 Task: Open a blank sheet, save the file as batman.docx Insert a picture of 'Bat Man' with name  ' Bat Man.png ' Apply border to the image, change style to Dashed line, color Light Green and width '3 pt'
Action: Mouse moved to (1058, 81)
Screenshot: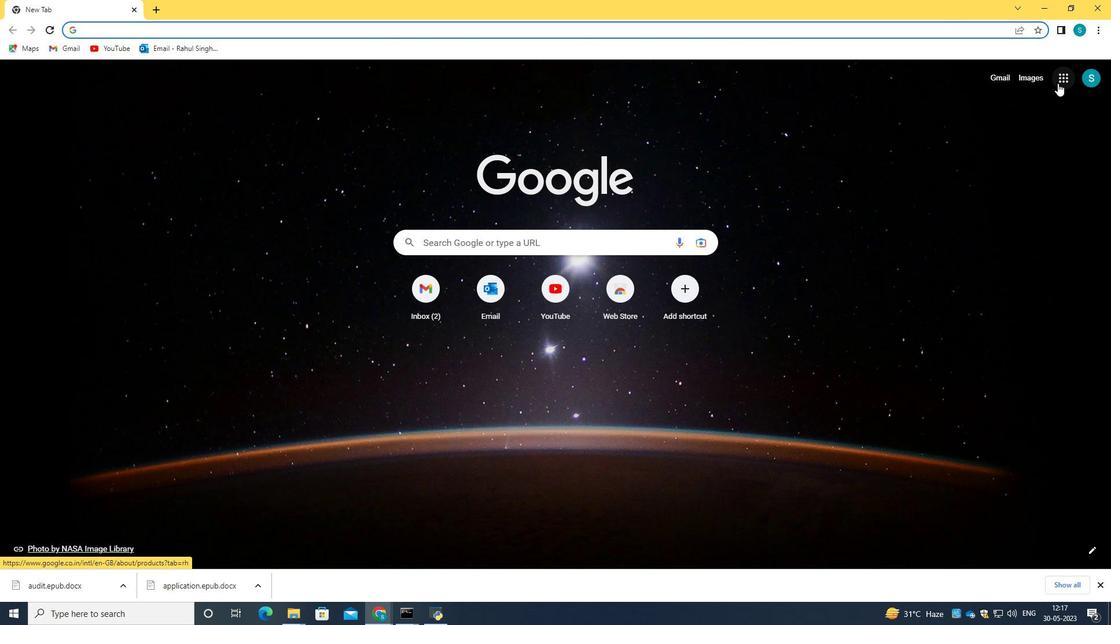 
Action: Mouse pressed left at (1058, 81)
Screenshot: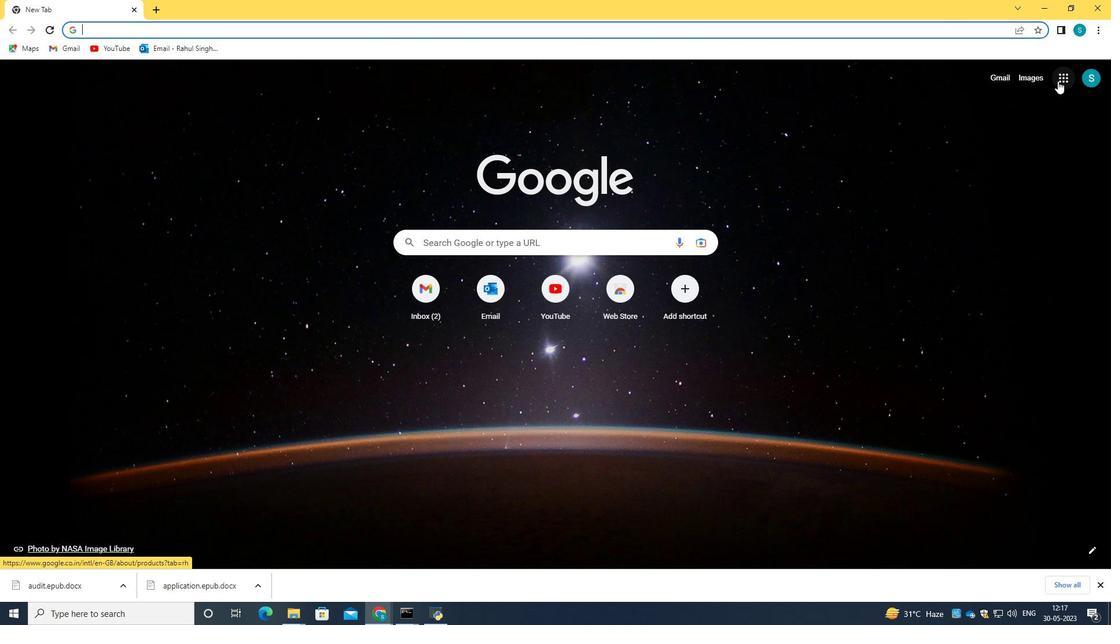 
Action: Mouse moved to (959, 173)
Screenshot: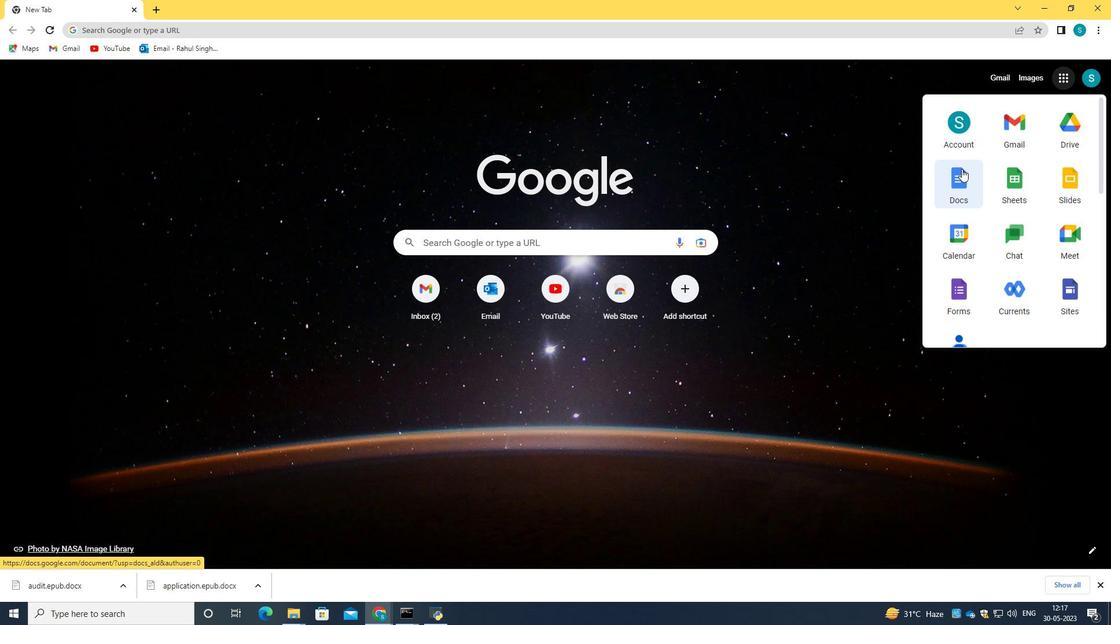 
Action: Mouse pressed left at (959, 173)
Screenshot: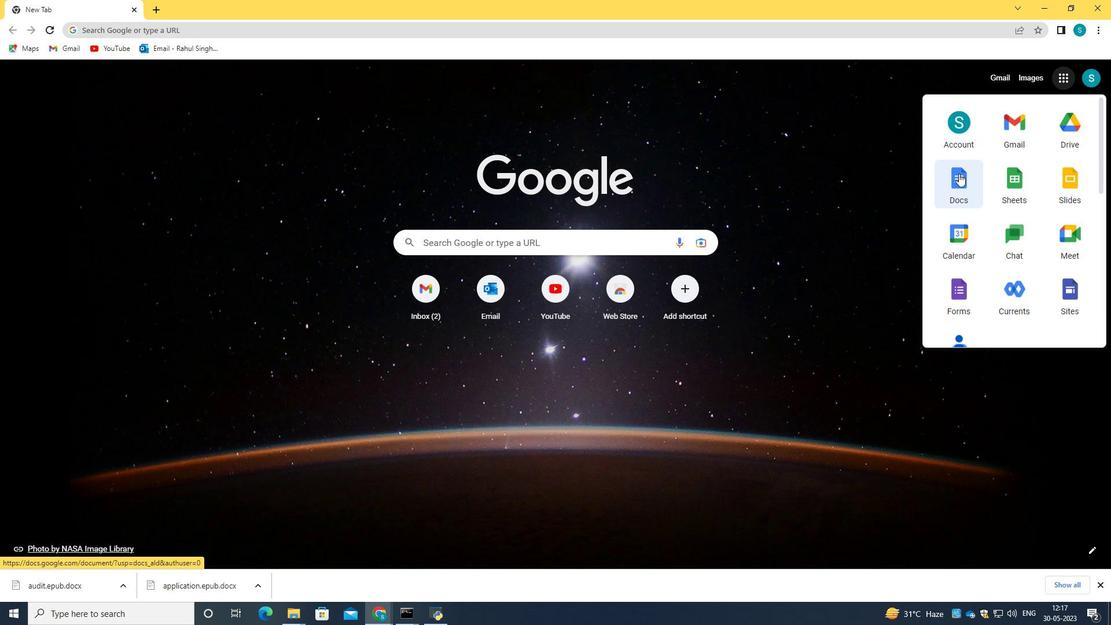 
Action: Mouse moved to (248, 202)
Screenshot: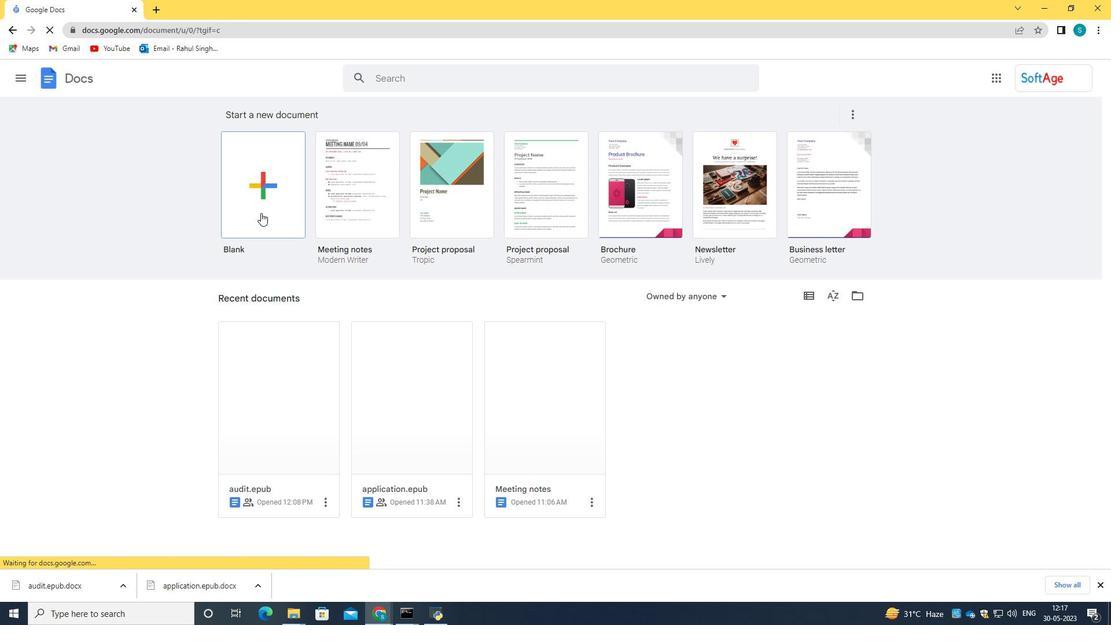 
Action: Mouse pressed left at (248, 202)
Screenshot: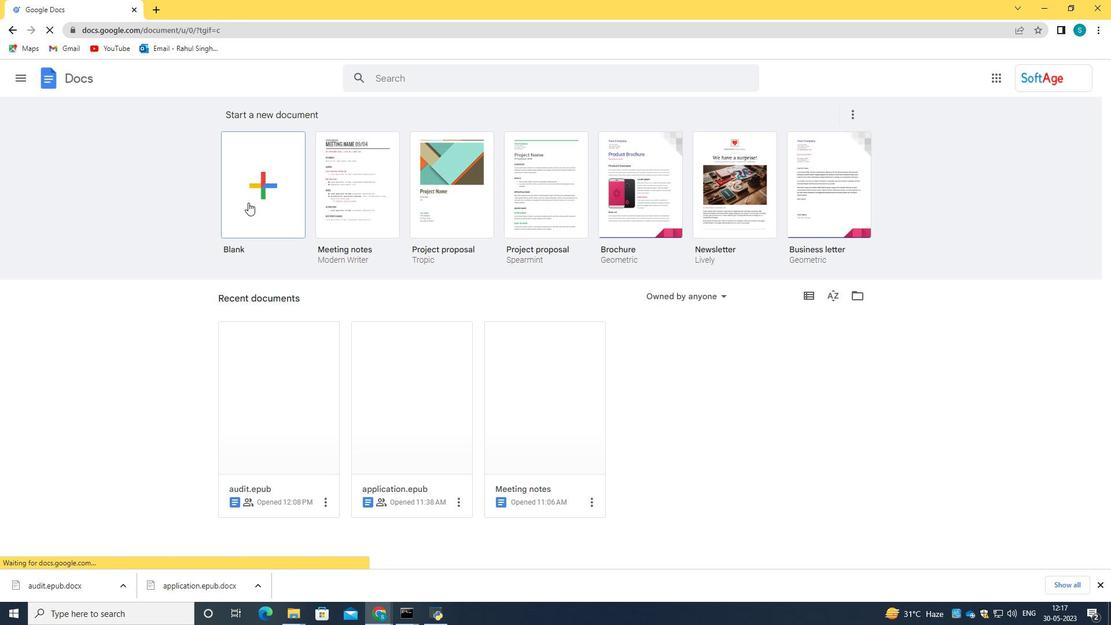 
Action: Mouse moved to (104, 68)
Screenshot: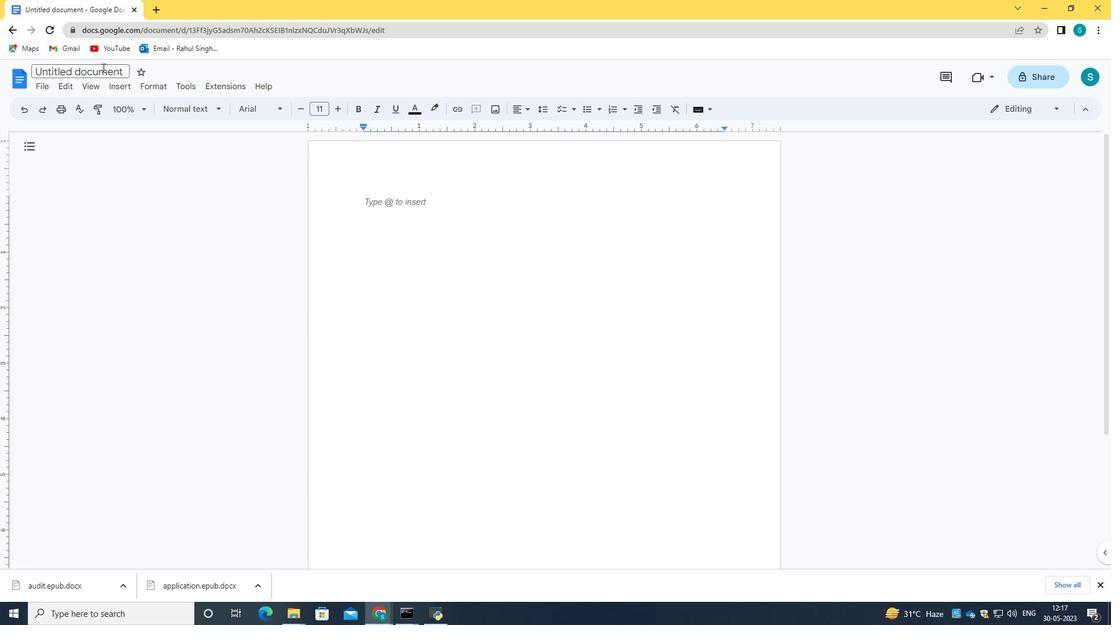 
Action: Mouse pressed left at (104, 68)
Screenshot: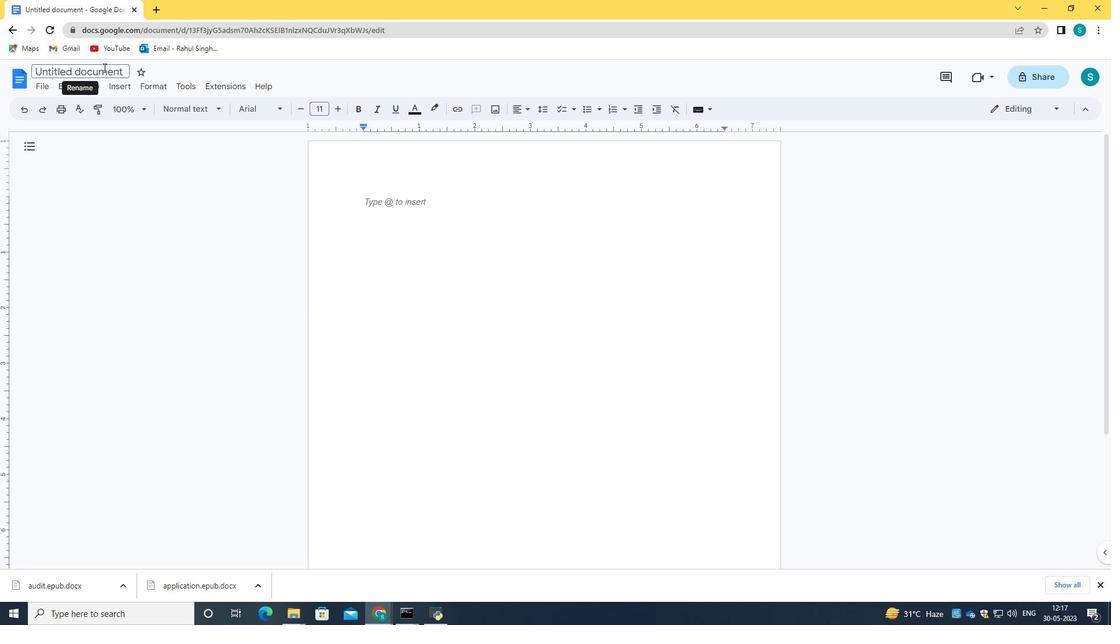 
Action: Key pressed <Key.backspace>batman.docx<Key.enter>
Screenshot: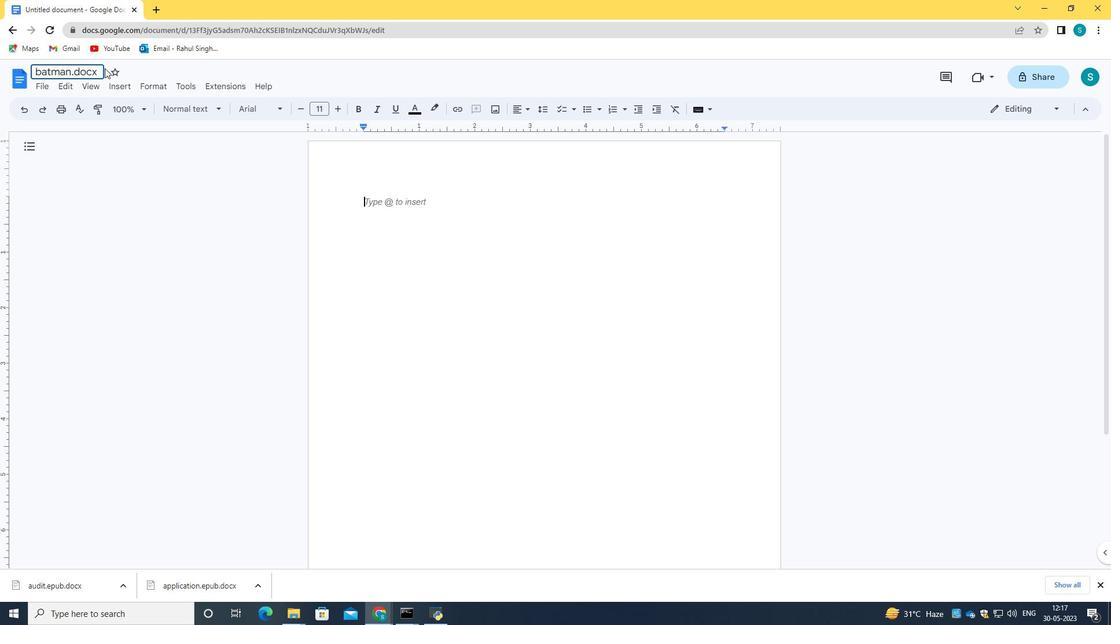 
Action: Mouse moved to (153, 1)
Screenshot: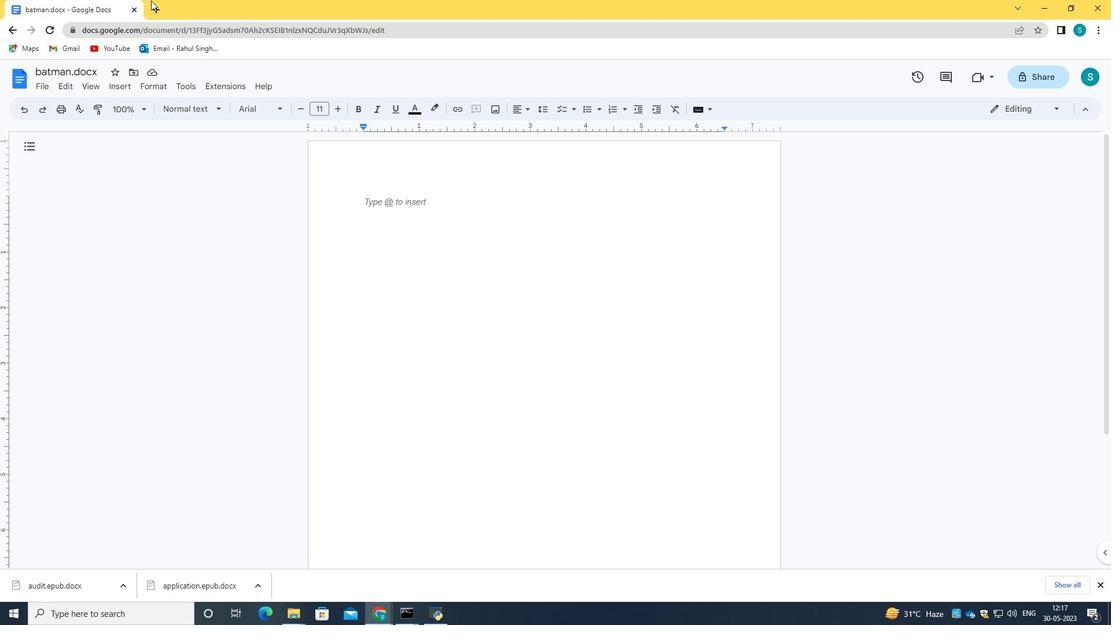
Action: Mouse pressed left at (153, 1)
Screenshot: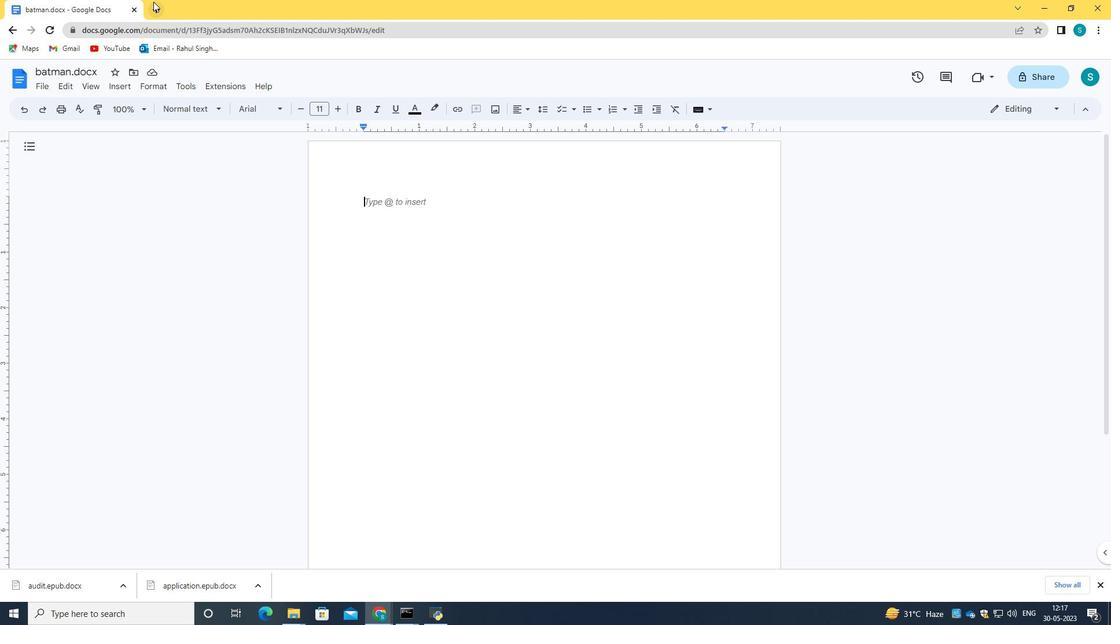 
Action: Mouse moved to (159, 31)
Screenshot: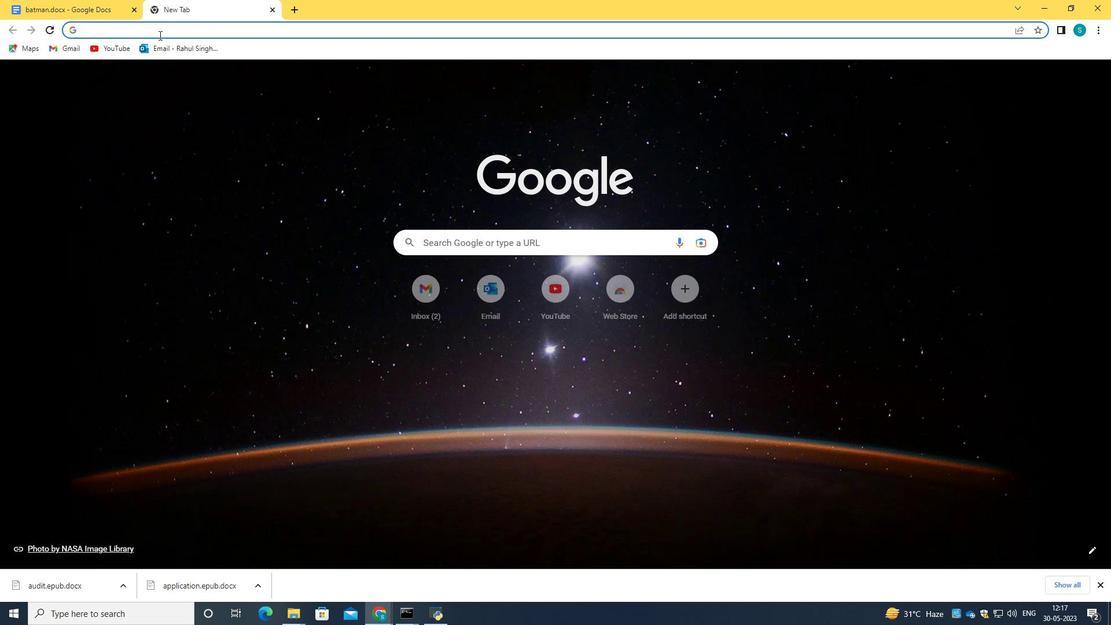 
Action: Mouse pressed left at (159, 31)
Screenshot: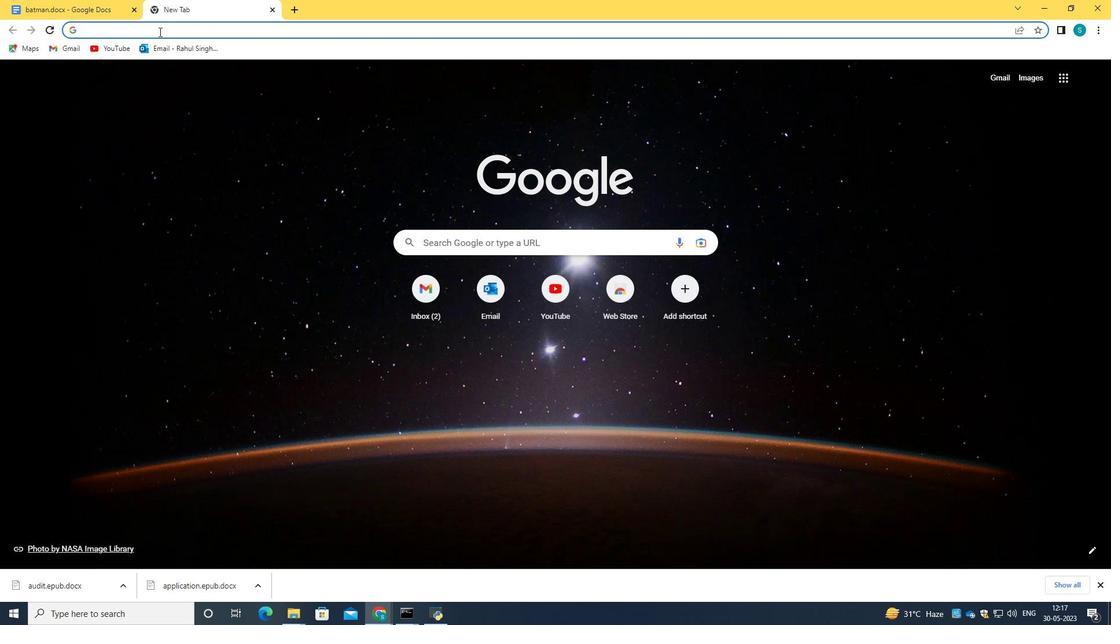 
Action: Key pressed batman<Key.space>pic<Key.enter>
Screenshot: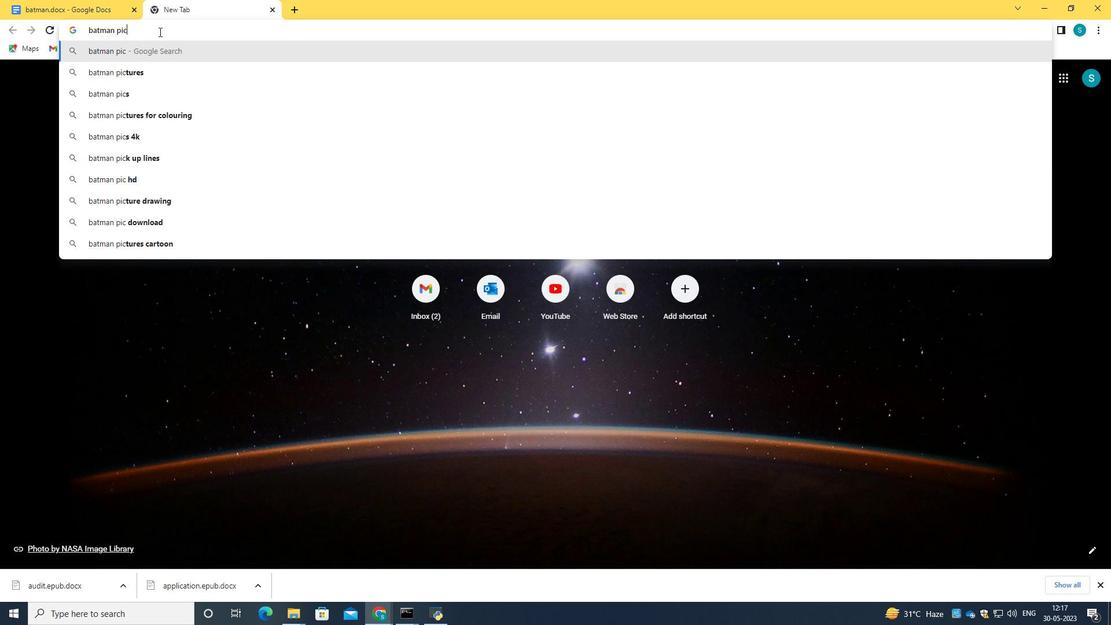 
Action: Mouse moved to (184, 127)
Screenshot: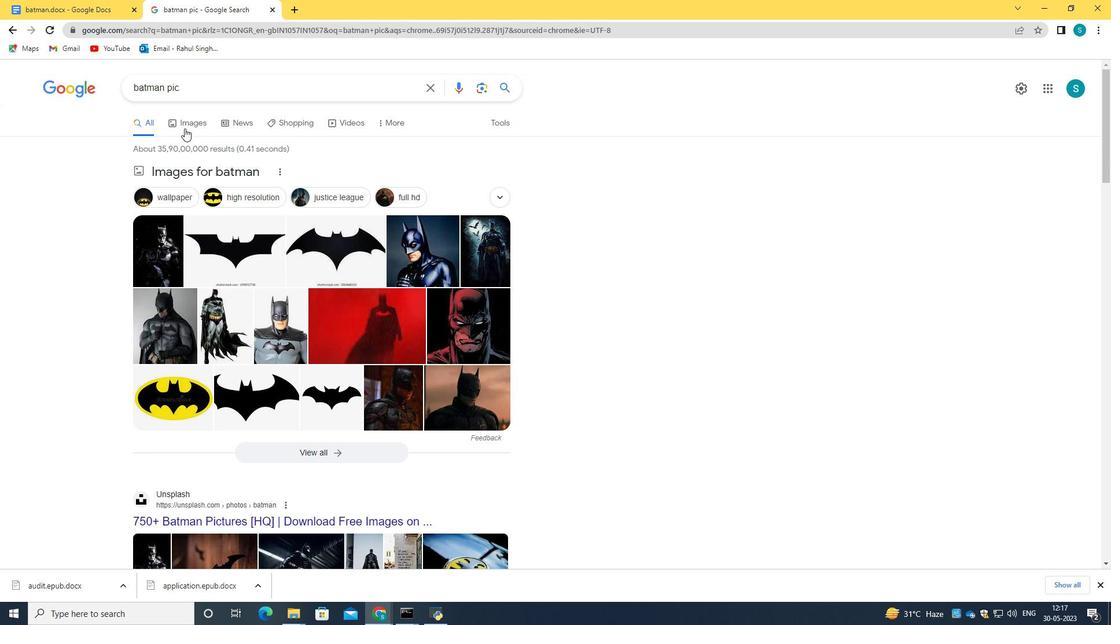 
Action: Mouse pressed left at (184, 127)
Screenshot: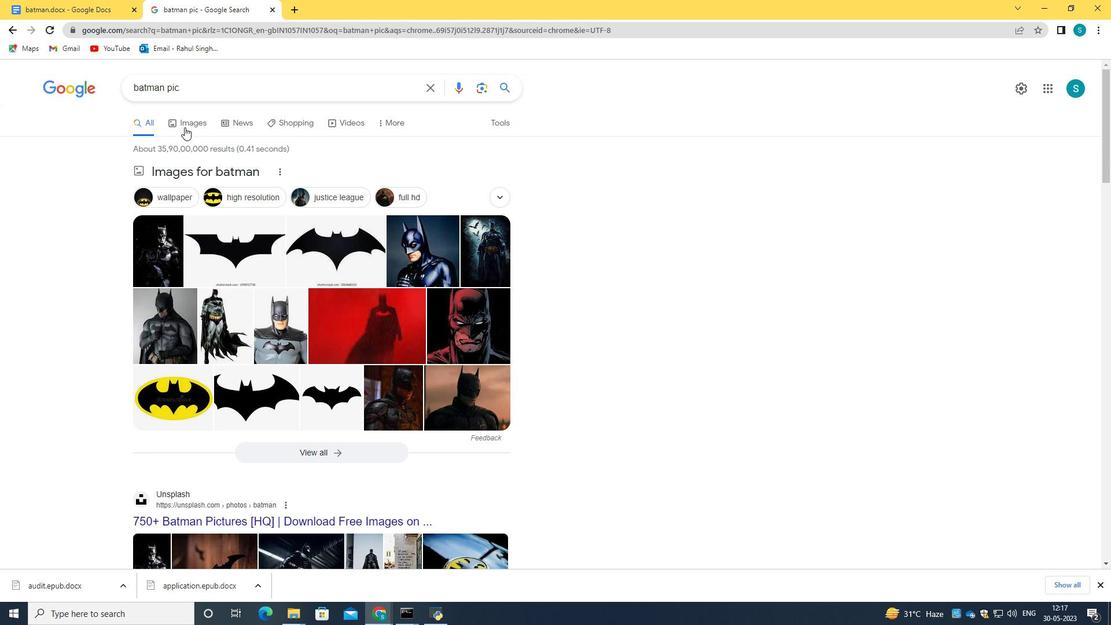 
Action: Mouse moved to (330, 303)
Screenshot: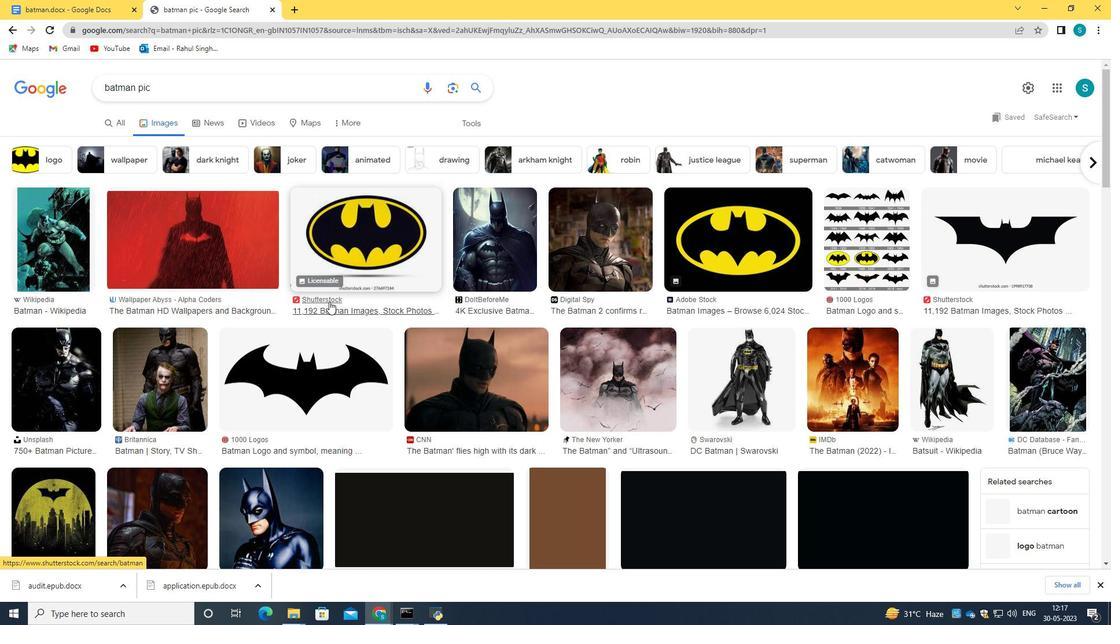 
Action: Mouse scrolled (330, 302) with delta (0, 0)
Screenshot: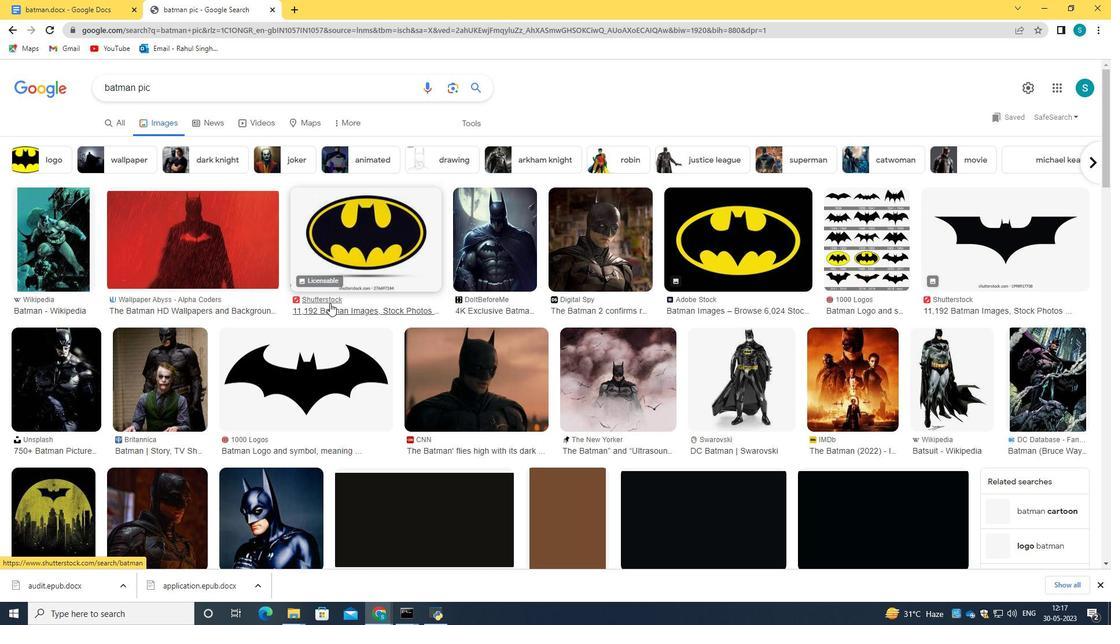 
Action: Mouse moved to (45, 313)
Screenshot: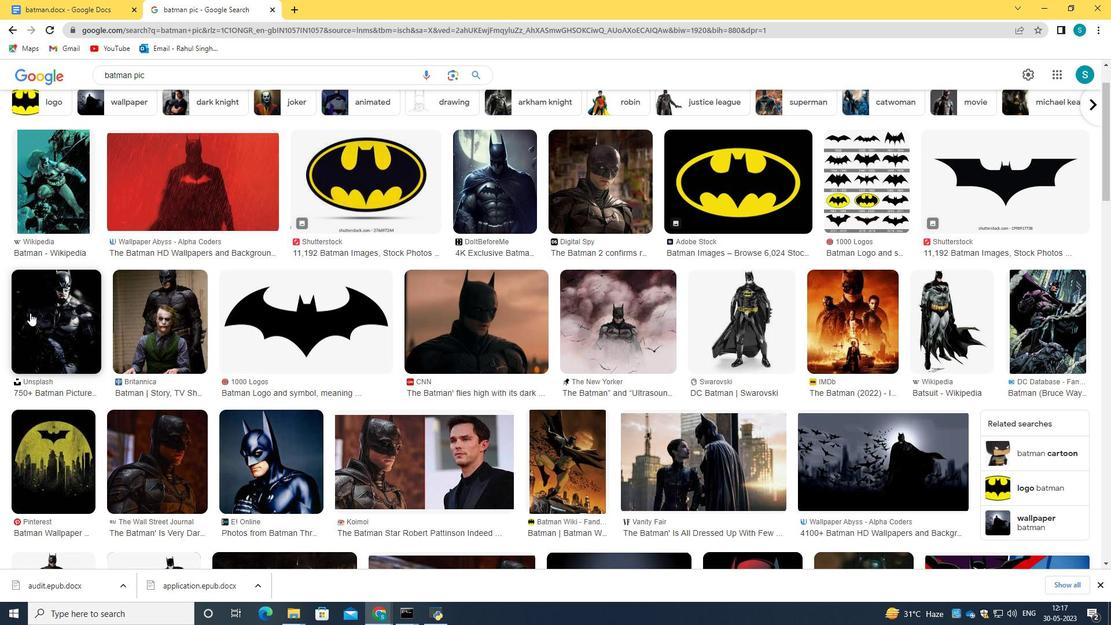 
Action: Mouse pressed left at (45, 313)
Screenshot: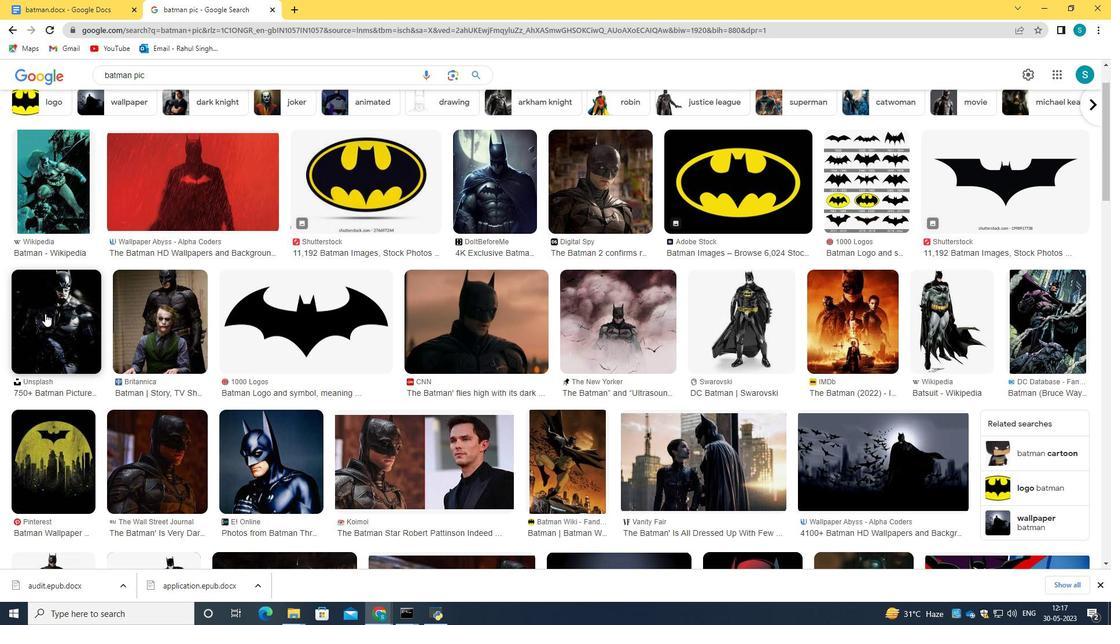 
Action: Mouse moved to (840, 324)
Screenshot: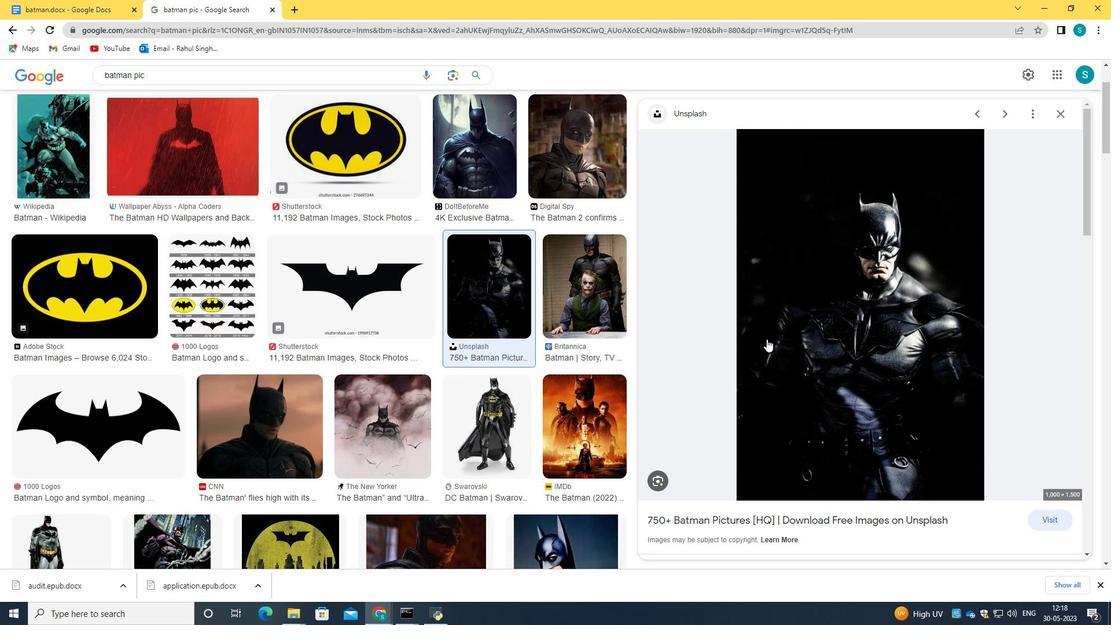 
Action: Mouse pressed right at (840, 324)
Screenshot: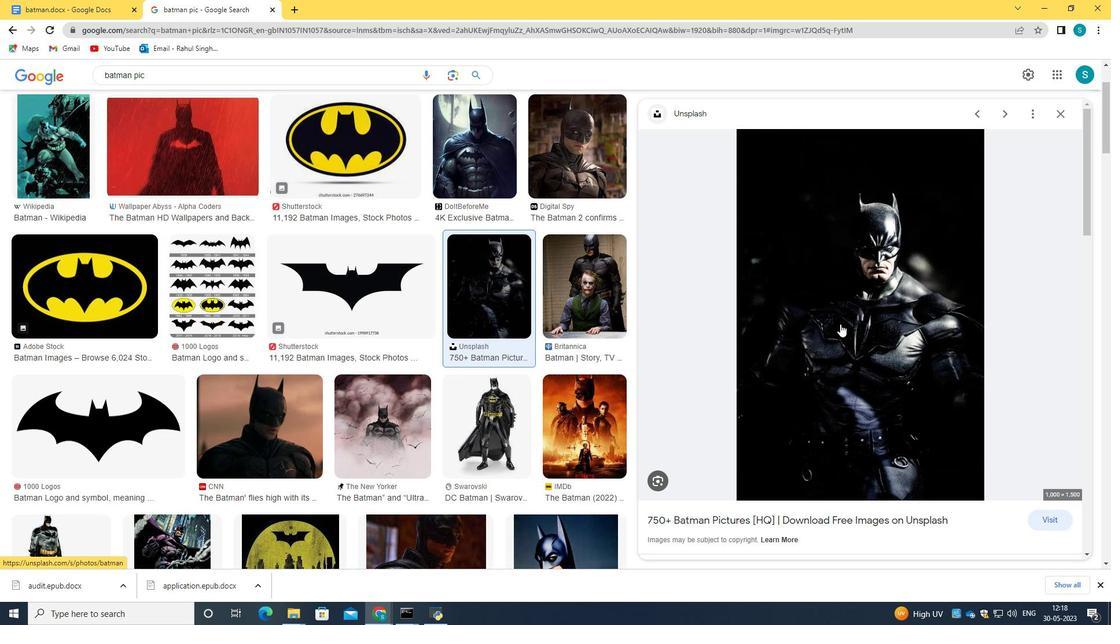 
Action: Mouse moved to (907, 441)
Screenshot: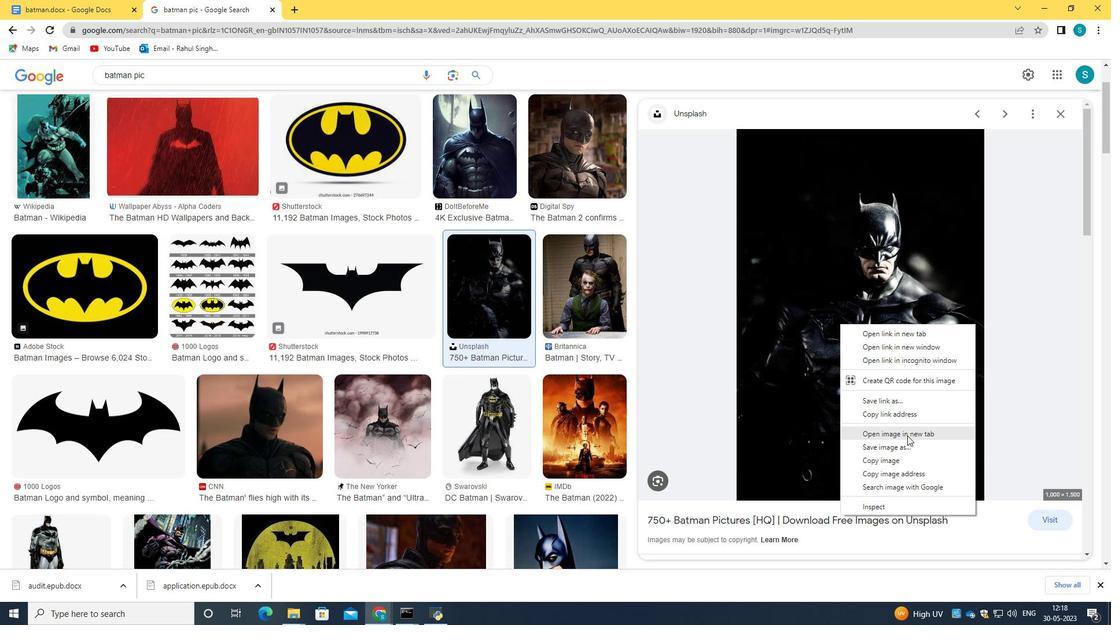 
Action: Mouse pressed left at (907, 441)
Screenshot: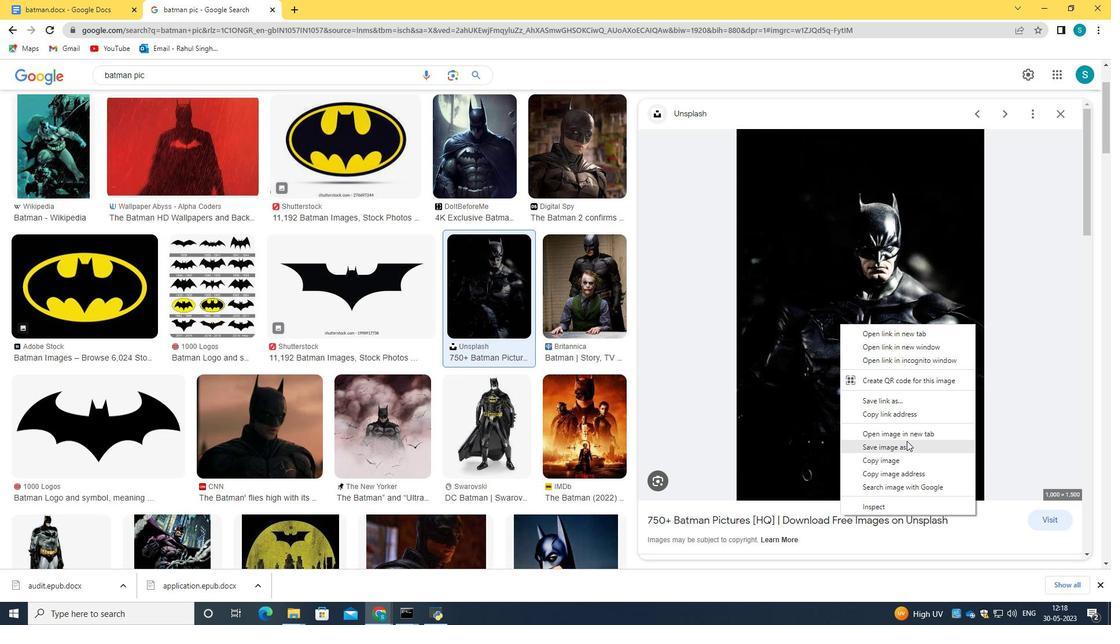 
Action: Mouse moved to (66, 210)
Screenshot: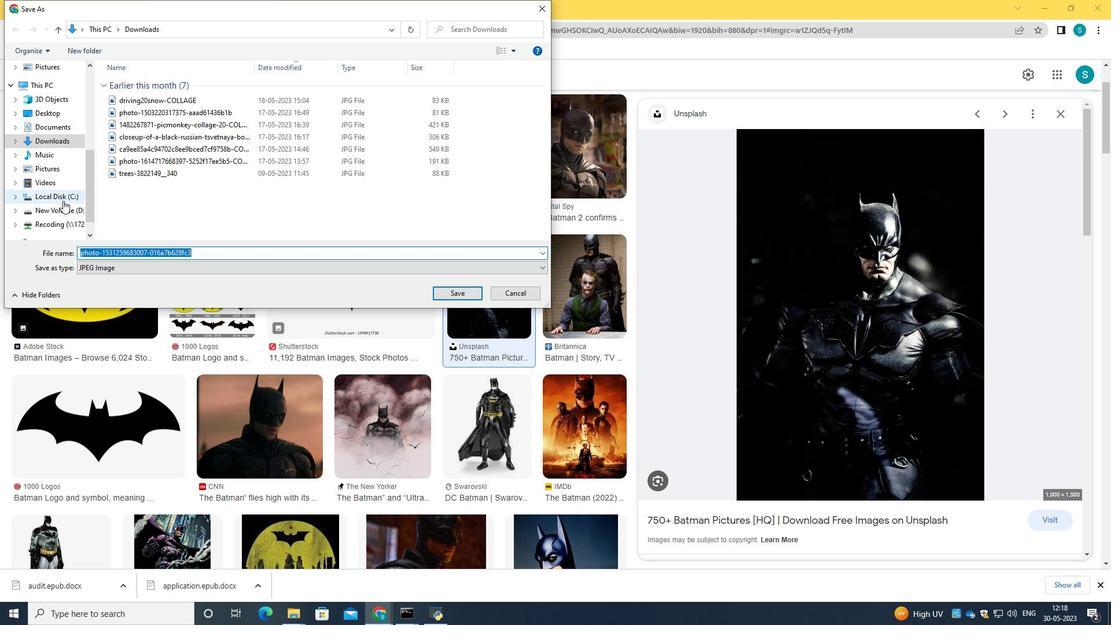 
Action: Mouse pressed left at (66, 210)
Screenshot: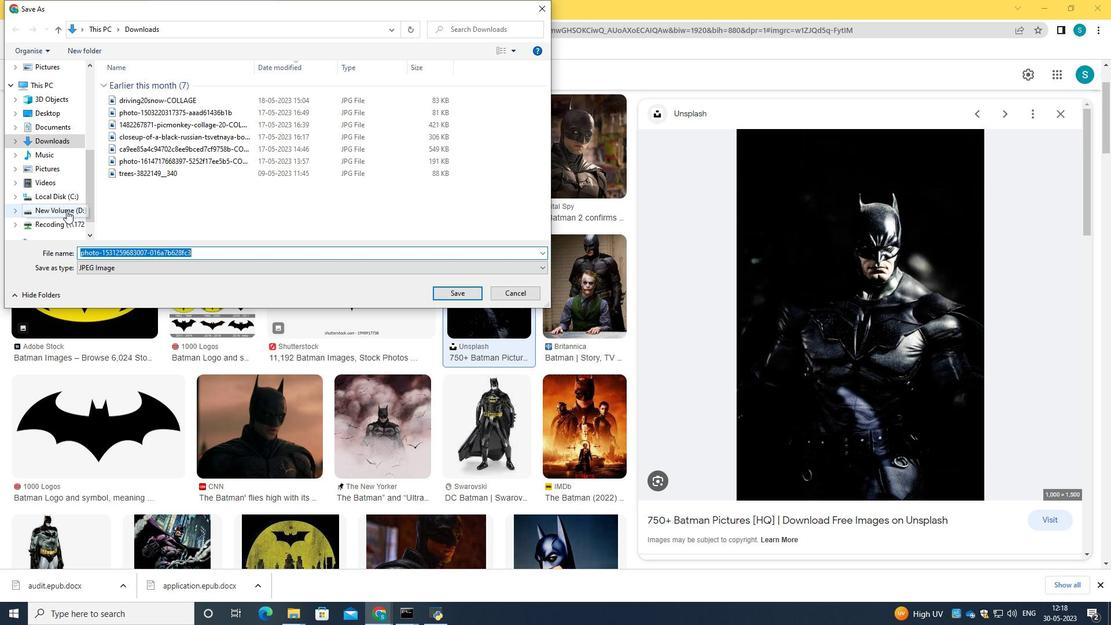 
Action: Mouse moved to (455, 294)
Screenshot: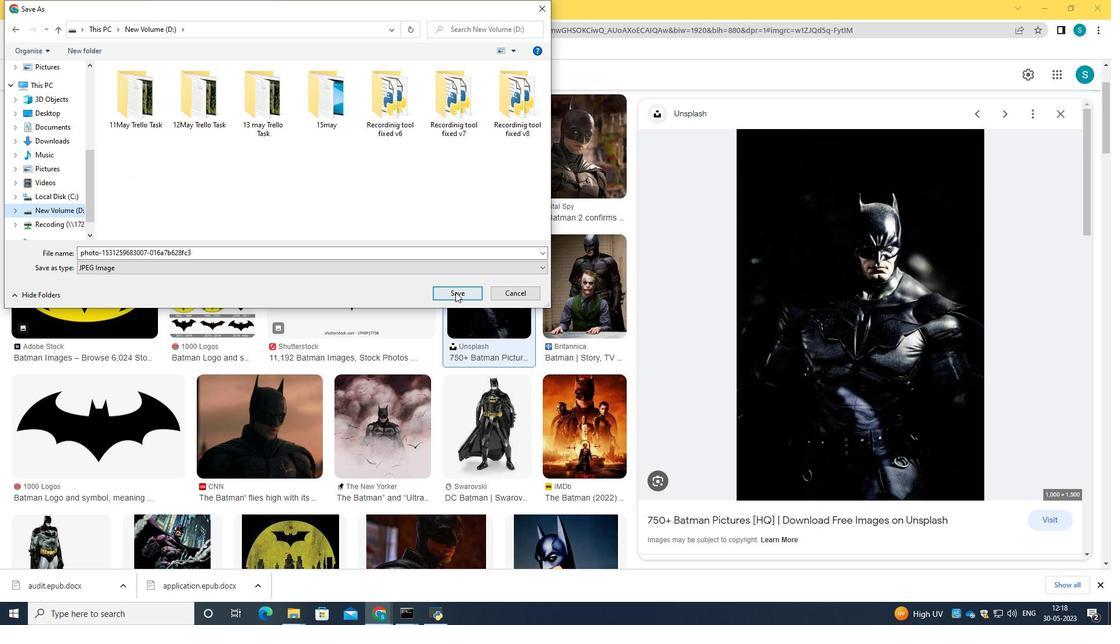 
Action: Mouse pressed left at (455, 294)
Screenshot: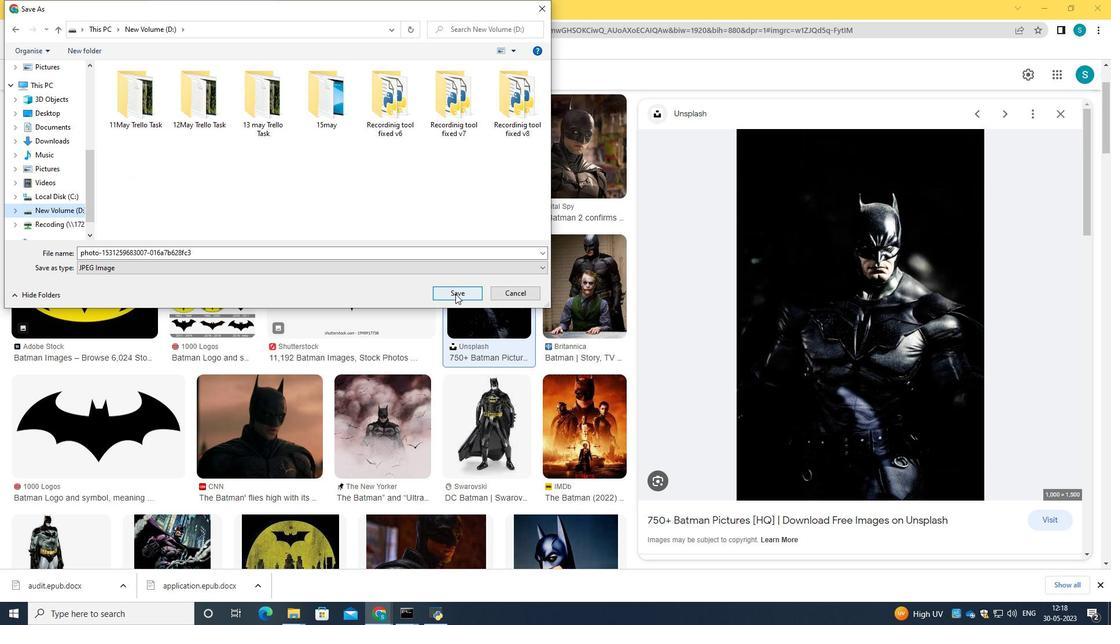 
Action: Mouse moved to (1100, 583)
Screenshot: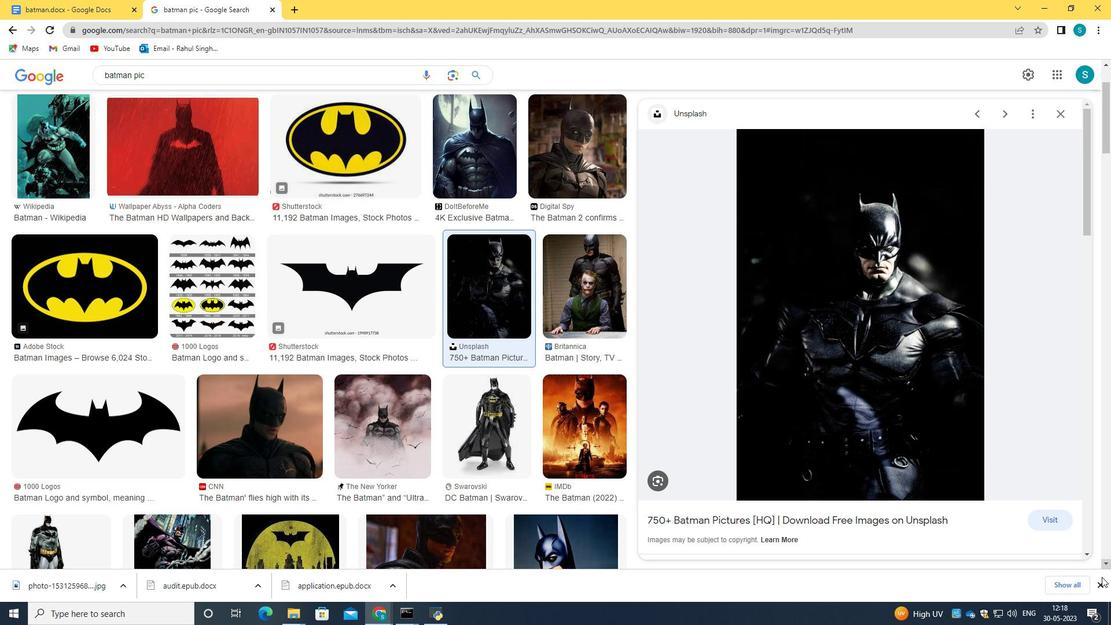 
Action: Mouse pressed left at (1100, 583)
Screenshot: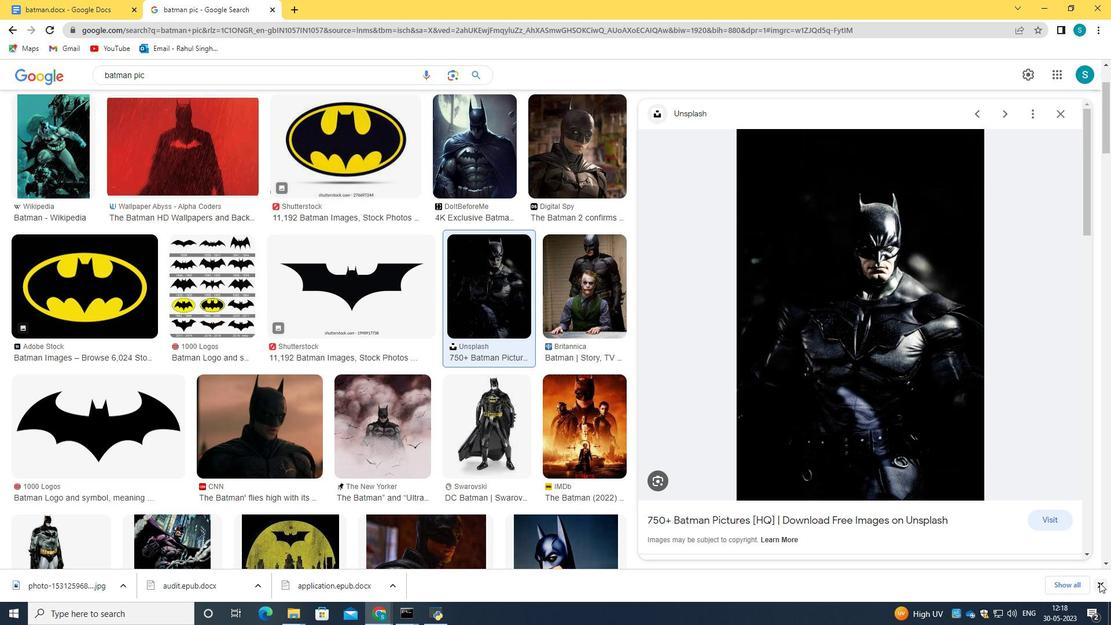 
Action: Mouse moved to (92, 0)
Screenshot: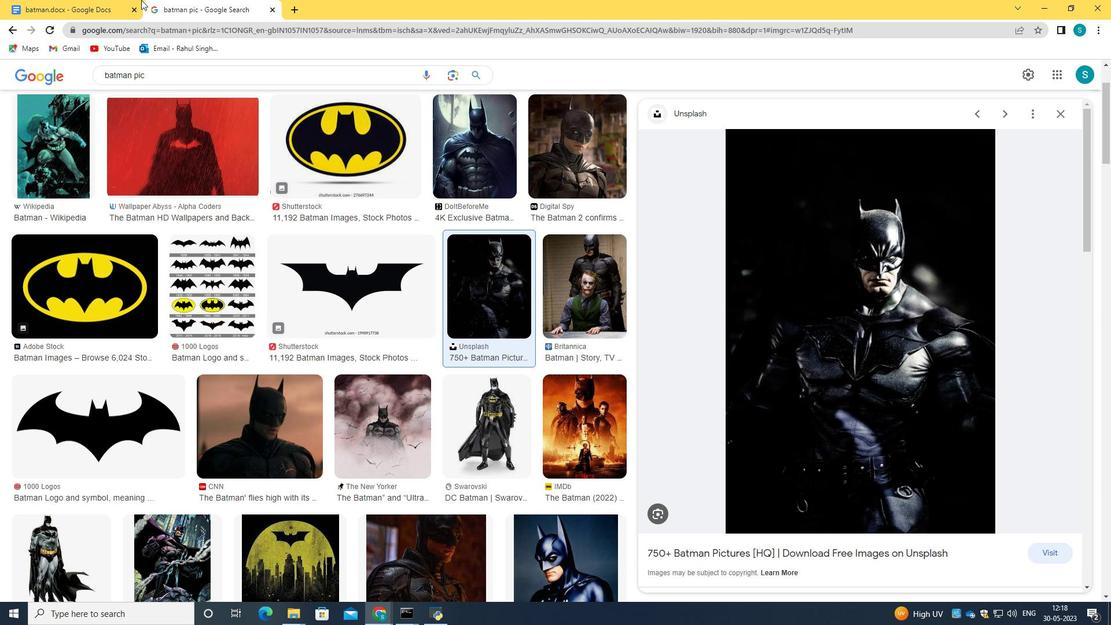 
Action: Mouse pressed left at (92, 0)
Screenshot: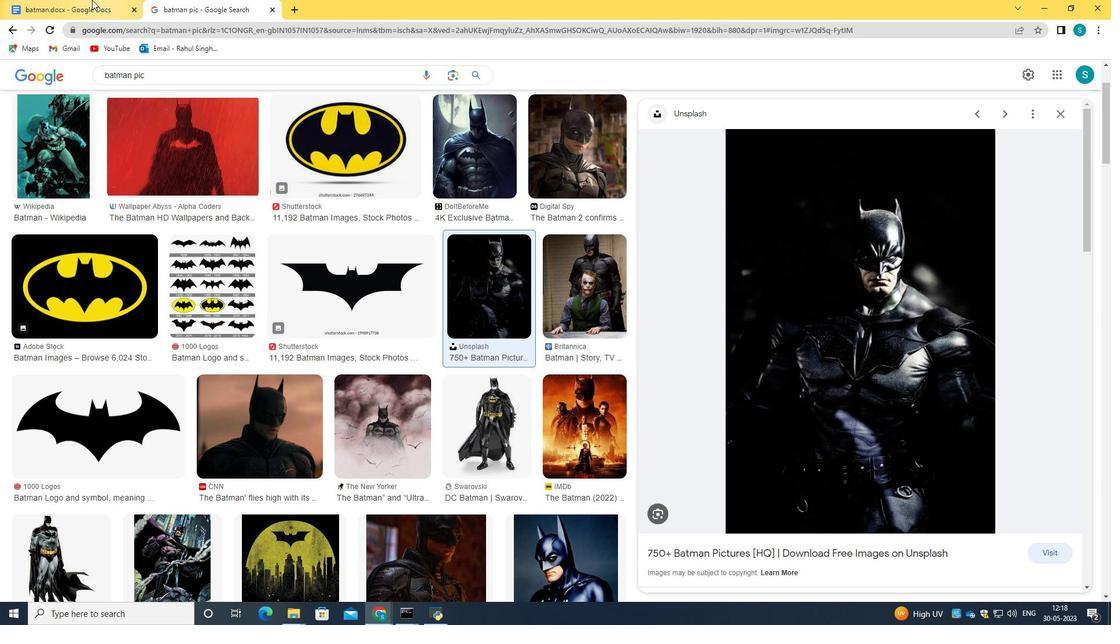 
Action: Mouse moved to (276, 9)
Screenshot: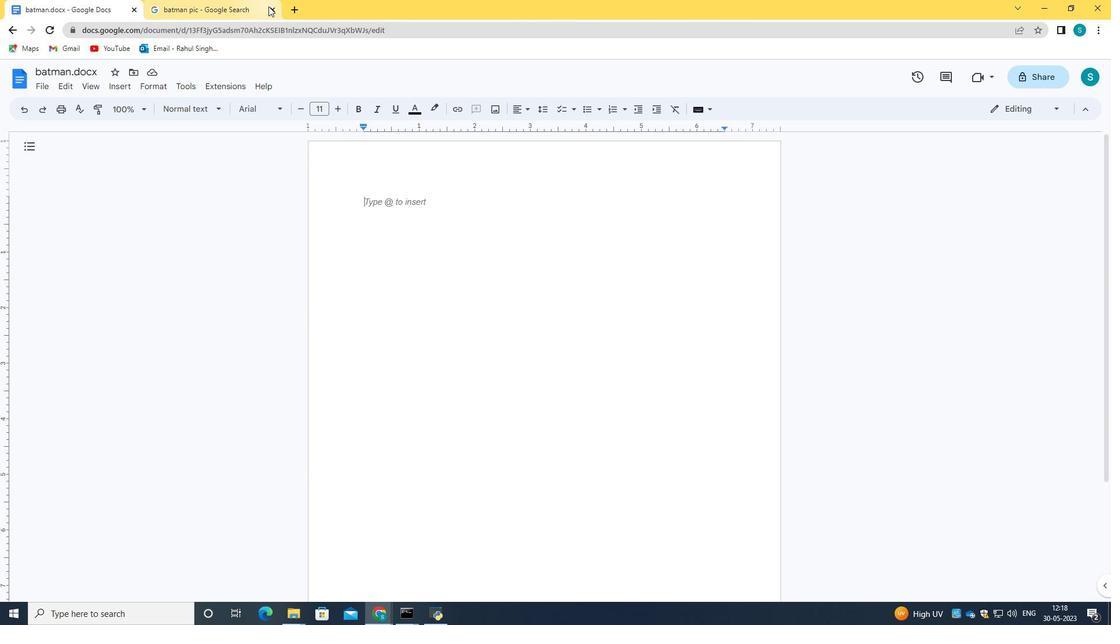 
Action: Mouse pressed left at (276, 9)
Screenshot: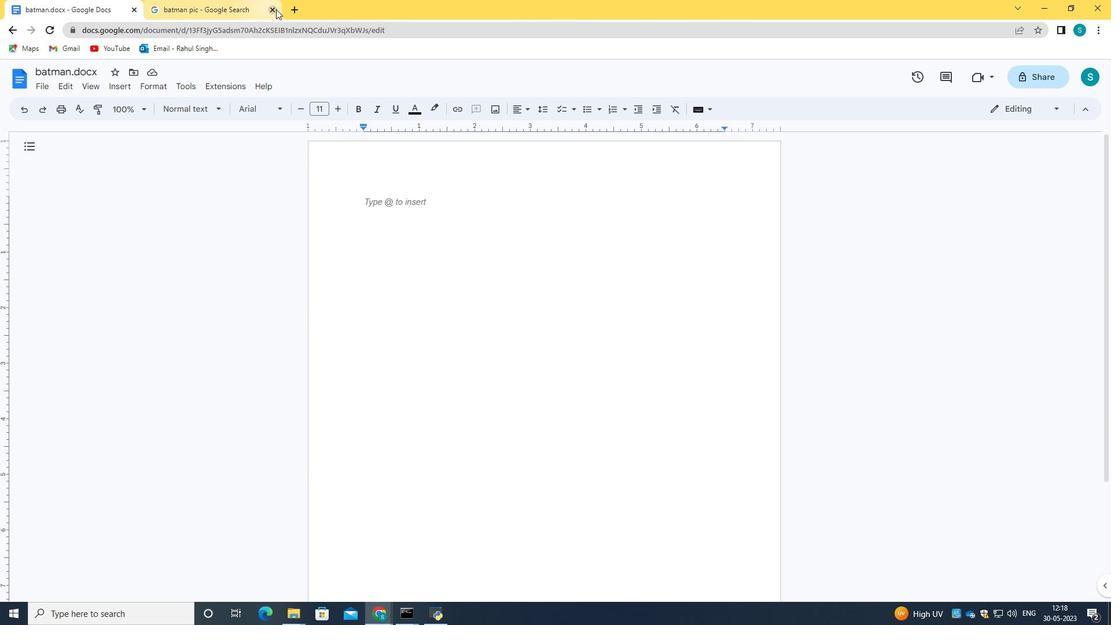 
Action: Mouse moved to (492, 112)
Screenshot: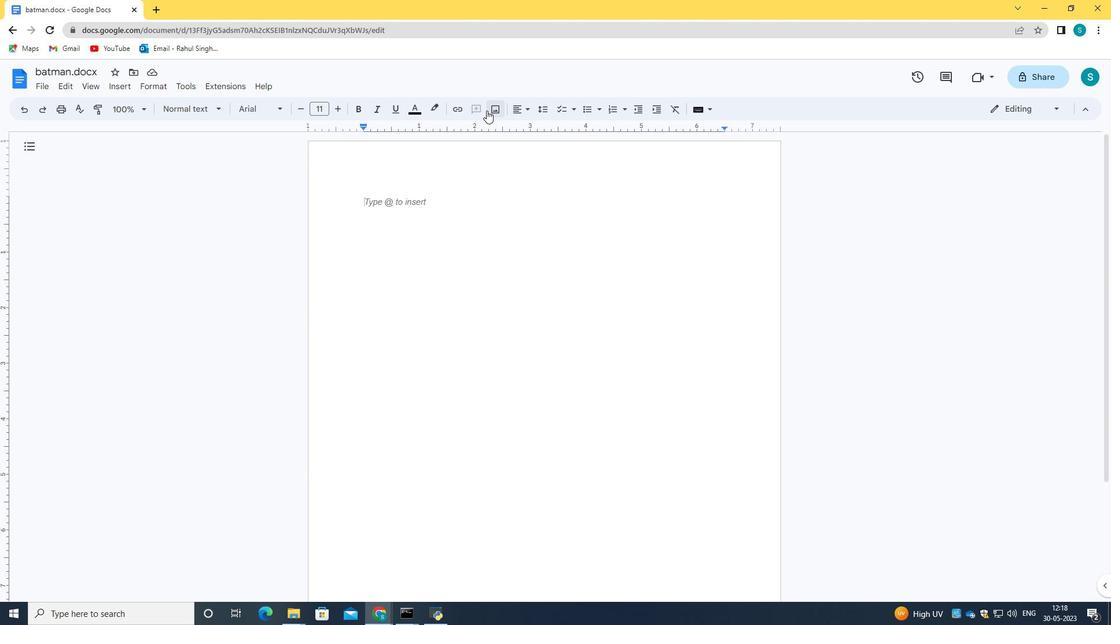
Action: Mouse pressed left at (492, 112)
Screenshot: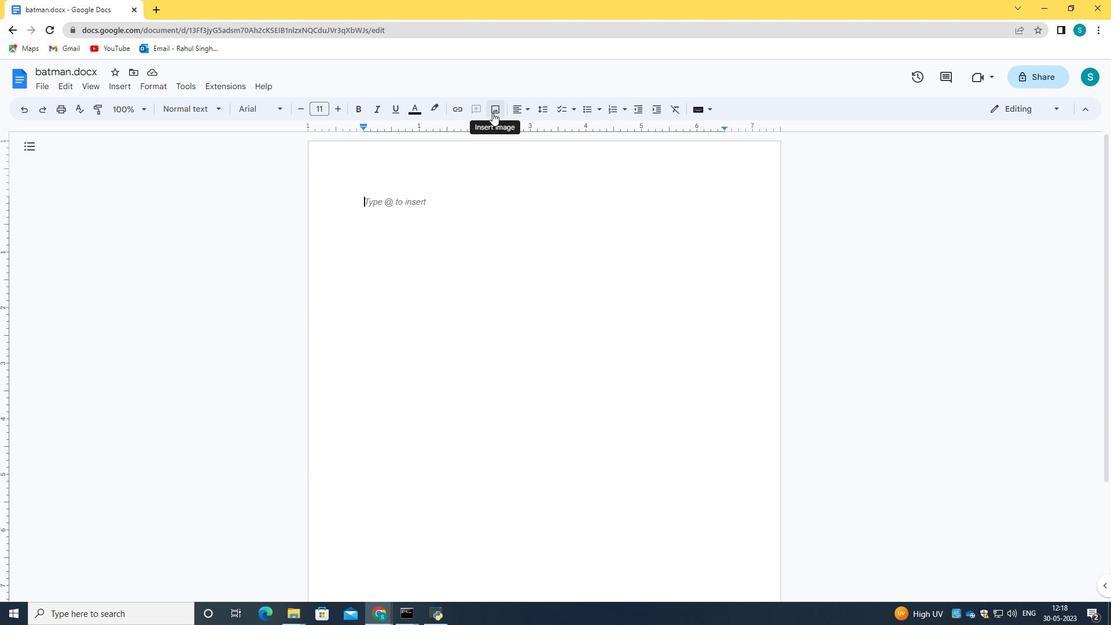 
Action: Mouse moved to (533, 133)
Screenshot: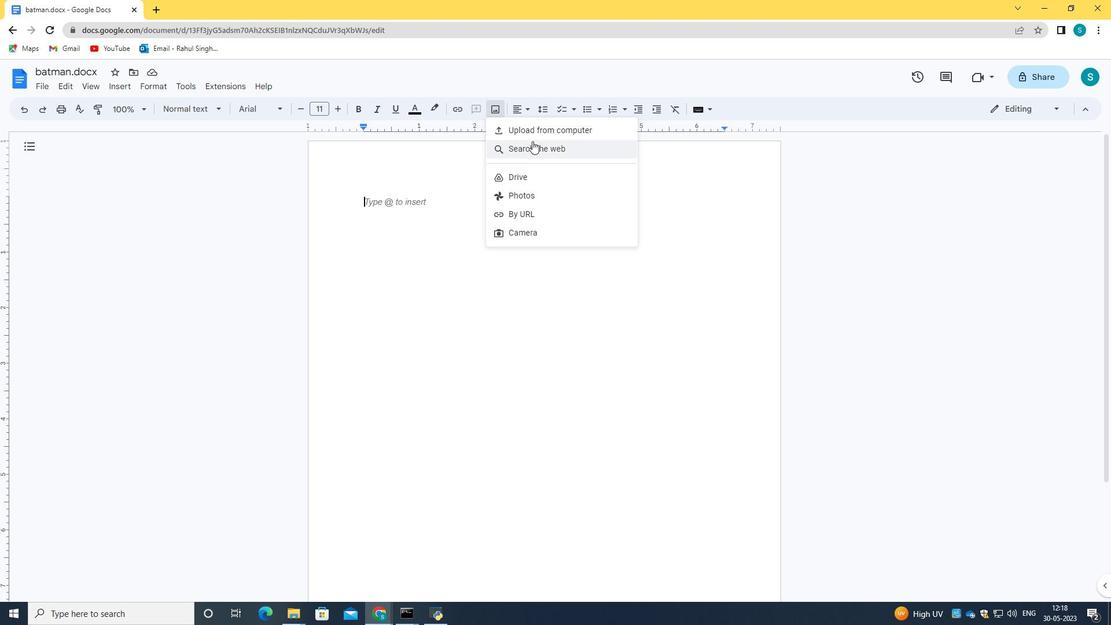 
Action: Mouse pressed left at (533, 133)
Screenshot: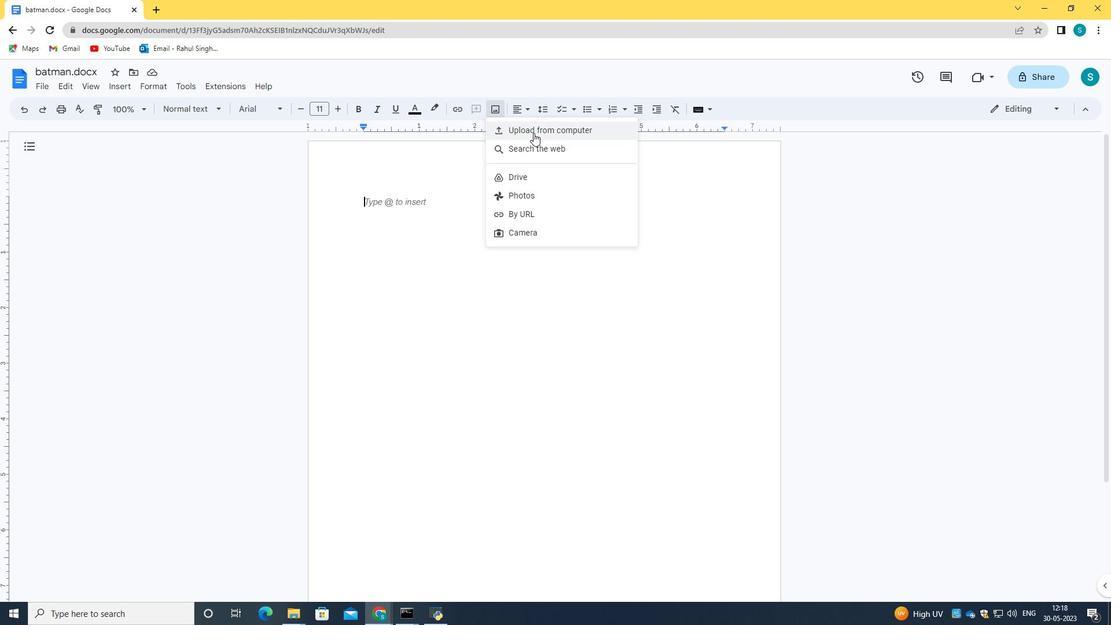 
Action: Mouse moved to (63, 168)
Screenshot: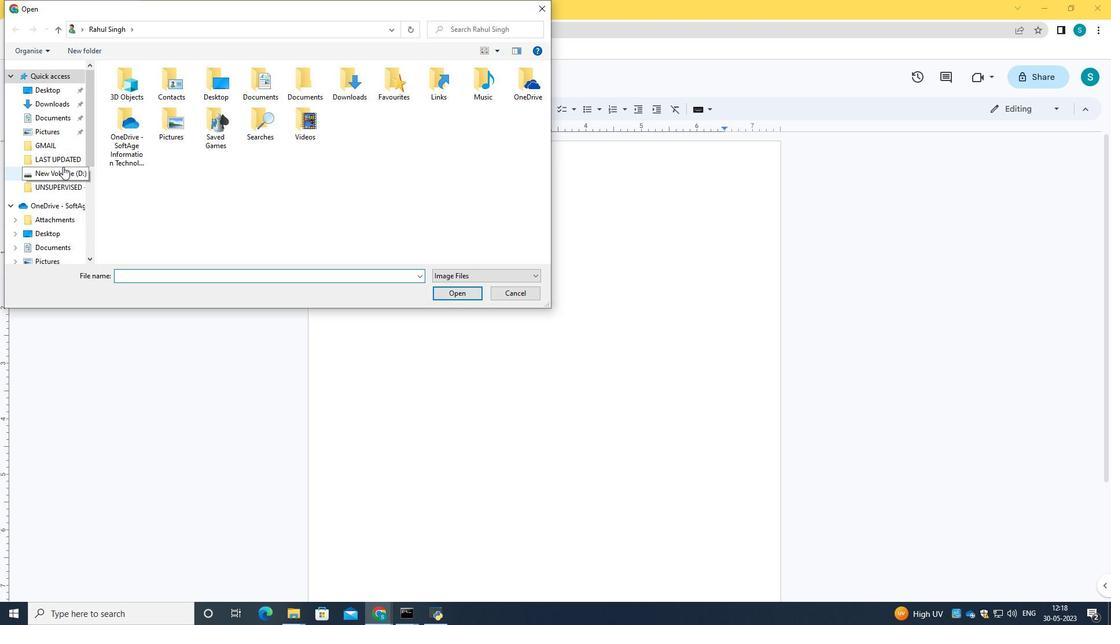 
Action: Mouse pressed left at (63, 168)
Screenshot: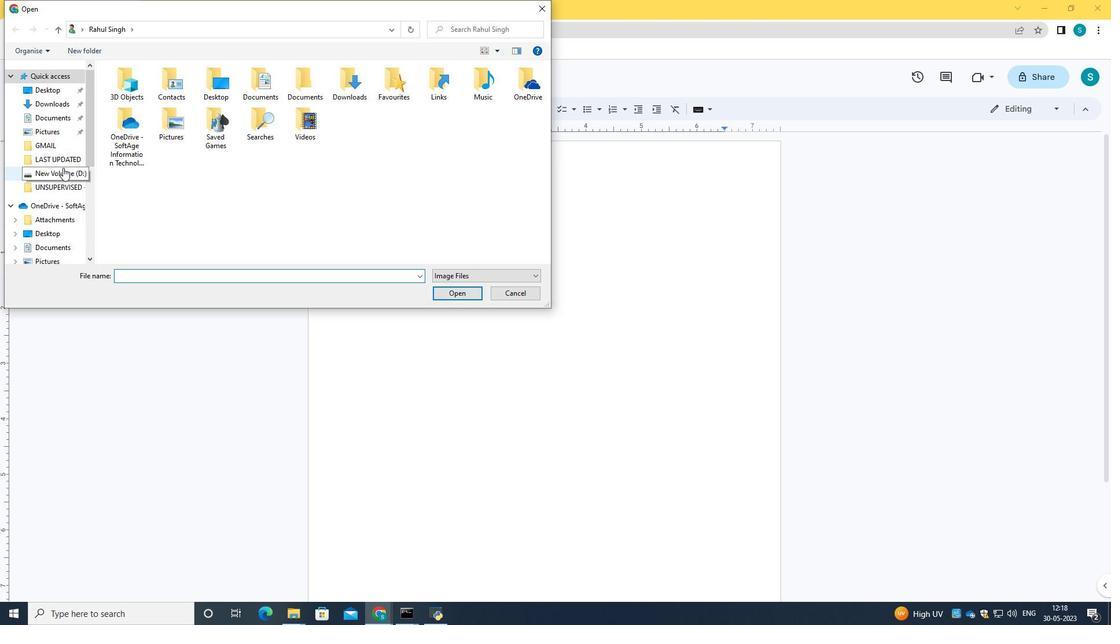 
Action: Mouse moved to (131, 181)
Screenshot: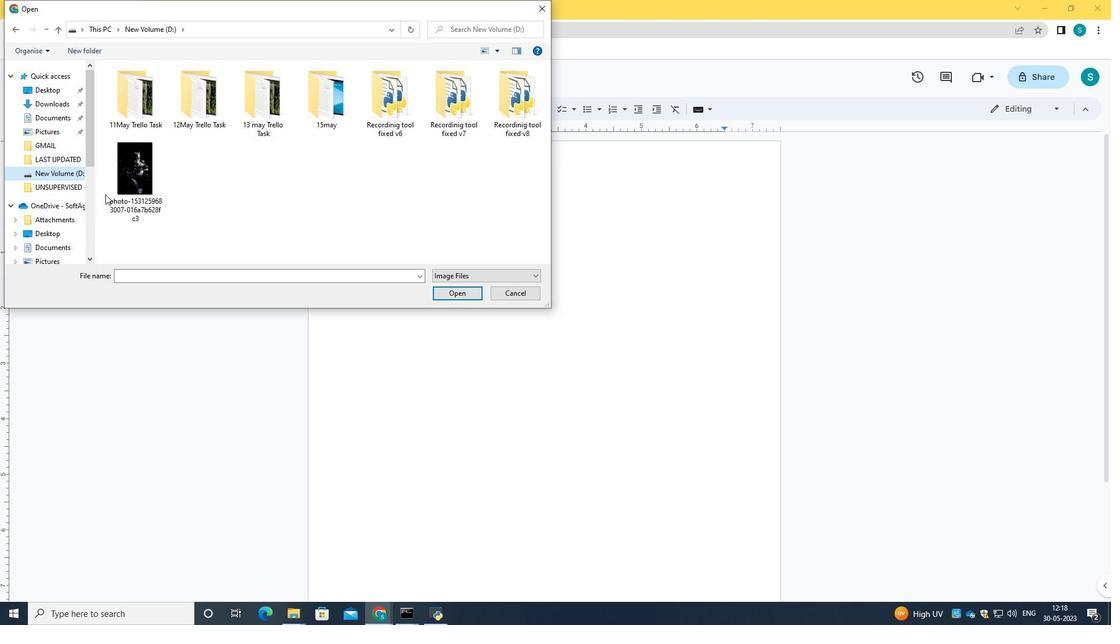 
Action: Mouse pressed left at (131, 181)
Screenshot: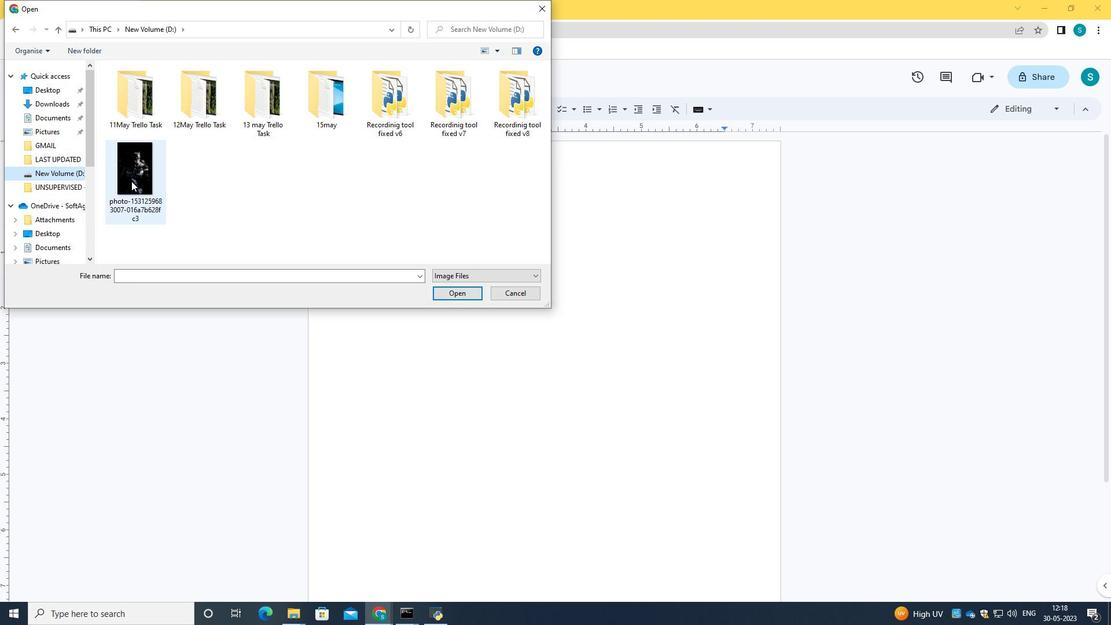 
Action: Mouse moved to (459, 297)
Screenshot: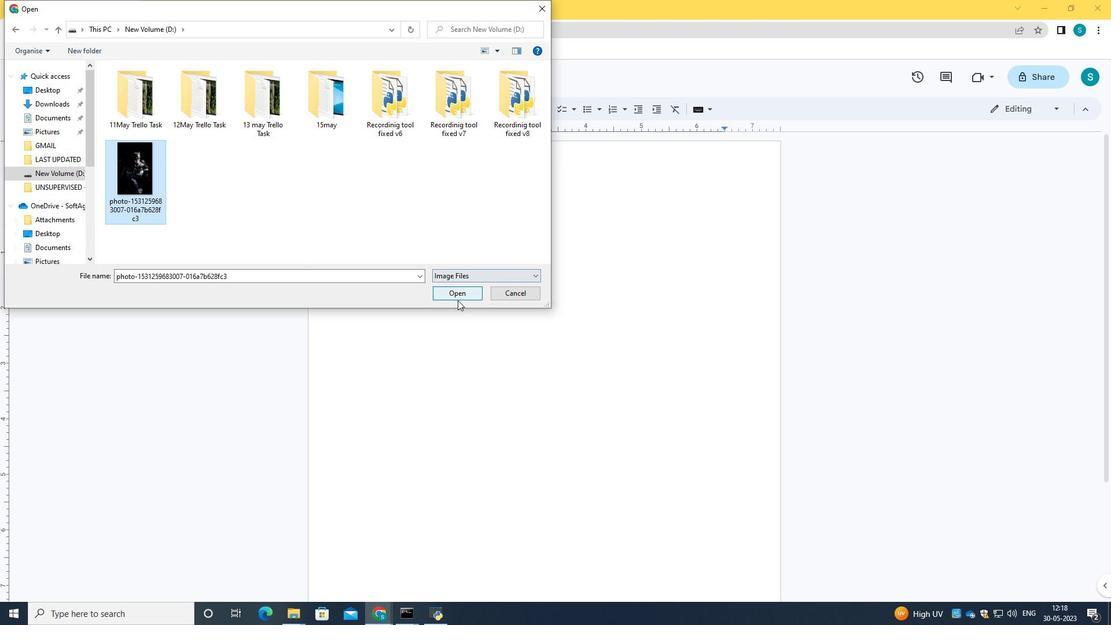 
Action: Mouse pressed left at (459, 297)
Screenshot: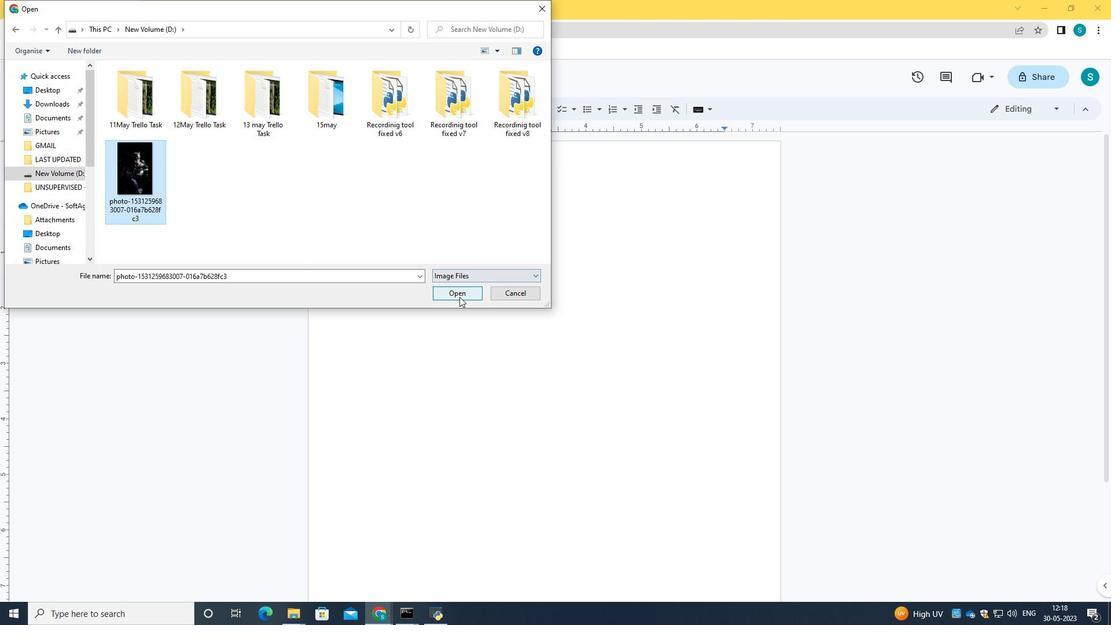 
Action: Mouse moved to (507, 268)
Screenshot: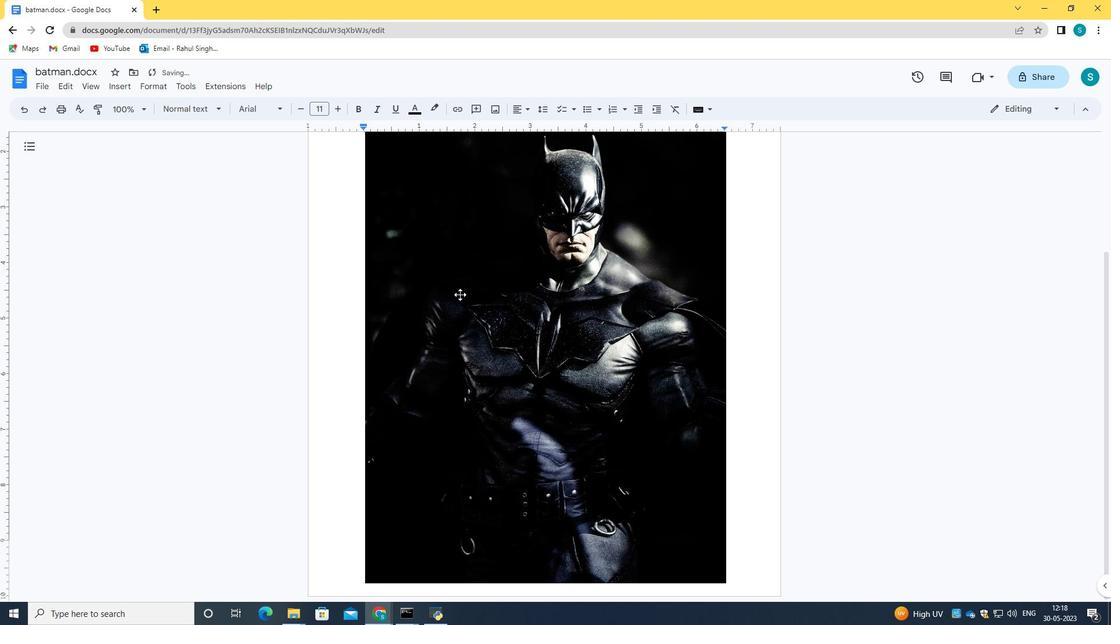 
Action: Mouse scrolled (507, 267) with delta (0, 0)
Screenshot: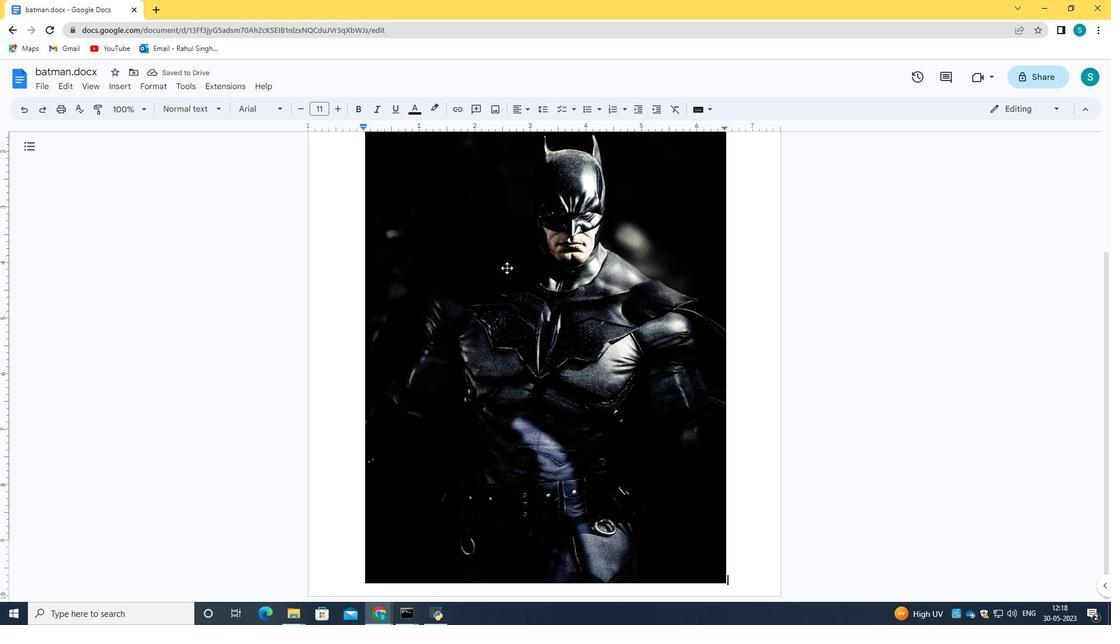 
Action: Mouse scrolled (507, 267) with delta (0, 0)
Screenshot: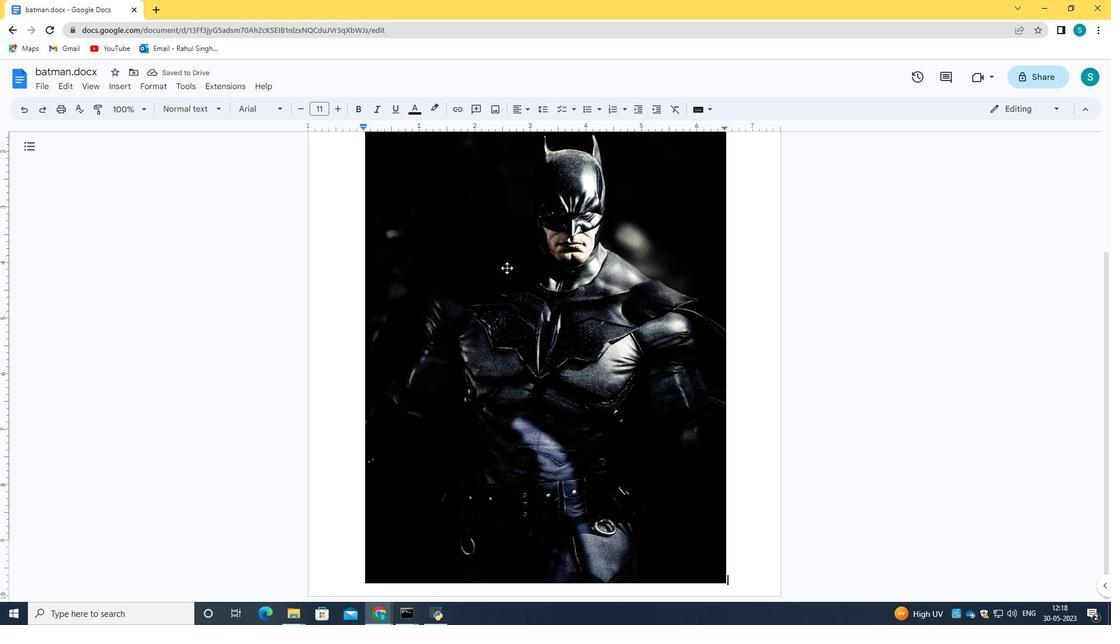 
Action: Mouse scrolled (507, 268) with delta (0, 0)
Screenshot: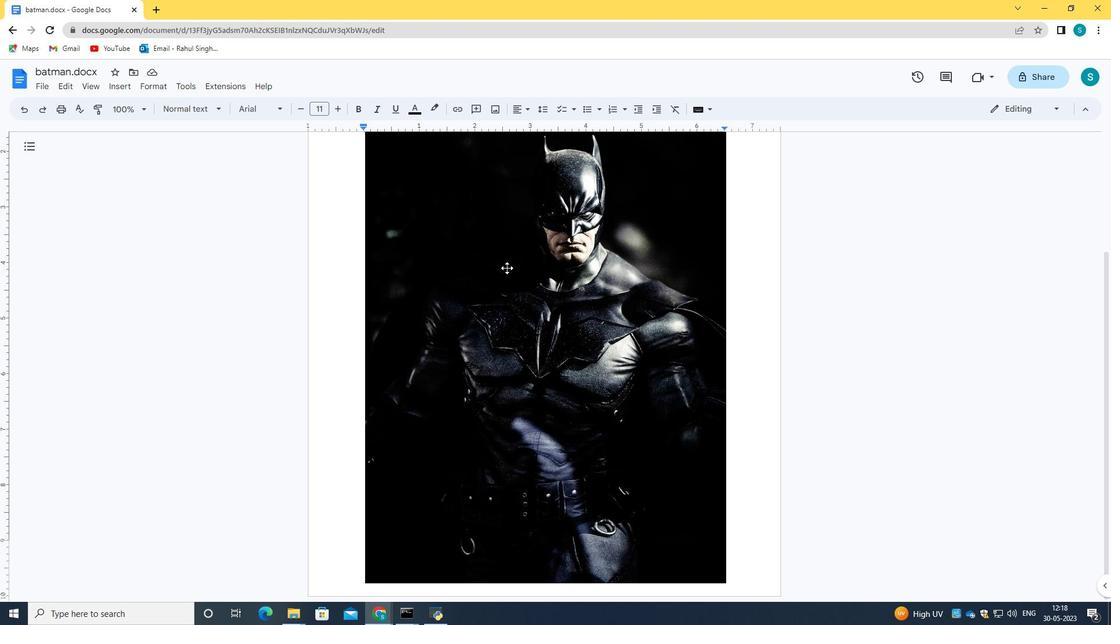 
Action: Mouse scrolled (507, 268) with delta (0, 0)
Screenshot: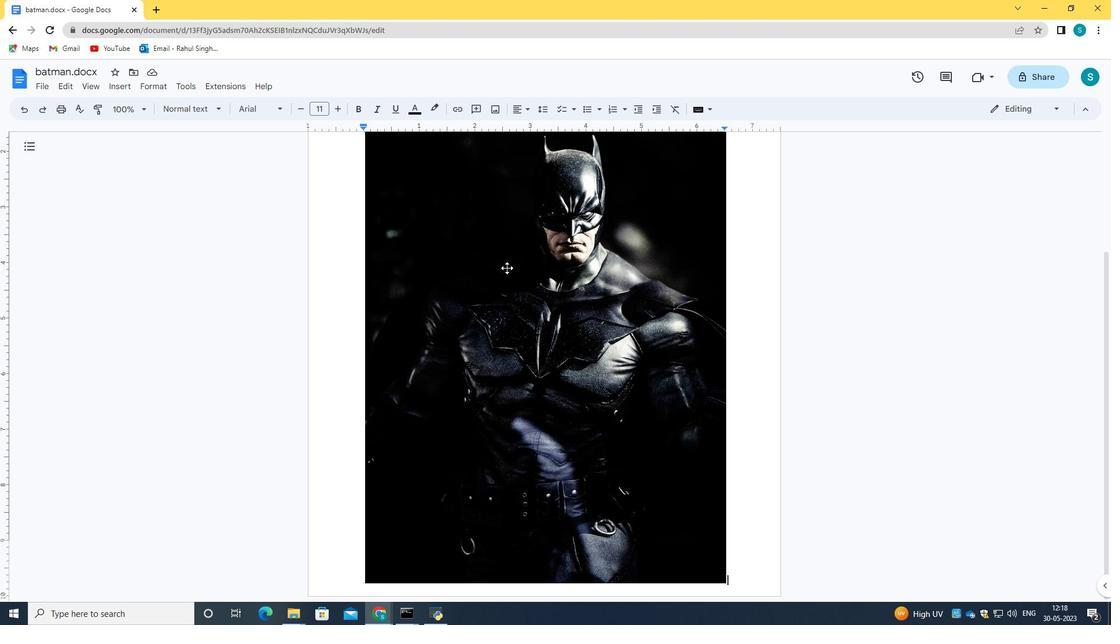 
Action: Mouse scrolled (507, 267) with delta (0, 0)
Screenshot: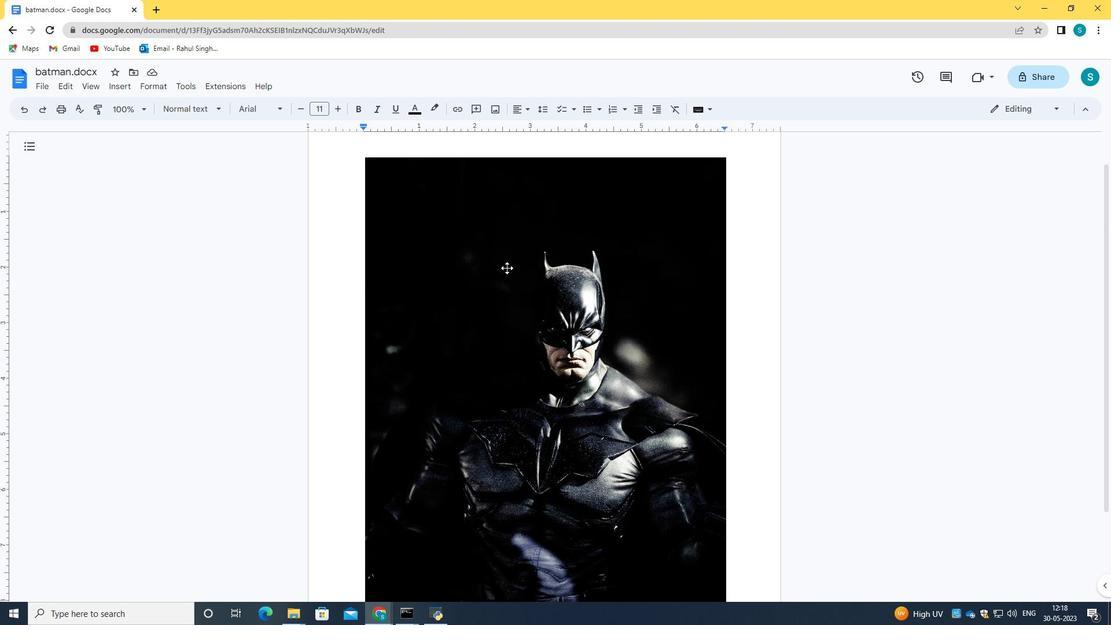 
Action: Mouse scrolled (507, 267) with delta (0, 0)
Screenshot: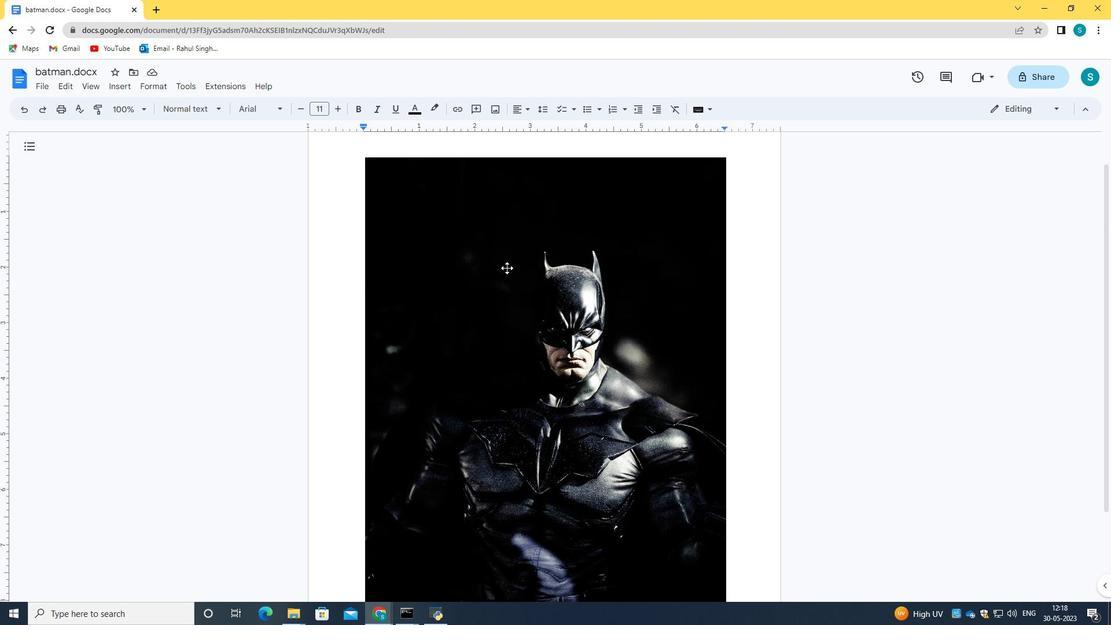 
Action: Mouse scrolled (507, 268) with delta (0, 0)
Screenshot: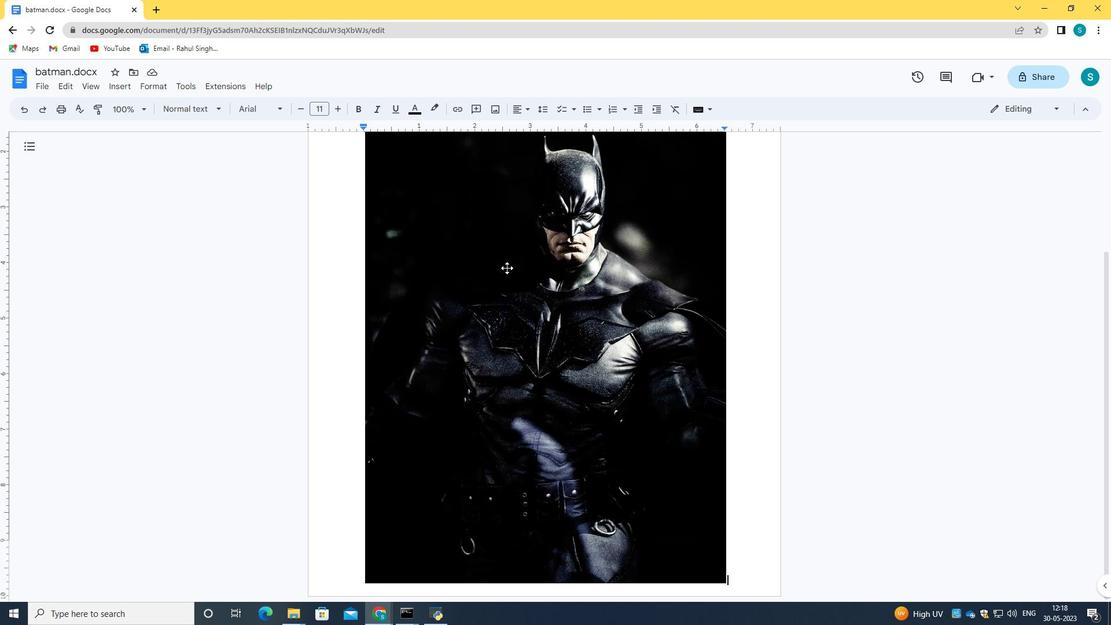 
Action: Mouse scrolled (507, 268) with delta (0, 0)
Screenshot: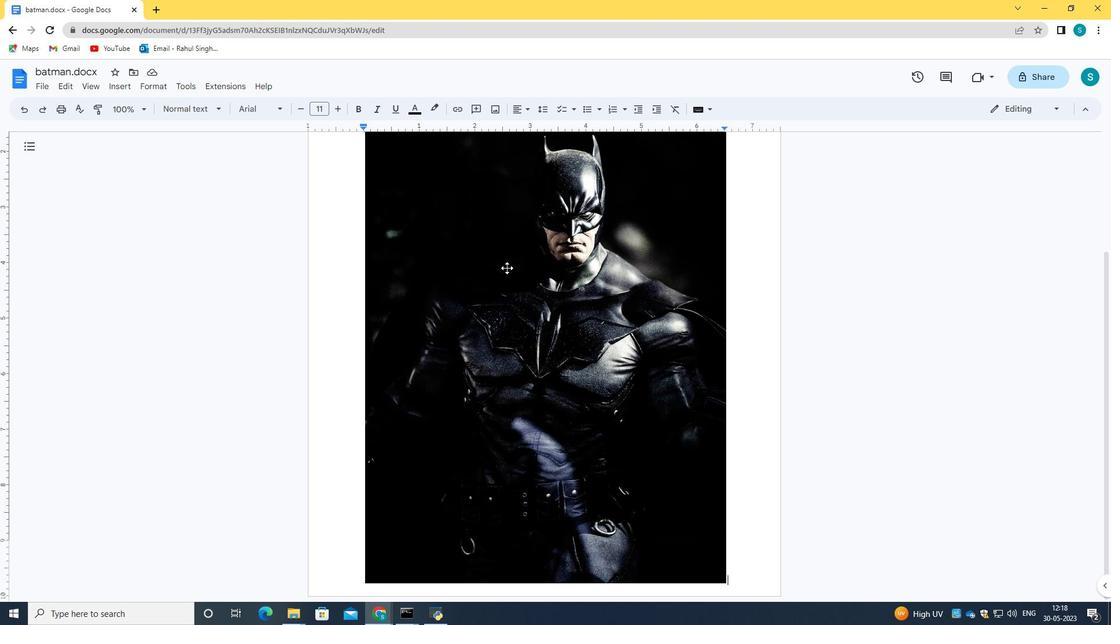 
Action: Mouse scrolled (507, 268) with delta (0, 0)
Screenshot: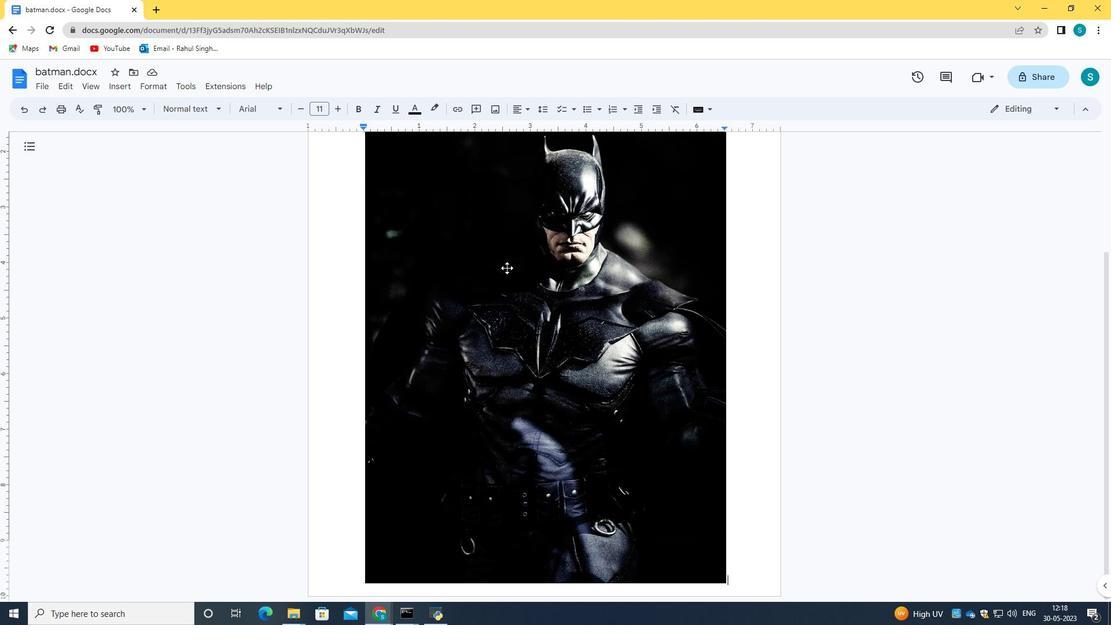 
Action: Mouse scrolled (507, 267) with delta (0, 0)
Screenshot: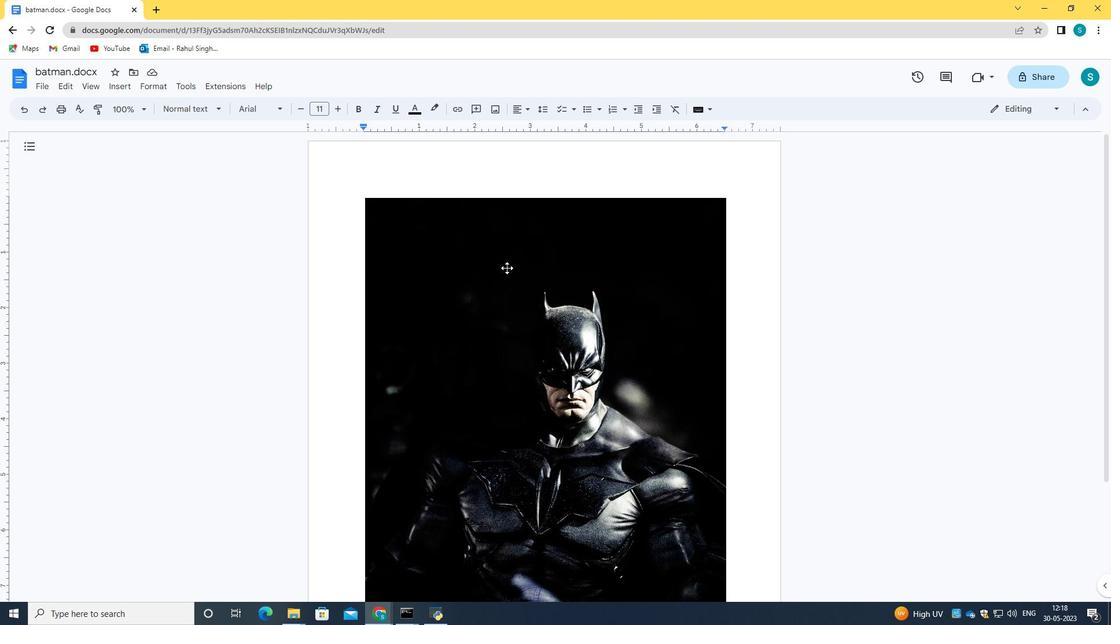 
Action: Mouse scrolled (507, 267) with delta (0, 0)
Screenshot: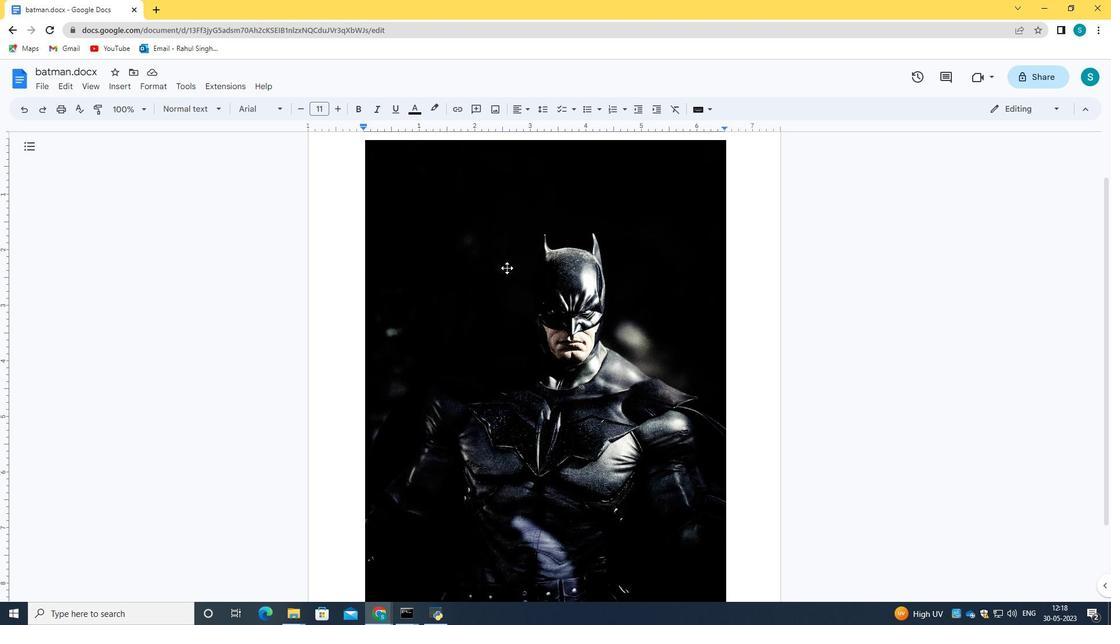 
Action: Mouse scrolled (507, 267) with delta (0, 0)
Screenshot: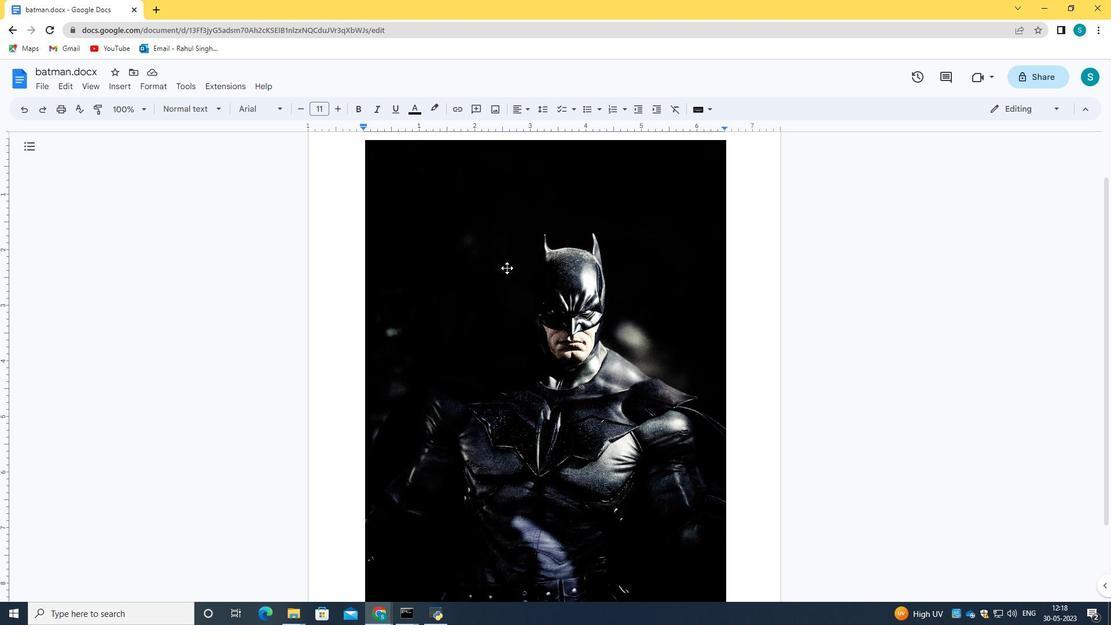 
Action: Mouse scrolled (507, 268) with delta (0, 0)
Screenshot: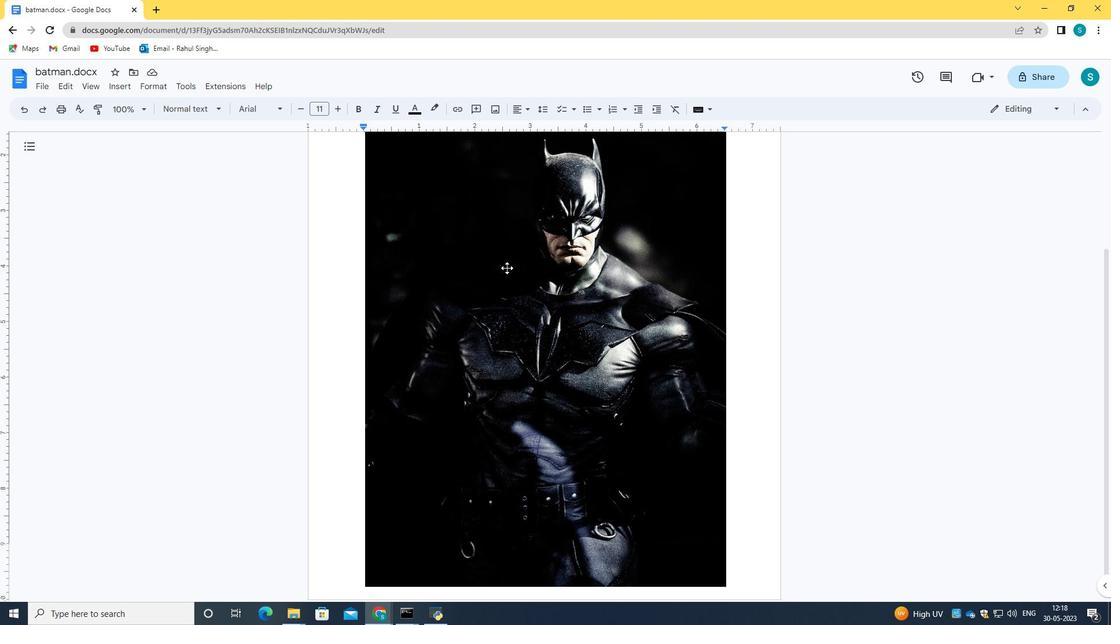 
Action: Mouse scrolled (507, 268) with delta (0, 0)
Screenshot: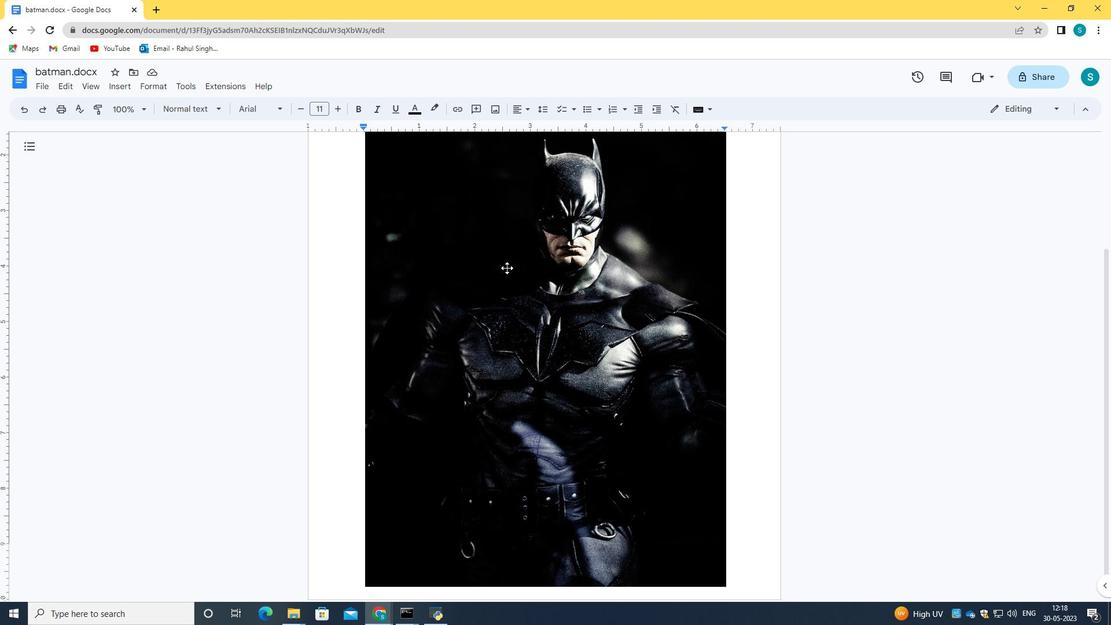 
Action: Mouse scrolled (507, 268) with delta (0, 0)
Screenshot: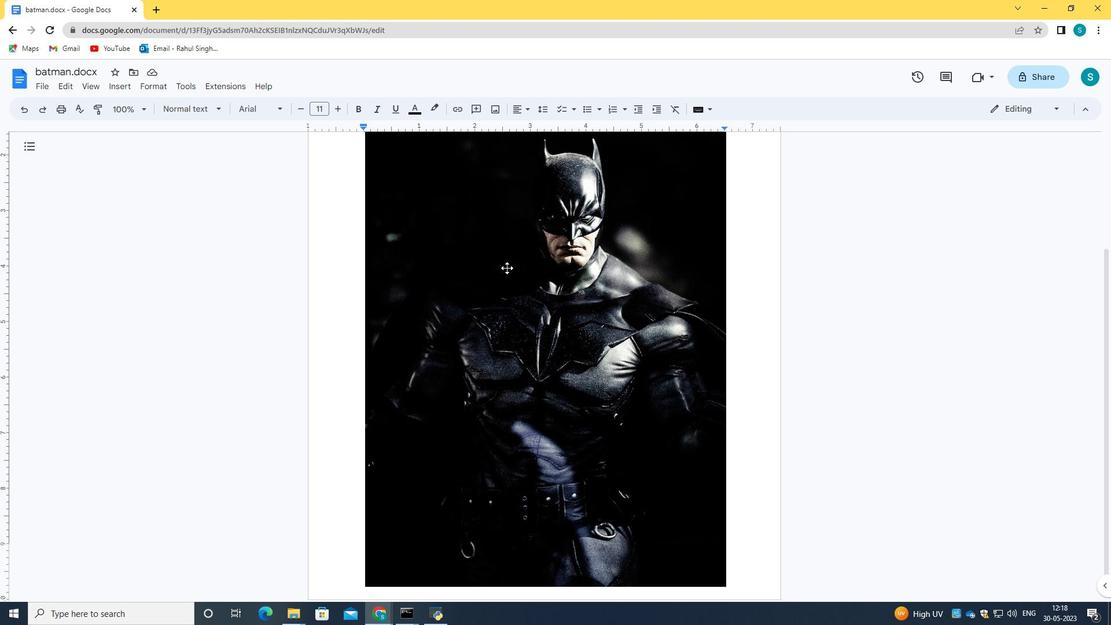 
Action: Mouse scrolled (507, 268) with delta (0, 0)
Screenshot: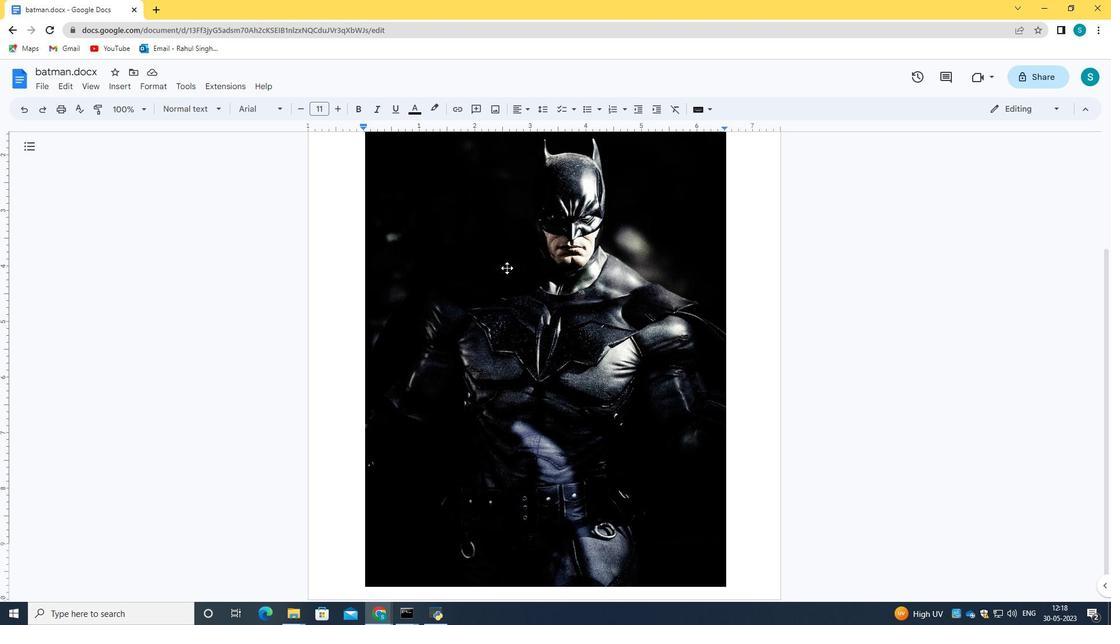 
Action: Mouse moved to (503, 107)
Screenshot: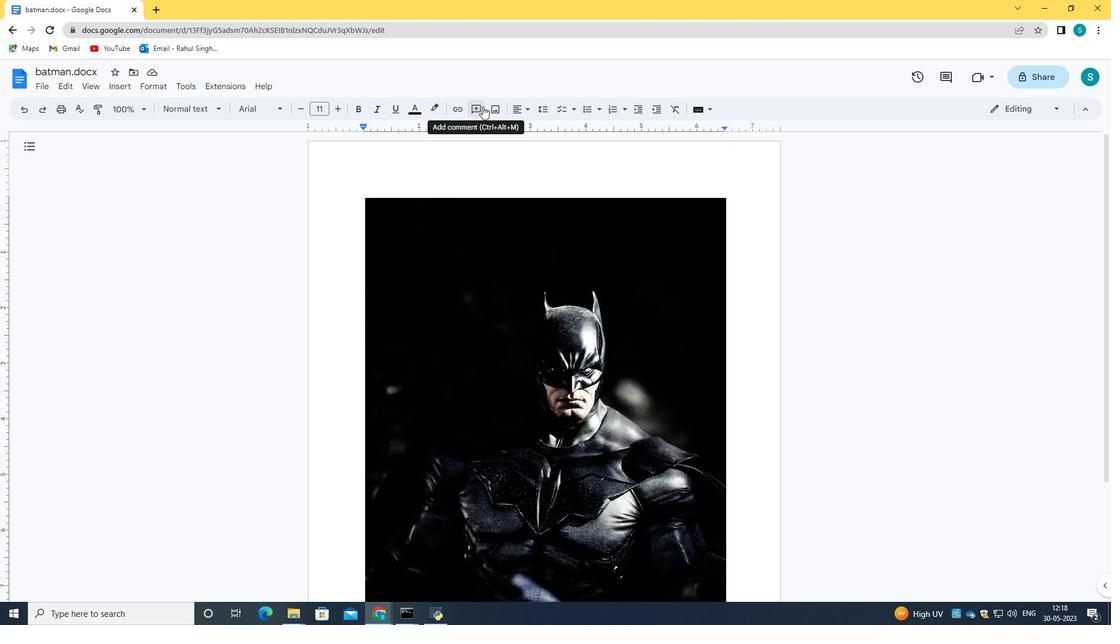 
Action: Mouse pressed left at (503, 107)
Screenshot: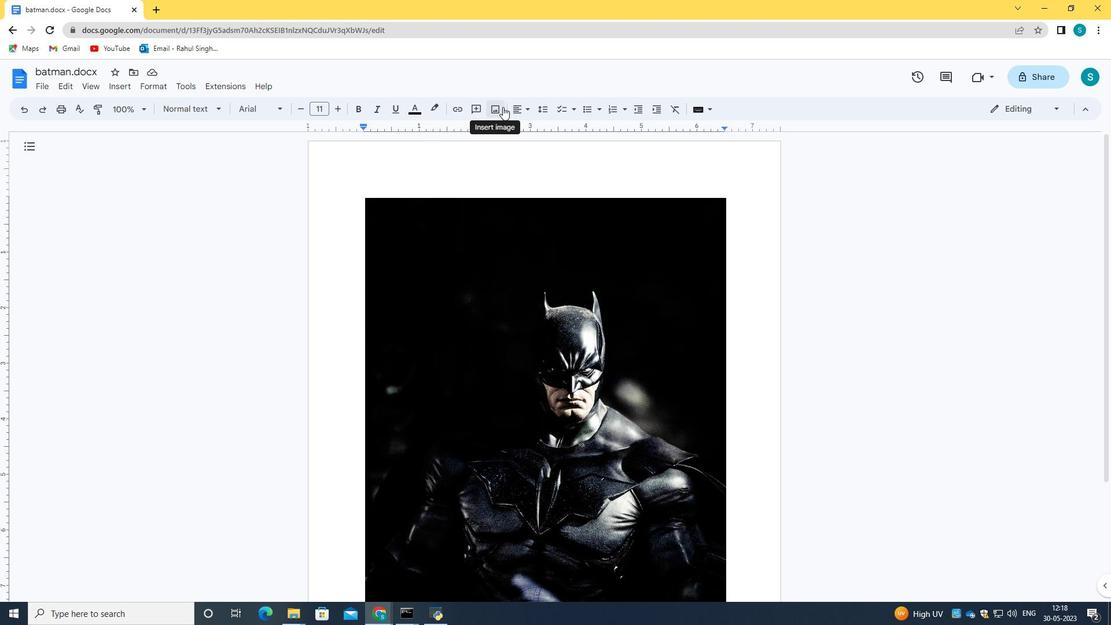 
Action: Mouse moved to (536, 130)
Screenshot: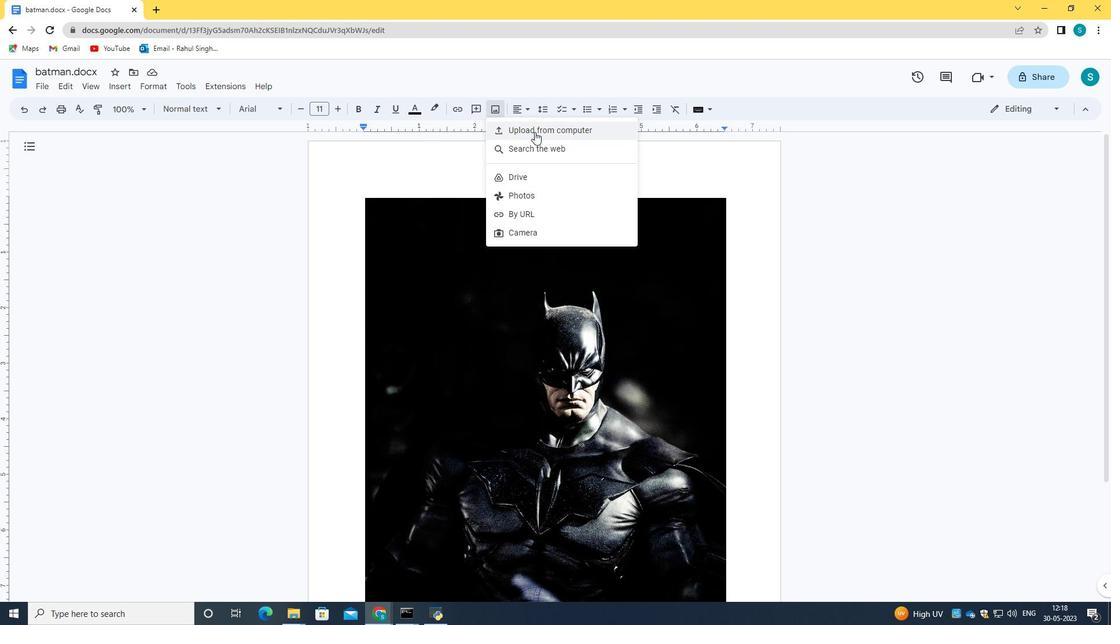 
Action: Mouse pressed left at (536, 130)
Screenshot: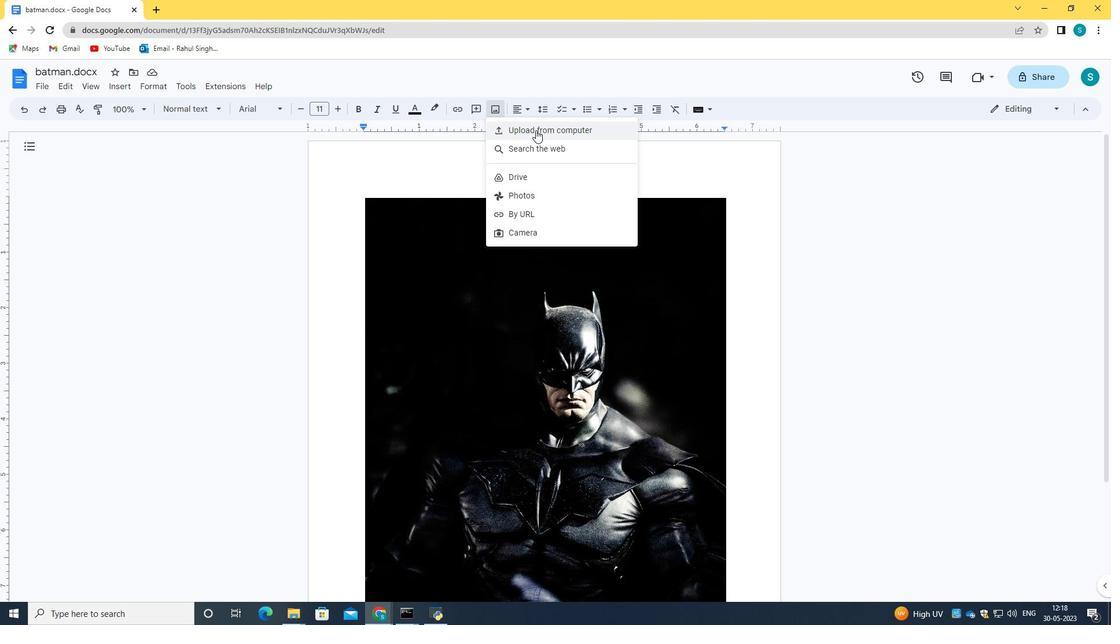 
Action: Mouse moved to (144, 199)
Screenshot: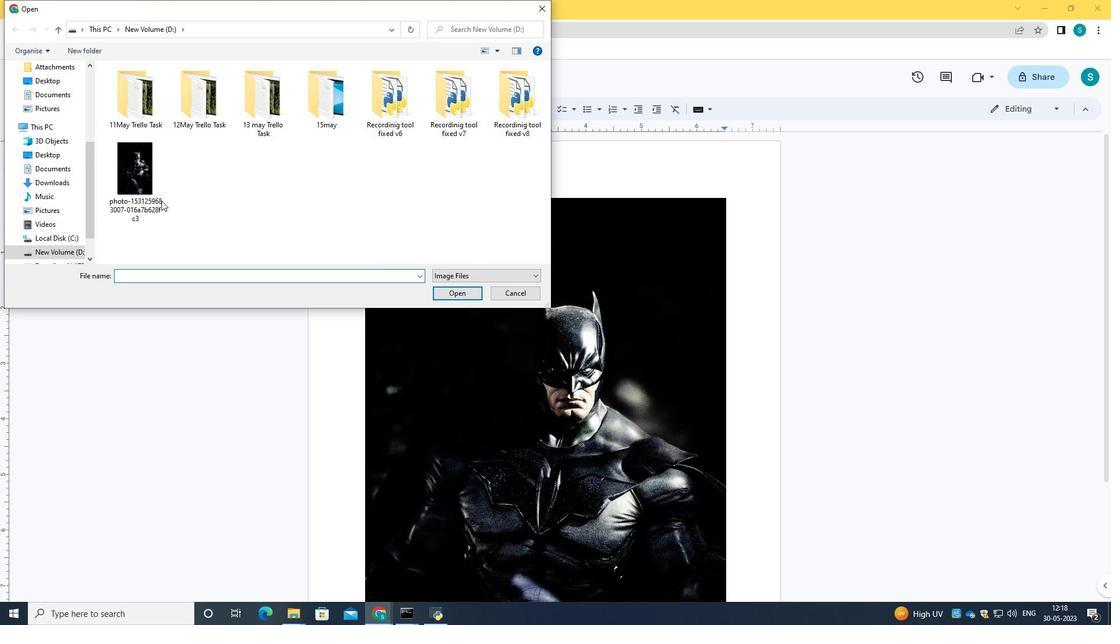 
Action: Mouse pressed left at (144, 199)
Screenshot: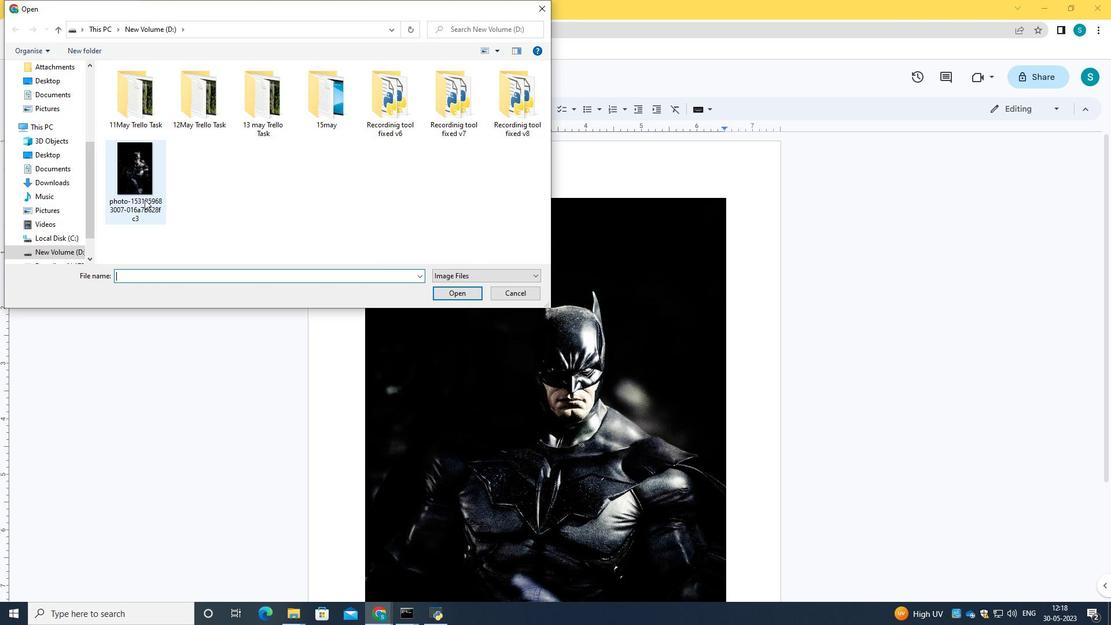 
Action: Mouse pressed right at (144, 199)
Screenshot: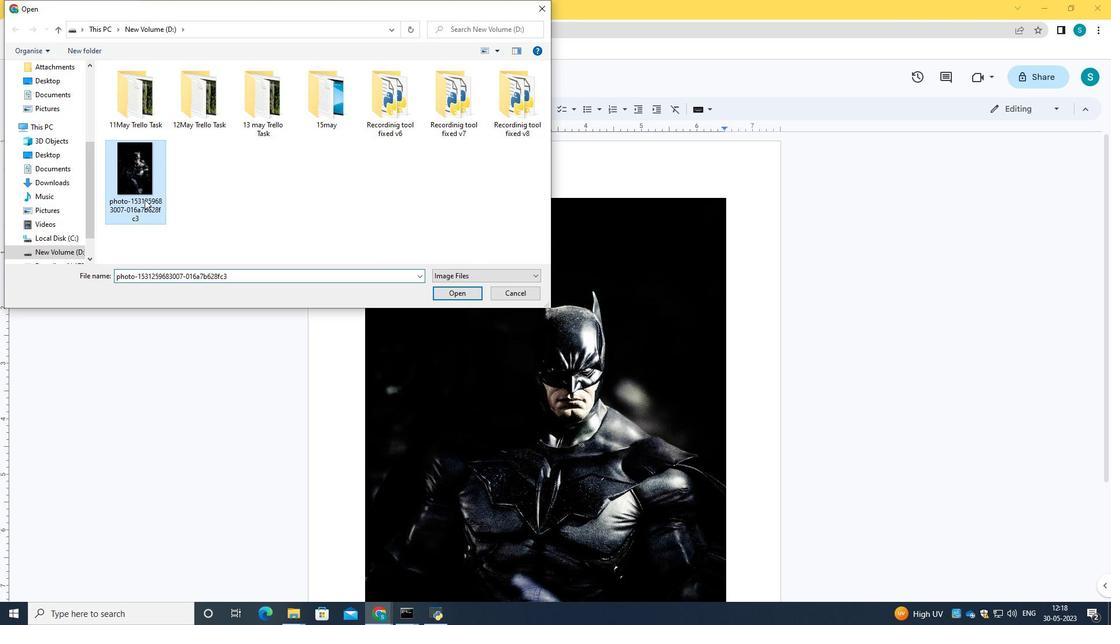 
Action: Mouse moved to (203, 503)
Screenshot: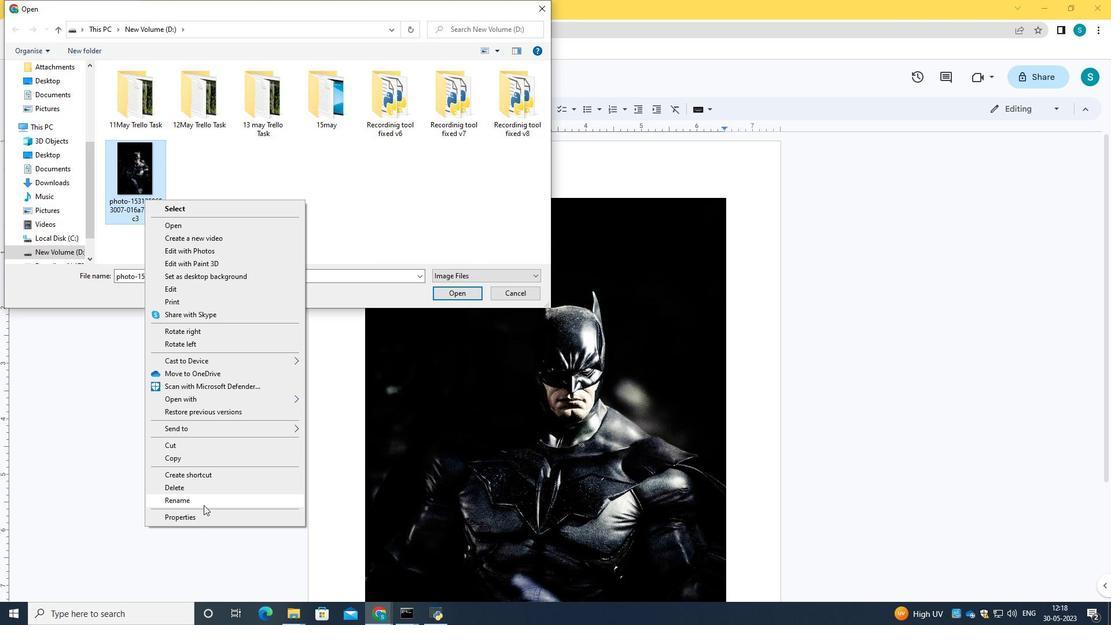 
Action: Mouse pressed left at (203, 503)
Screenshot: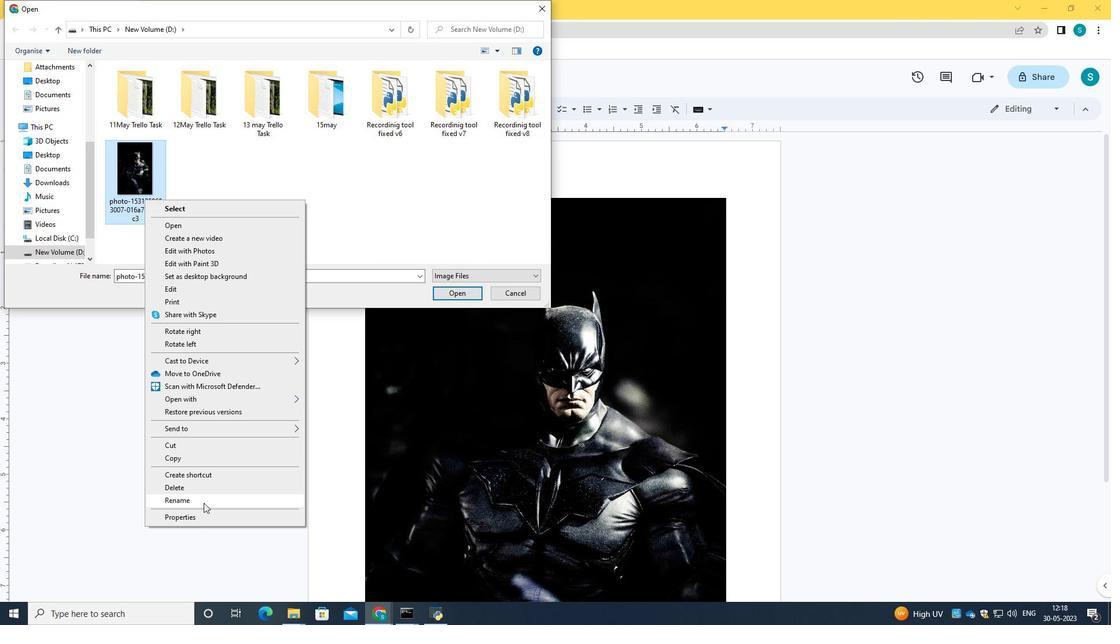 
Action: Mouse moved to (207, 235)
Screenshot: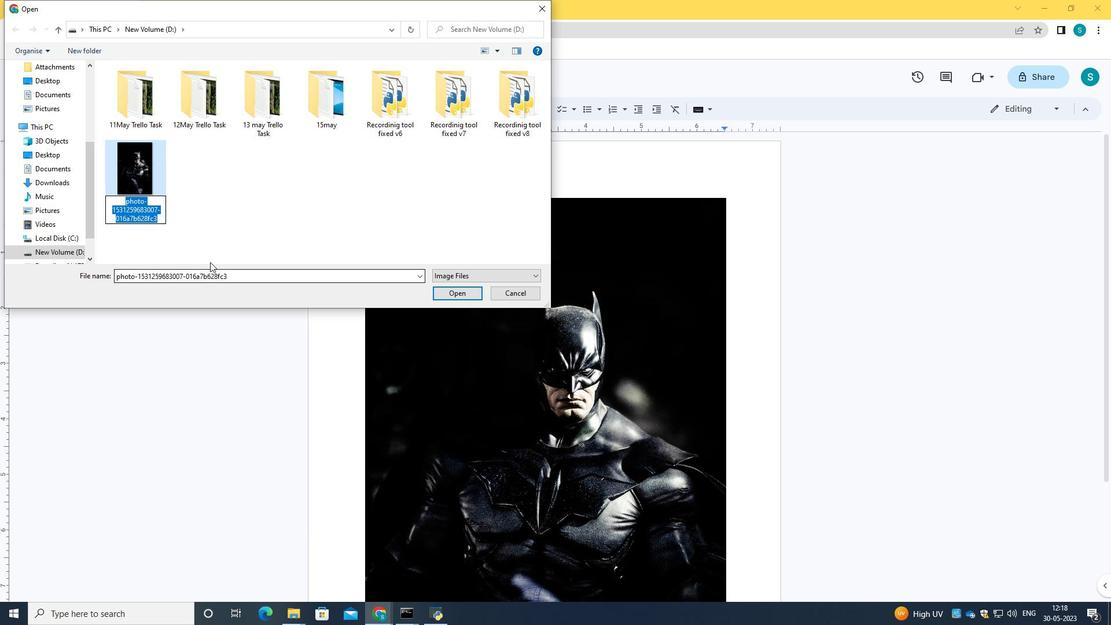 
Action: Key pressed <Key.caps_lock>BAT<Key.backspace><Key.backspace><Key.caps_lock>at<Key.caps_lock><Key.space>MA<Key.backspace><Key.caps_lock>n<Key.backspace>an.pm<Key.backspace>ng
Screenshot: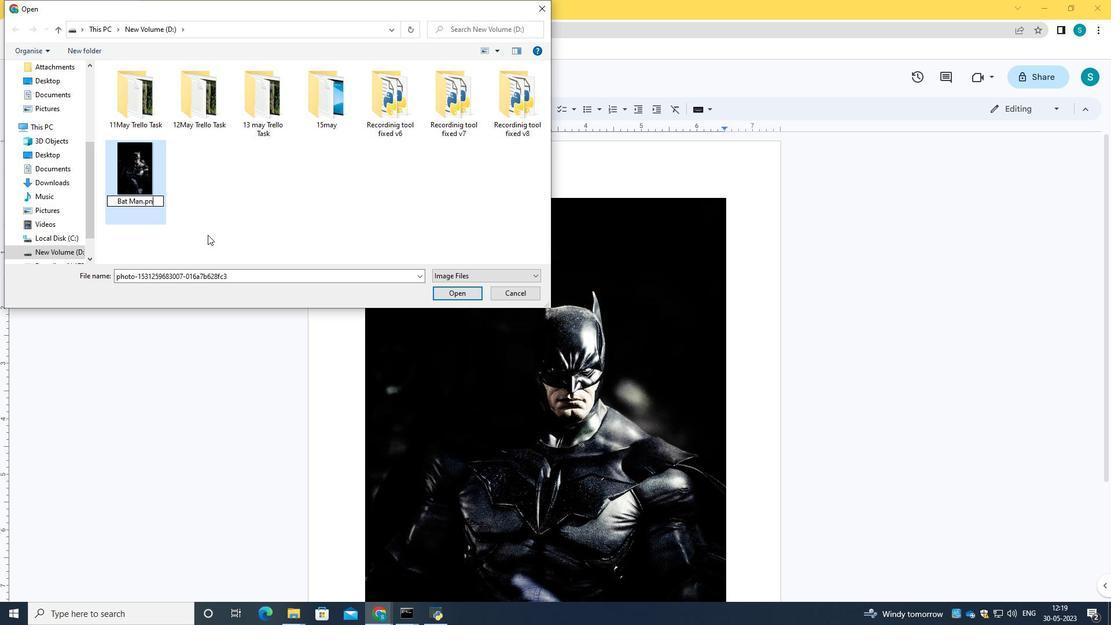 
Action: Mouse pressed left at (207, 235)
Screenshot: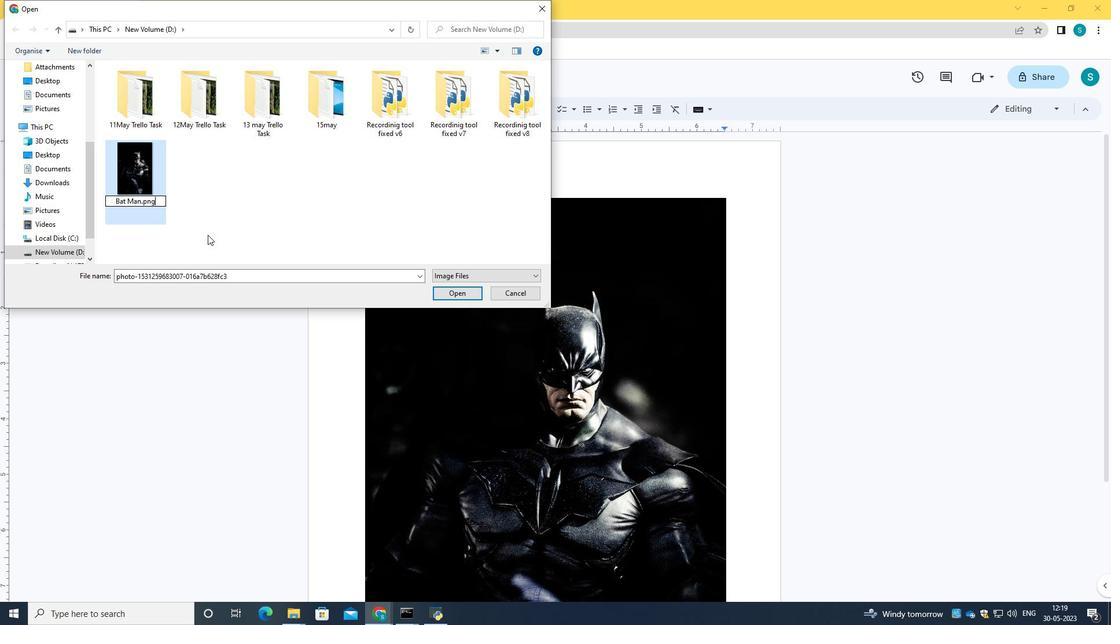 
Action: Mouse pressed left at (207, 235)
Screenshot: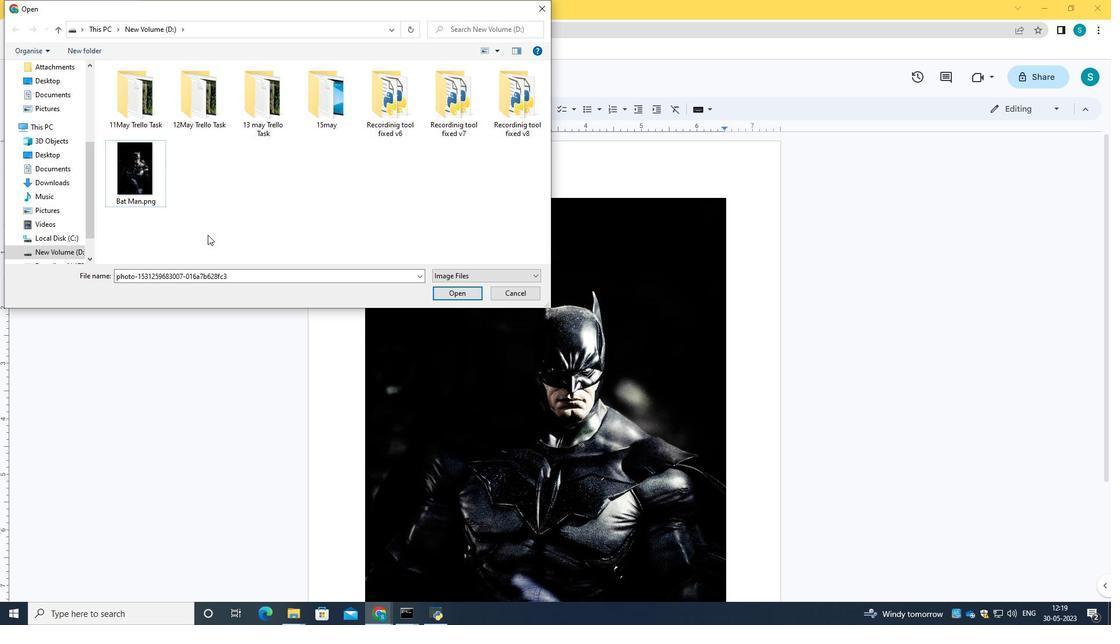 
Action: Mouse pressed left at (207, 235)
Screenshot: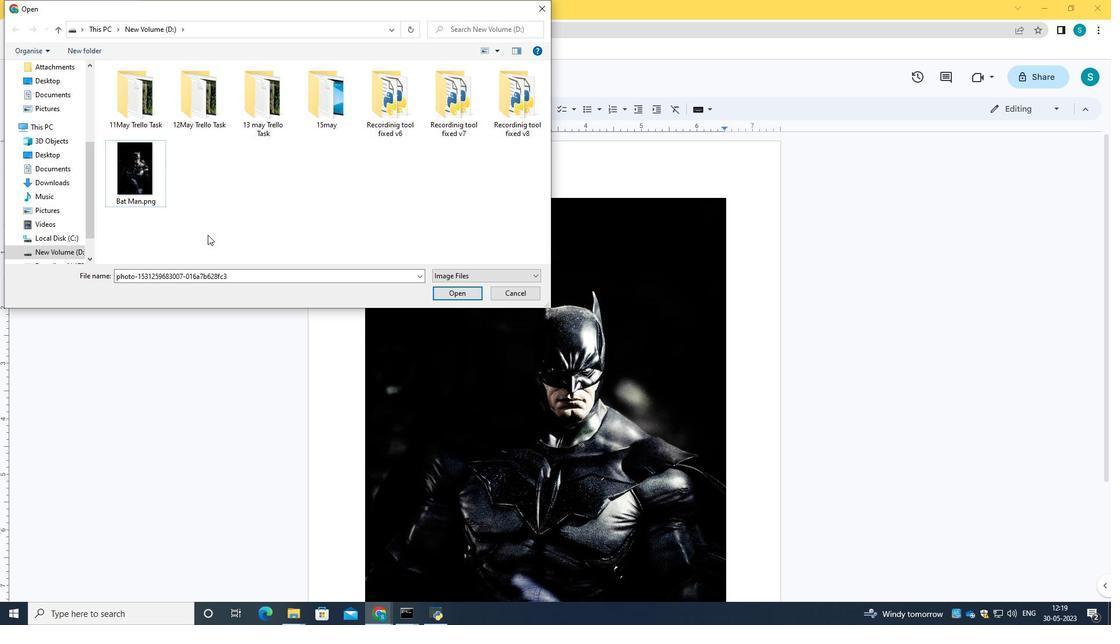 
Action: Mouse moved to (156, 180)
Screenshot: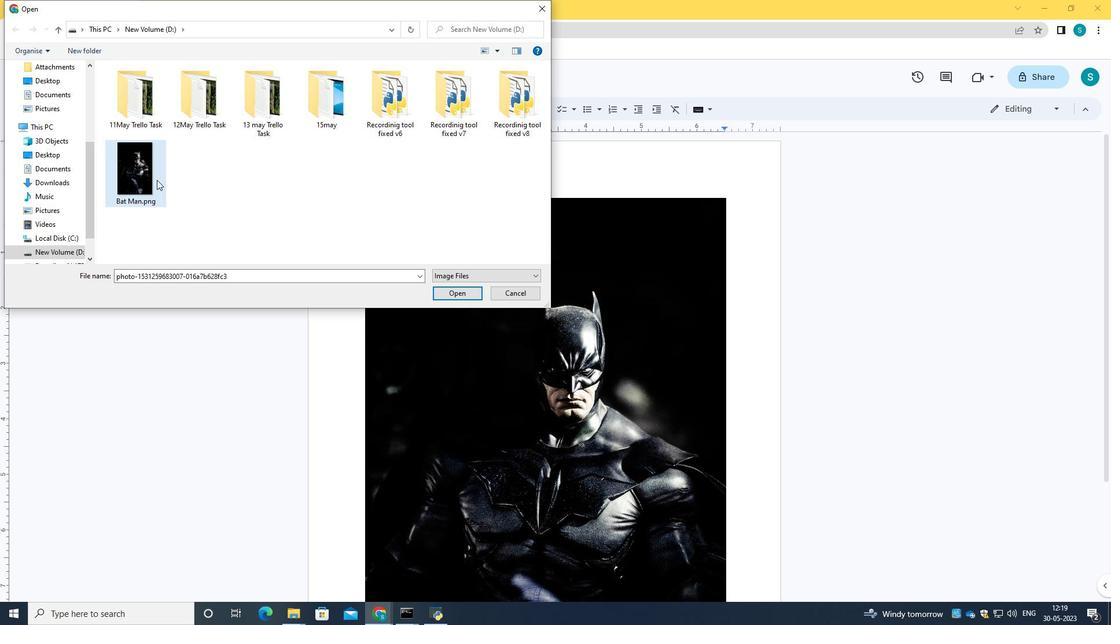 
Action: Mouse pressed left at (156, 180)
Screenshot: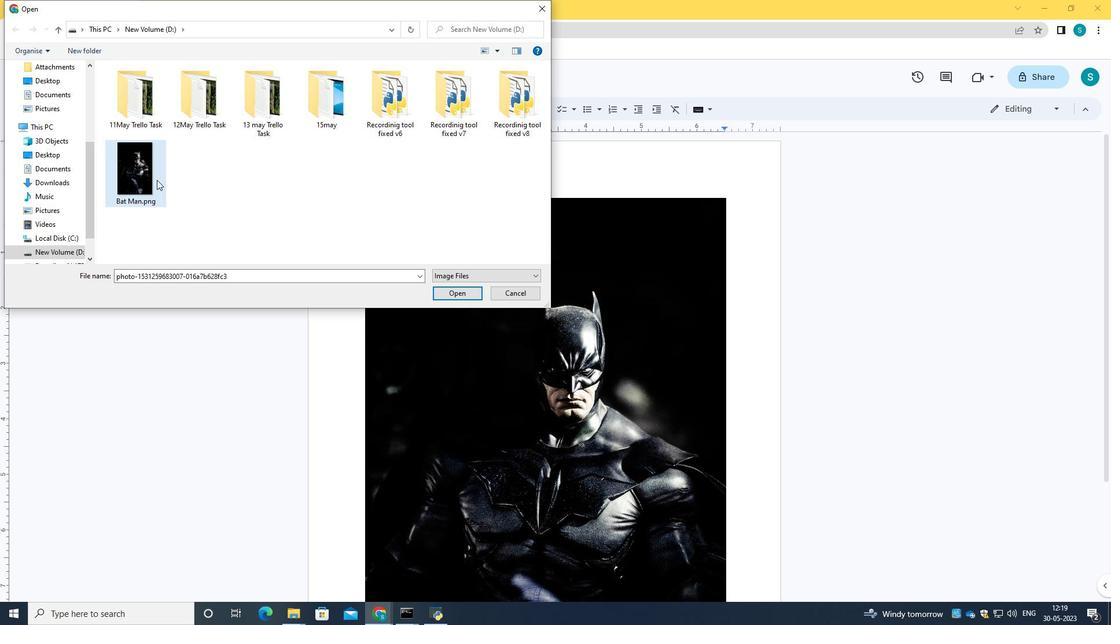 
Action: Mouse moved to (465, 292)
Screenshot: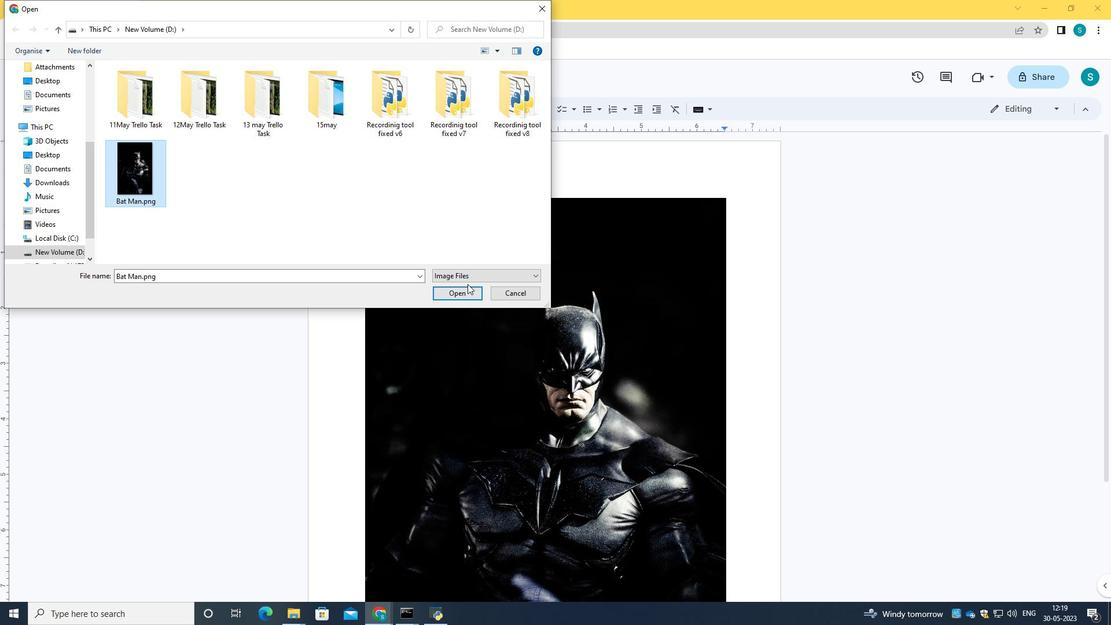 
Action: Mouse pressed left at (465, 292)
Screenshot: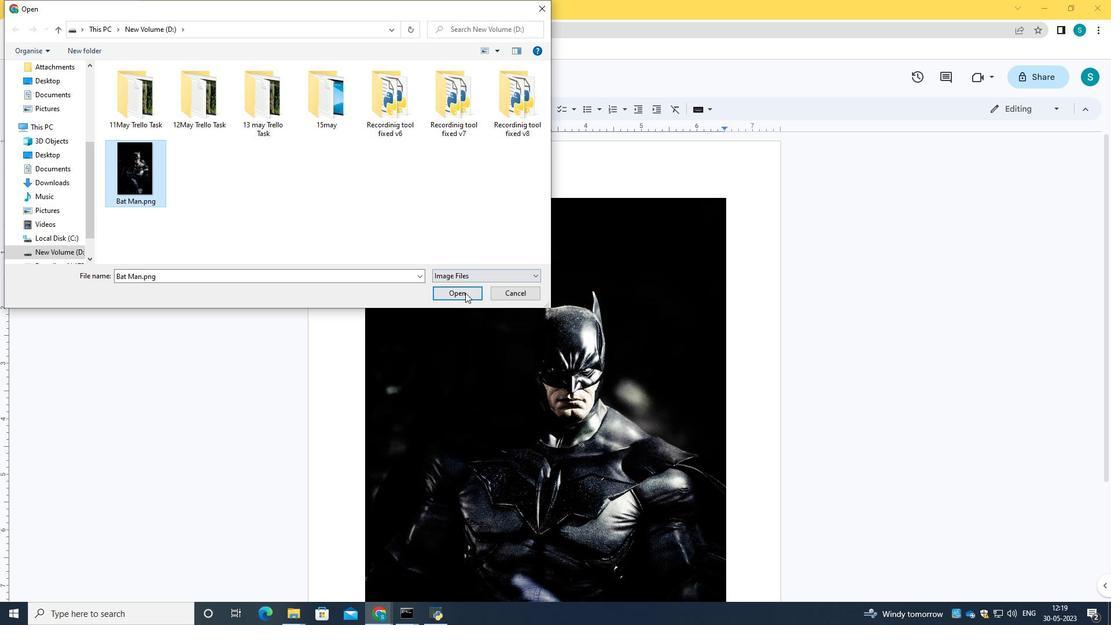 
Action: Mouse moved to (568, 242)
Screenshot: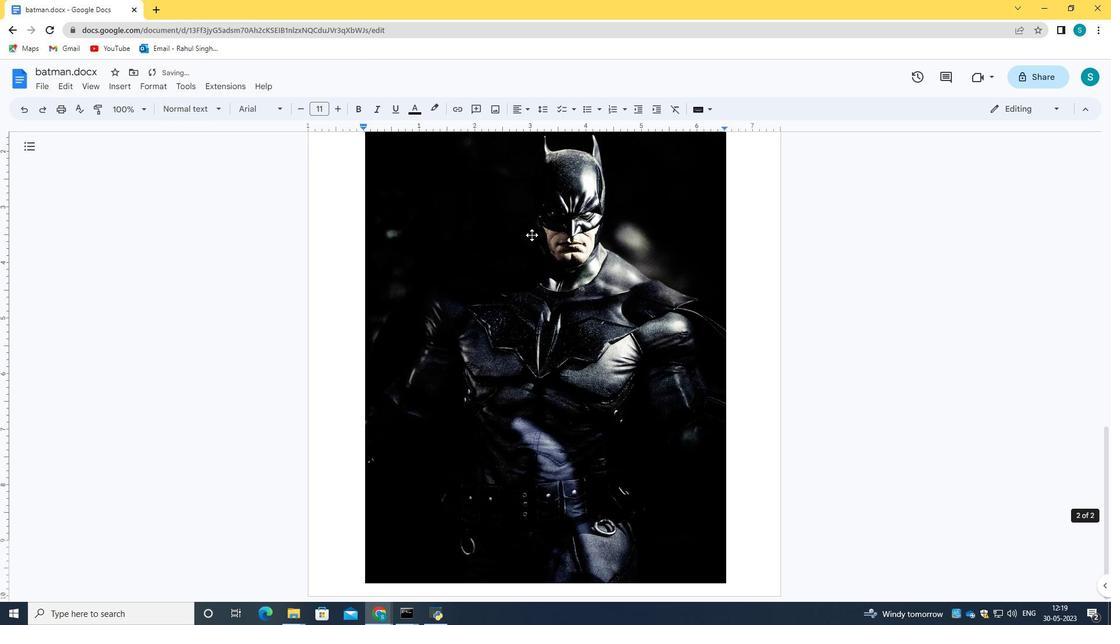 
Action: Mouse scrolled (568, 242) with delta (0, 0)
Screenshot: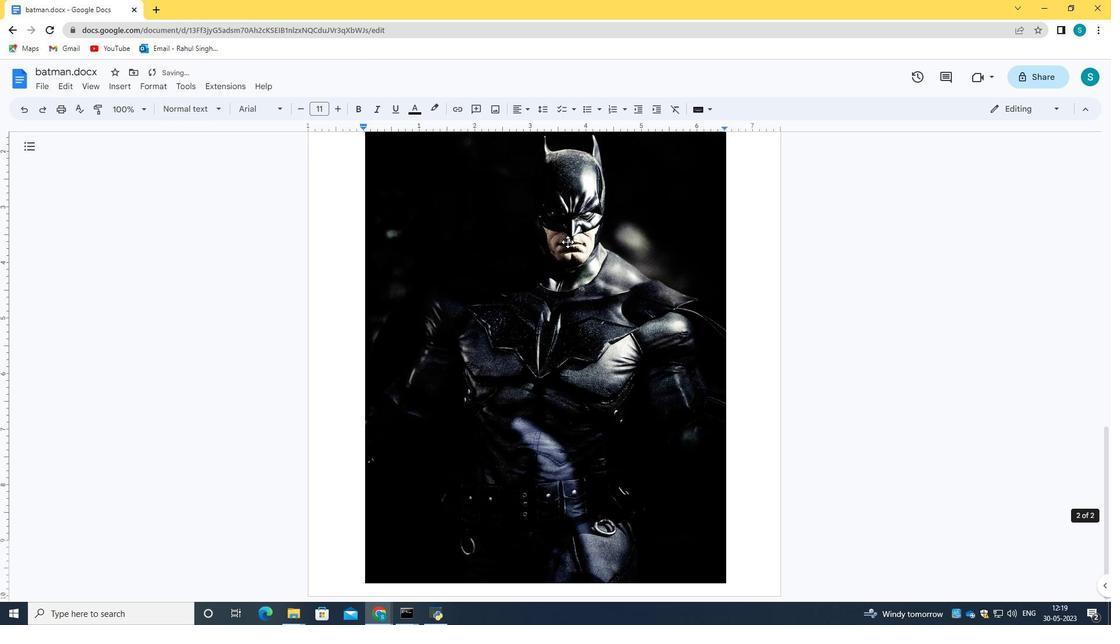 
Action: Mouse scrolled (568, 242) with delta (0, 0)
Screenshot: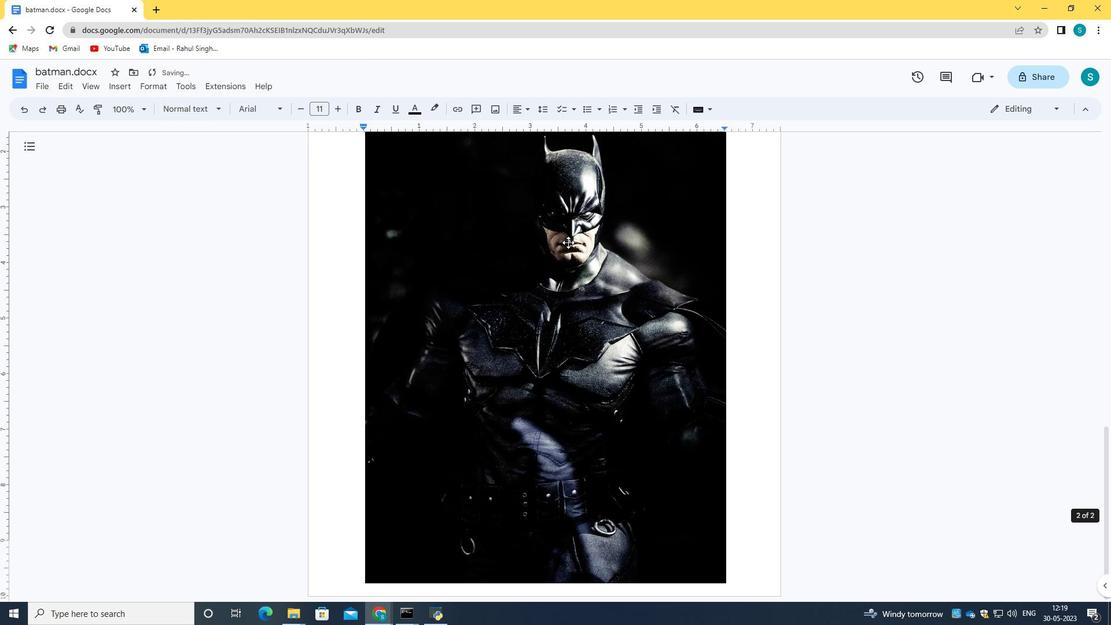 
Action: Mouse scrolled (568, 242) with delta (0, 0)
Screenshot: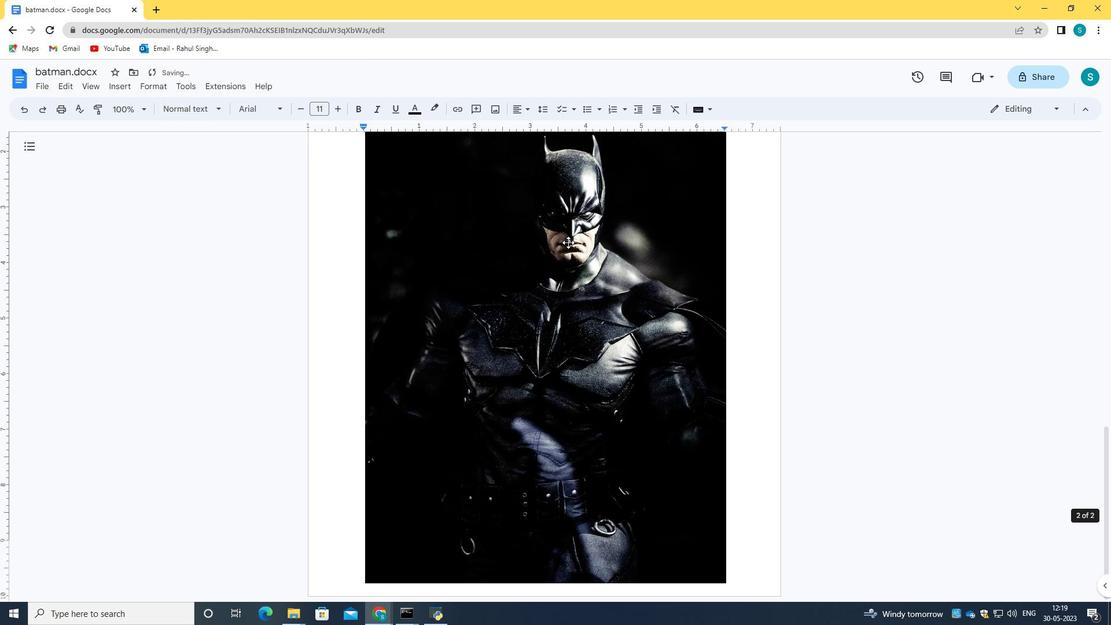 
Action: Mouse scrolled (568, 242) with delta (0, 0)
Screenshot: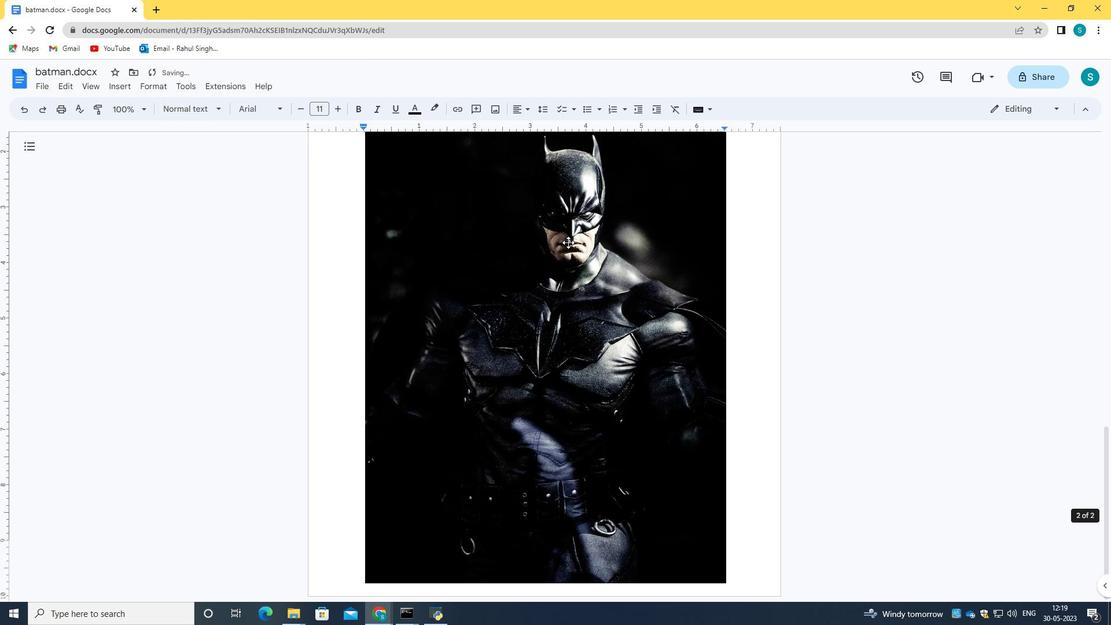 
Action: Mouse scrolled (568, 243) with delta (0, 0)
Screenshot: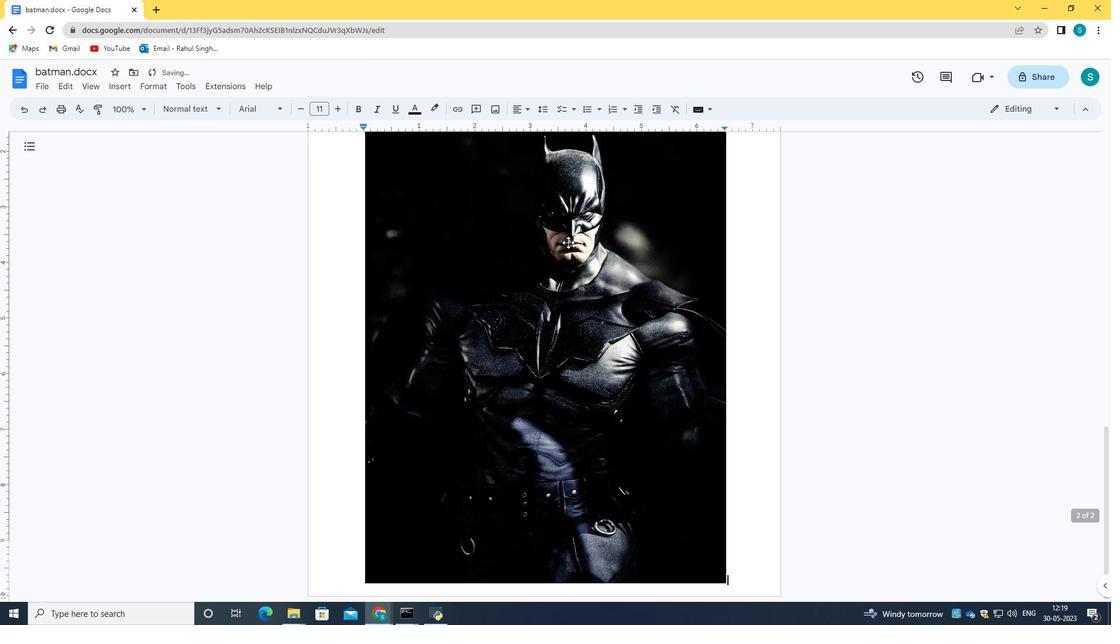 
Action: Mouse scrolled (568, 243) with delta (0, 0)
Screenshot: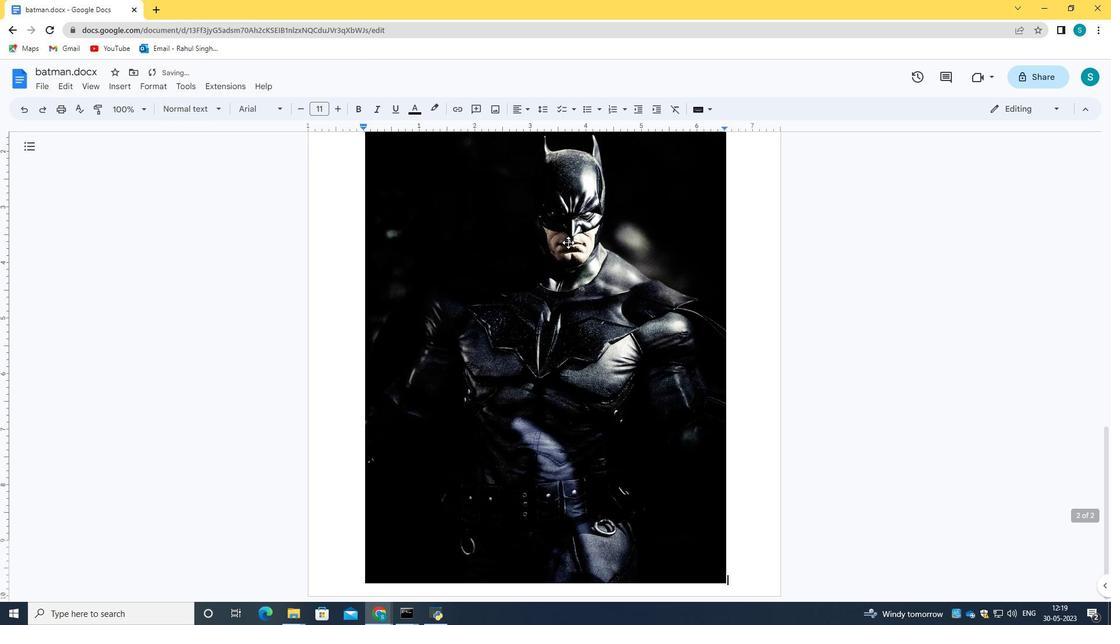 
Action: Mouse scrolled (568, 243) with delta (0, 0)
Screenshot: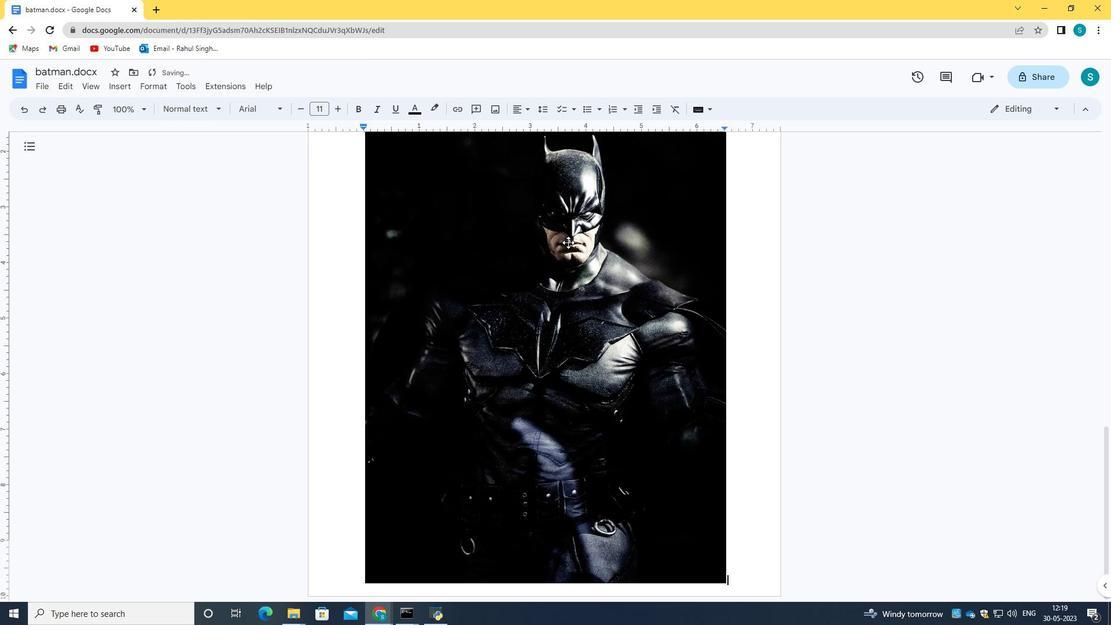 
Action: Mouse moved to (633, 259)
Screenshot: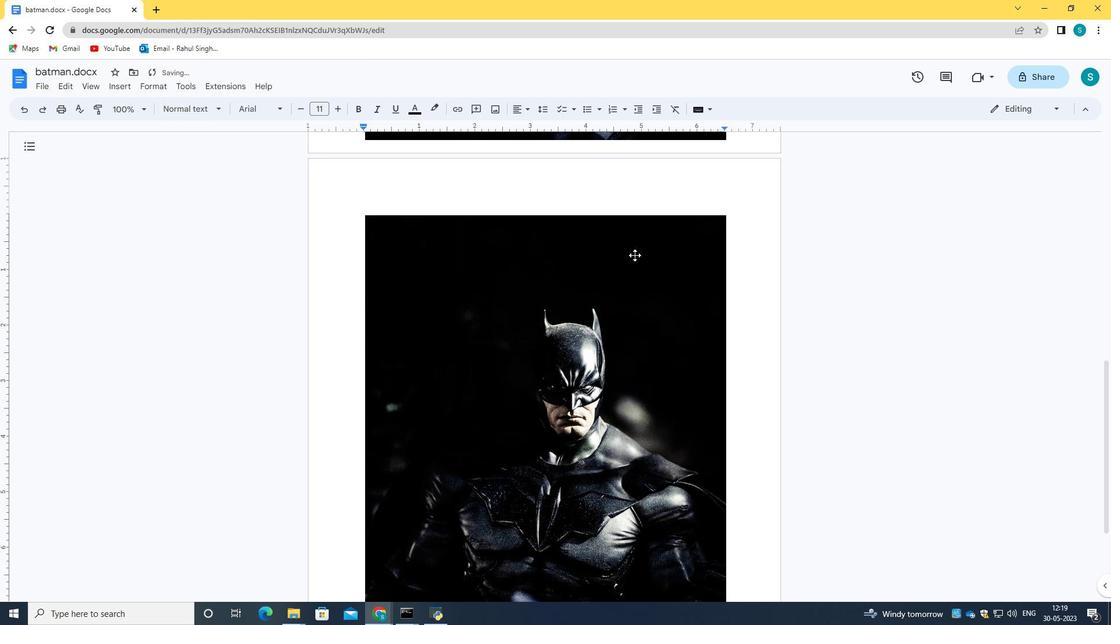 
Action: Mouse scrolled (633, 260) with delta (0, 0)
Screenshot: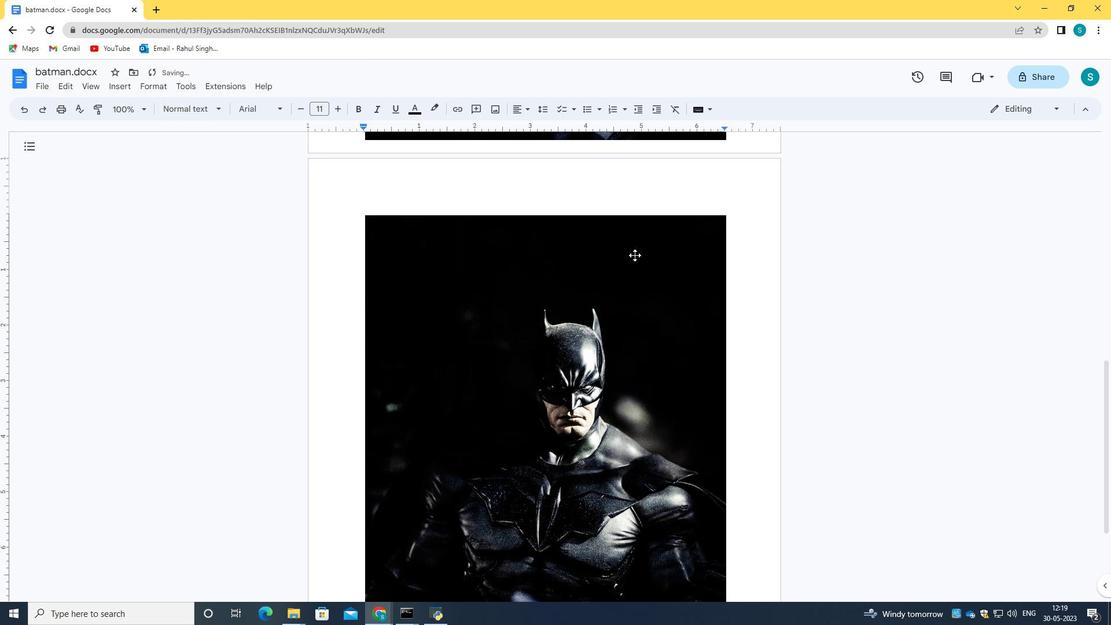 
Action: Mouse scrolled (633, 260) with delta (0, 0)
Screenshot: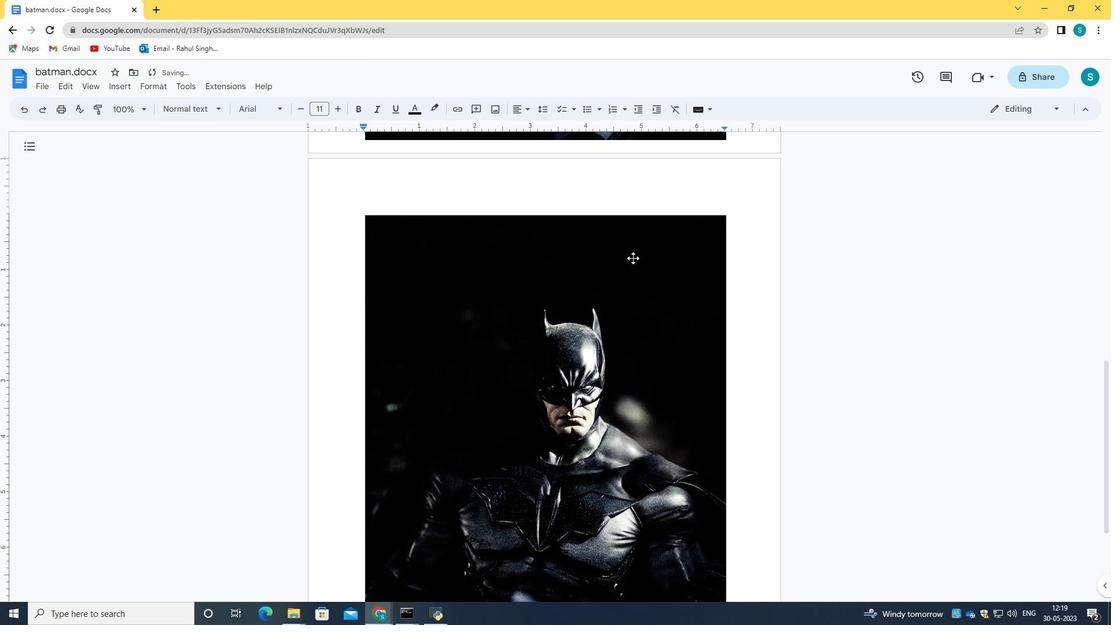 
Action: Mouse scrolled (633, 260) with delta (0, 0)
Screenshot: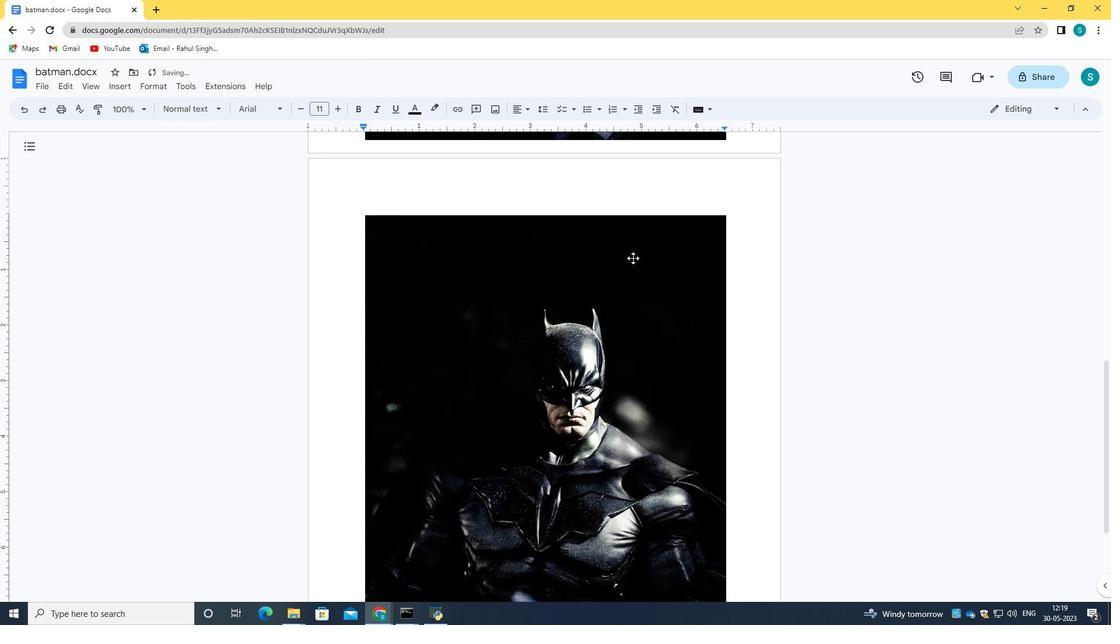 
Action: Mouse scrolled (633, 260) with delta (0, 0)
Screenshot: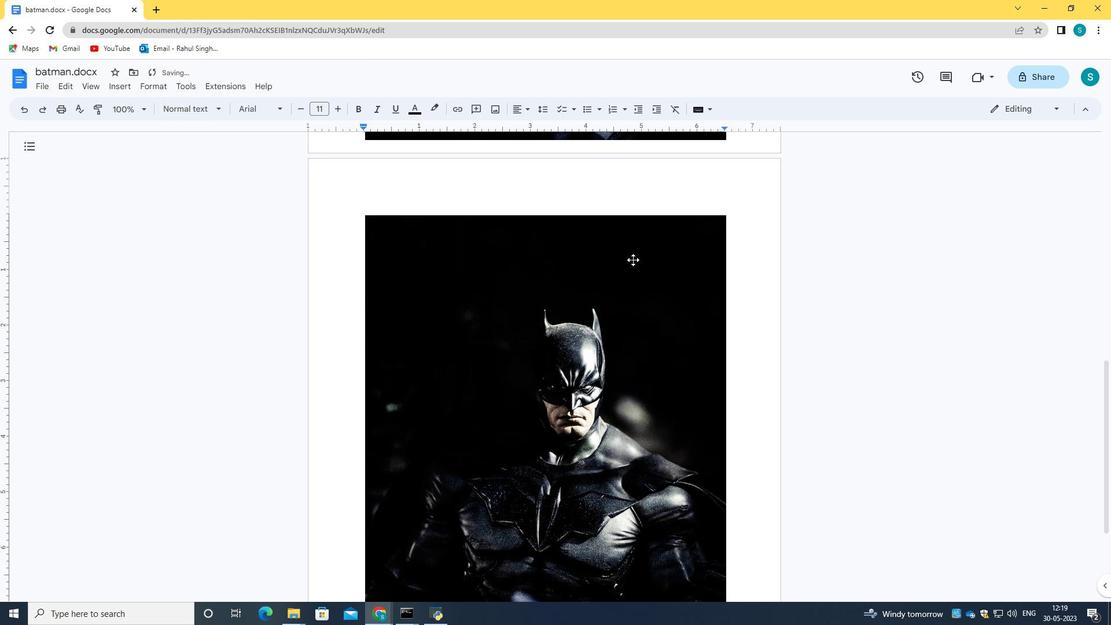 
Action: Mouse scrolled (633, 260) with delta (0, 0)
Screenshot: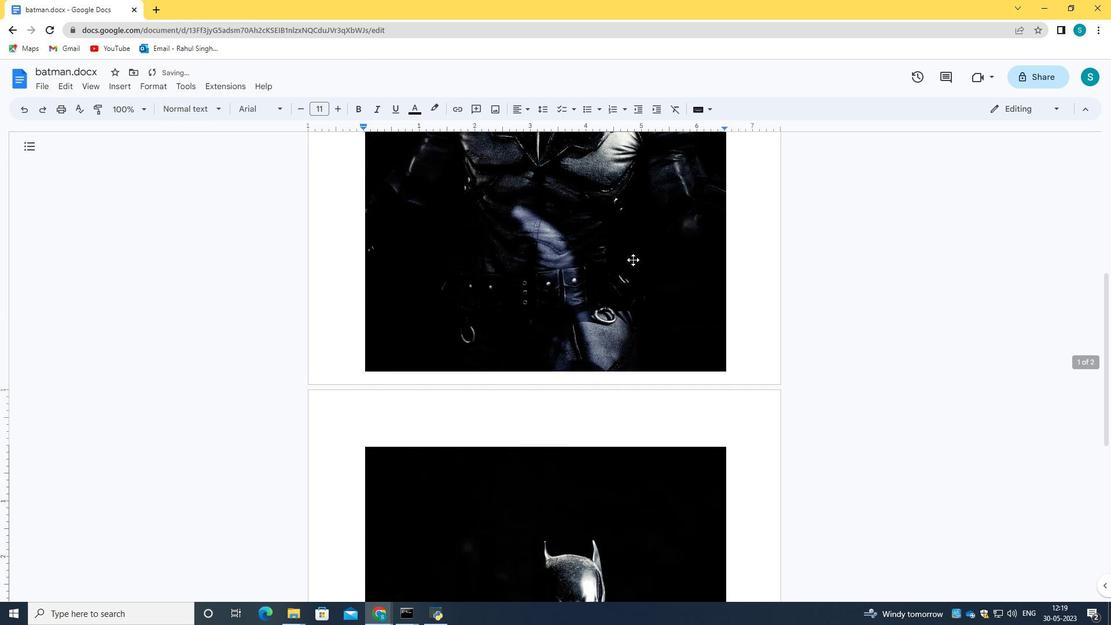 
Action: Mouse scrolled (633, 260) with delta (0, 0)
Screenshot: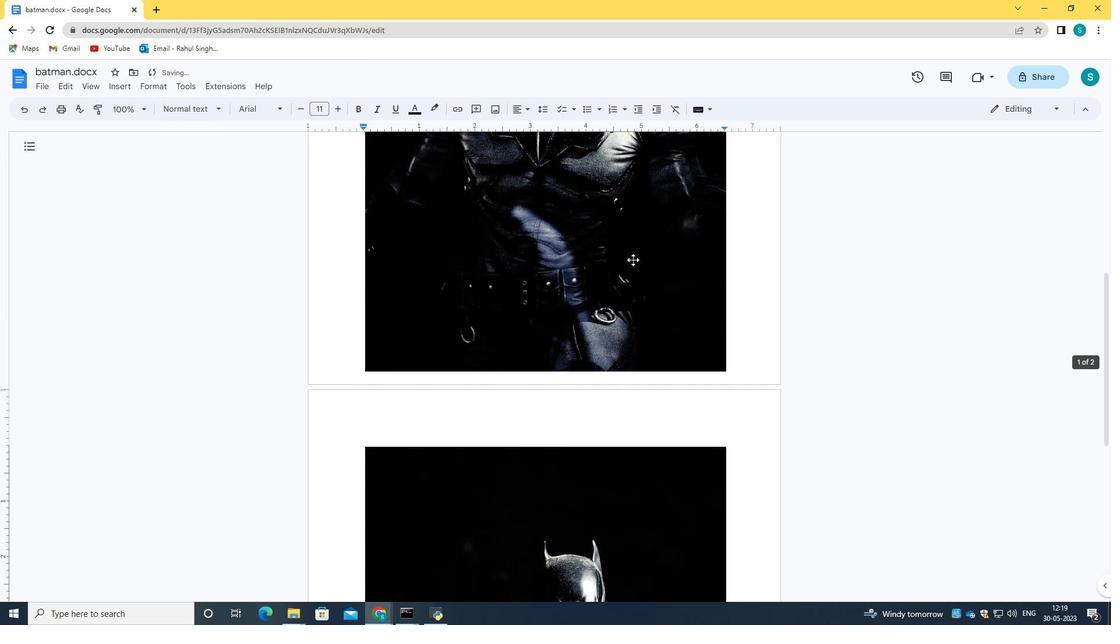 
Action: Mouse scrolled (633, 260) with delta (0, 0)
Screenshot: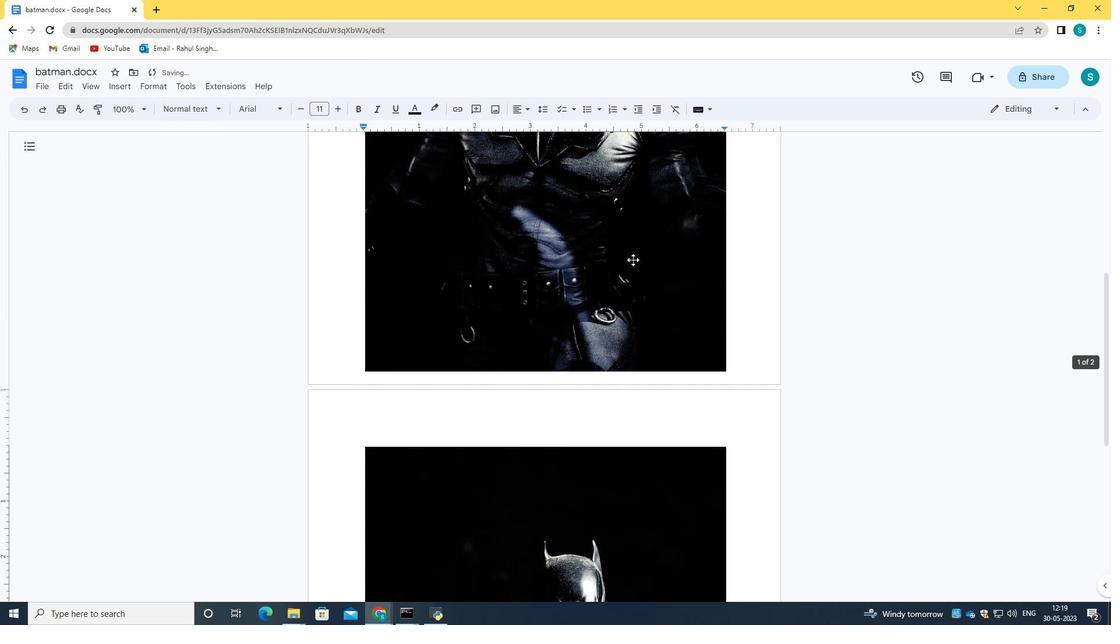 
Action: Mouse scrolled (633, 260) with delta (0, 0)
Screenshot: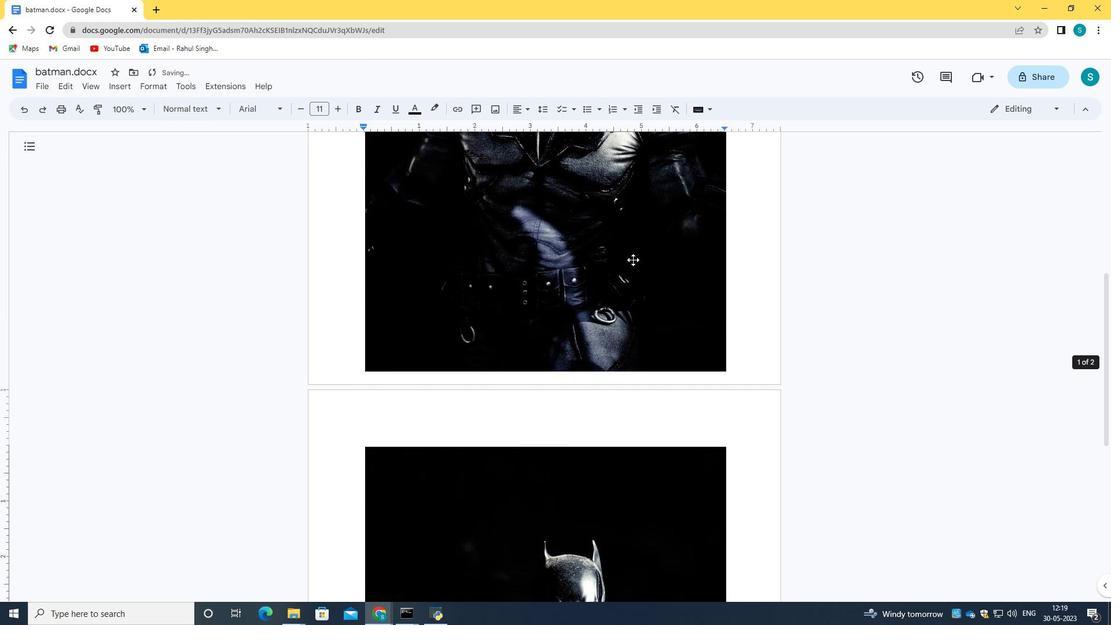 
Action: Mouse scrolled (633, 260) with delta (0, 0)
Screenshot: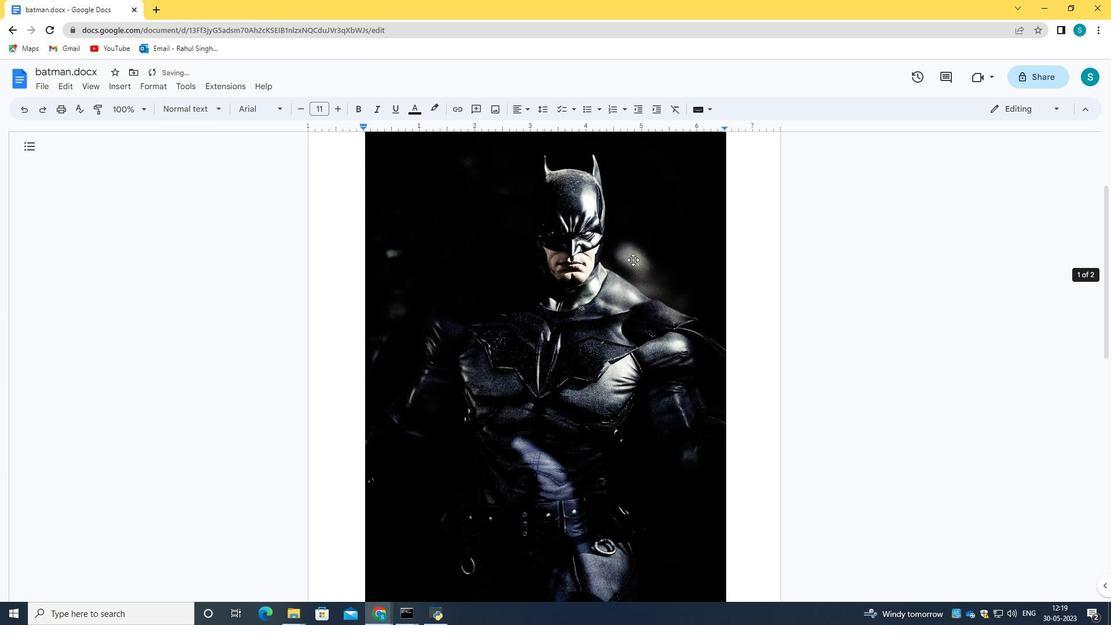 
Action: Mouse scrolled (633, 260) with delta (0, 0)
Screenshot: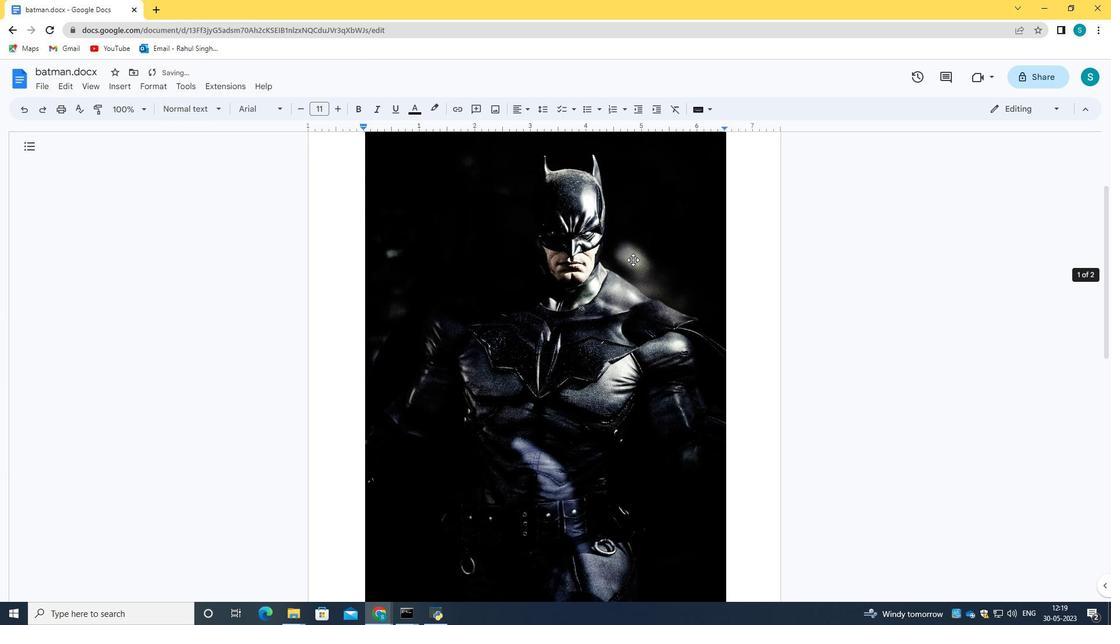 
Action: Mouse scrolled (633, 260) with delta (0, 0)
Screenshot: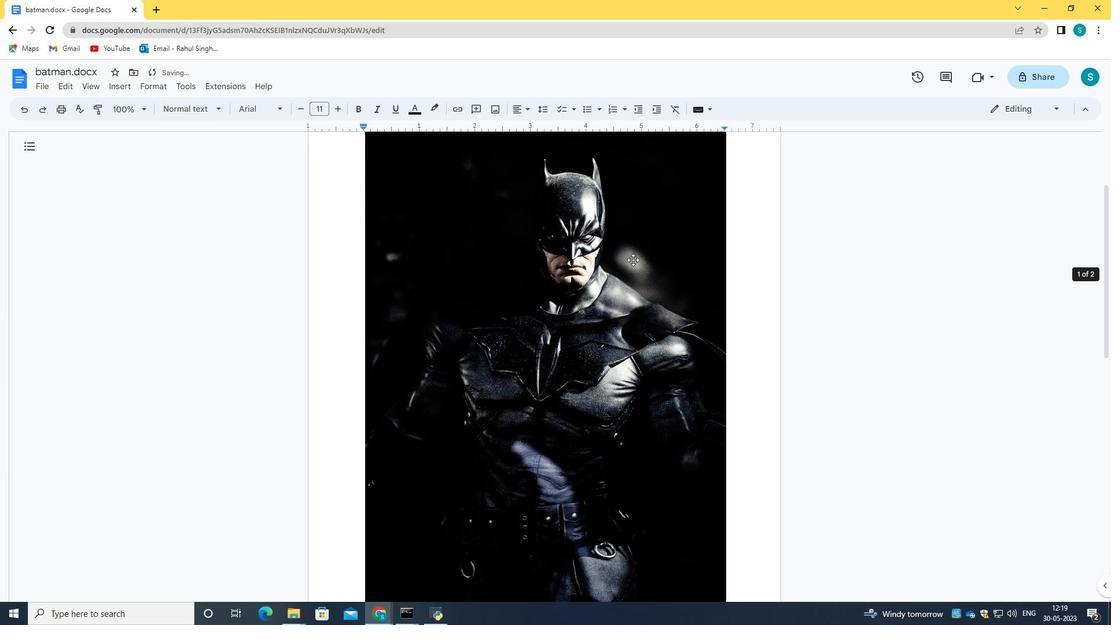 
Action: Mouse pressed left at (633, 259)
Screenshot: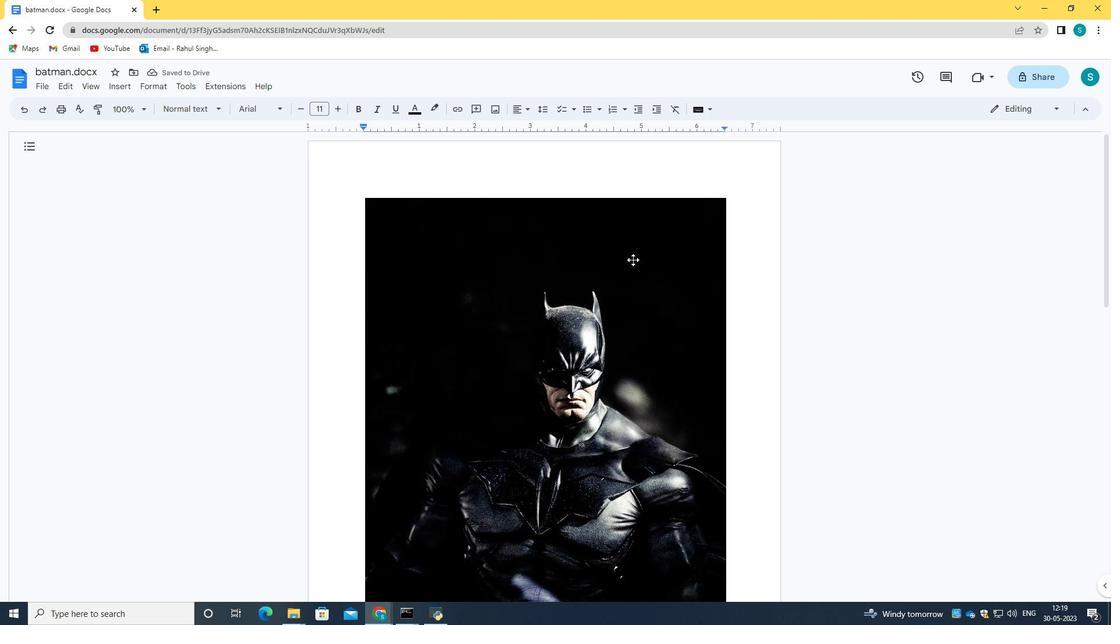 
Action: Mouse moved to (576, 287)
Screenshot: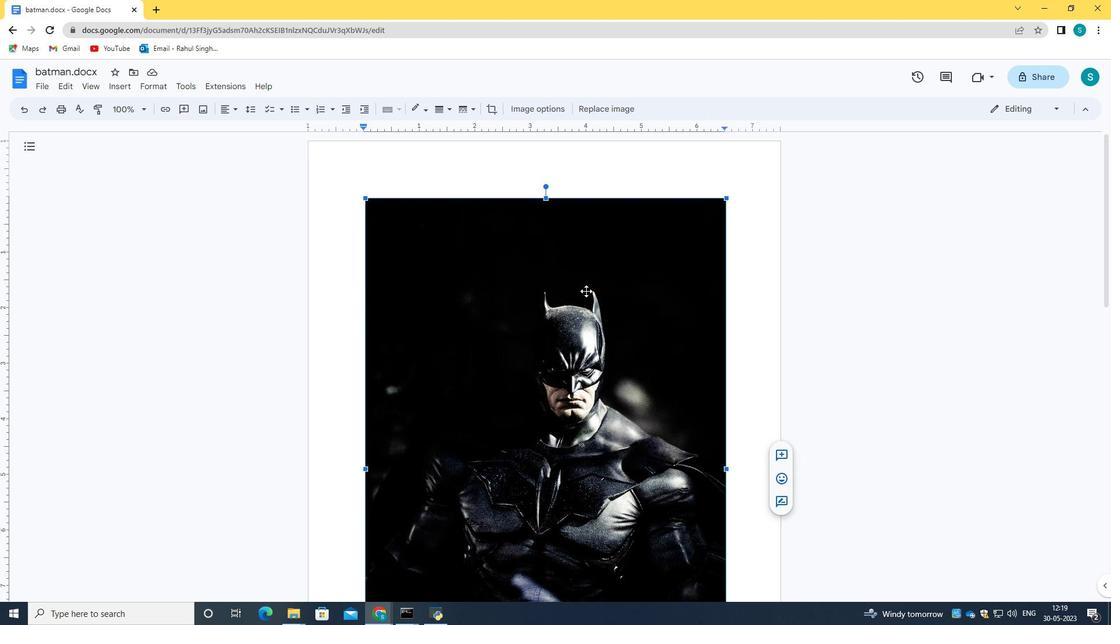 
Action: Mouse scrolled (576, 287) with delta (0, 0)
Screenshot: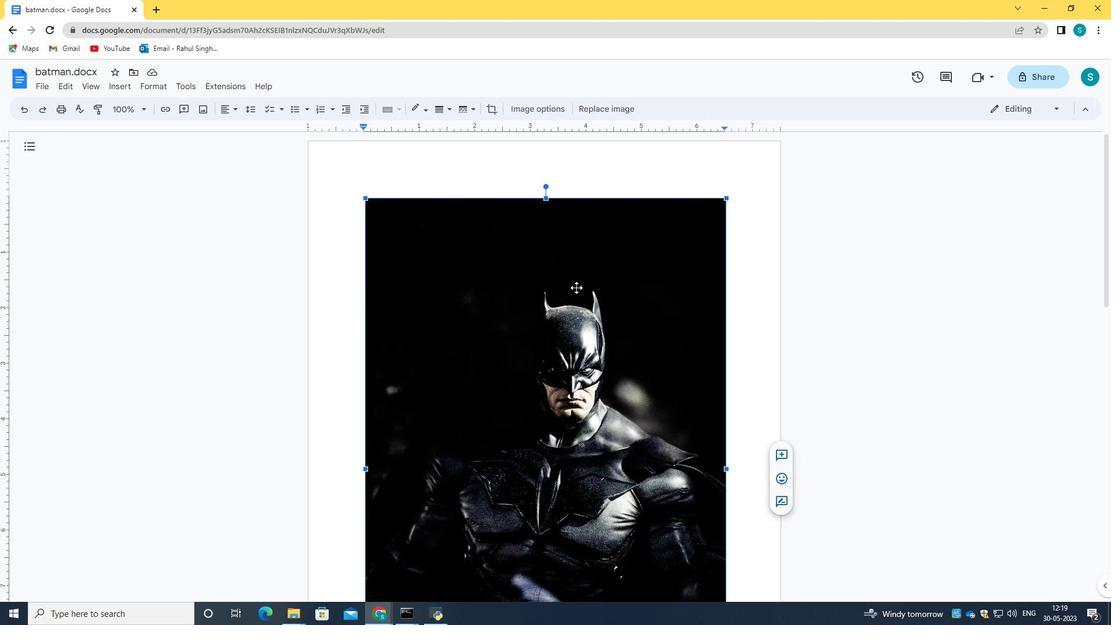 
Action: Mouse scrolled (576, 287) with delta (0, 0)
Screenshot: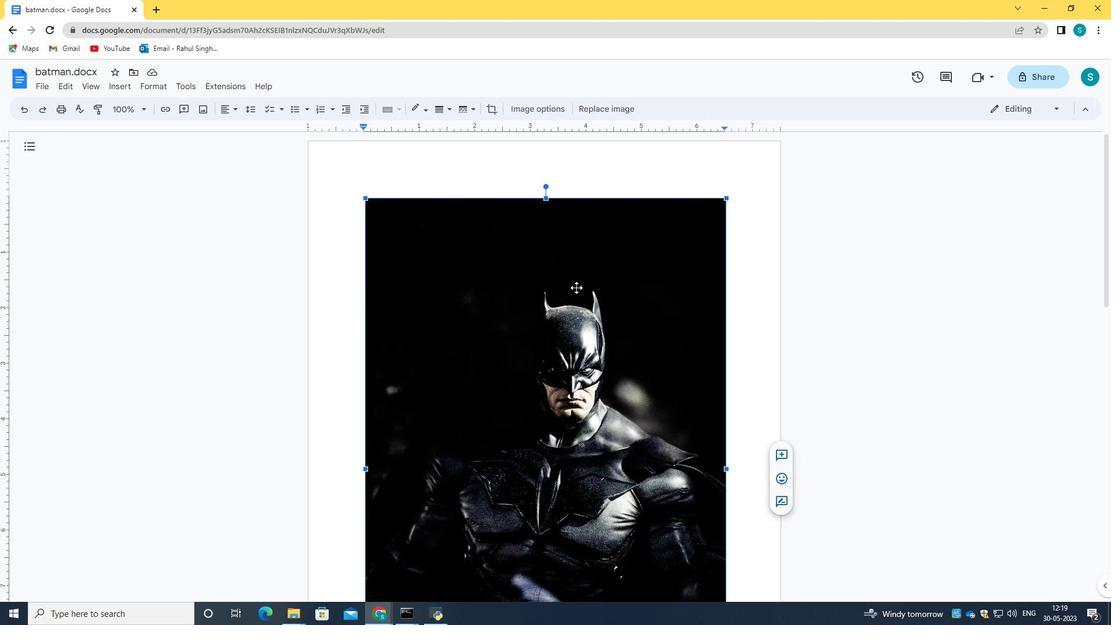 
Action: Mouse scrolled (576, 287) with delta (0, 0)
Screenshot: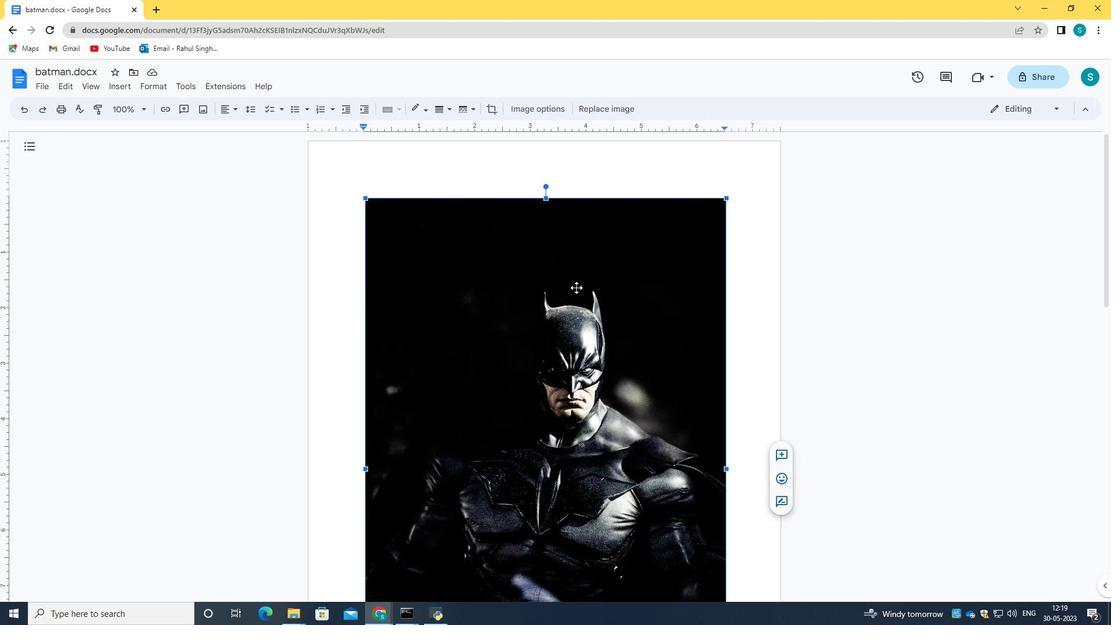 
Action: Mouse scrolled (576, 287) with delta (0, 0)
Screenshot: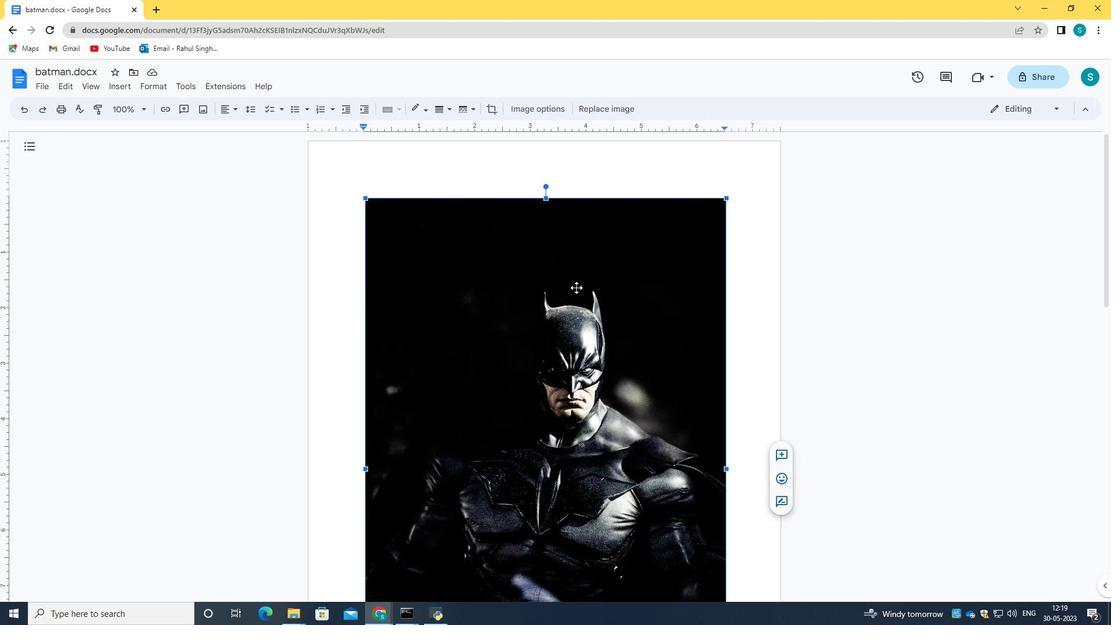 
Action: Mouse scrolled (576, 287) with delta (0, 0)
Screenshot: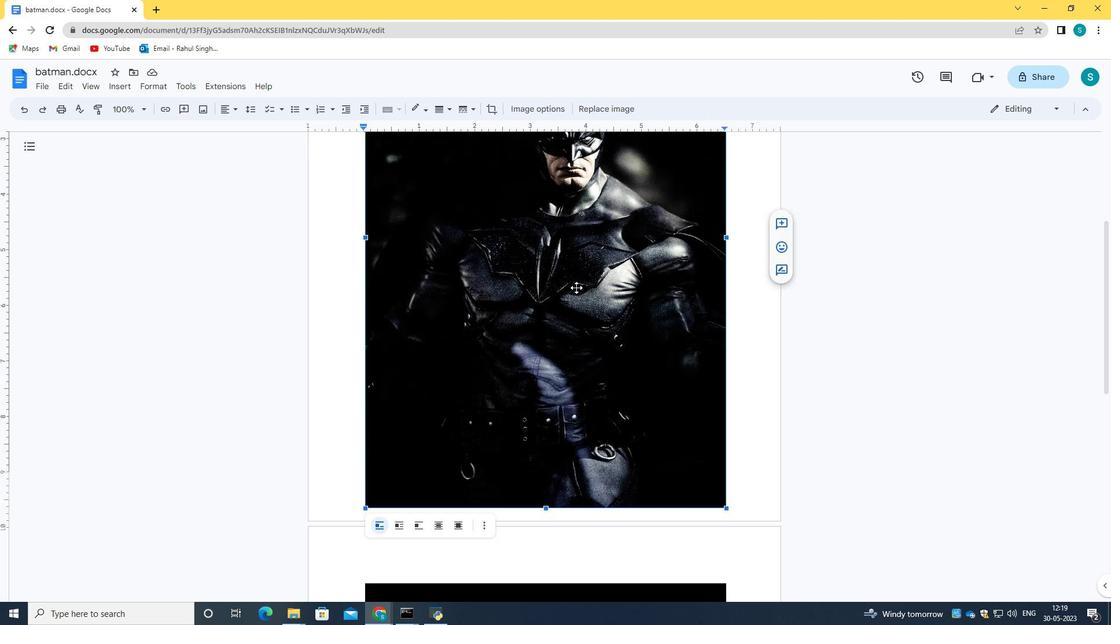 
Action: Mouse scrolled (576, 287) with delta (0, 0)
Screenshot: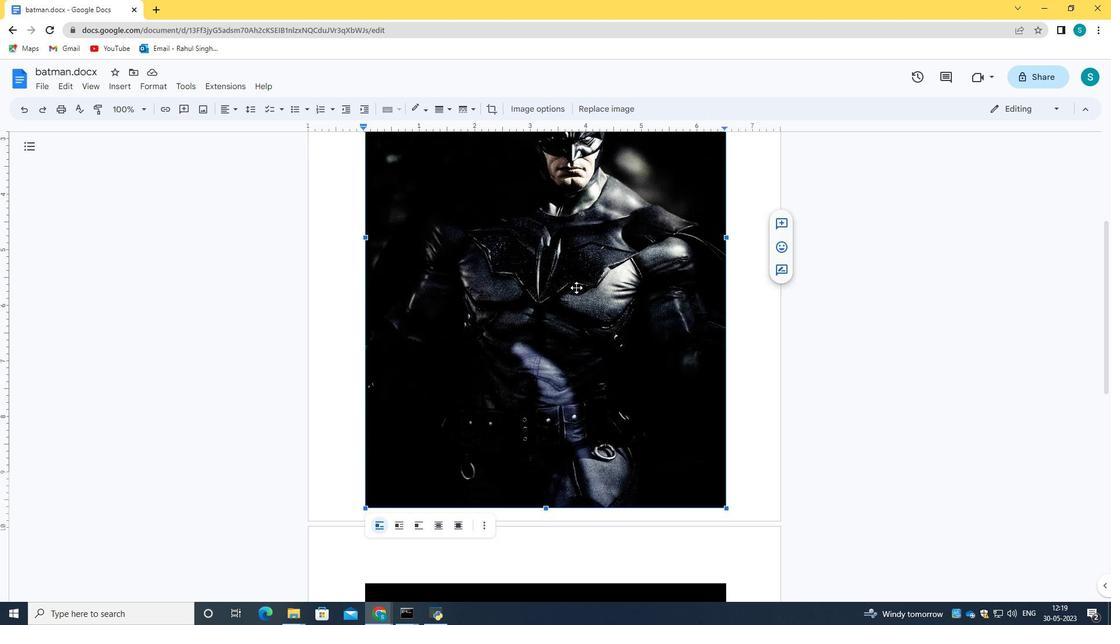 
Action: Mouse scrolled (576, 287) with delta (0, 0)
Screenshot: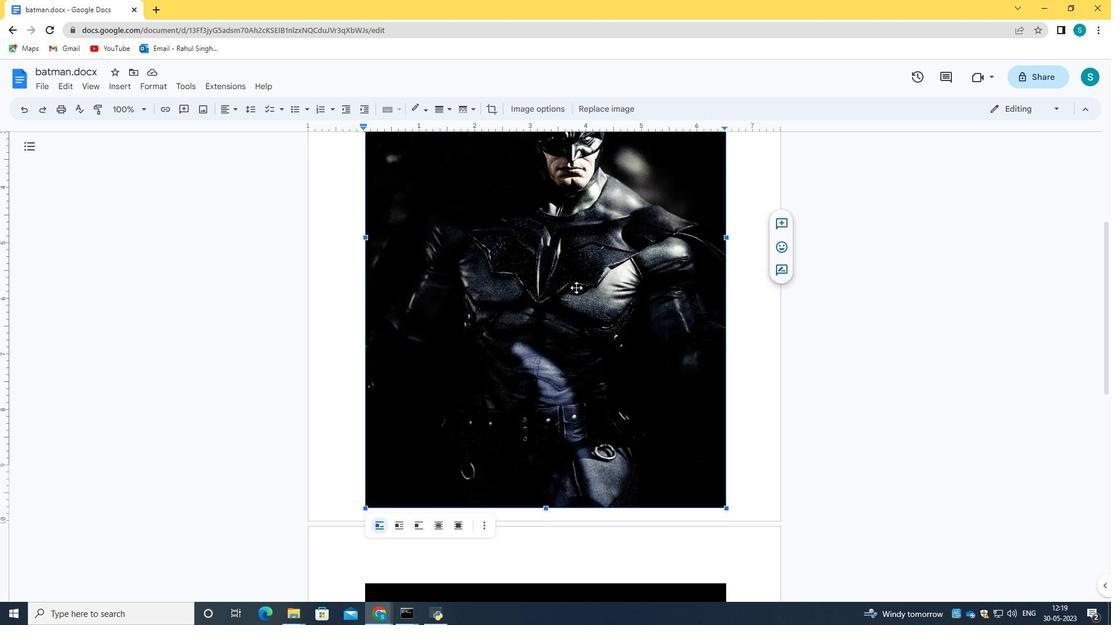 
Action: Mouse scrolled (576, 288) with delta (0, 0)
Screenshot: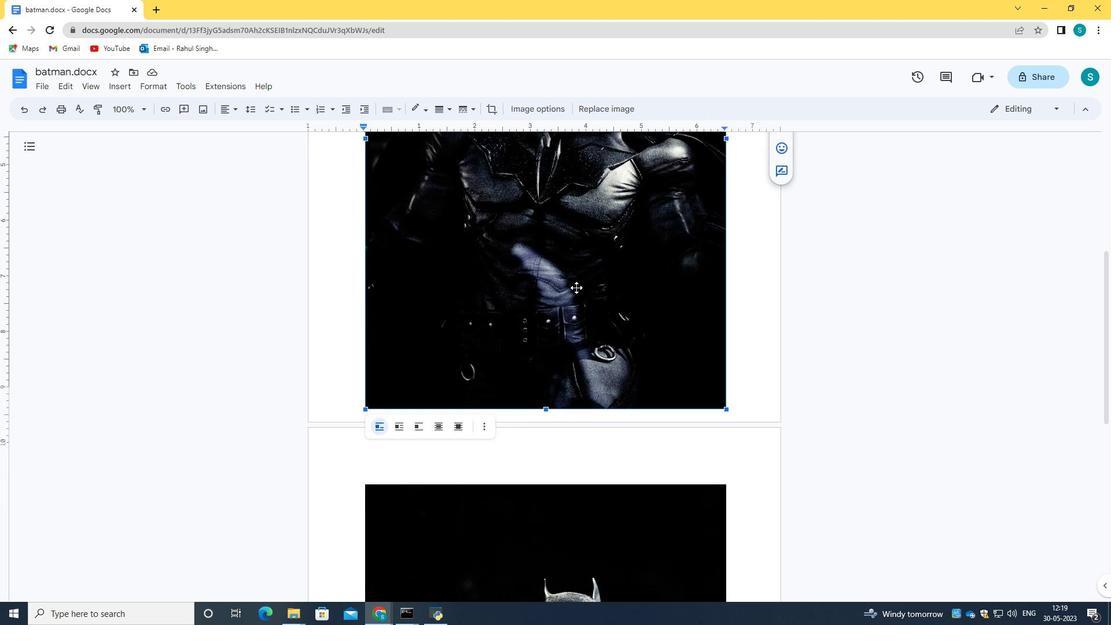 
Action: Mouse scrolled (576, 288) with delta (0, 0)
Screenshot: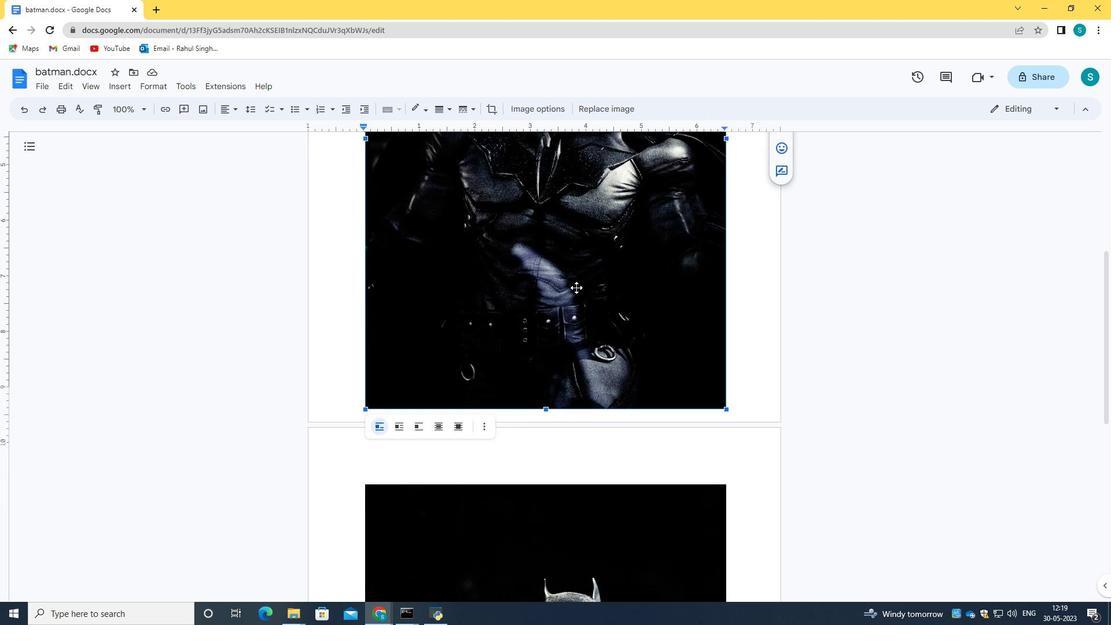 
Action: Mouse scrolled (576, 288) with delta (0, 0)
Screenshot: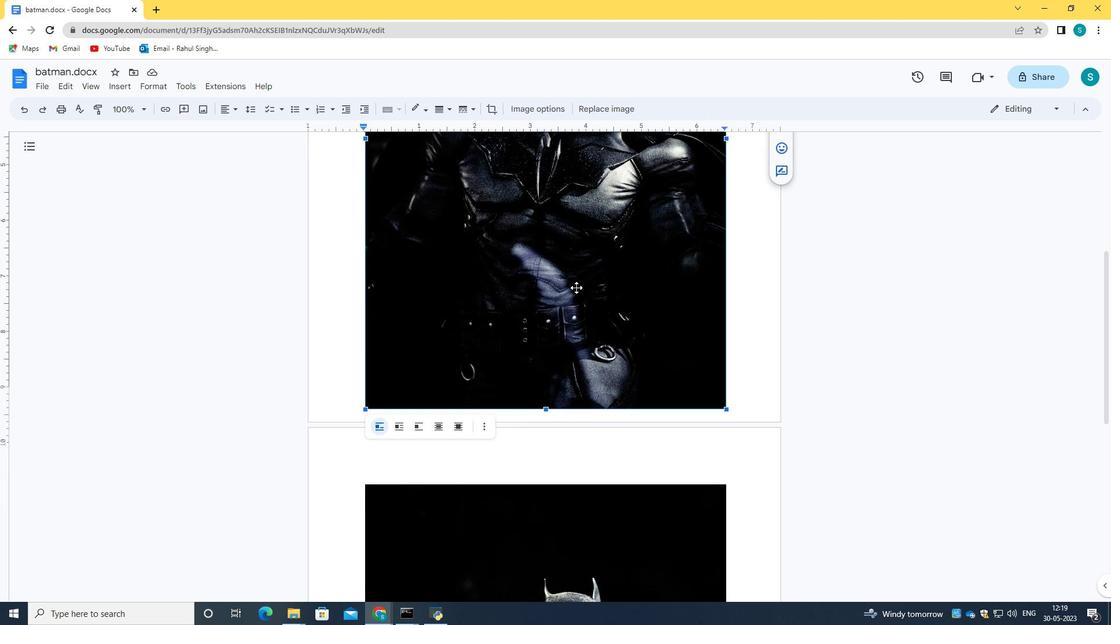 
Action: Mouse scrolled (576, 288) with delta (0, 0)
Screenshot: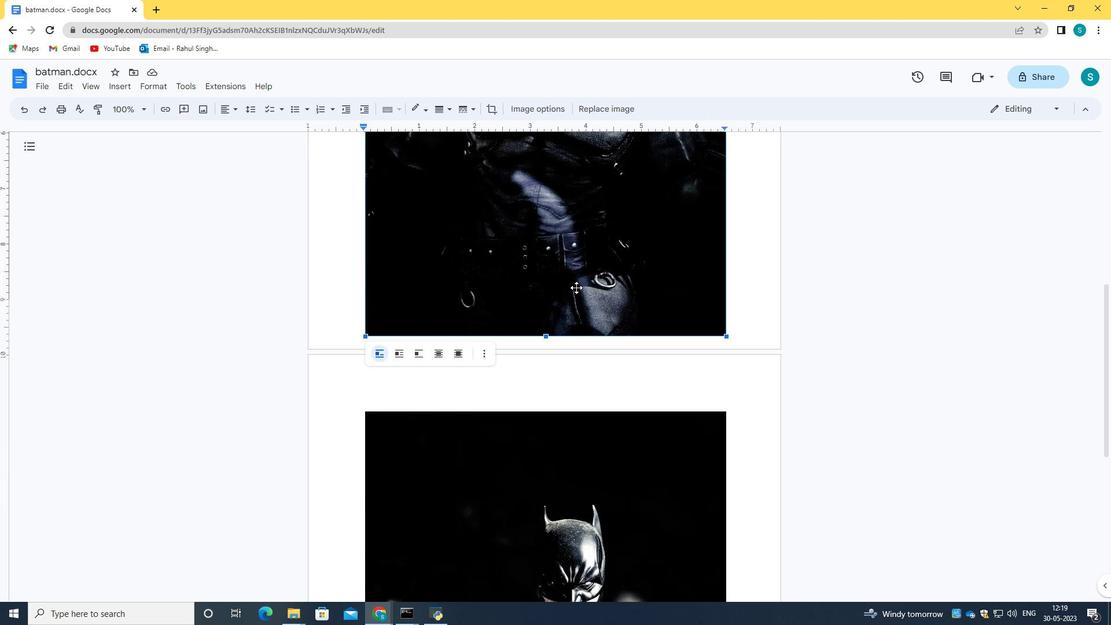 
Action: Mouse scrolled (576, 288) with delta (0, 0)
Screenshot: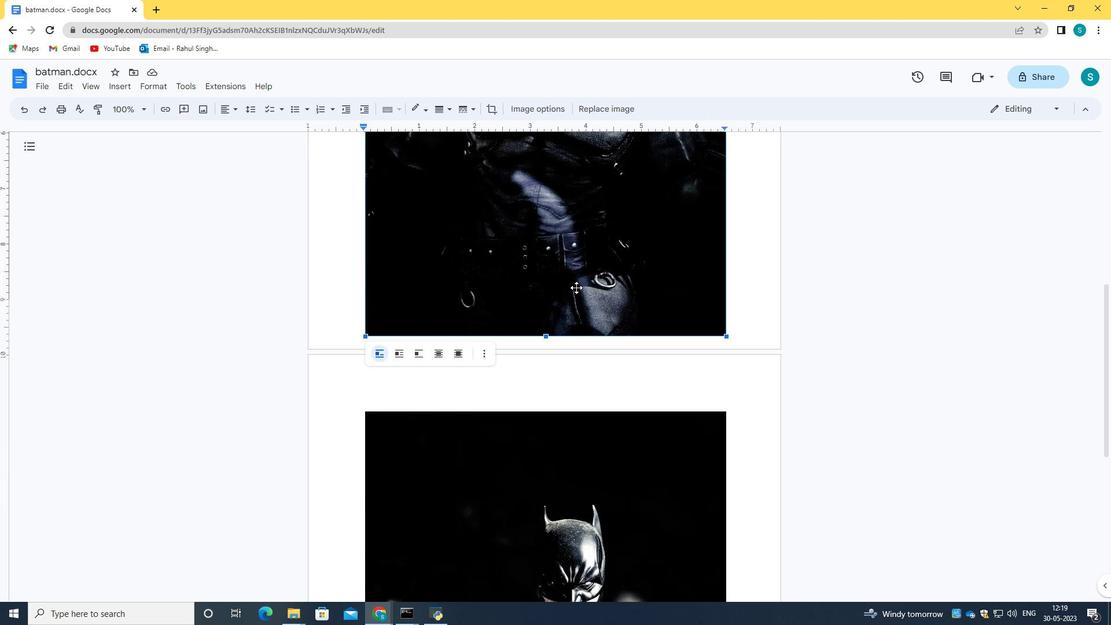 
Action: Mouse scrolled (576, 288) with delta (0, 0)
Screenshot: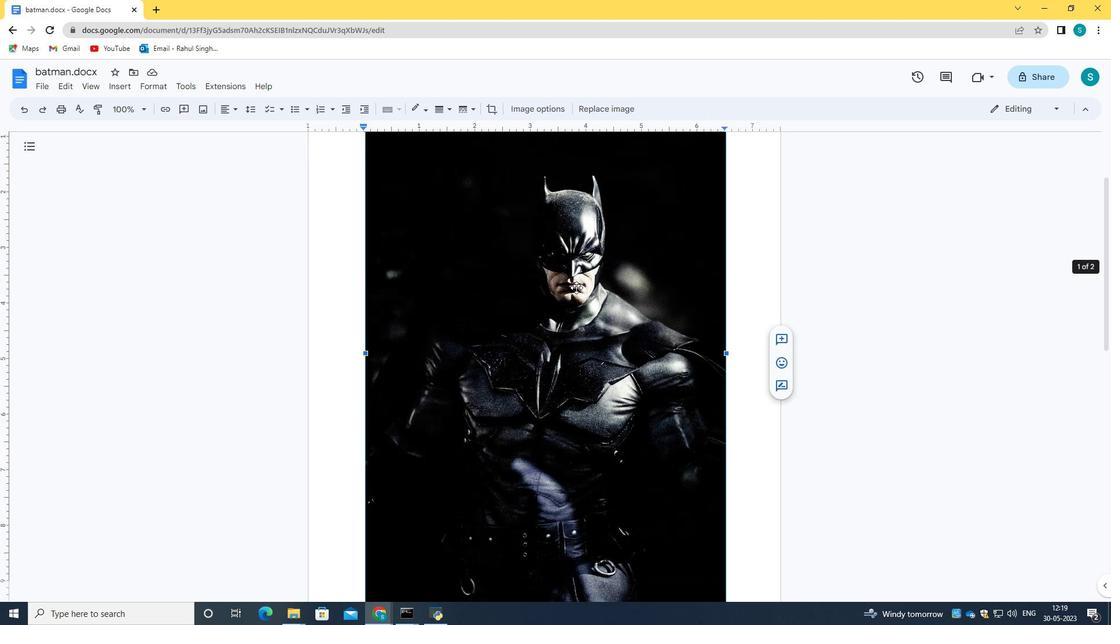 
Action: Mouse scrolled (576, 288) with delta (0, 0)
Screenshot: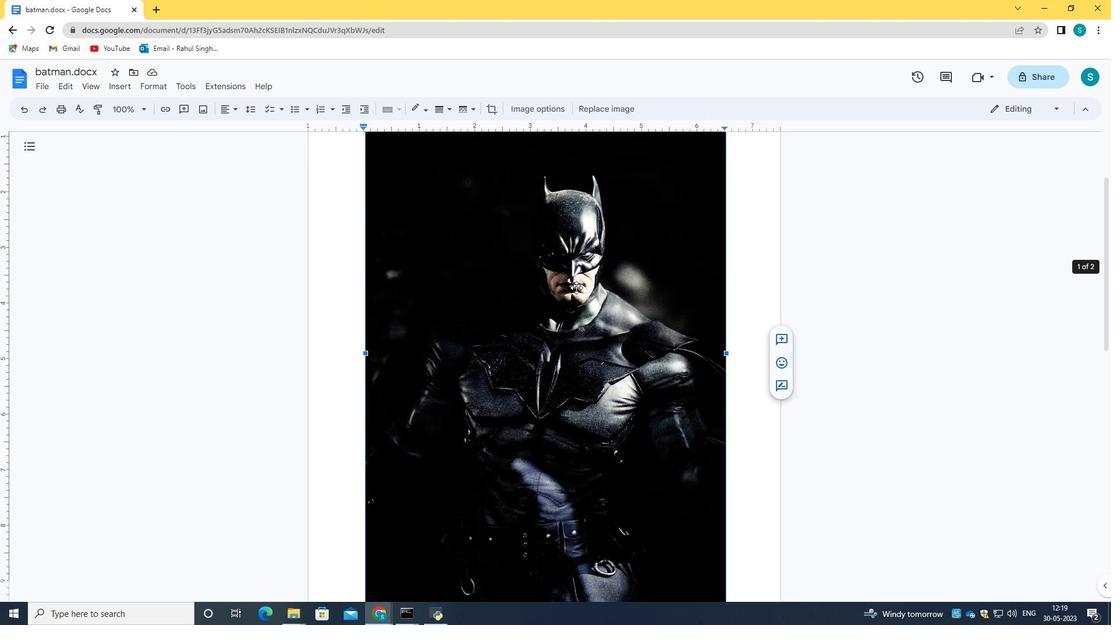 
Action: Mouse scrolled (576, 288) with delta (0, 0)
Screenshot: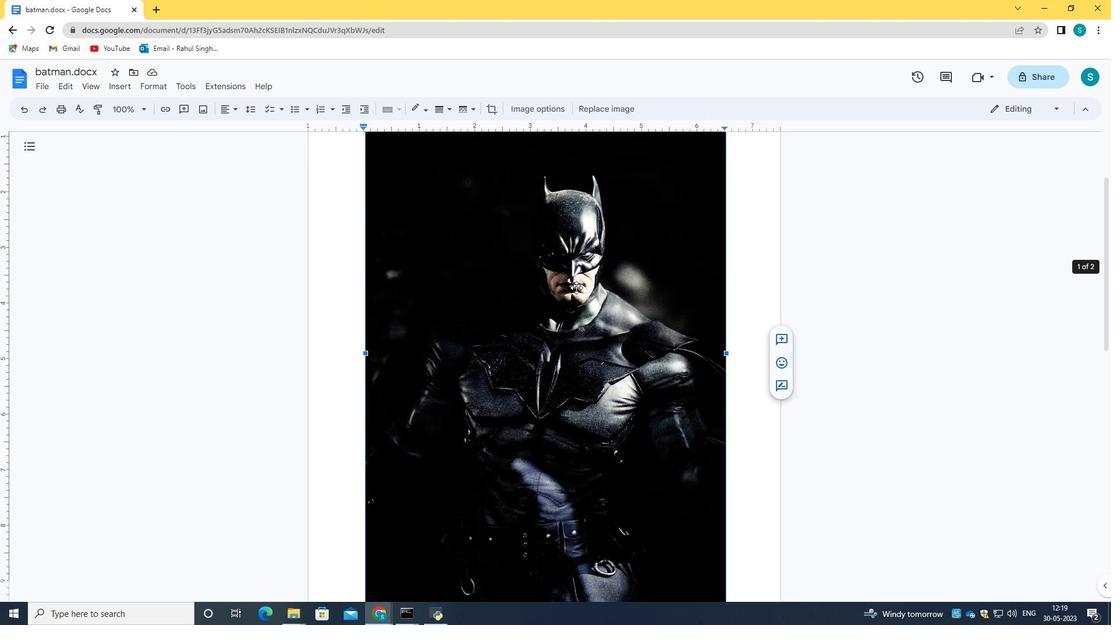 
Action: Mouse scrolled (576, 288) with delta (0, 0)
Screenshot: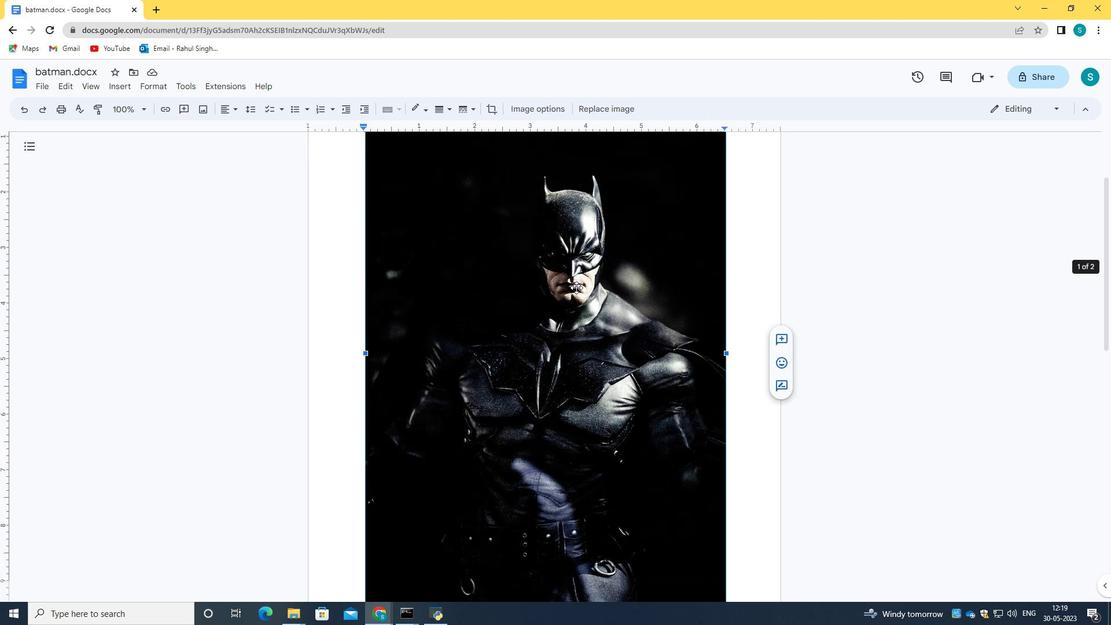 
Action: Mouse scrolled (576, 288) with delta (0, 0)
Screenshot: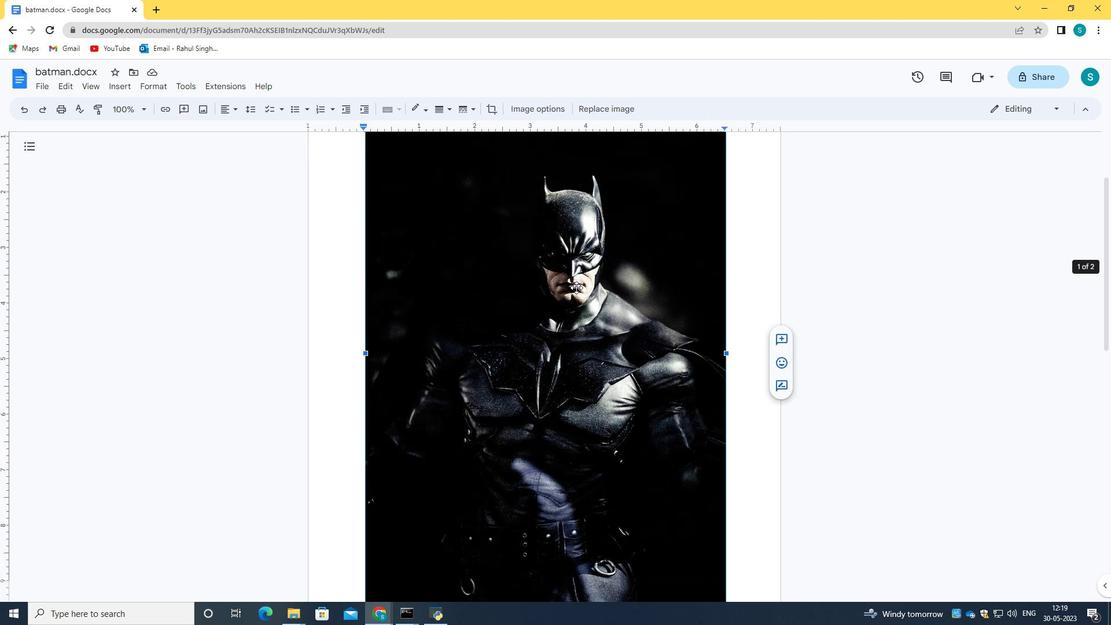 
Action: Mouse scrolled (576, 288) with delta (0, 0)
Screenshot: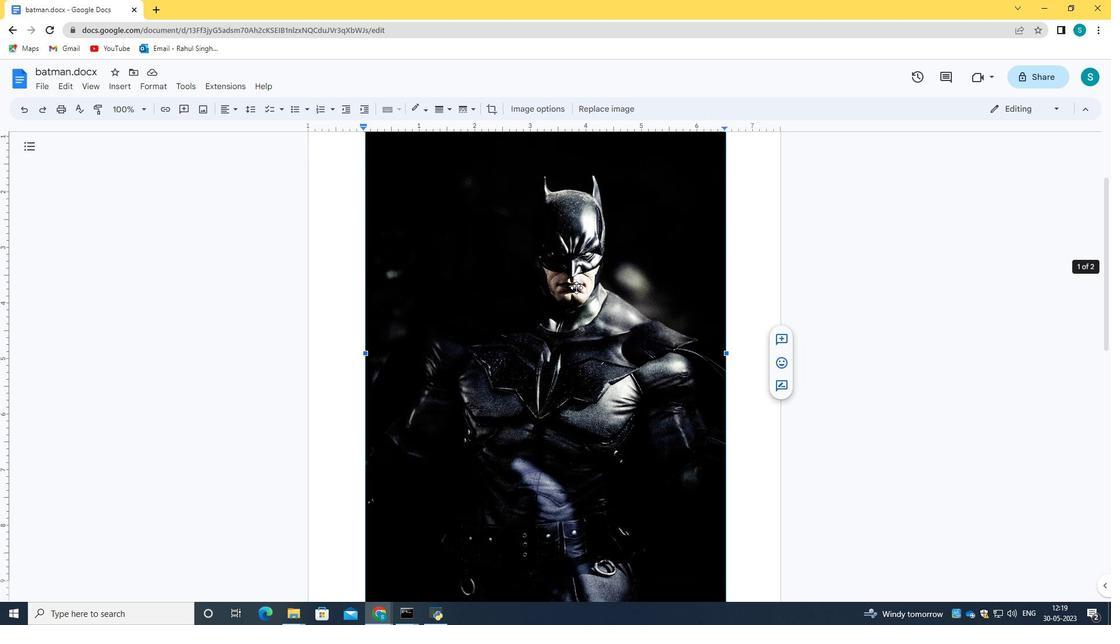 
Action: Mouse moved to (721, 290)
Screenshot: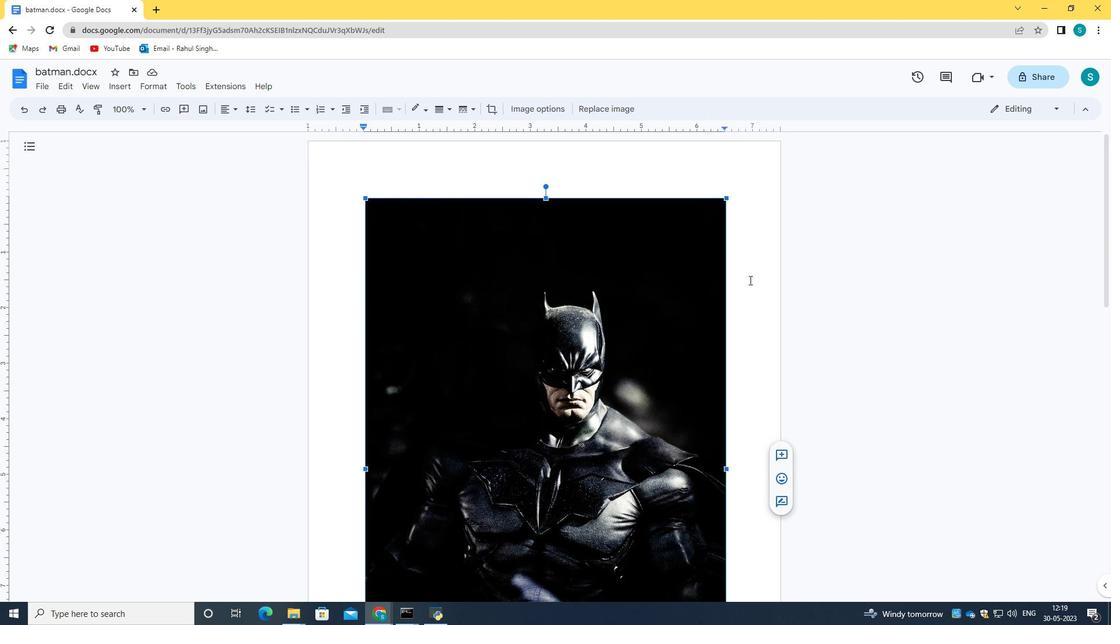 
Action: Mouse scrolled (721, 289) with delta (0, 0)
Screenshot: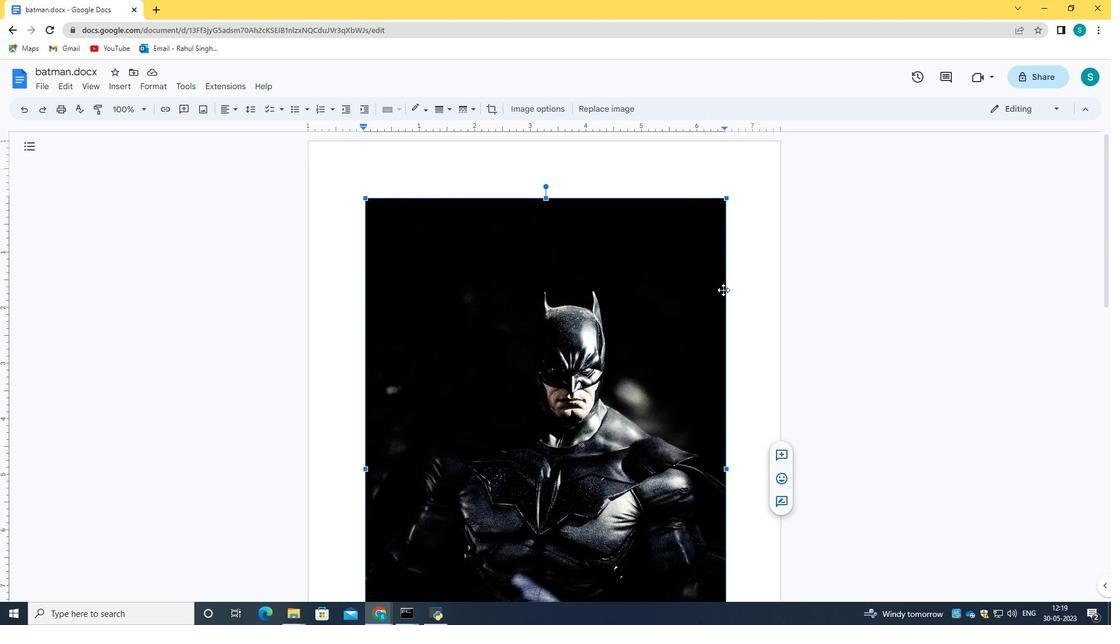 
Action: Mouse scrolled (721, 289) with delta (0, 0)
Screenshot: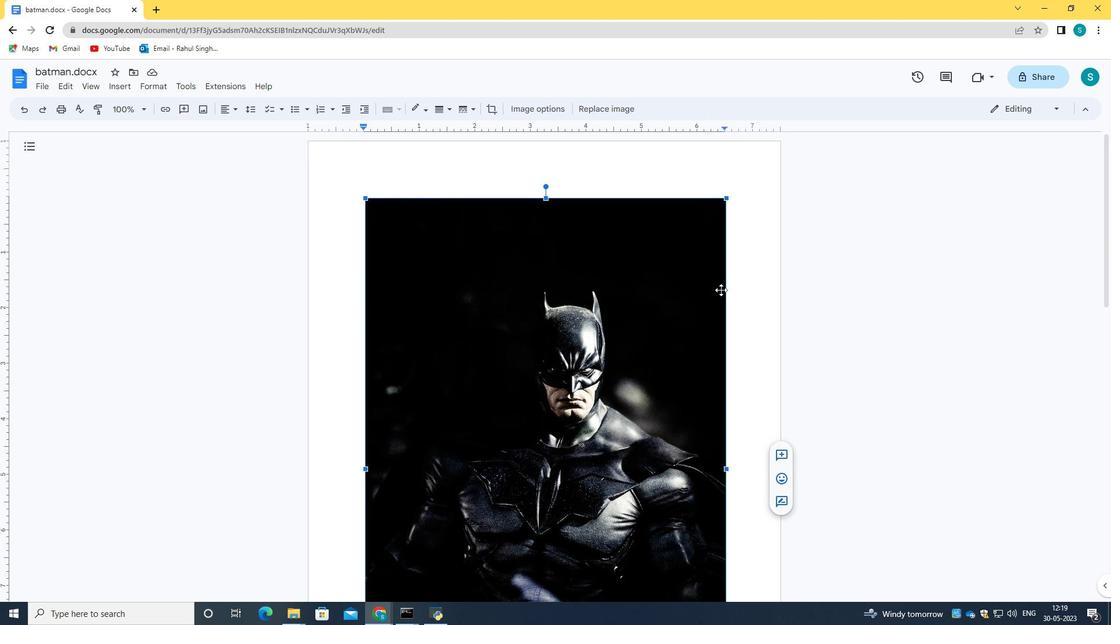 
Action: Mouse scrolled (721, 289) with delta (0, 0)
Screenshot: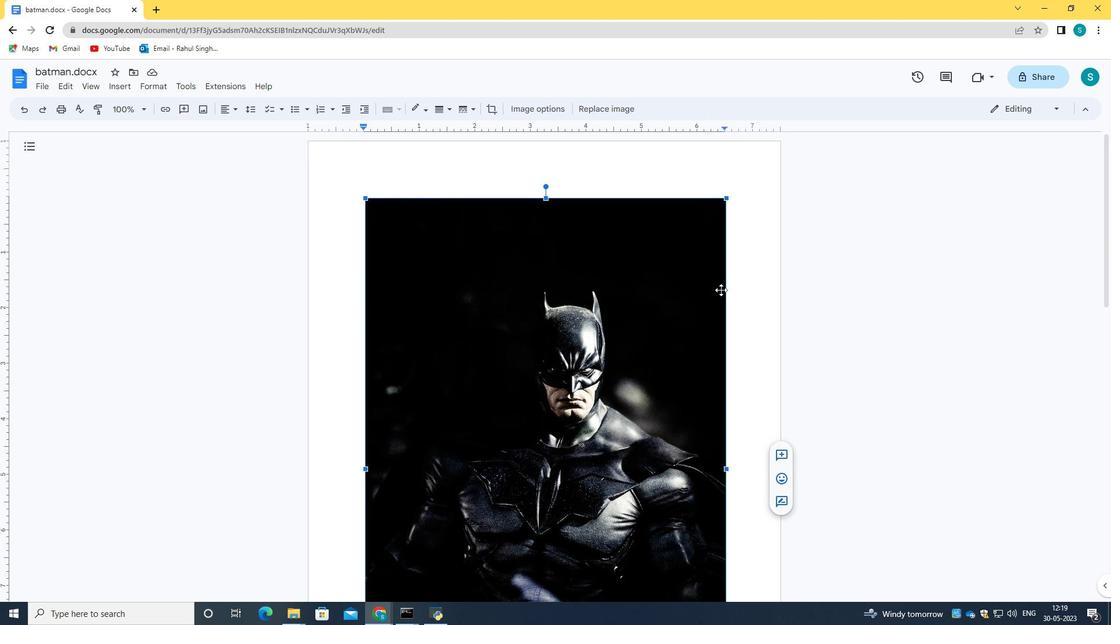 
Action: Mouse scrolled (721, 289) with delta (0, 0)
Screenshot: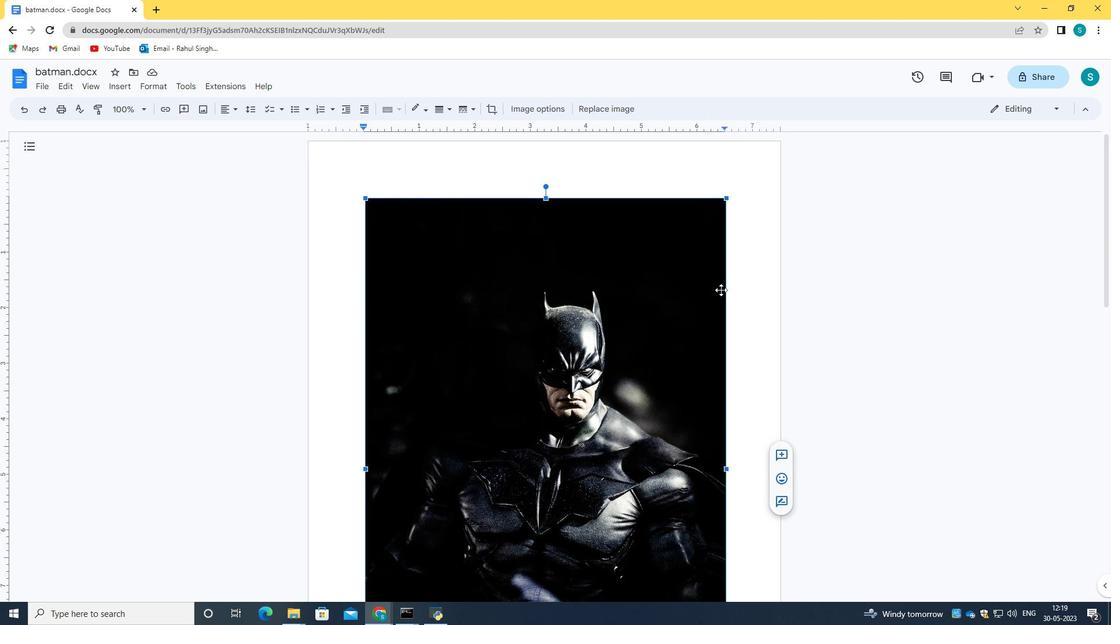
Action: Mouse moved to (719, 290)
Screenshot: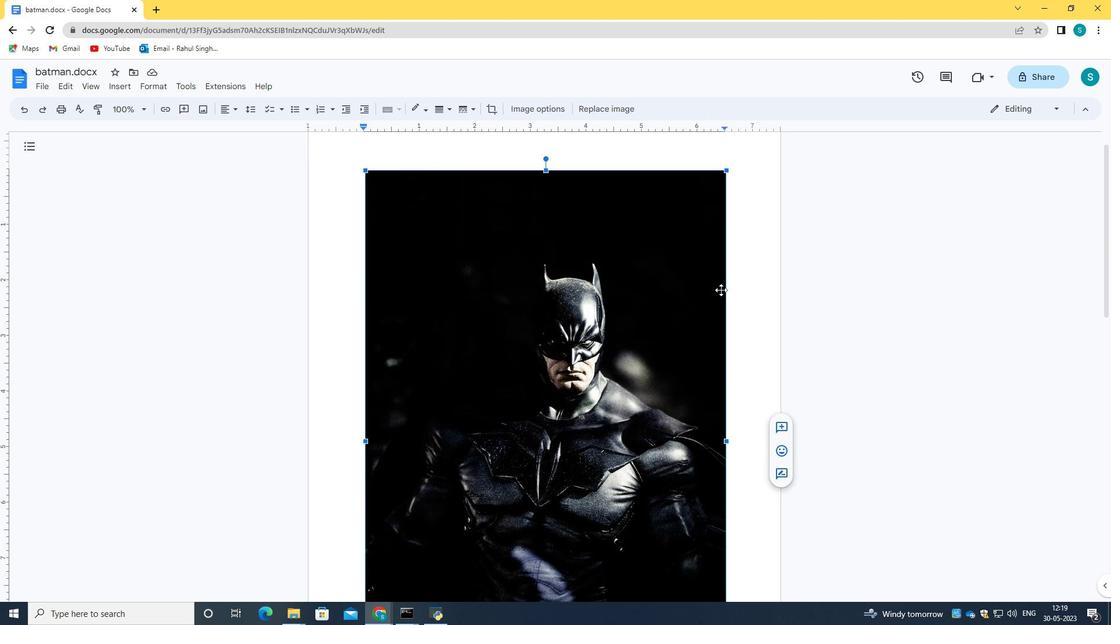 
Action: Mouse scrolled (719, 289) with delta (0, 0)
Screenshot: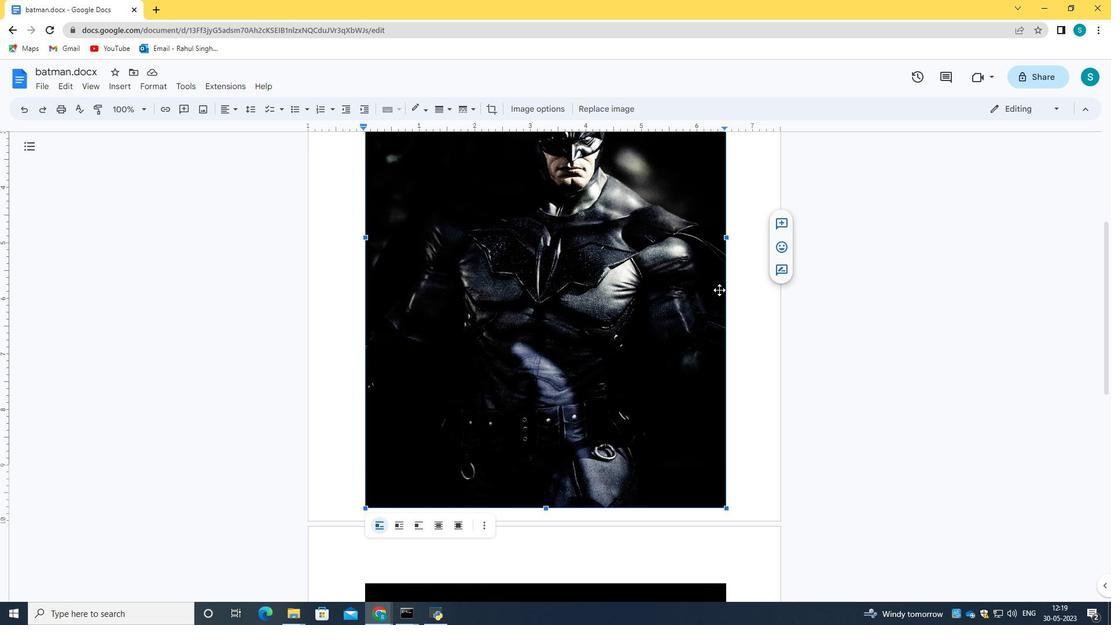
Action: Mouse scrolled (719, 289) with delta (0, 0)
Screenshot: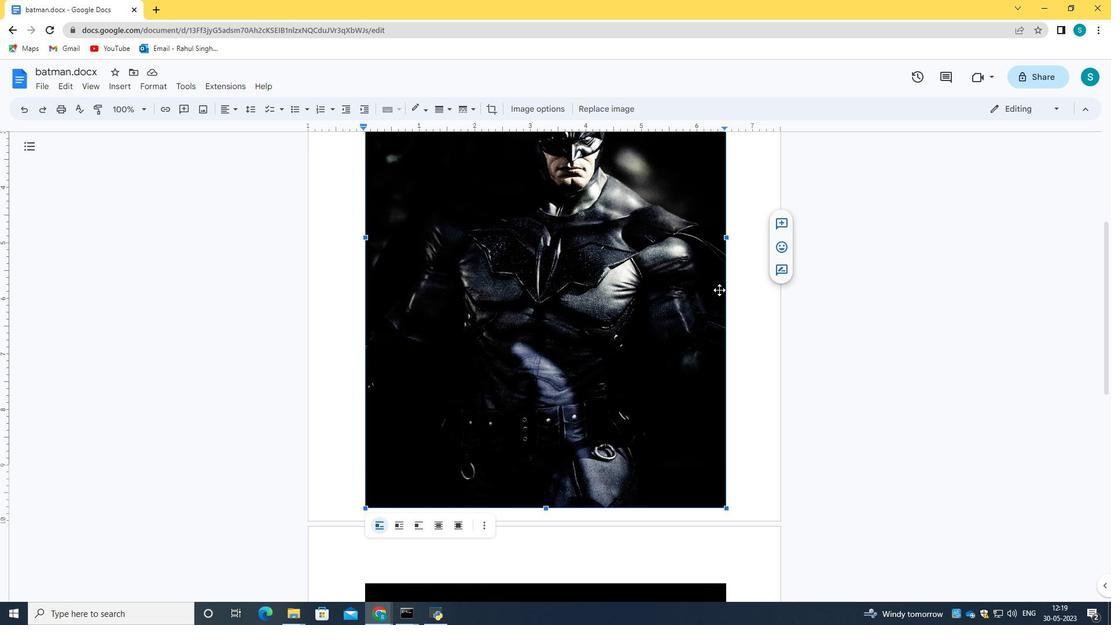
Action: Mouse scrolled (719, 289) with delta (0, 0)
Screenshot: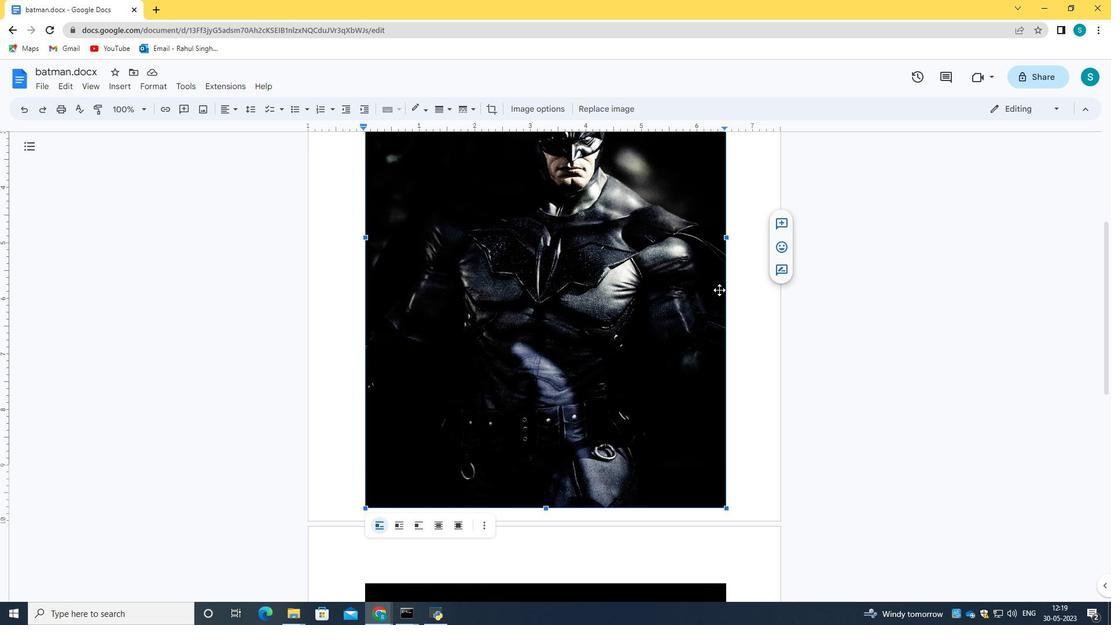 
Action: Mouse scrolled (719, 290) with delta (0, 0)
Screenshot: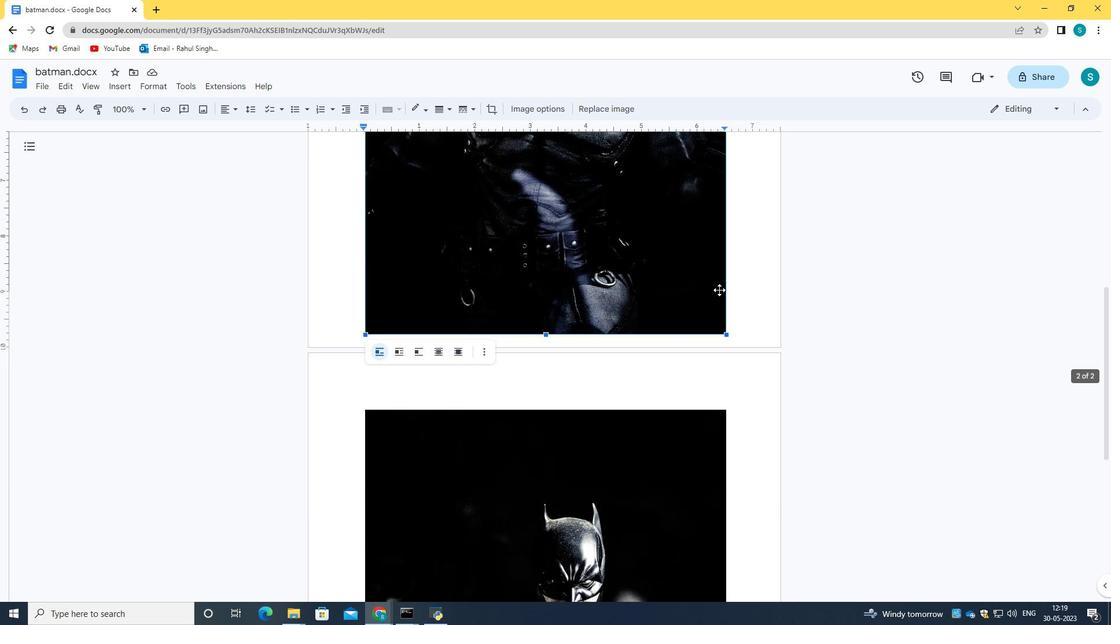 
Action: Mouse scrolled (719, 290) with delta (0, 0)
Screenshot: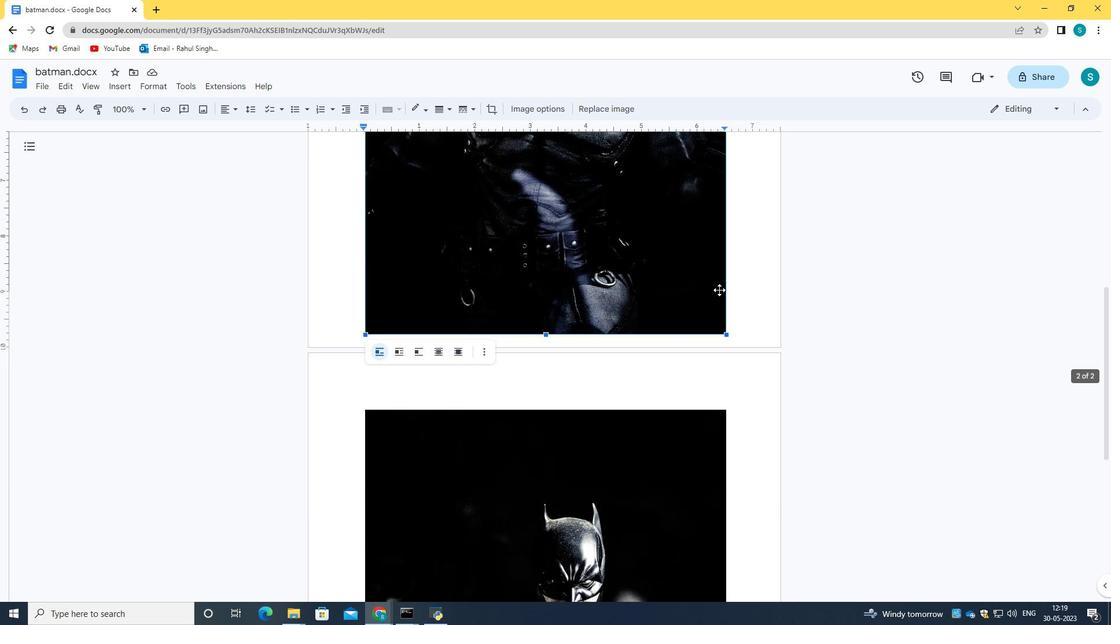 
Action: Mouse scrolled (719, 290) with delta (0, 0)
Screenshot: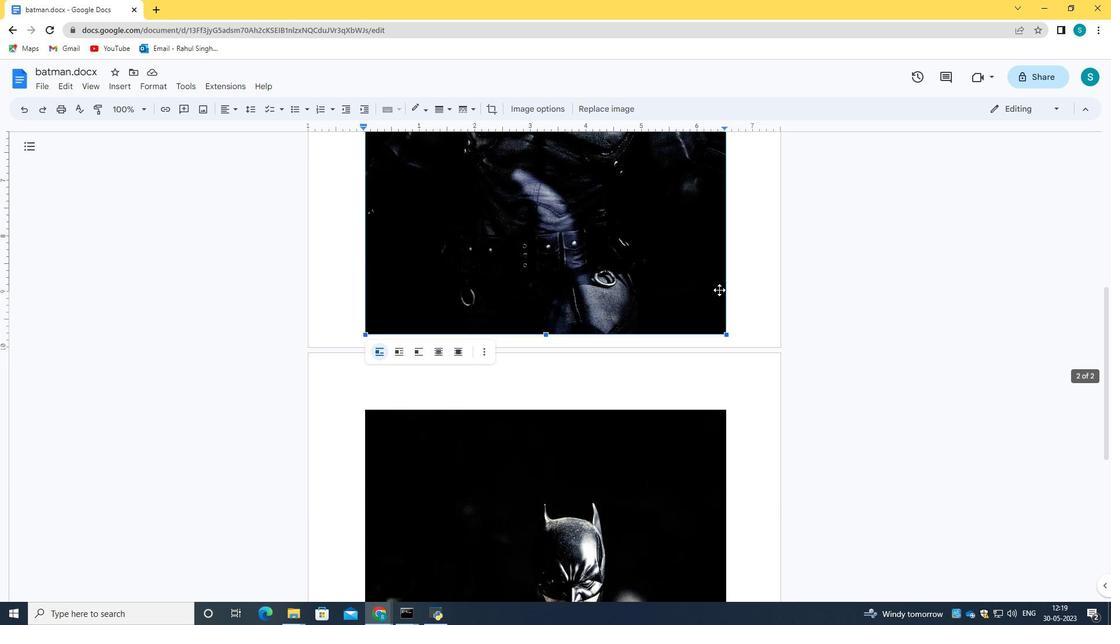 
Action: Mouse scrolled (719, 290) with delta (0, 0)
Screenshot: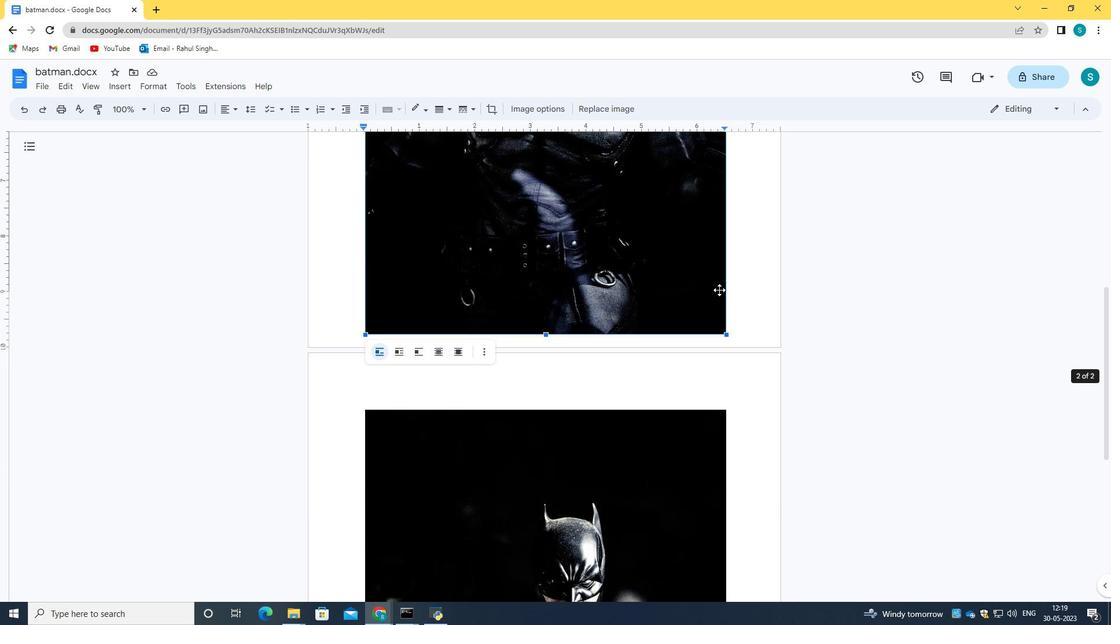 
Action: Mouse moved to (1050, 105)
Screenshot: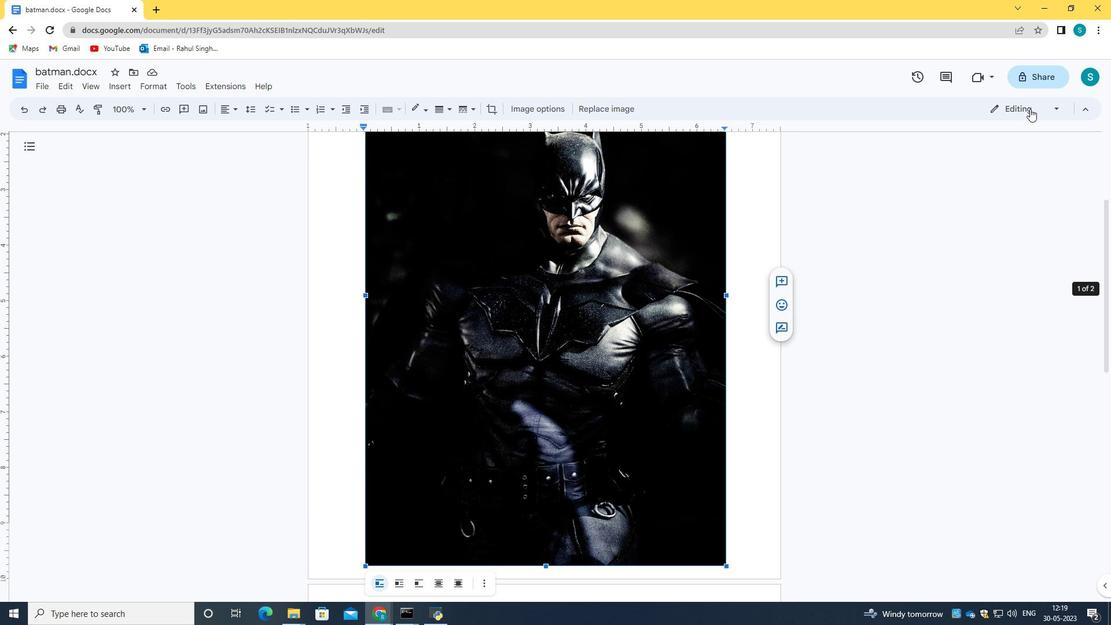 
Action: Mouse pressed left at (1050, 105)
Screenshot: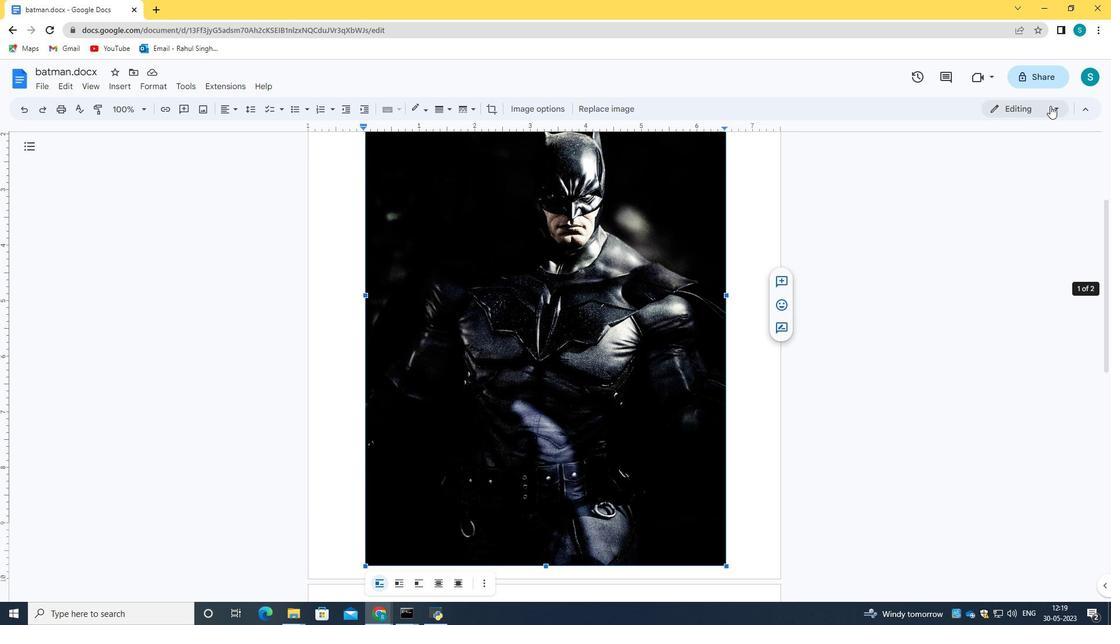 
Action: Mouse moved to (491, 299)
Screenshot: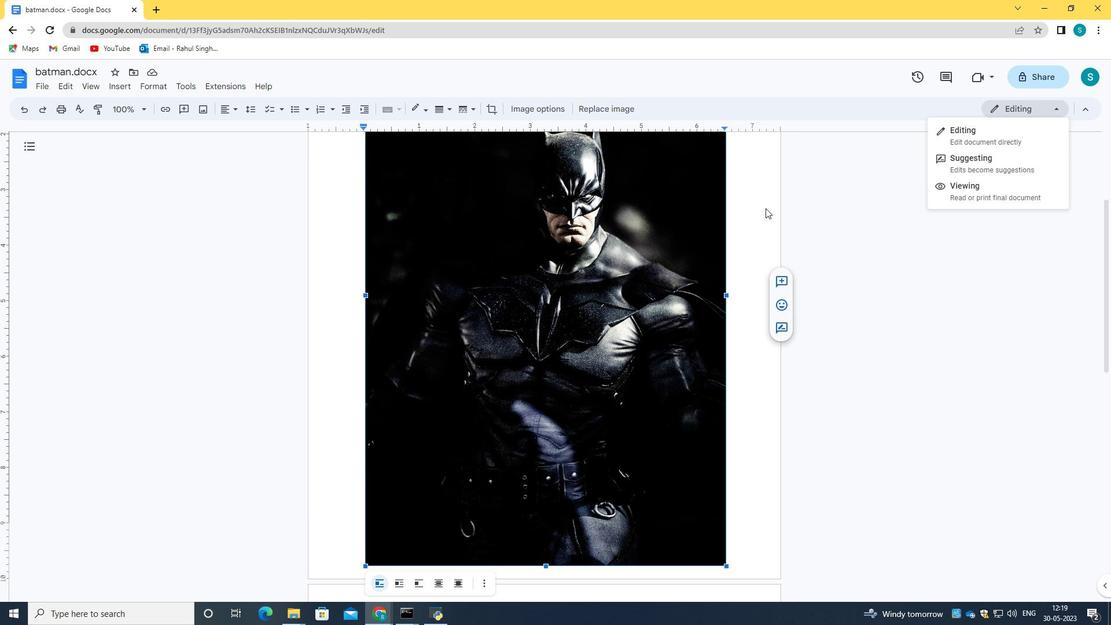 
Action: Mouse scrolled (491, 299) with delta (0, 0)
Screenshot: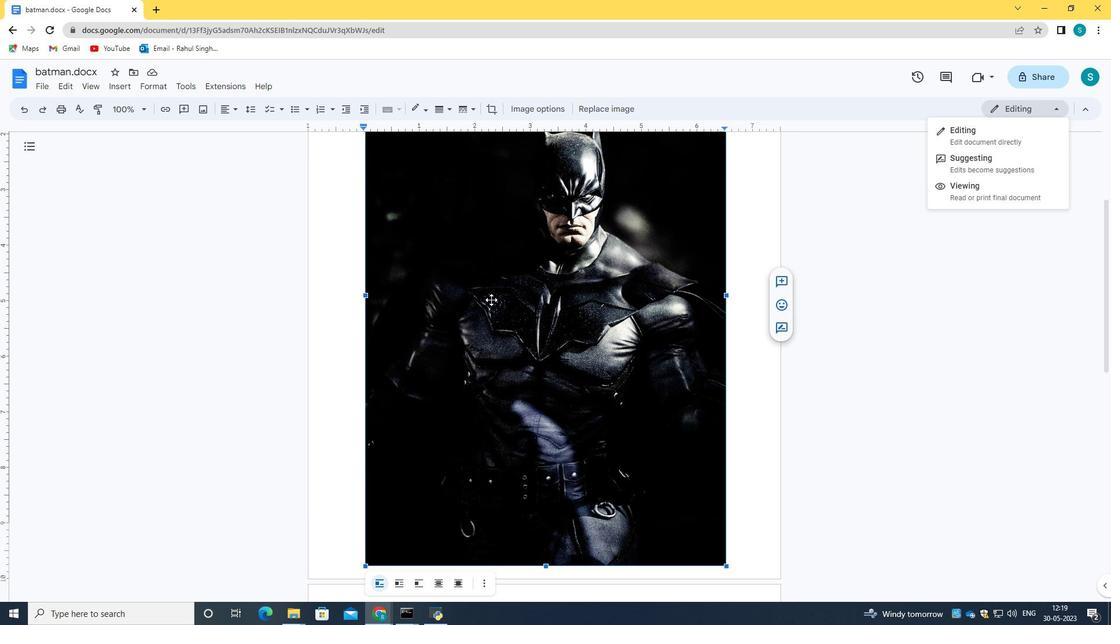 
Action: Mouse scrolled (491, 299) with delta (0, 0)
Screenshot: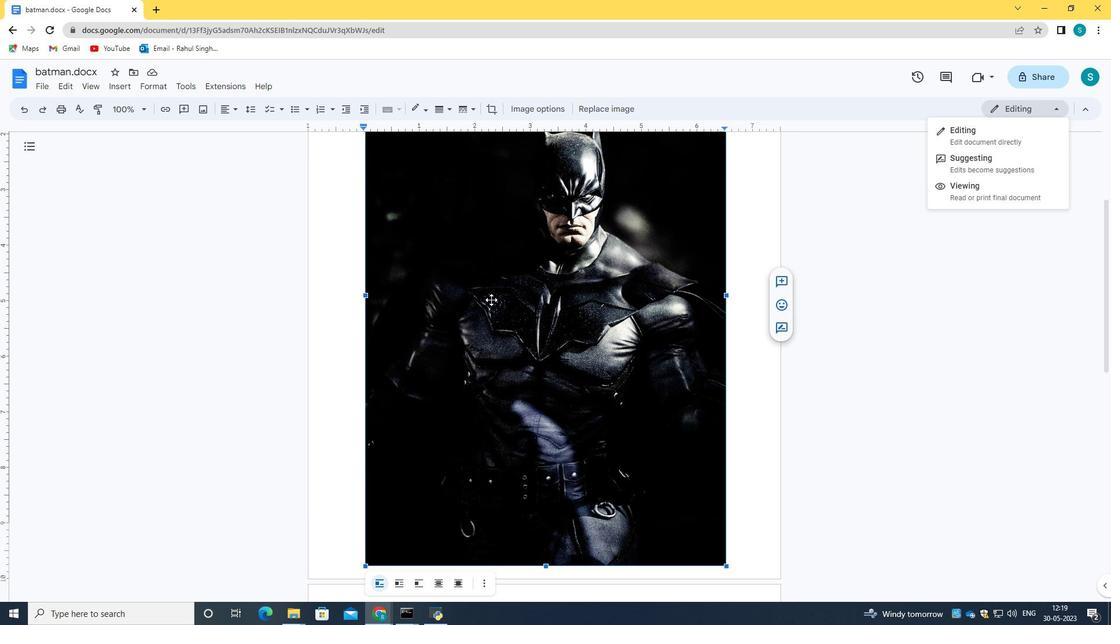 
Action: Mouse scrolled (491, 299) with delta (0, 0)
Screenshot: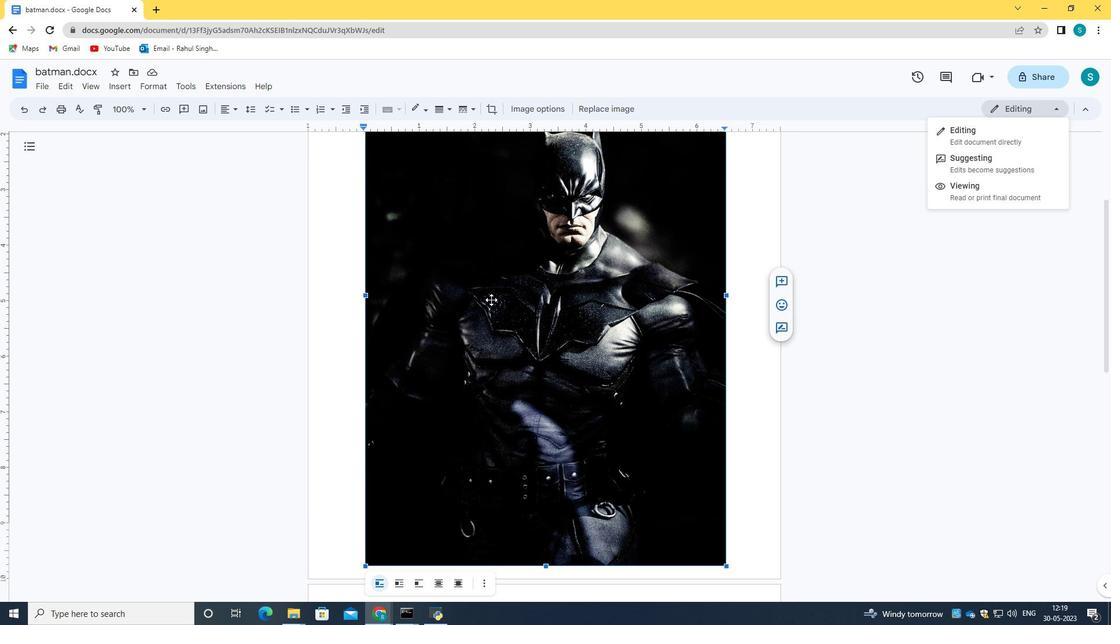
Action: Mouse scrolled (491, 299) with delta (0, 0)
Screenshot: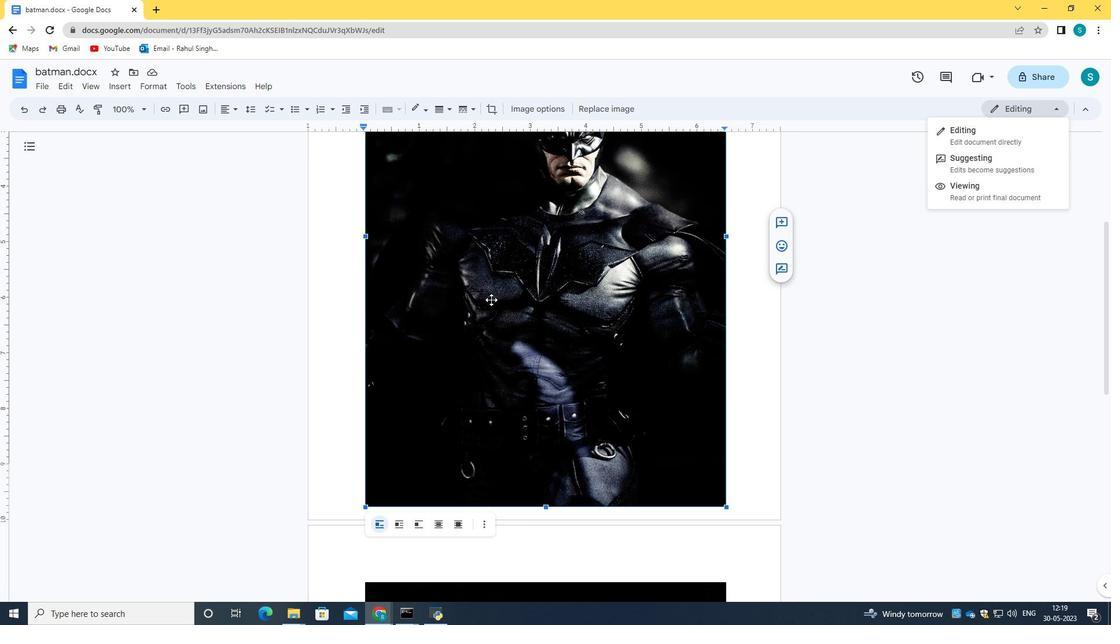 
Action: Mouse moved to (491, 300)
Screenshot: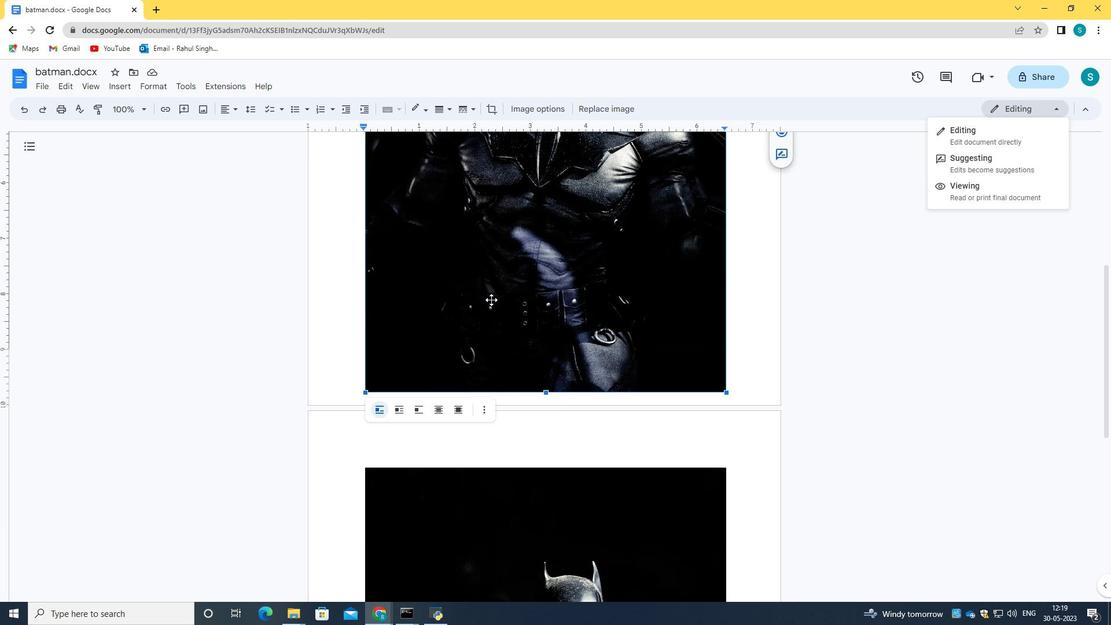 
Action: Mouse scrolled (491, 299) with delta (0, 0)
Screenshot: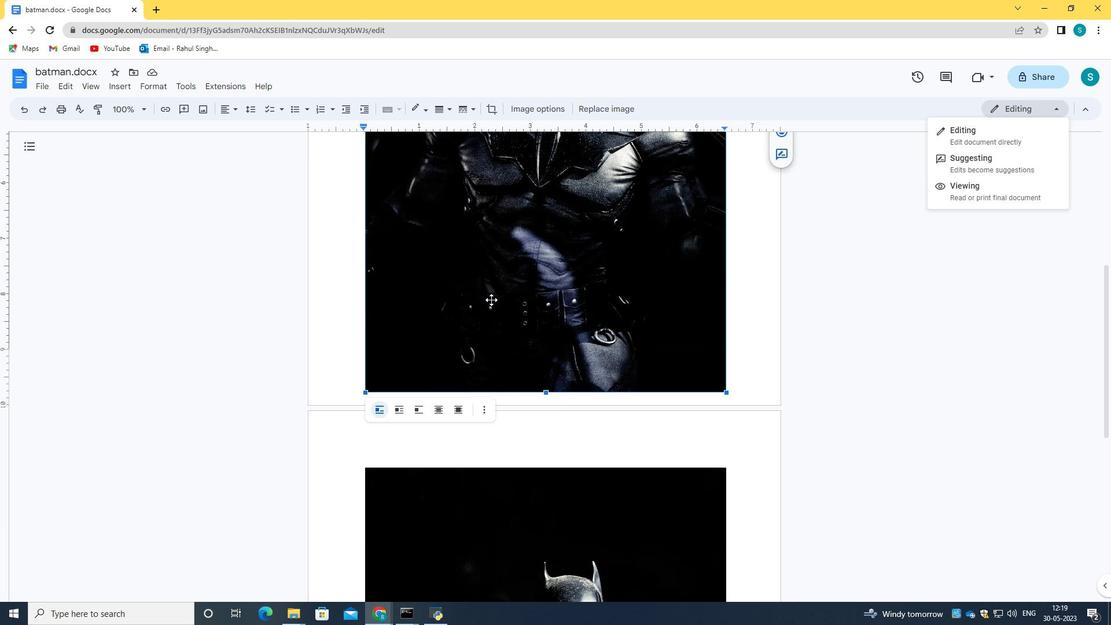 
Action: Mouse scrolled (491, 299) with delta (0, 0)
Screenshot: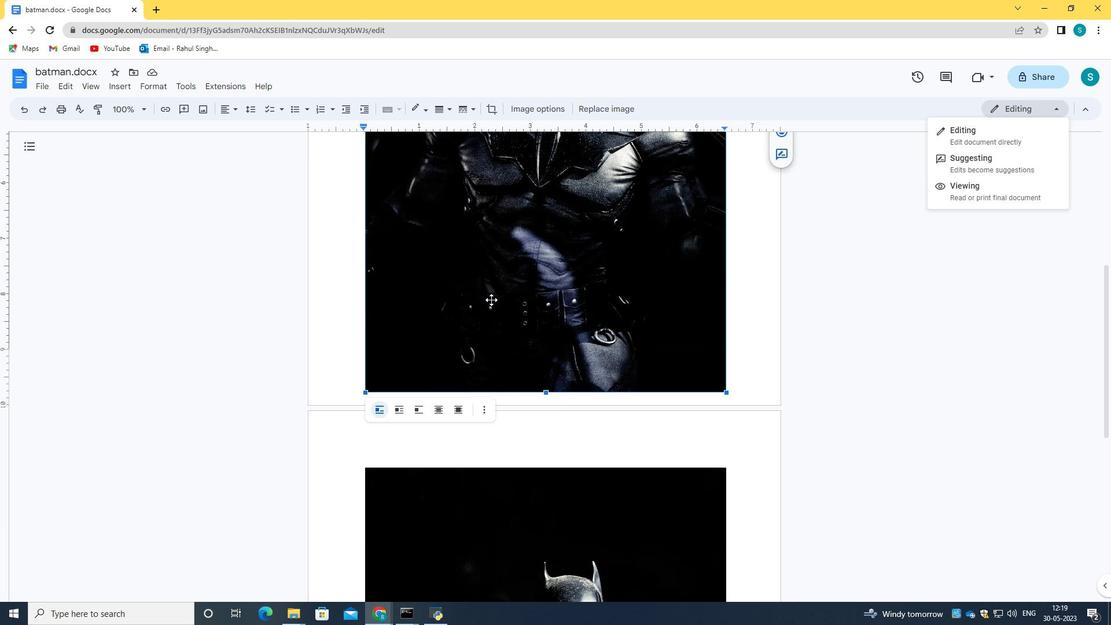 
Action: Mouse scrolled (491, 299) with delta (0, 0)
Screenshot: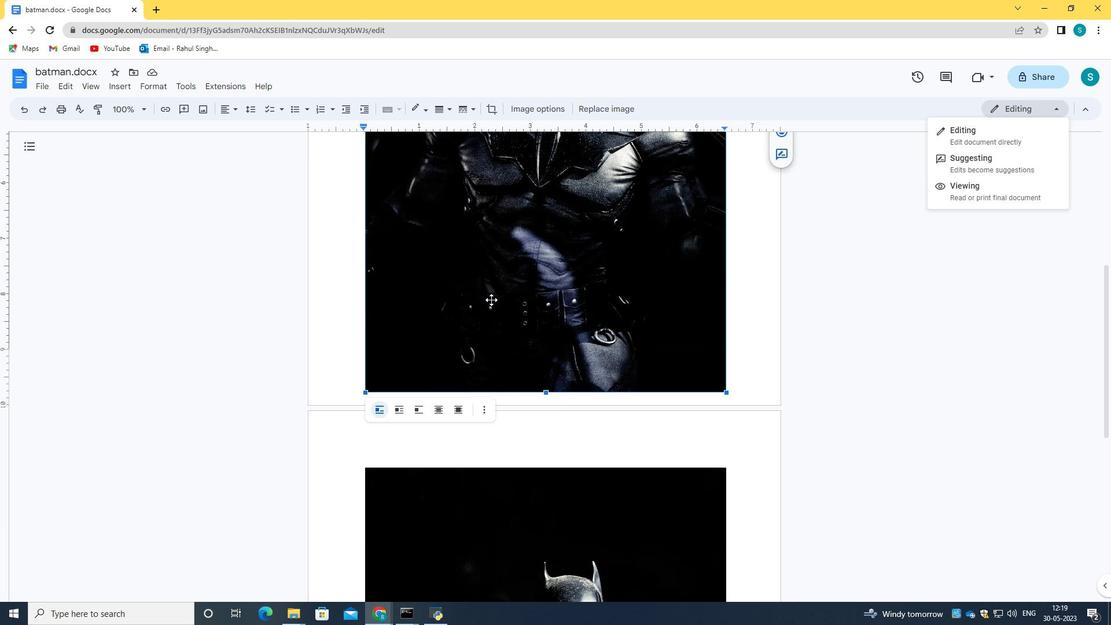 
Action: Mouse scrolled (491, 299) with delta (0, 0)
Screenshot: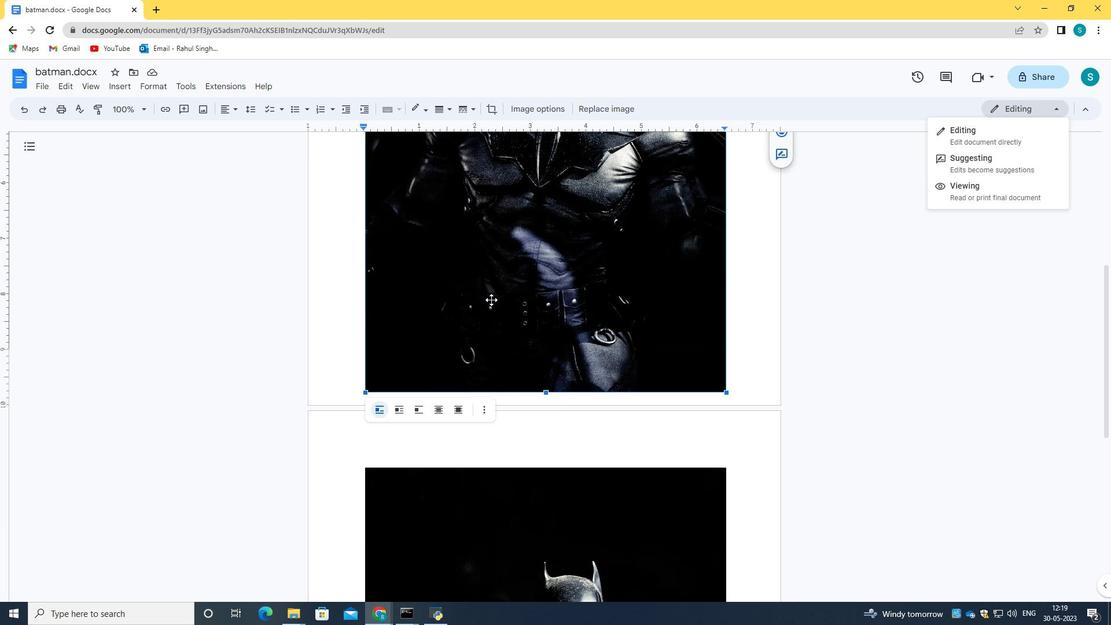 
Action: Mouse scrolled (491, 299) with delta (0, 0)
Screenshot: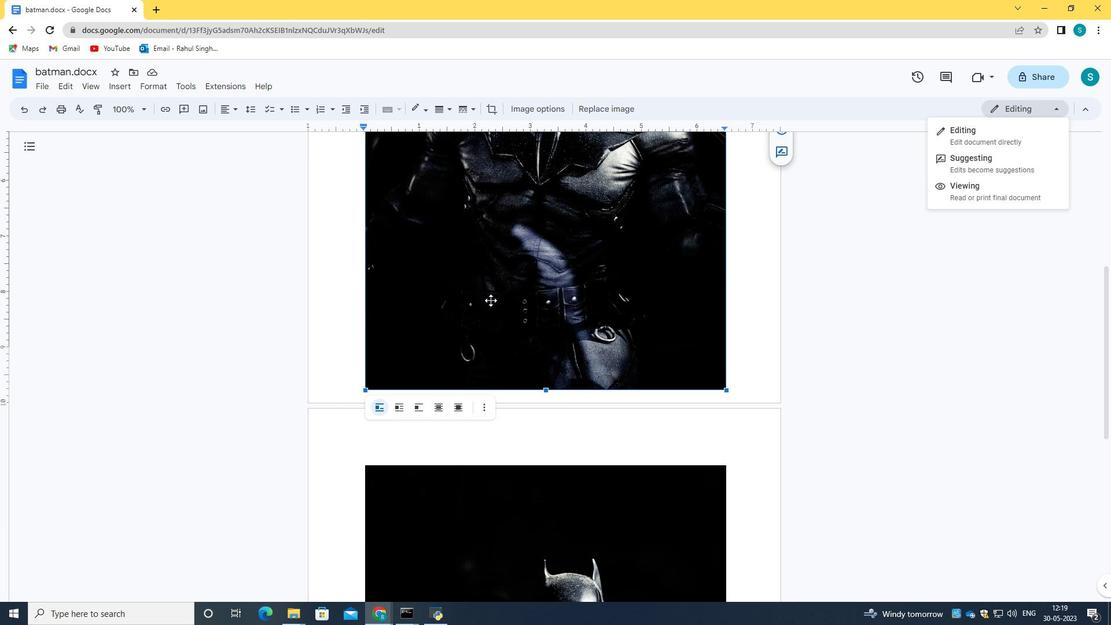 
Action: Mouse scrolled (491, 301) with delta (0, 0)
Screenshot: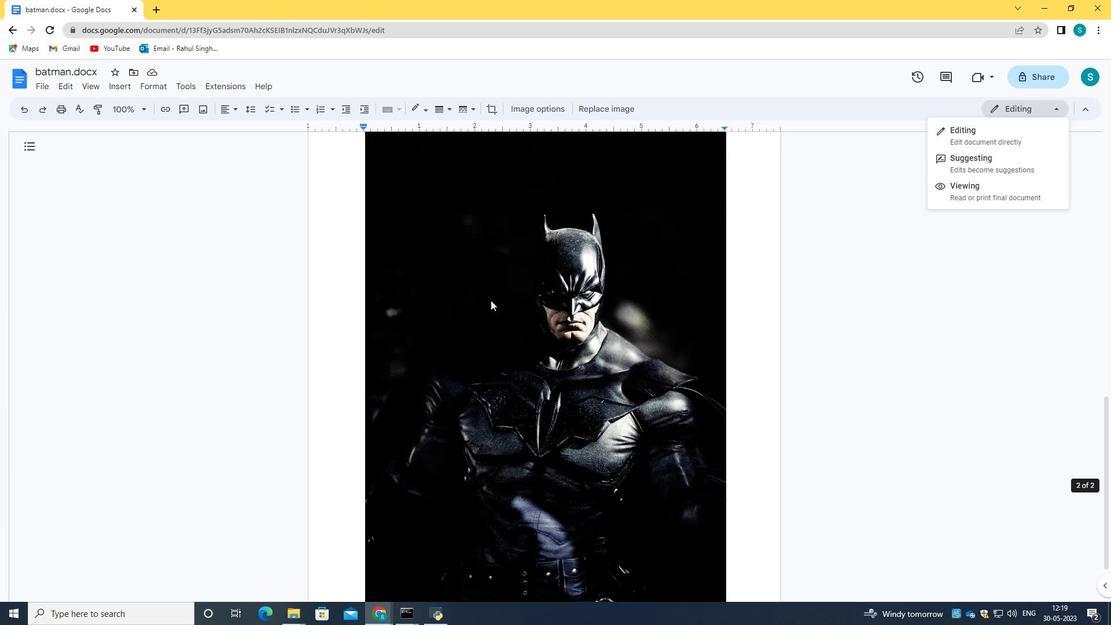 
Action: Mouse scrolled (491, 301) with delta (0, 0)
Screenshot: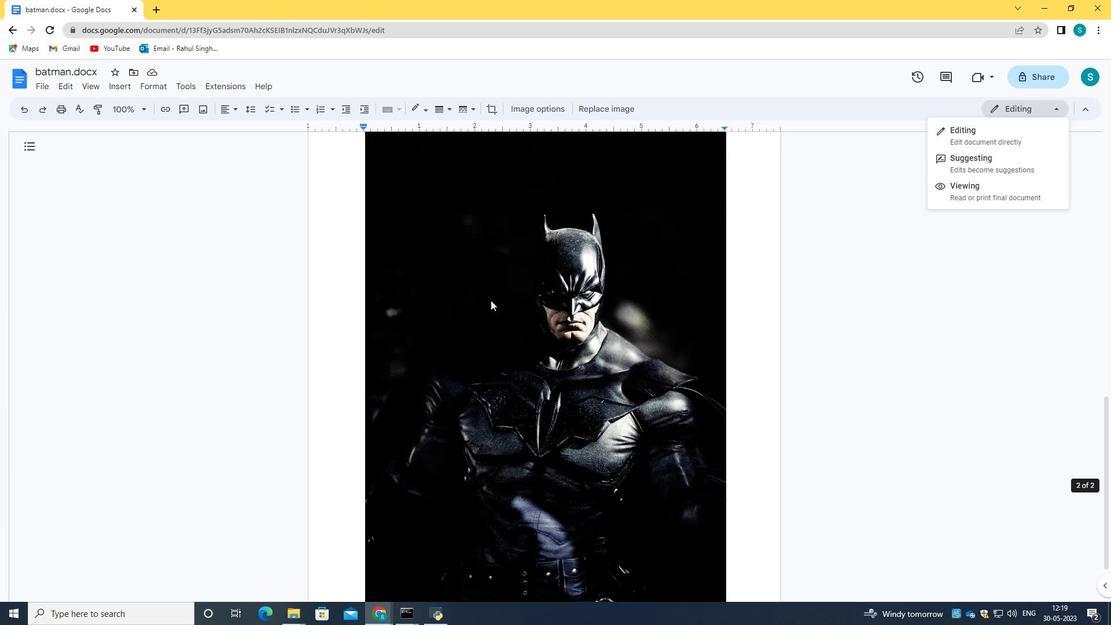 
Action: Mouse scrolled (491, 301) with delta (0, 0)
Screenshot: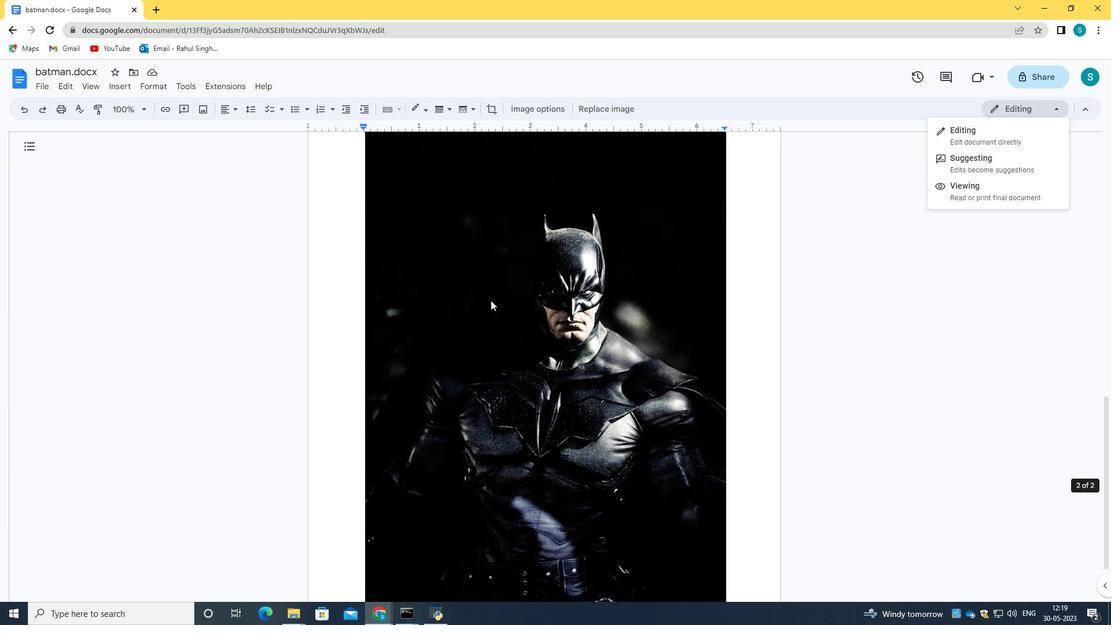 
Action: Mouse scrolled (491, 301) with delta (0, 0)
Screenshot: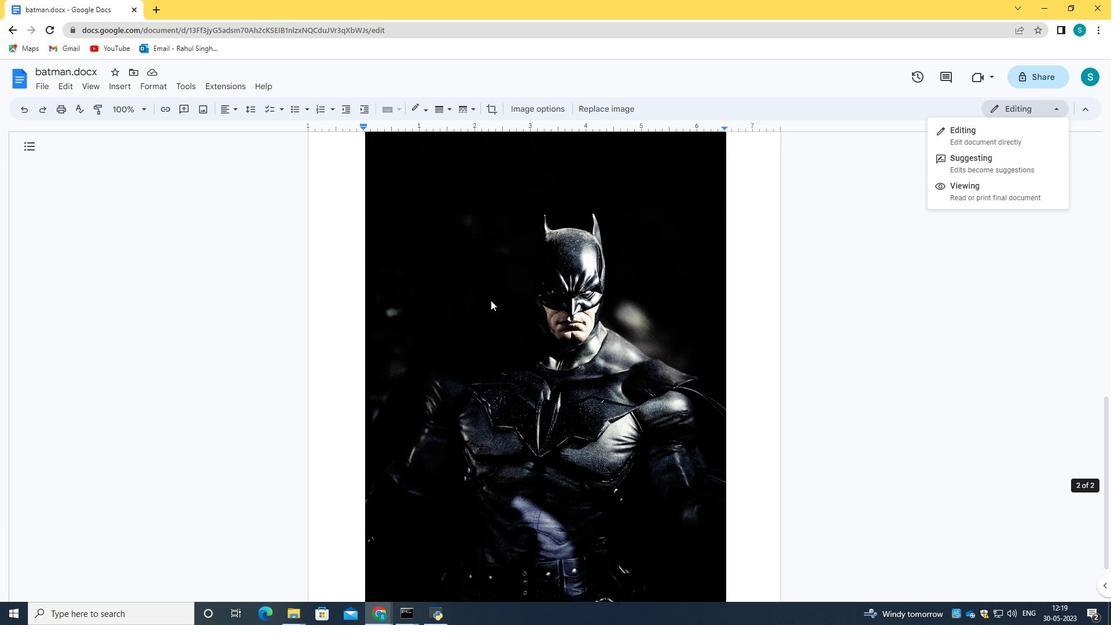 
Action: Mouse moved to (482, 297)
Screenshot: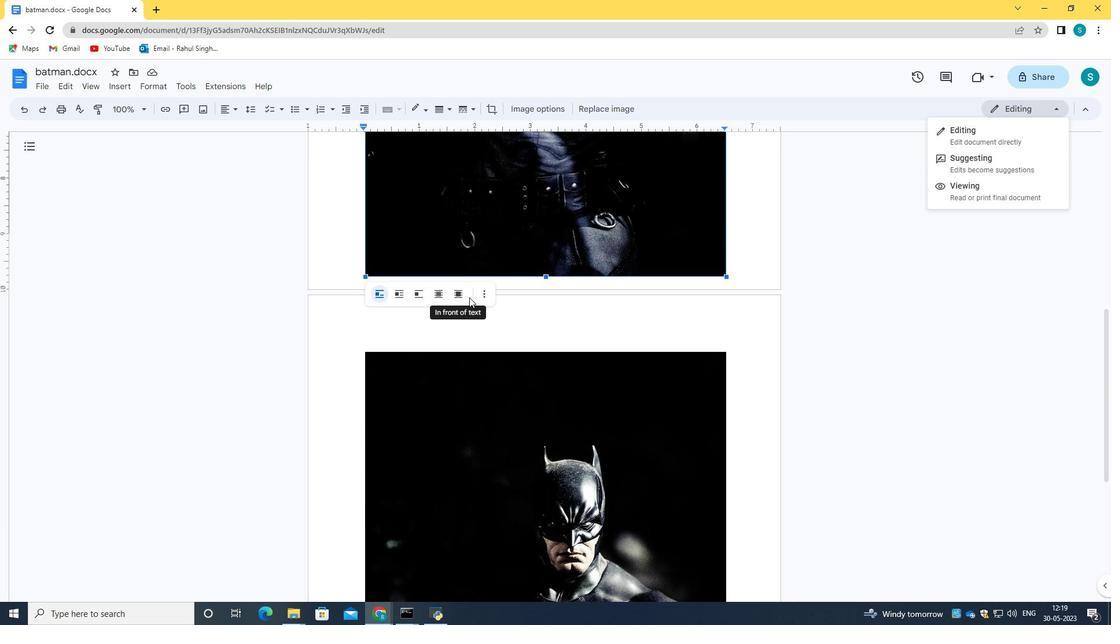 
Action: Mouse pressed left at (482, 297)
Screenshot: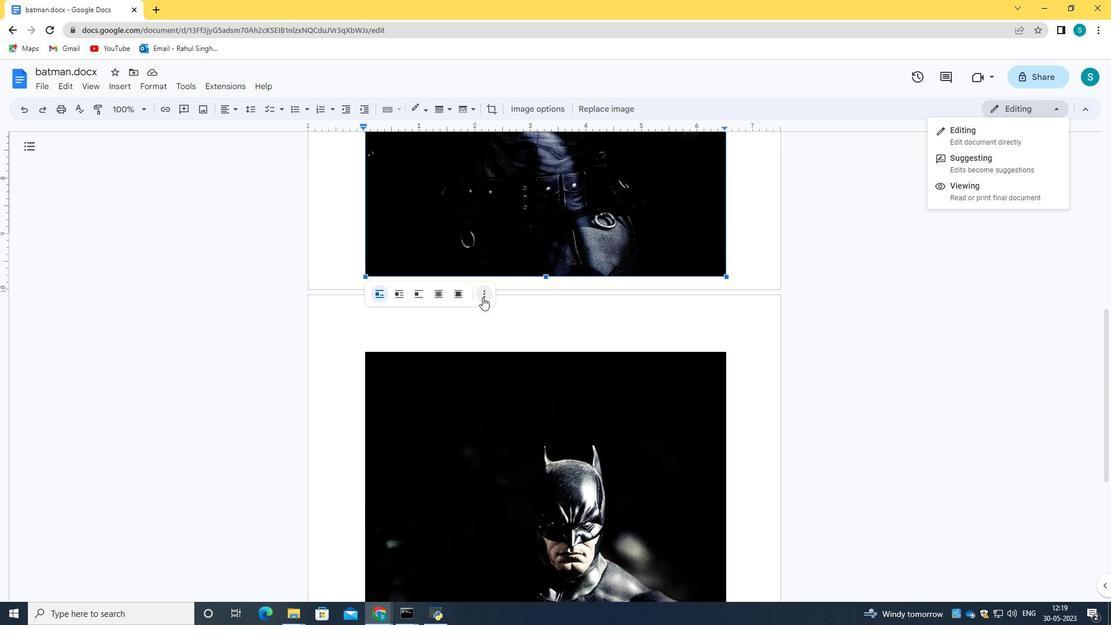 
Action: Mouse moved to (592, 256)
Screenshot: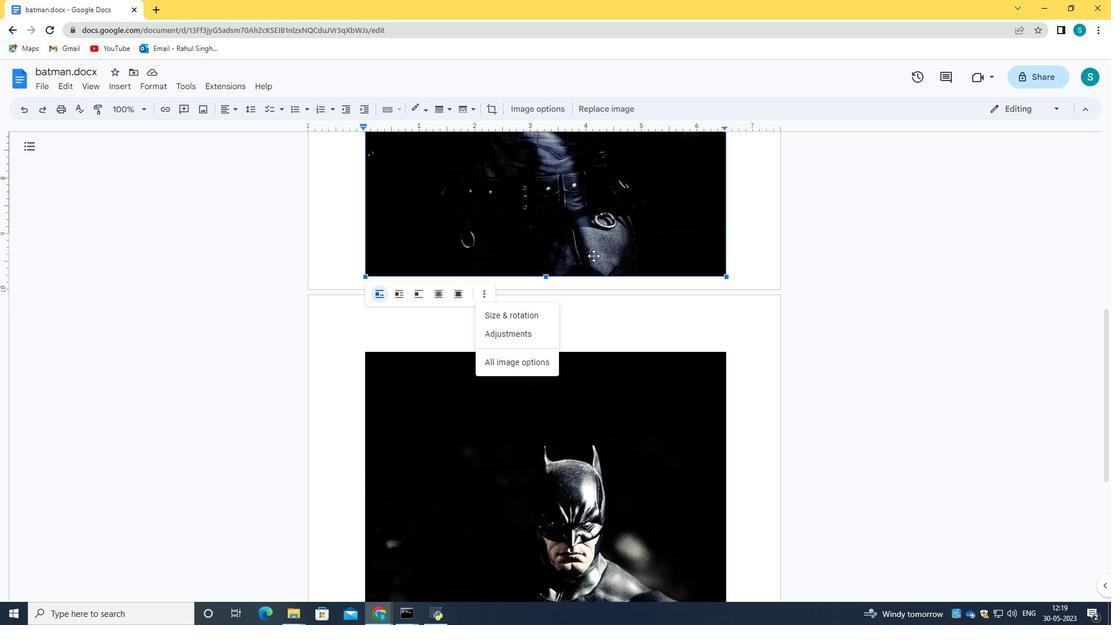 
Action: Mouse scrolled (592, 257) with delta (0, 0)
Screenshot: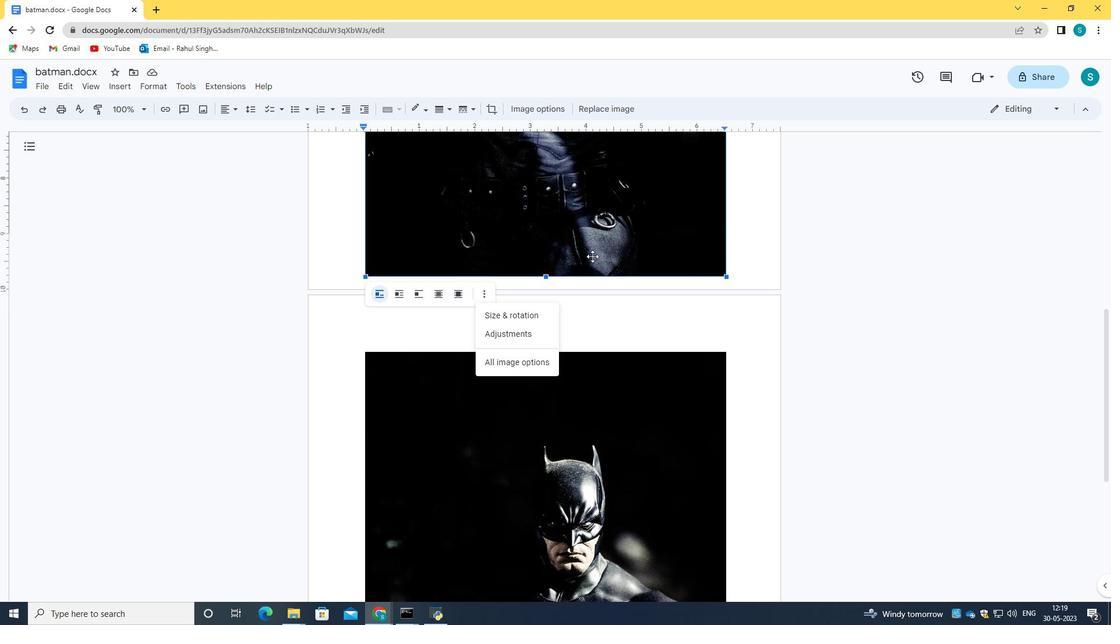 
Action: Mouse scrolled (592, 257) with delta (0, 0)
Screenshot: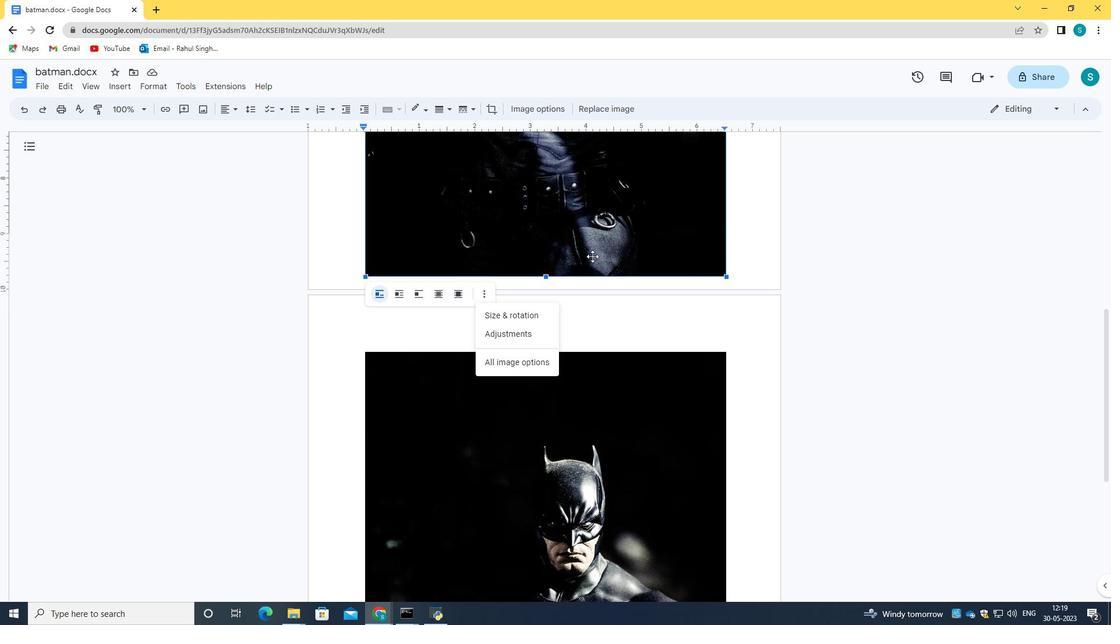 
Action: Mouse scrolled (592, 257) with delta (0, 0)
Screenshot: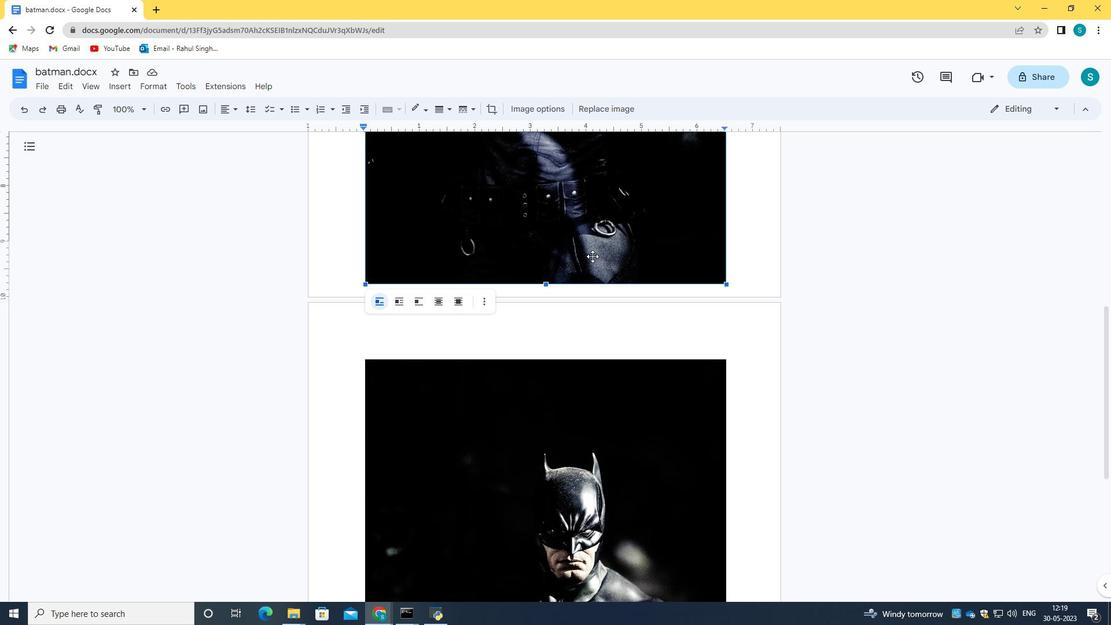 
Action: Mouse scrolled (592, 255) with delta (0, 0)
Screenshot: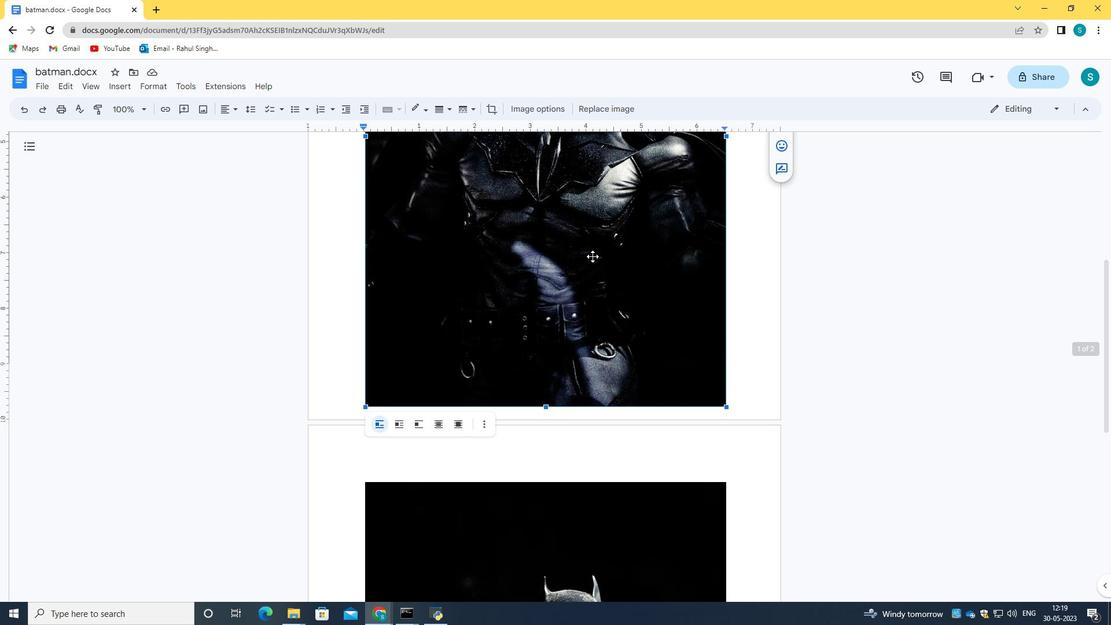 
Action: Mouse scrolled (592, 255) with delta (0, 0)
Screenshot: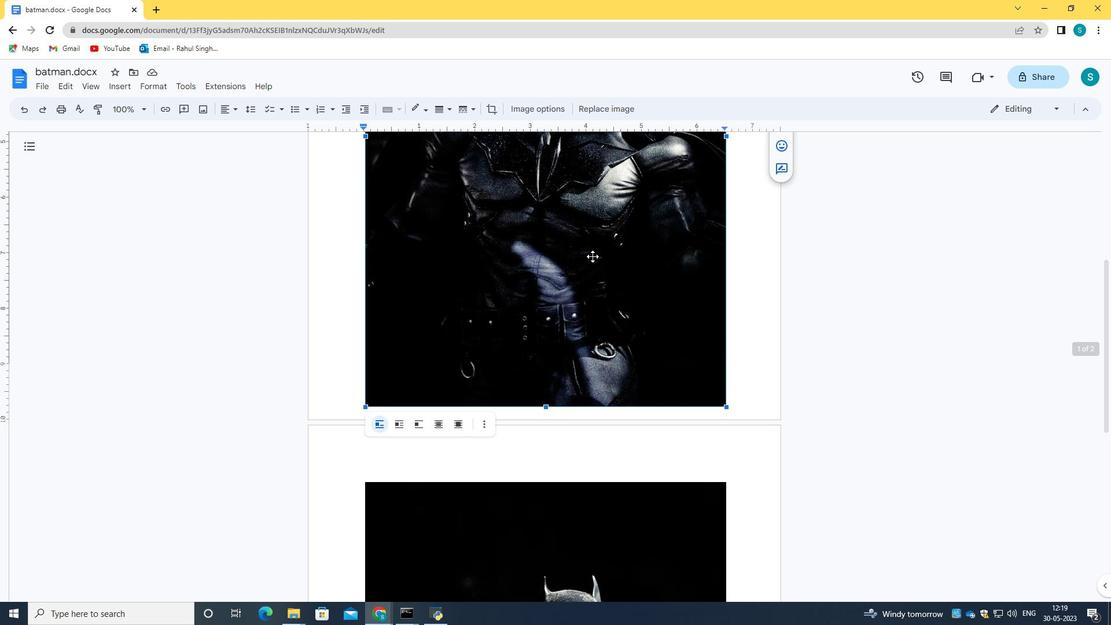 
Action: Mouse scrolled (592, 255) with delta (0, 0)
Screenshot: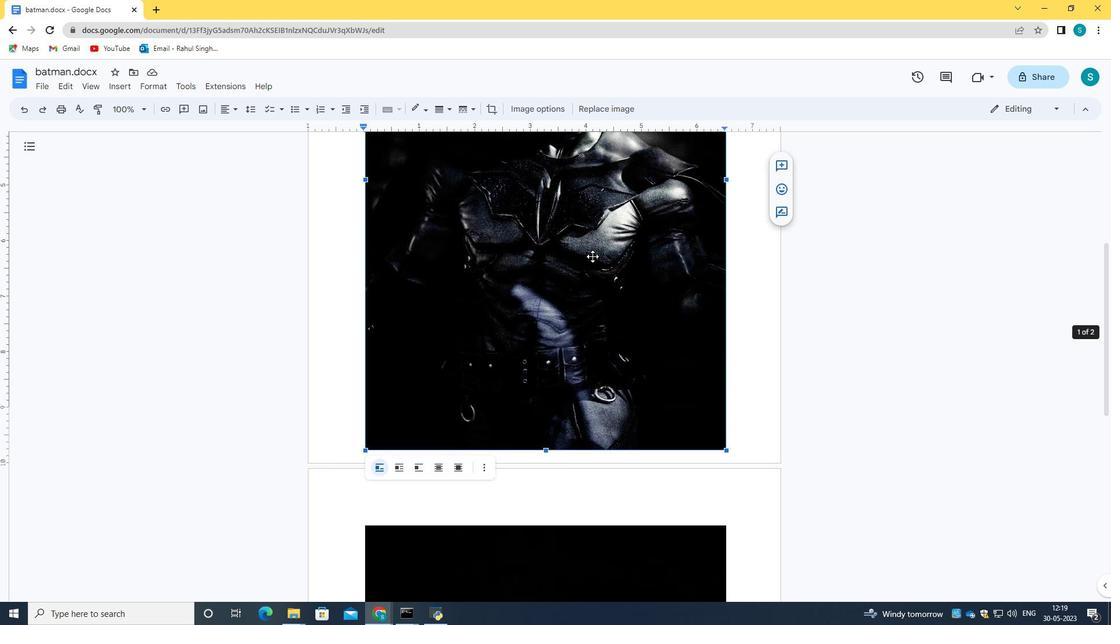 
Action: Mouse scrolled (592, 255) with delta (0, 0)
Screenshot: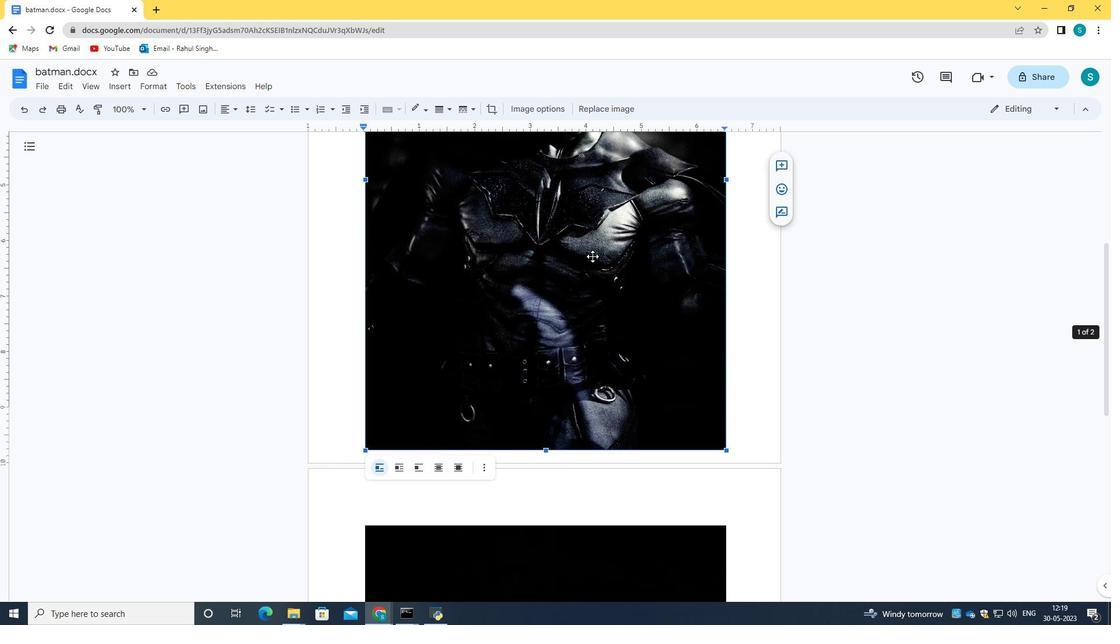 
Action: Mouse scrolled (592, 255) with delta (0, 0)
Screenshot: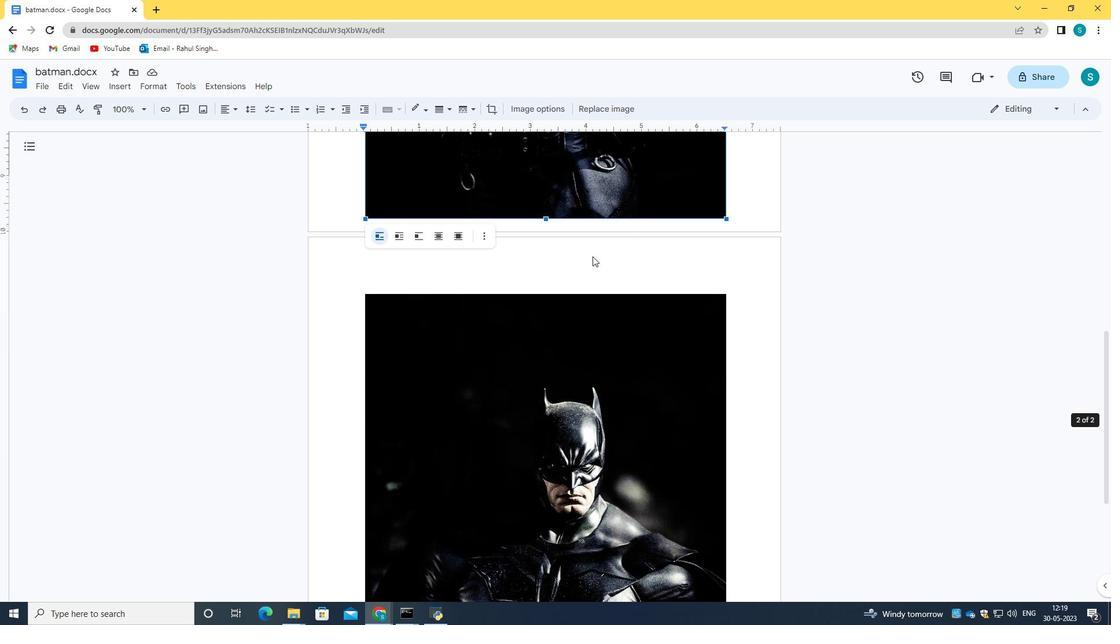 
Action: Mouse scrolled (592, 255) with delta (0, 0)
Screenshot: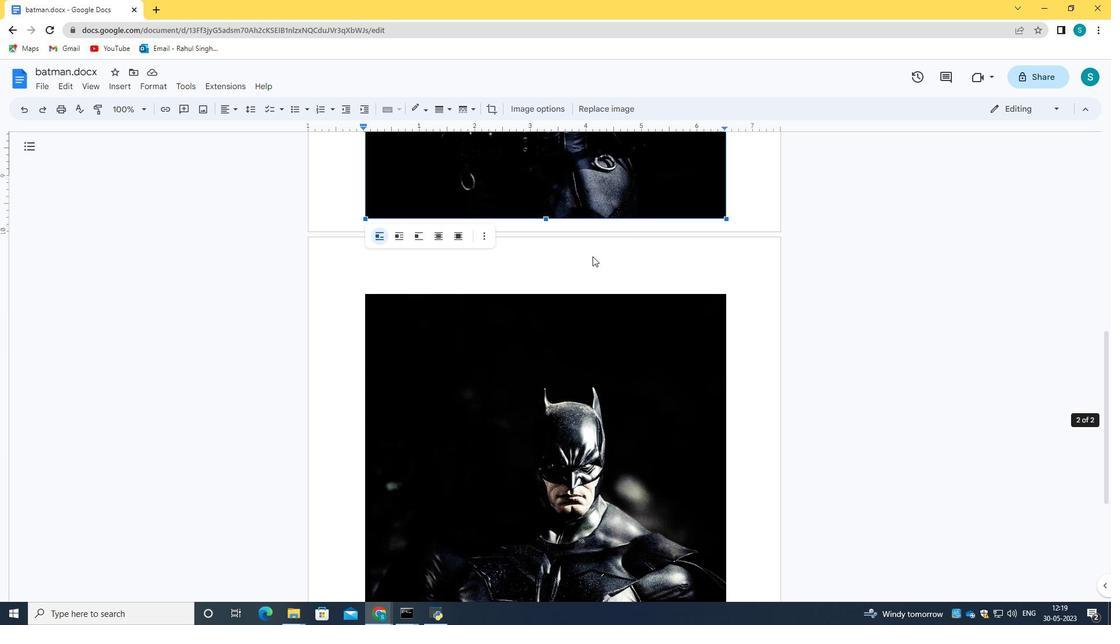 
Action: Mouse scrolled (592, 255) with delta (0, 0)
Screenshot: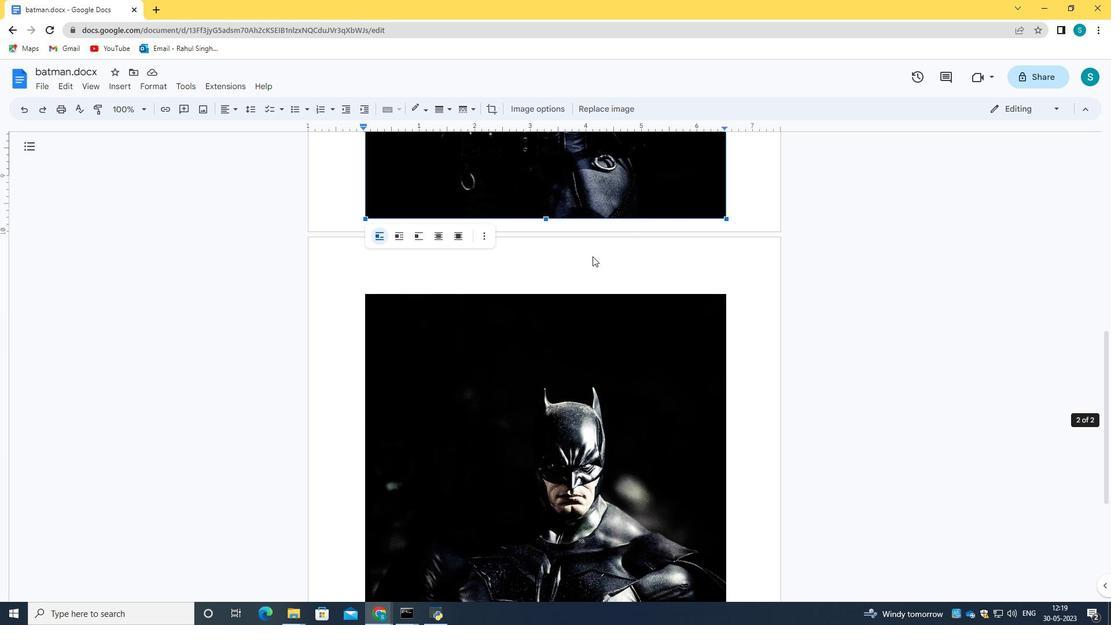 
Action: Mouse scrolled (592, 255) with delta (0, 0)
Screenshot: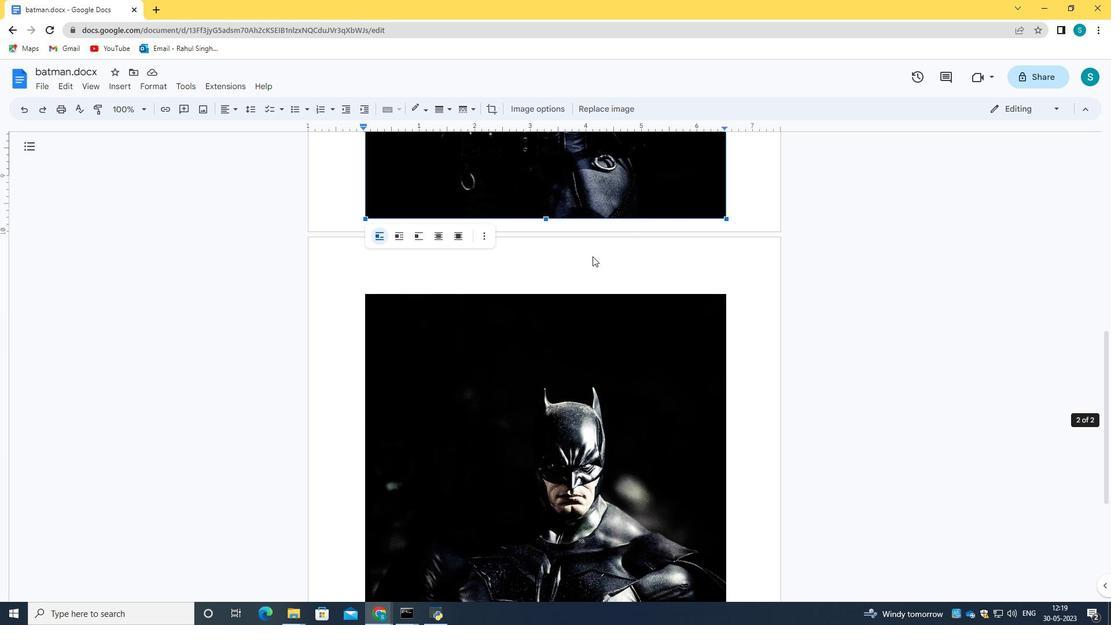 
Action: Mouse scrolled (592, 255) with delta (0, 0)
Screenshot: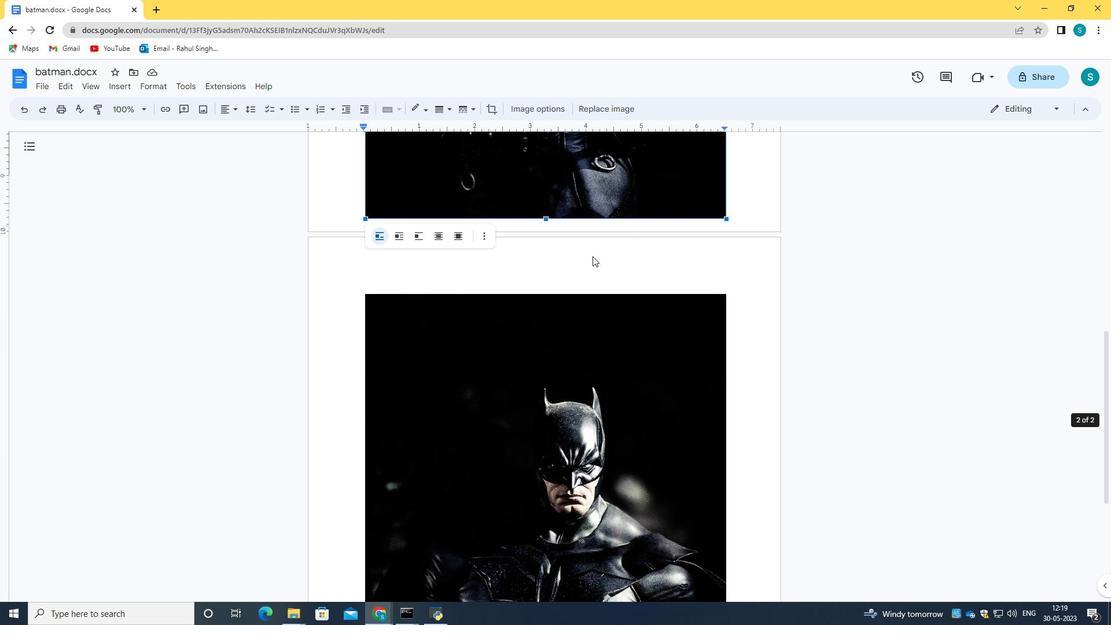 
Action: Mouse scrolled (592, 255) with delta (0, 0)
Screenshot: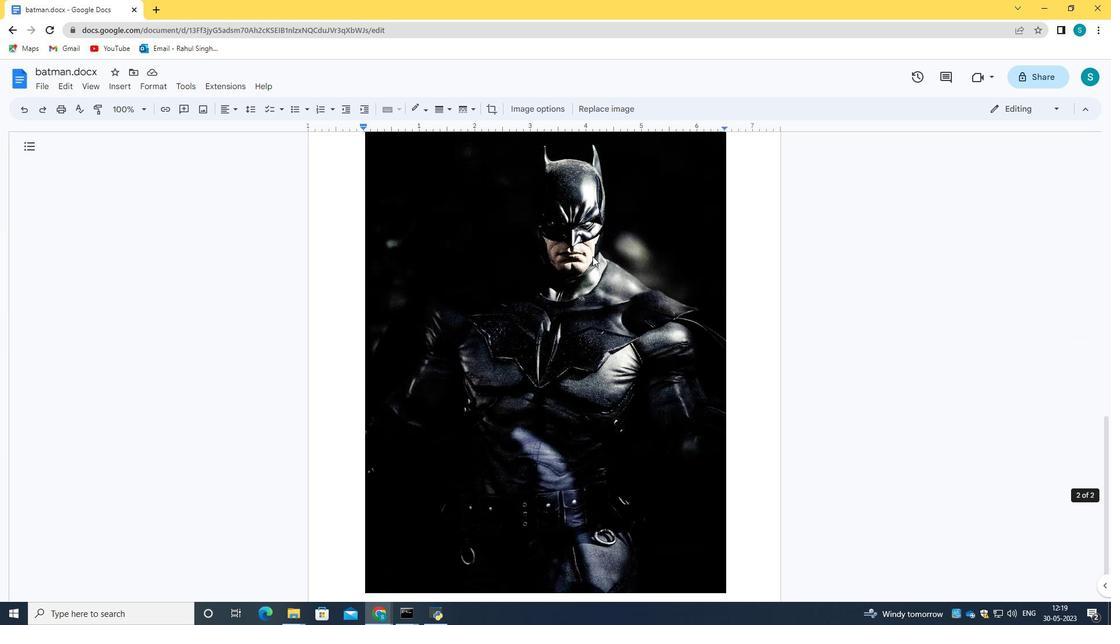
Action: Mouse scrolled (592, 255) with delta (0, 0)
Screenshot: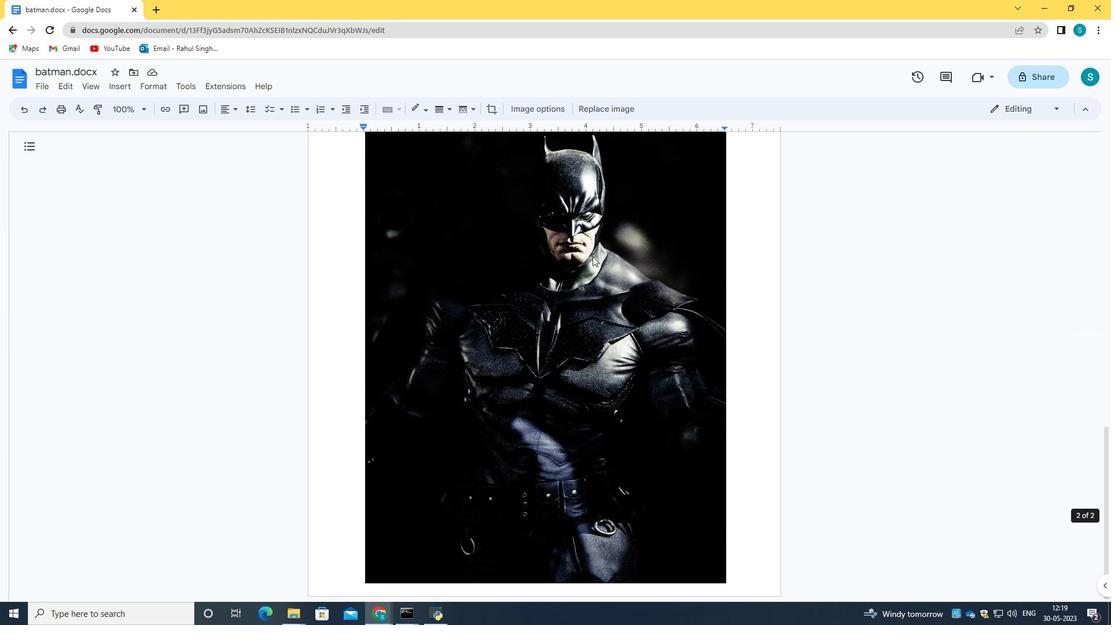 
Action: Mouse moved to (588, 393)
Screenshot: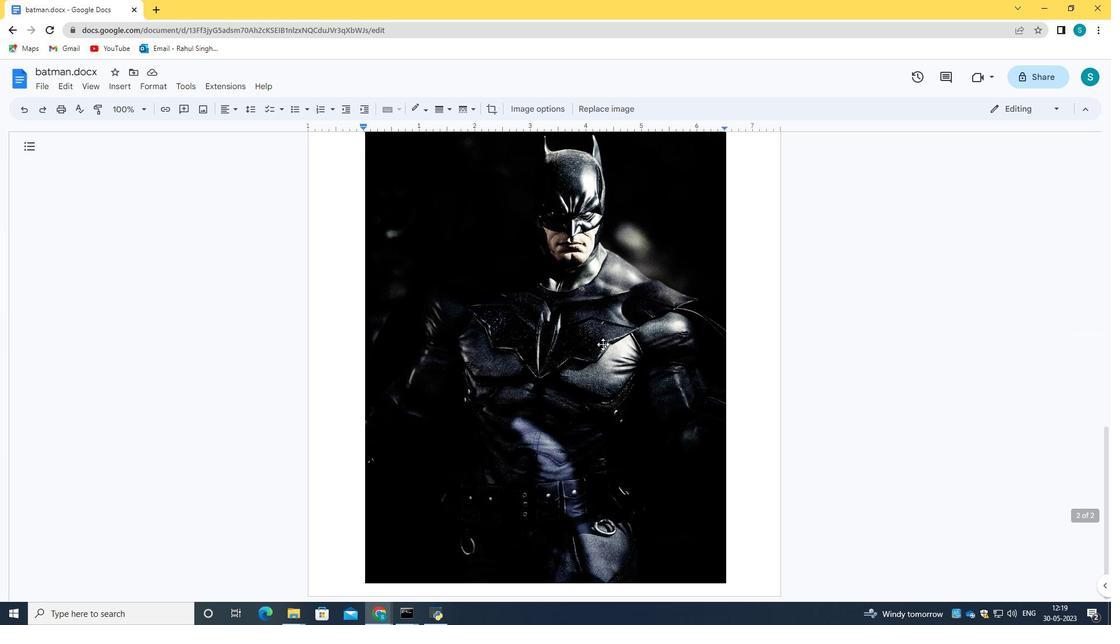 
Action: Mouse pressed left at (588, 393)
Screenshot: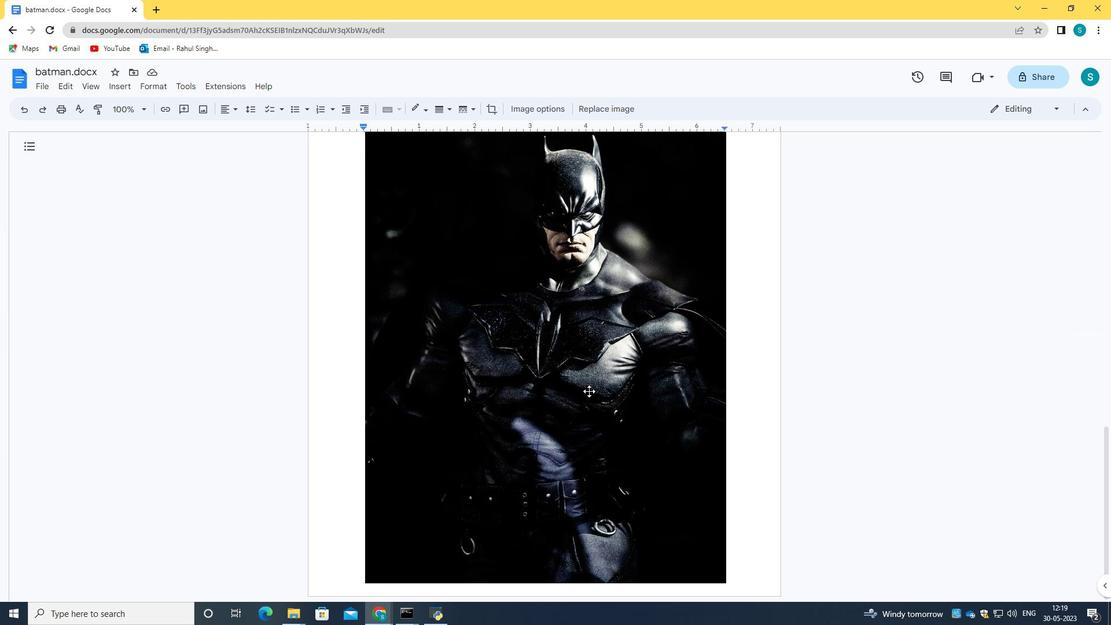
Action: Mouse moved to (588, 390)
Screenshot: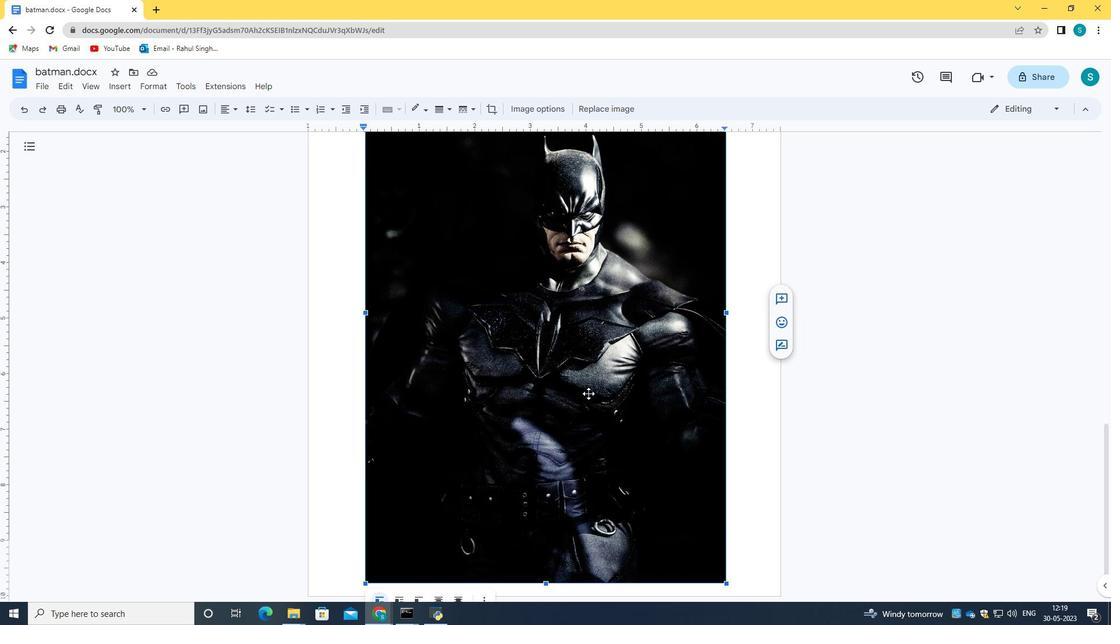 
Action: Mouse pressed left at (588, 390)
Screenshot: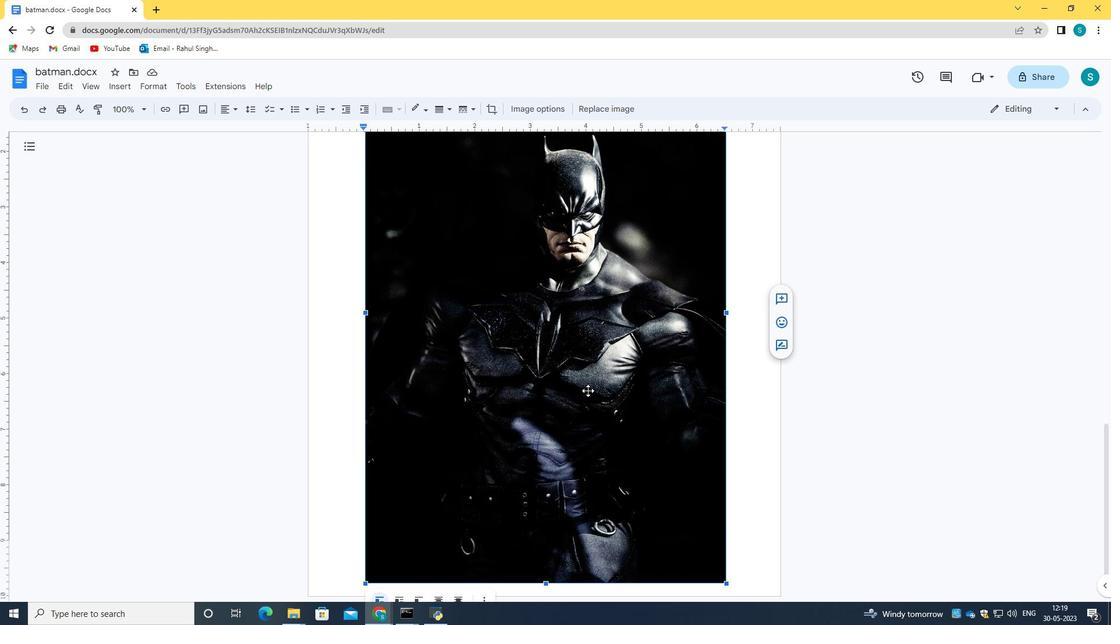 
Action: Mouse moved to (709, 249)
Screenshot: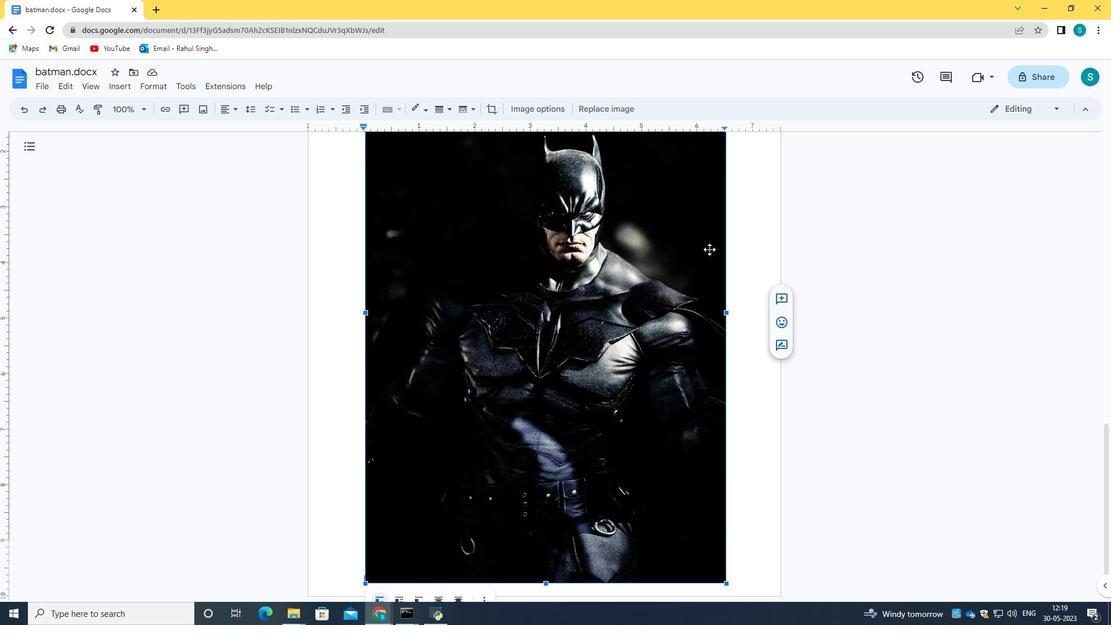 
Action: Mouse pressed left at (709, 249)
Screenshot: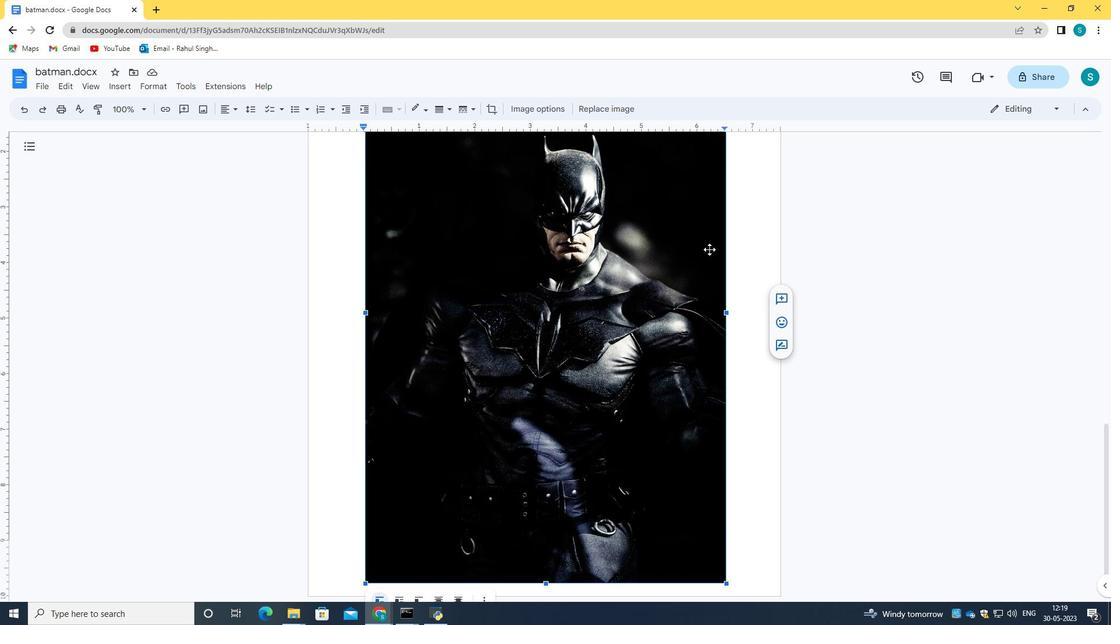 
Action: Mouse moved to (709, 249)
Screenshot: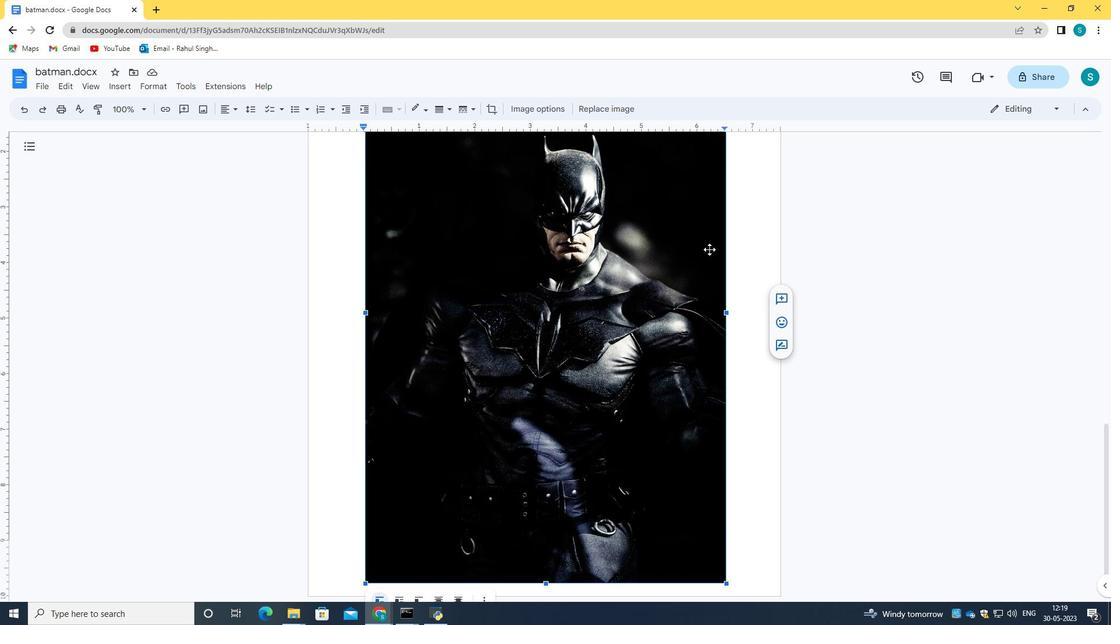 
Action: Mouse scrolled (709, 250) with delta (0, 0)
Screenshot: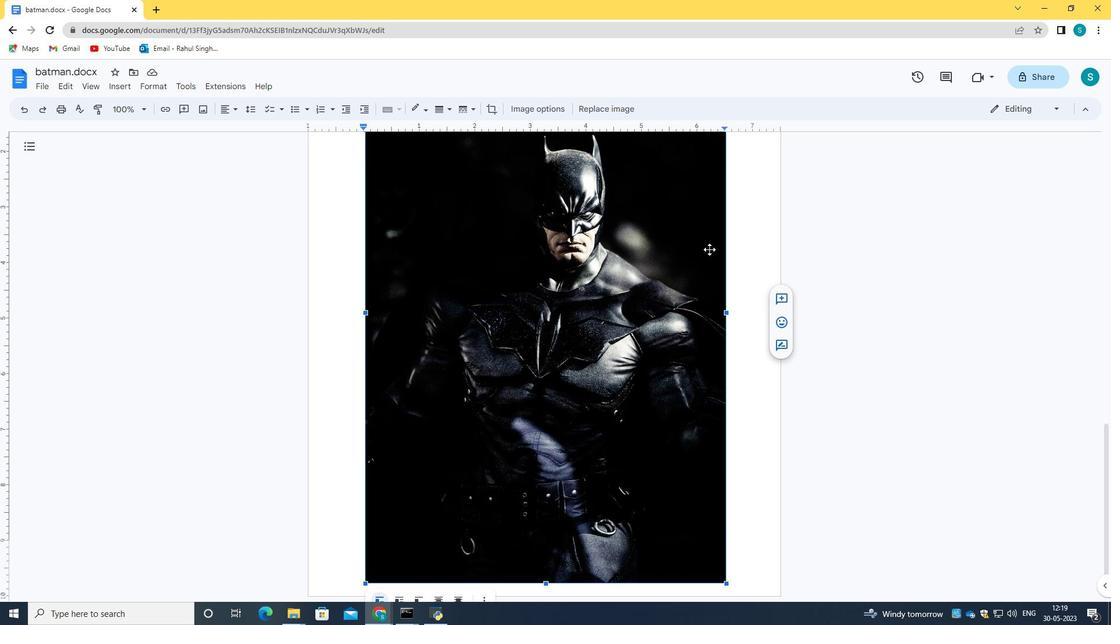 
Action: Mouse scrolled (709, 250) with delta (0, 0)
Screenshot: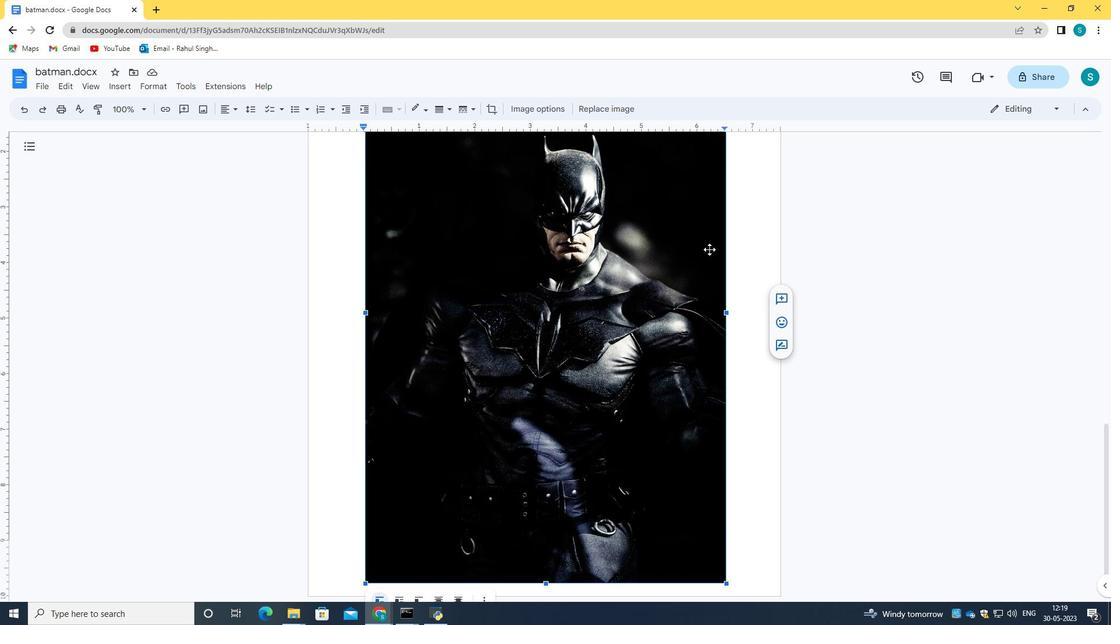 
Action: Mouse scrolled (709, 250) with delta (0, 0)
Screenshot: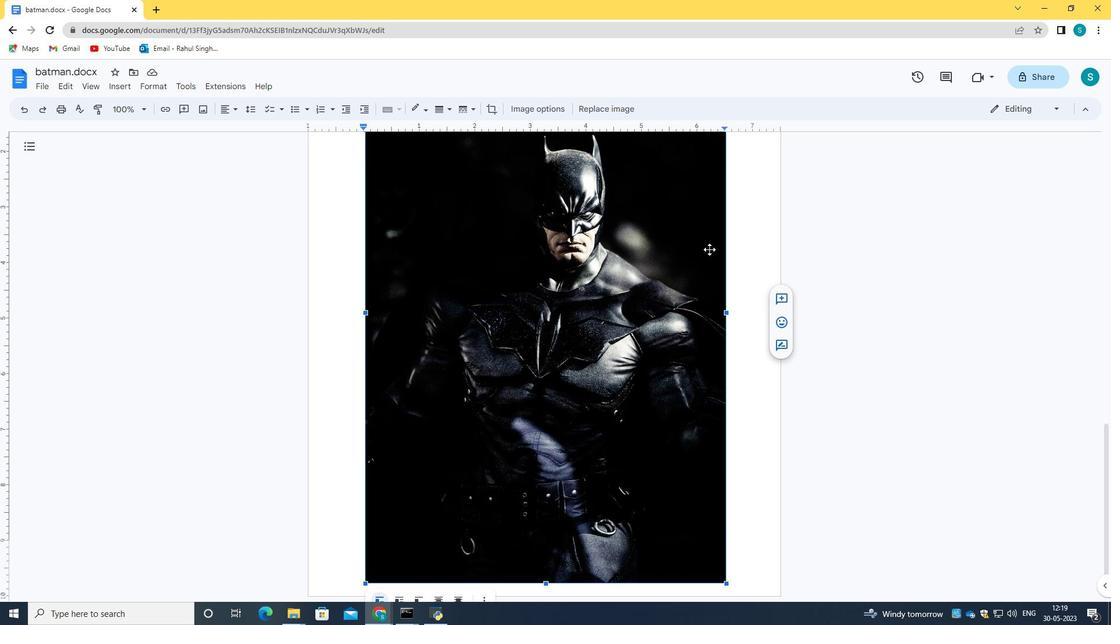 
Action: Mouse scrolled (709, 250) with delta (0, 0)
Screenshot: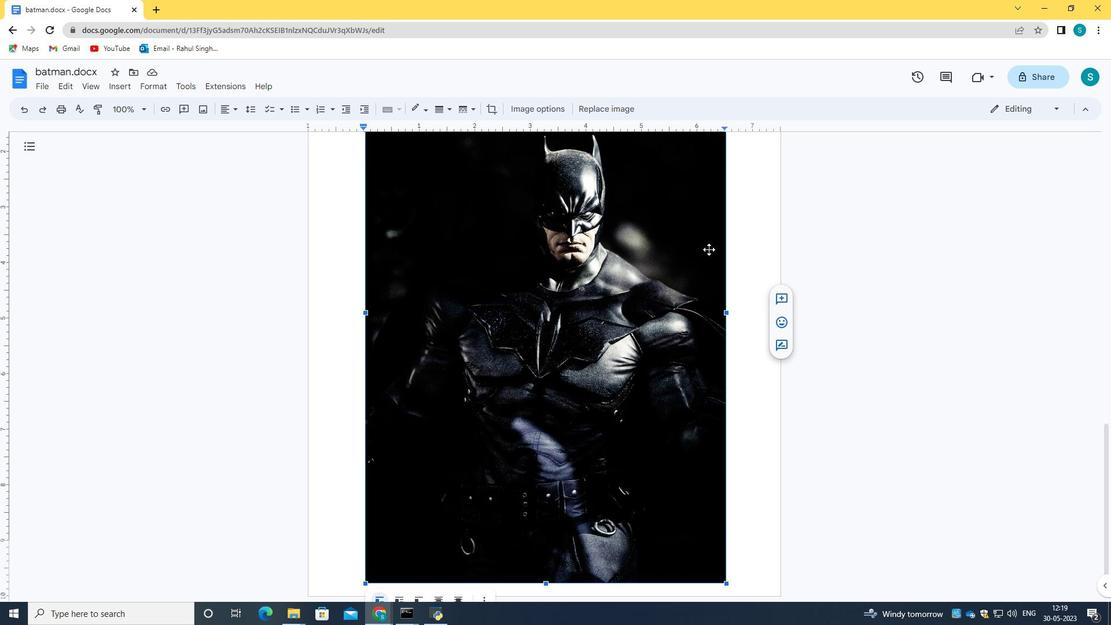 
Action: Mouse scrolled (709, 250) with delta (0, 0)
Screenshot: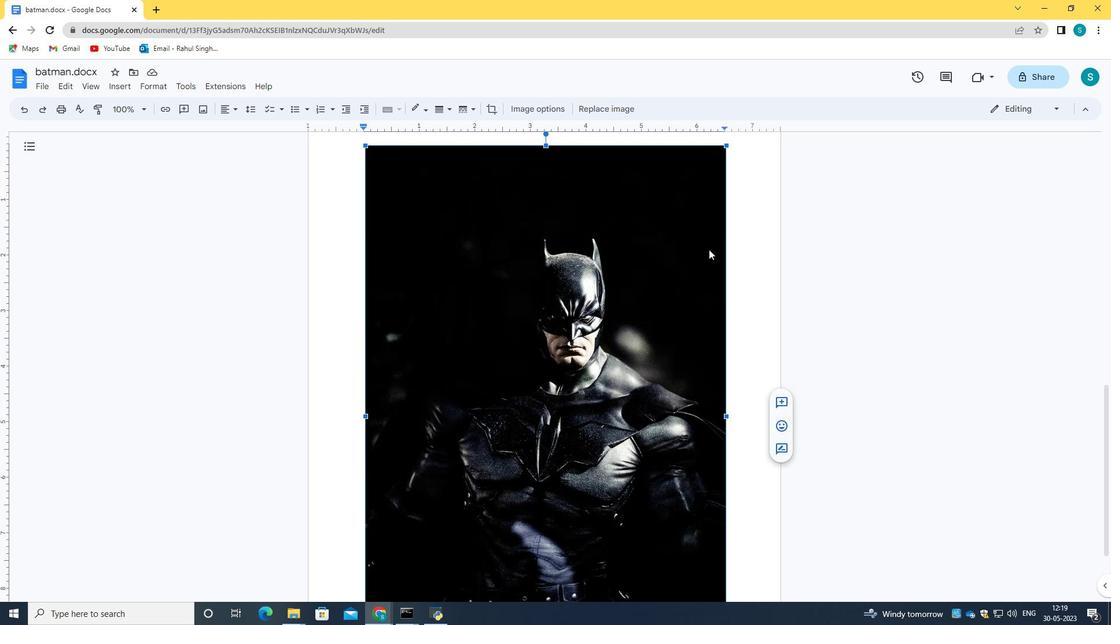
Action: Mouse scrolled (709, 250) with delta (0, 0)
Screenshot: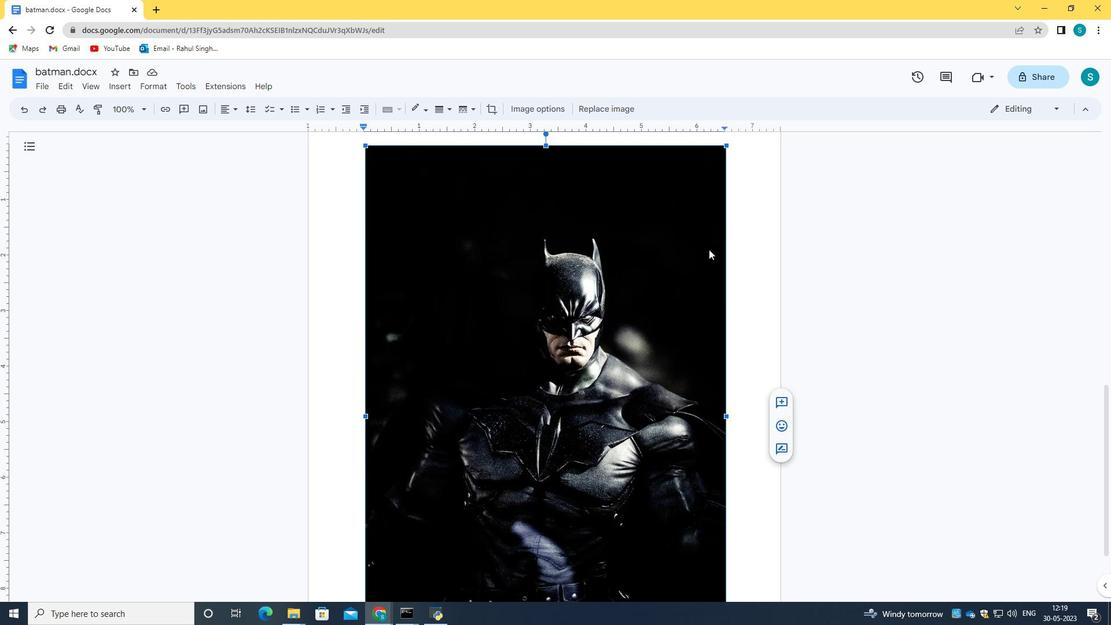 
Action: Mouse scrolled (709, 250) with delta (0, 0)
Screenshot: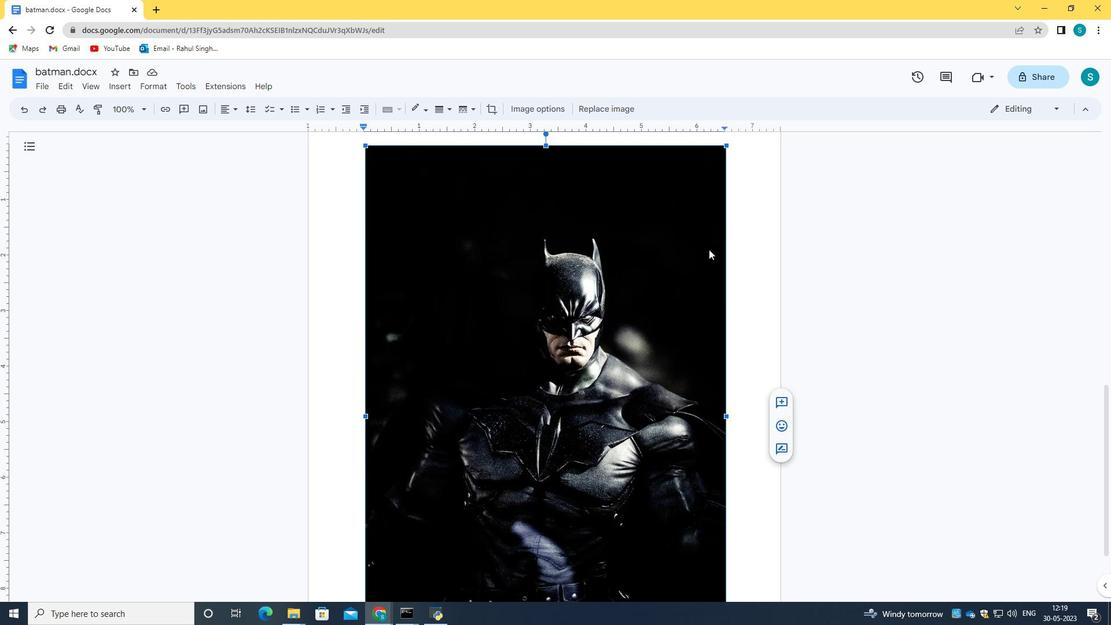 
Action: Mouse scrolled (709, 250) with delta (0, 0)
Screenshot: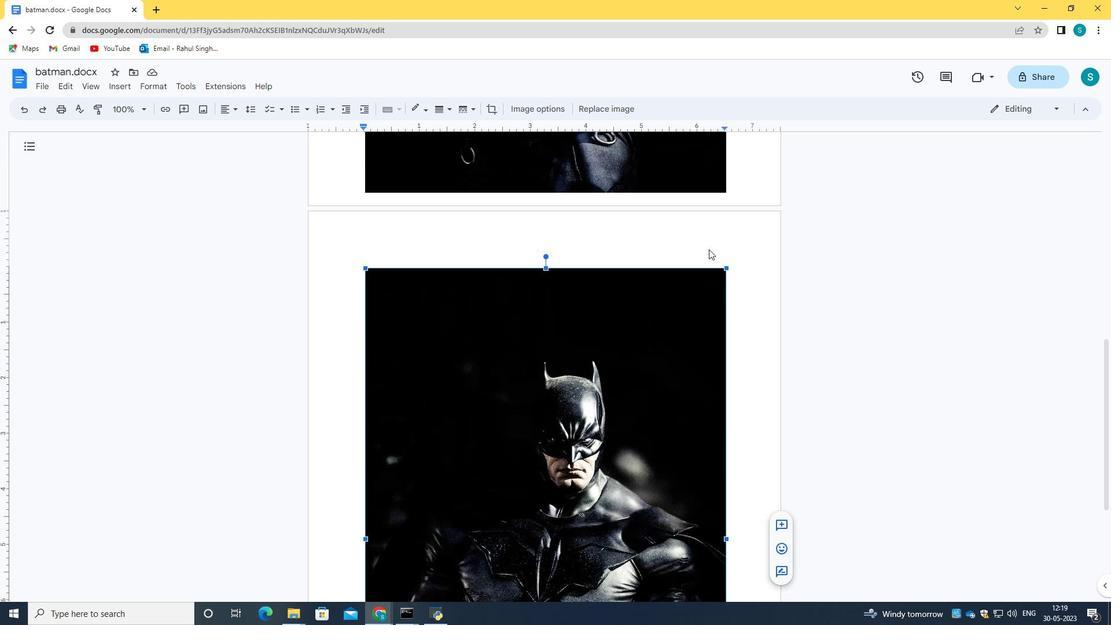 
Action: Mouse scrolled (709, 250) with delta (0, 0)
Screenshot: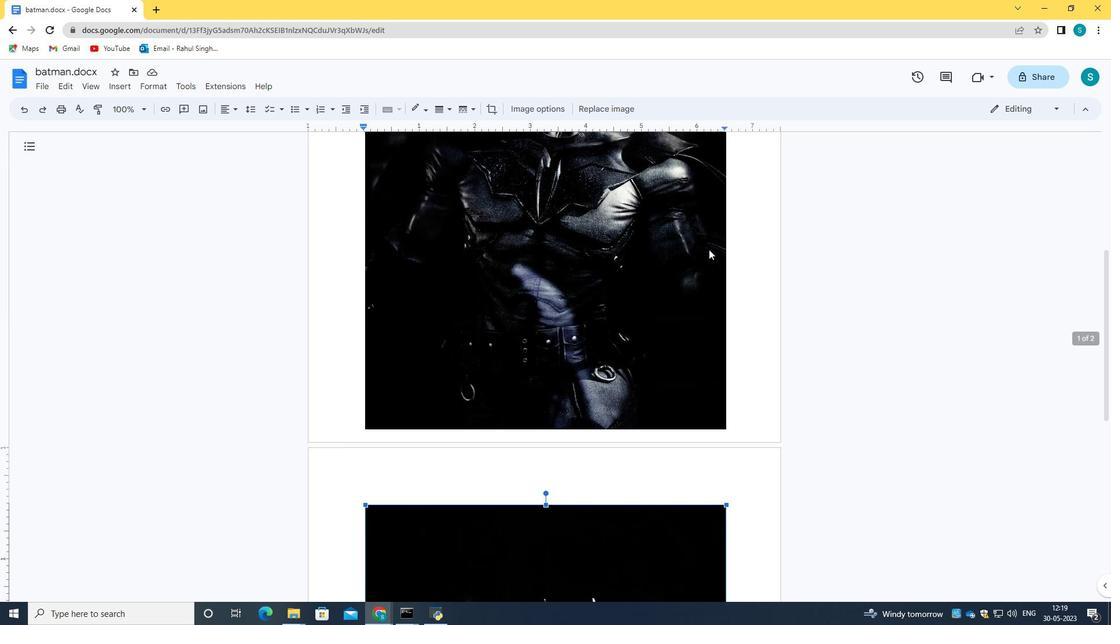 
Action: Mouse scrolled (709, 250) with delta (0, 0)
Screenshot: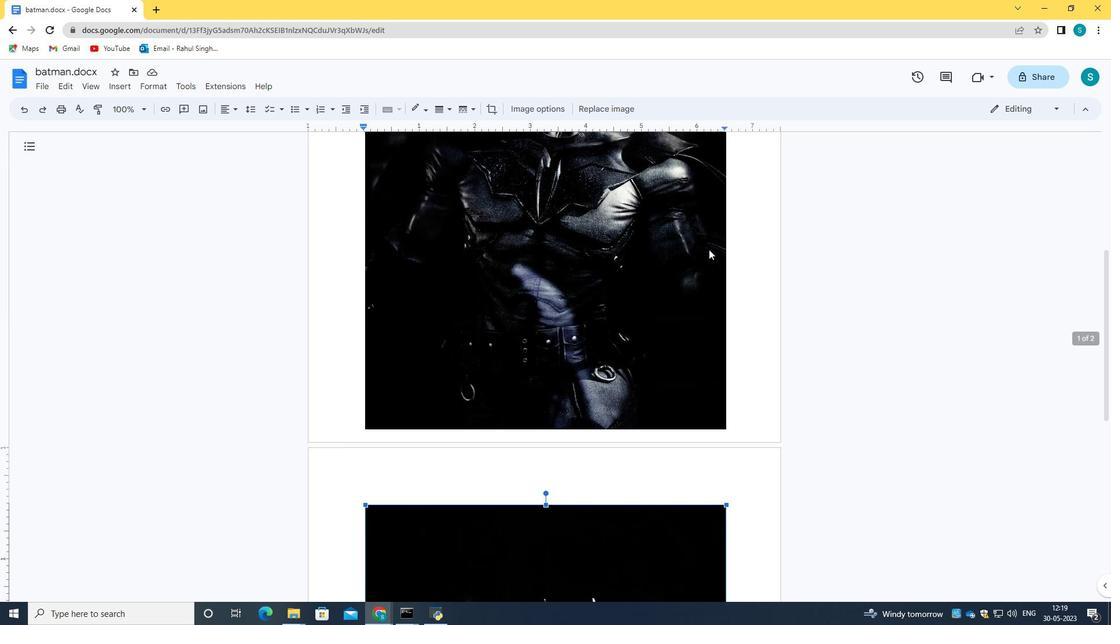 
Action: Mouse scrolled (709, 250) with delta (0, 0)
Screenshot: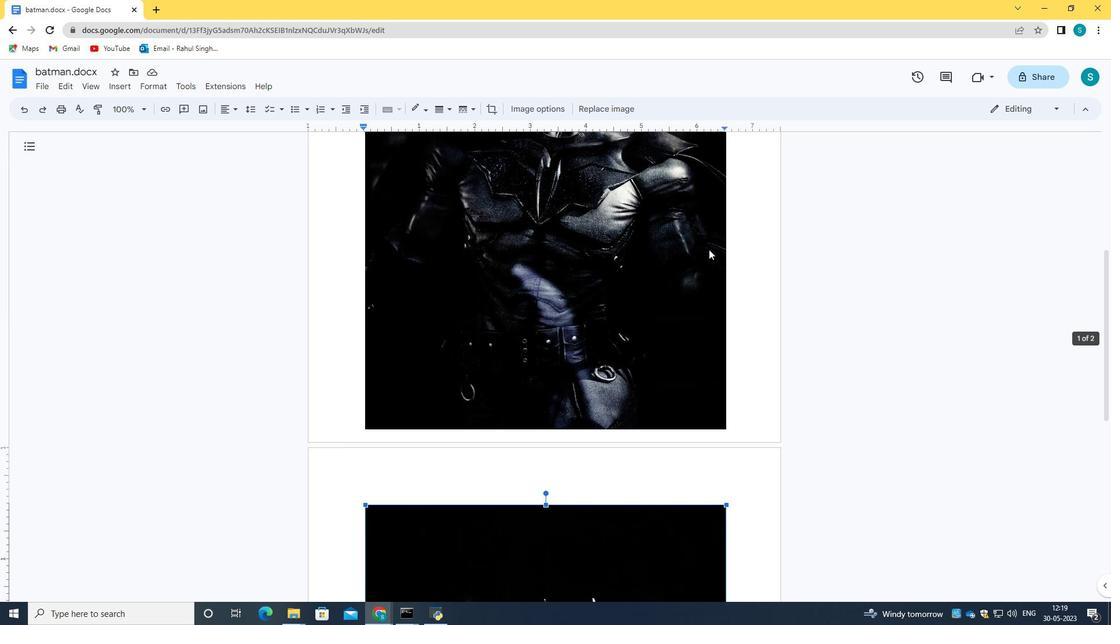
Action: Mouse scrolled (709, 250) with delta (0, 0)
Screenshot: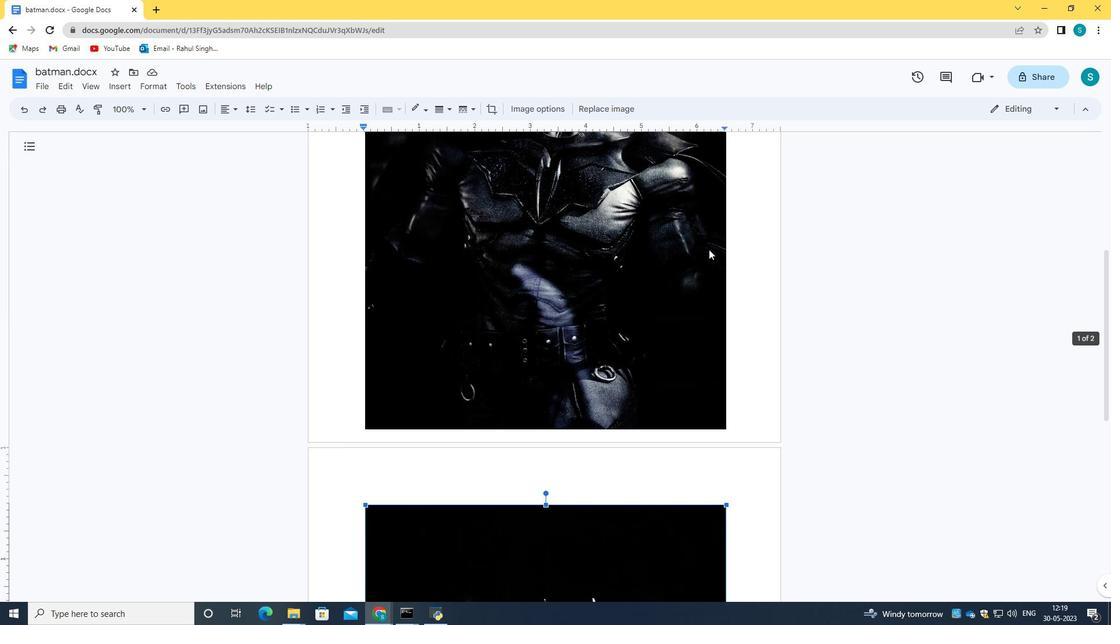 
Action: Mouse scrolled (709, 250) with delta (0, 0)
Screenshot: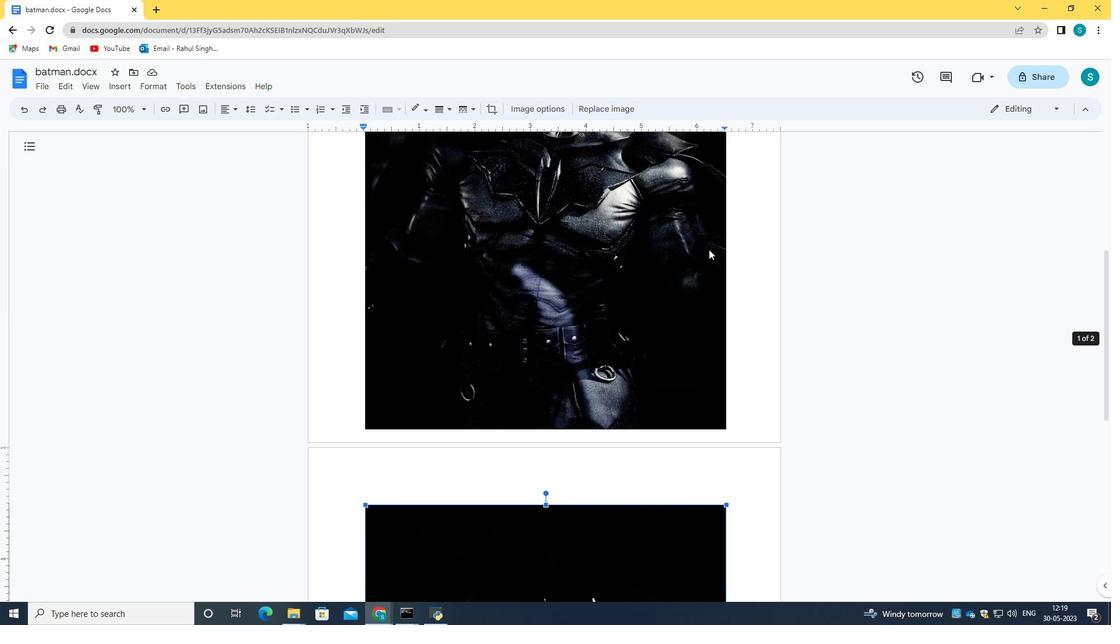 
Action: Mouse scrolled (709, 250) with delta (0, 0)
Screenshot: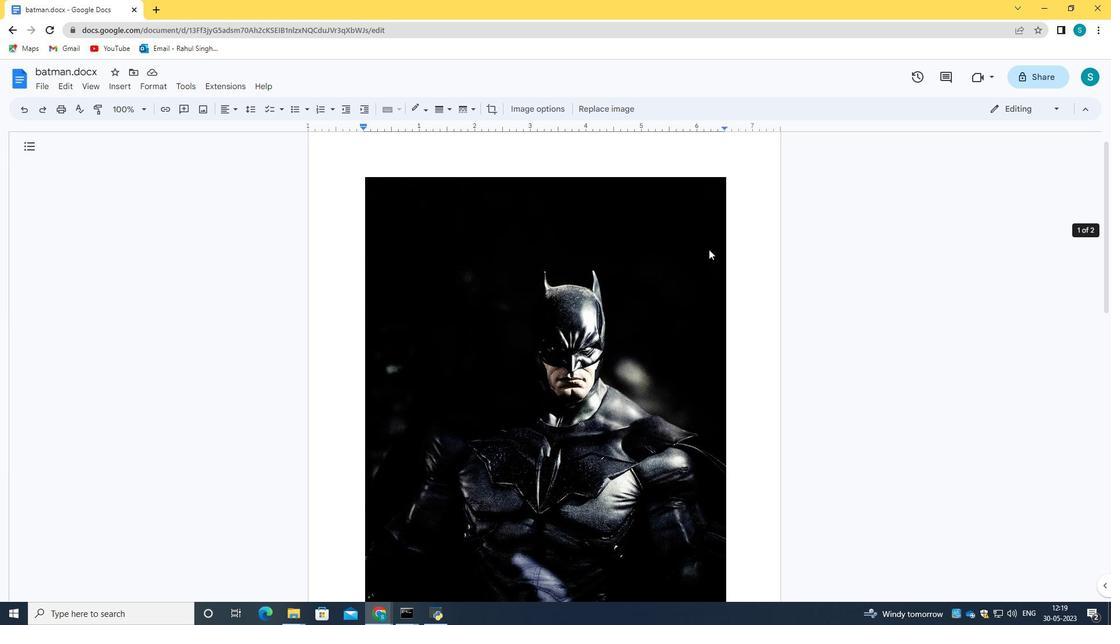 
Action: Mouse scrolled (709, 250) with delta (0, 0)
Screenshot: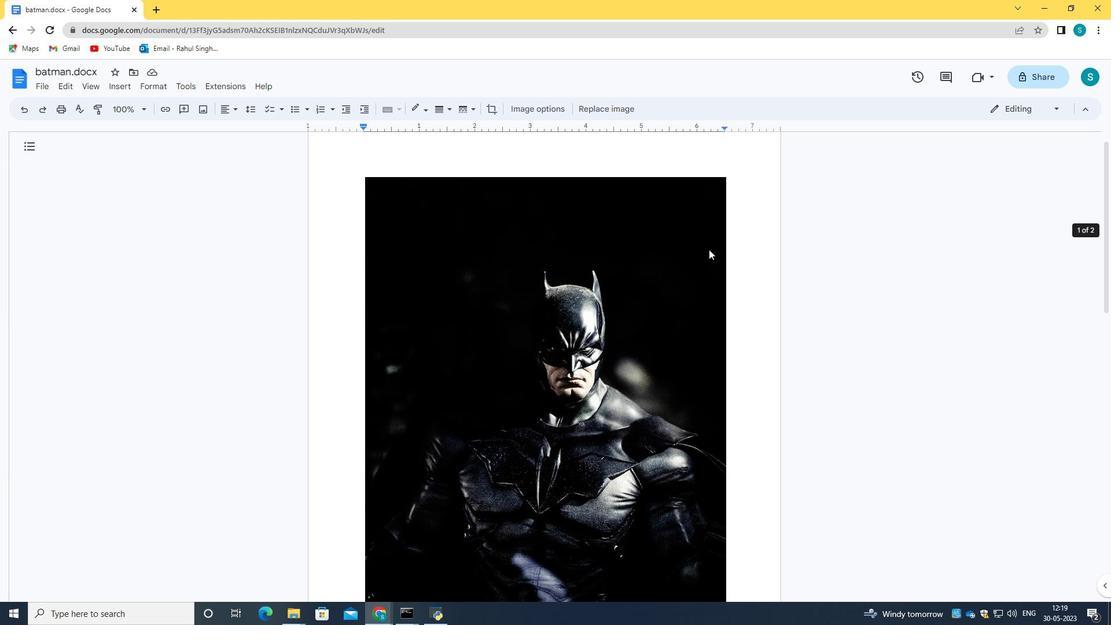 
Action: Mouse moved to (162, 9)
Screenshot: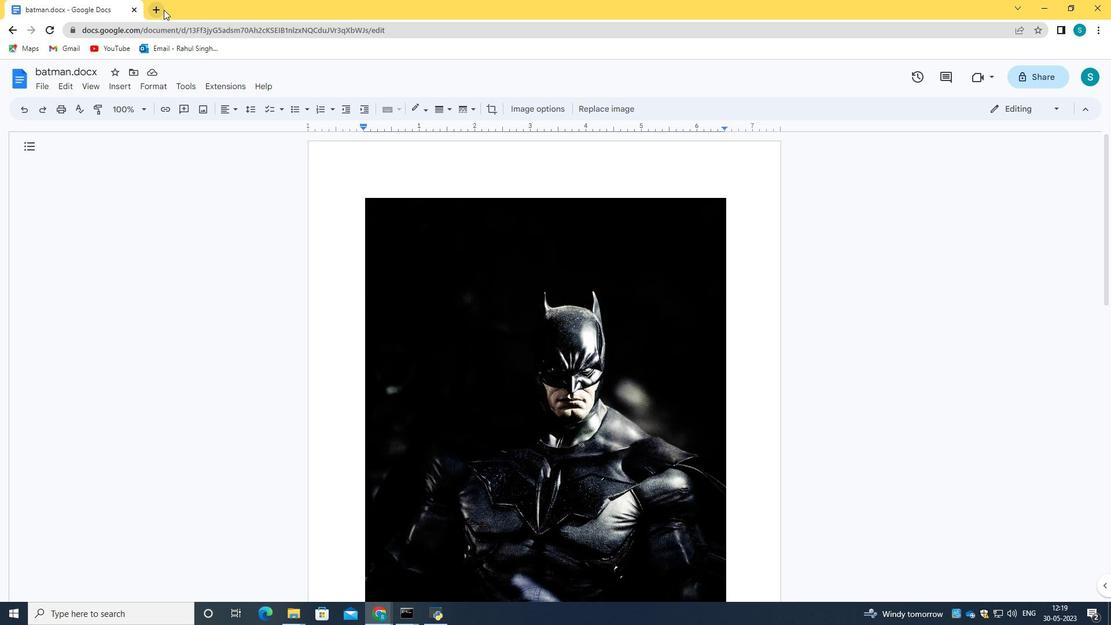 
Action: Mouse pressed left at (162, 9)
Screenshot: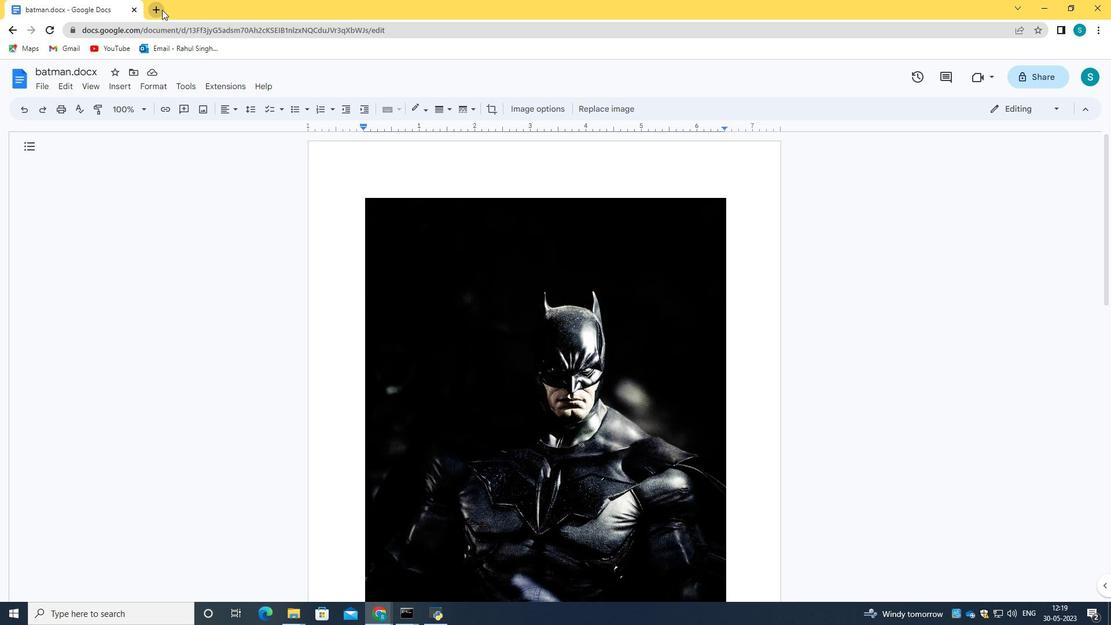 
Action: Mouse moved to (133, 10)
Screenshot: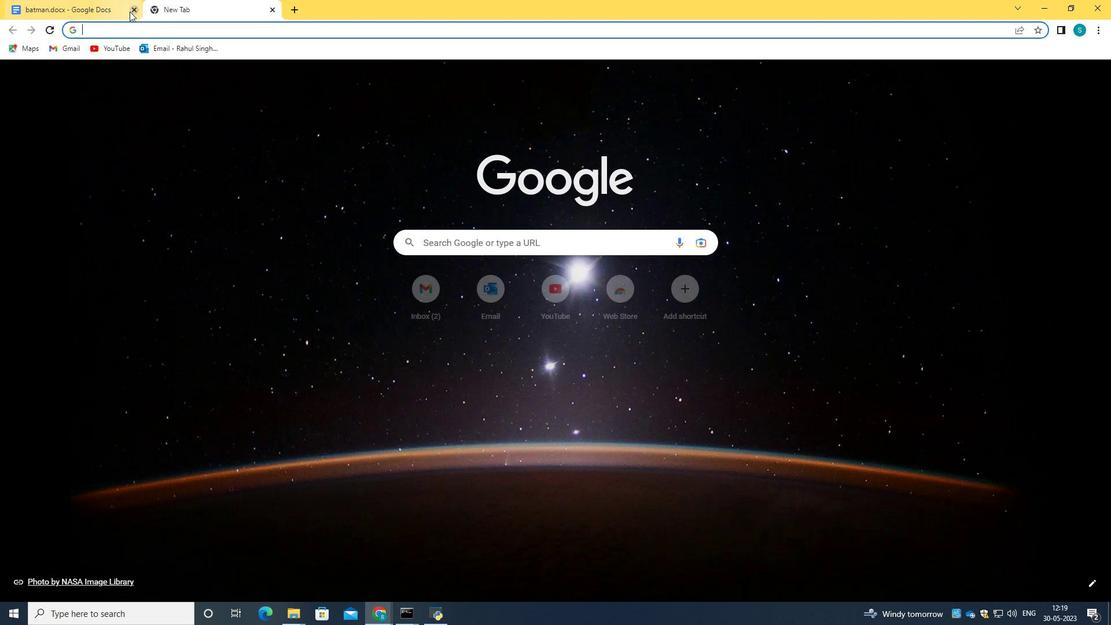 
Action: Mouse pressed left at (133, 10)
Screenshot: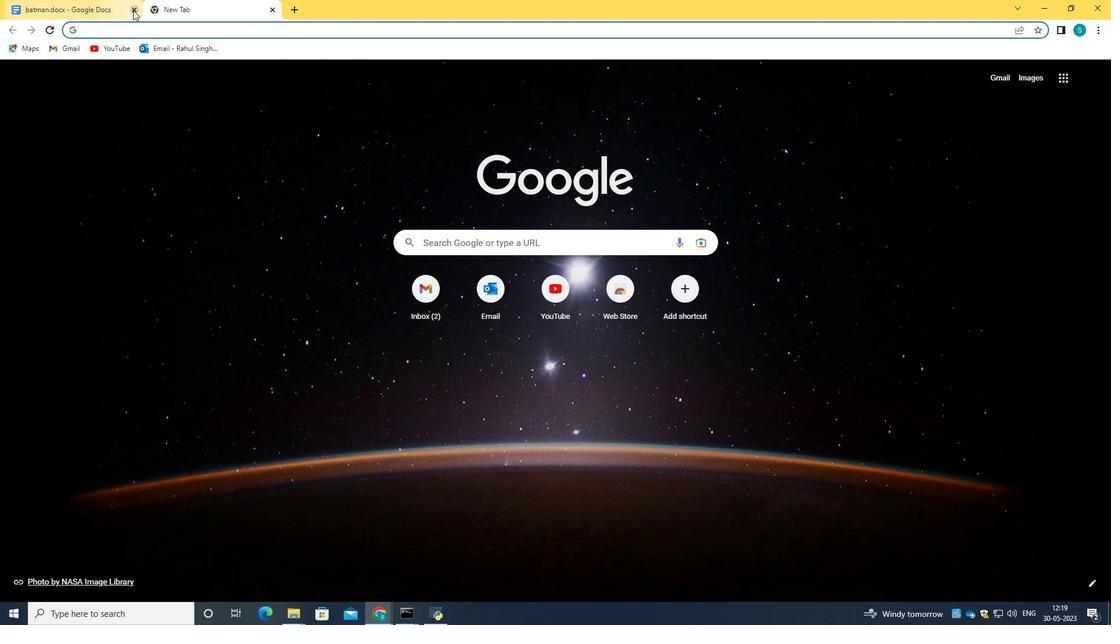 
Action: Mouse moved to (1058, 78)
Screenshot: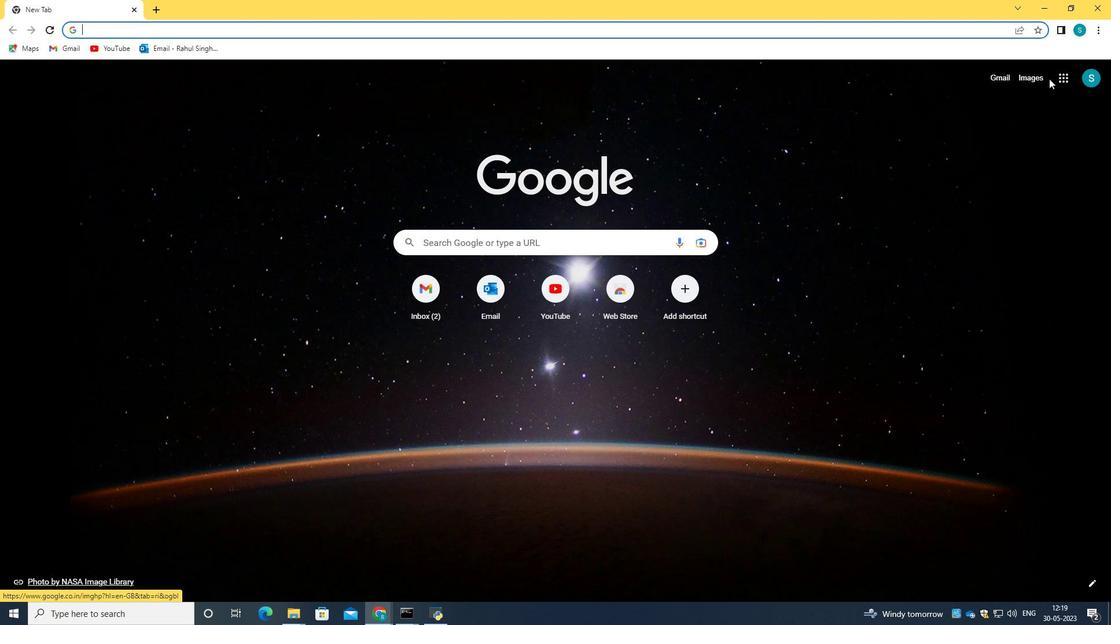 
Action: Mouse pressed left at (1058, 78)
Screenshot: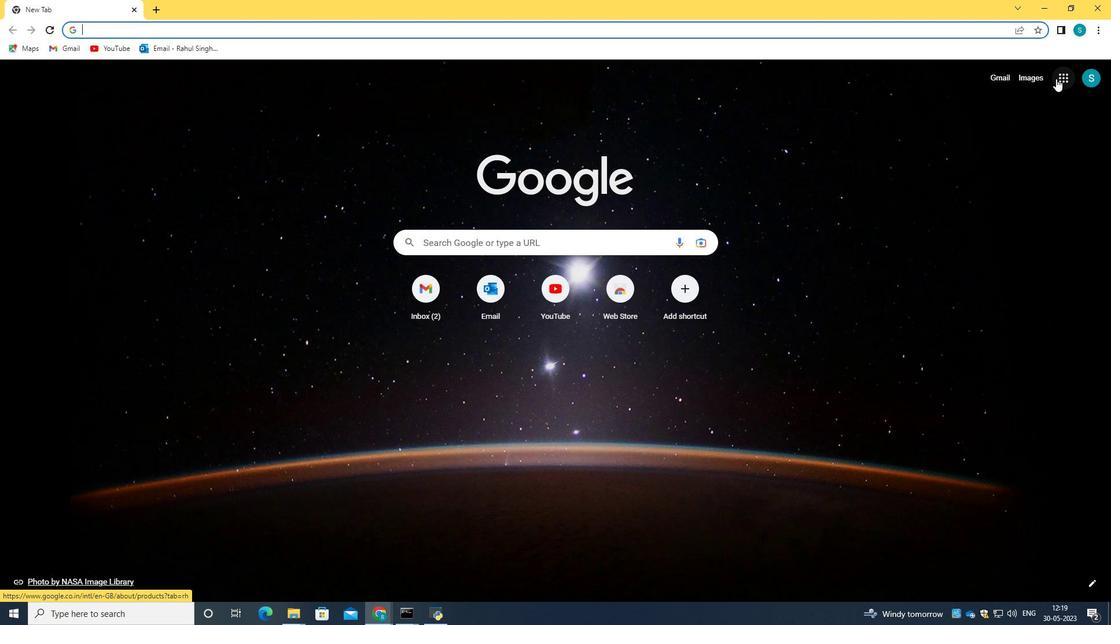 
Action: Mouse moved to (973, 191)
Screenshot: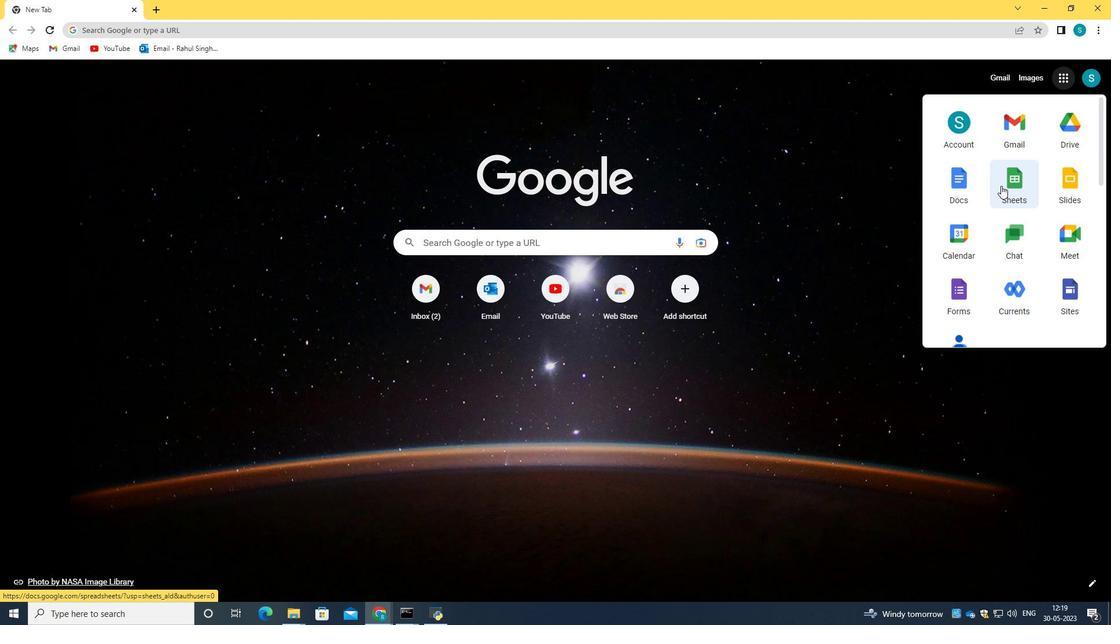 
Action: Mouse pressed left at (973, 191)
Screenshot: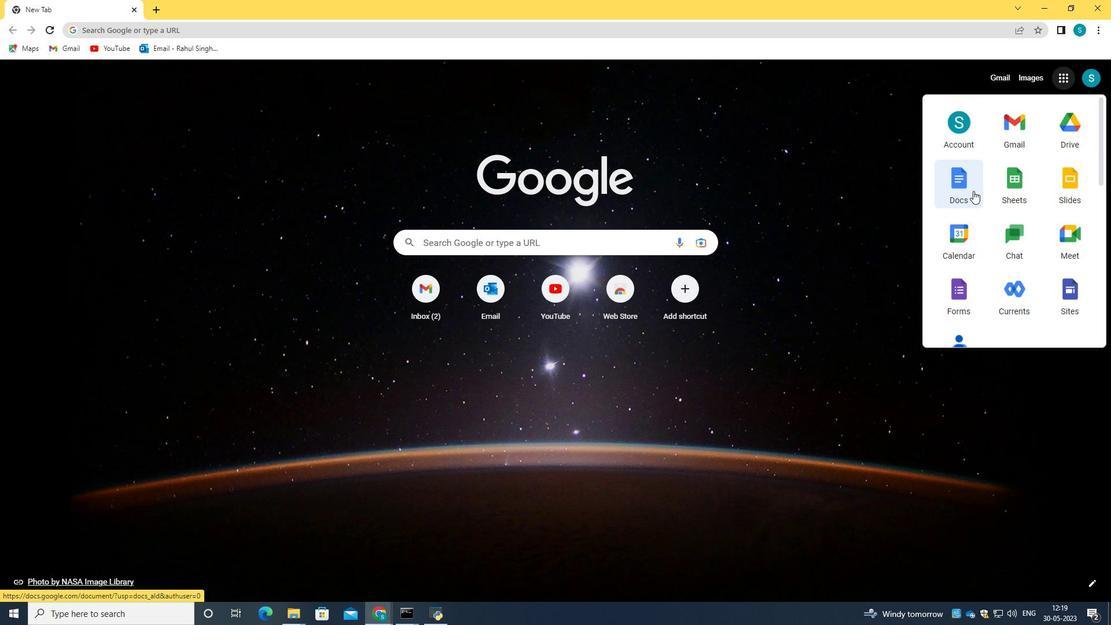 
Action: Mouse moved to (284, 196)
Screenshot: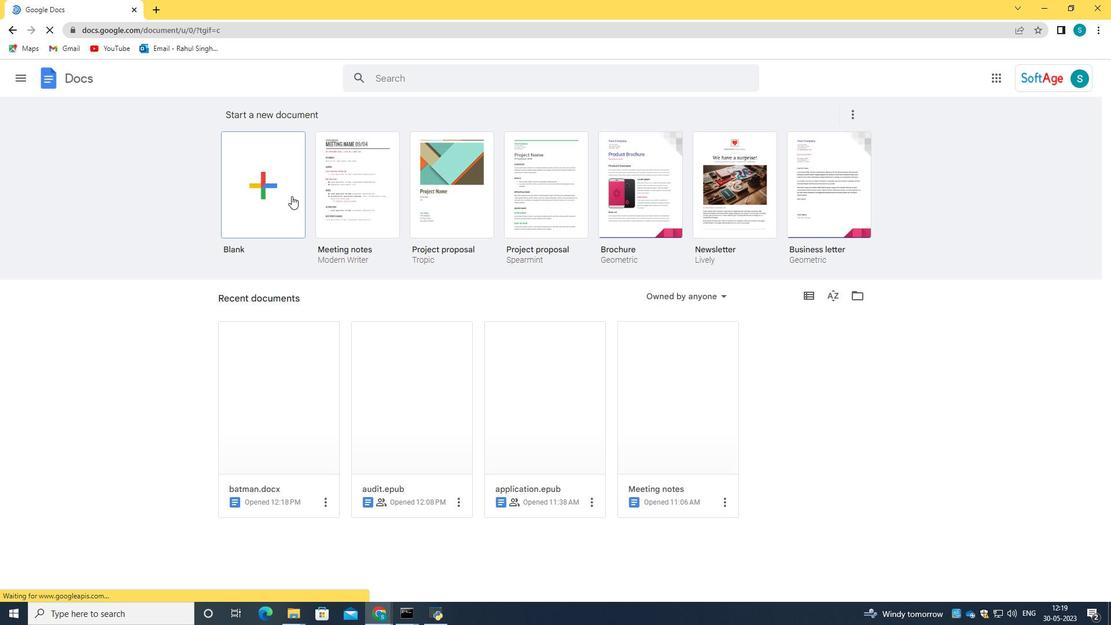 
Action: Mouse pressed left at (284, 196)
Screenshot: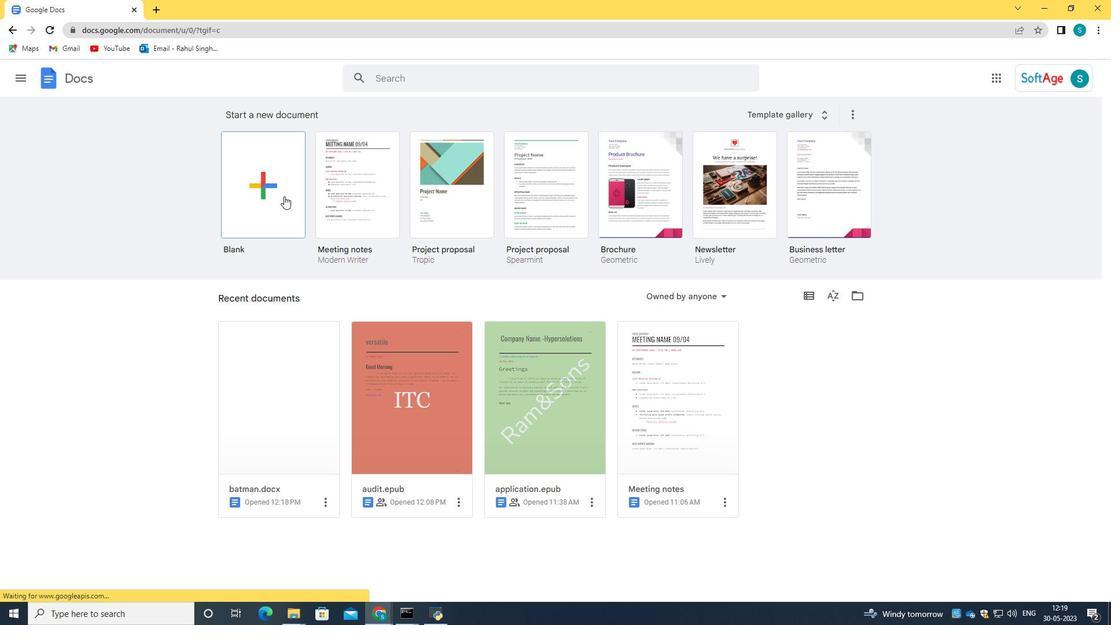 
Action: Mouse moved to (88, 69)
Screenshot: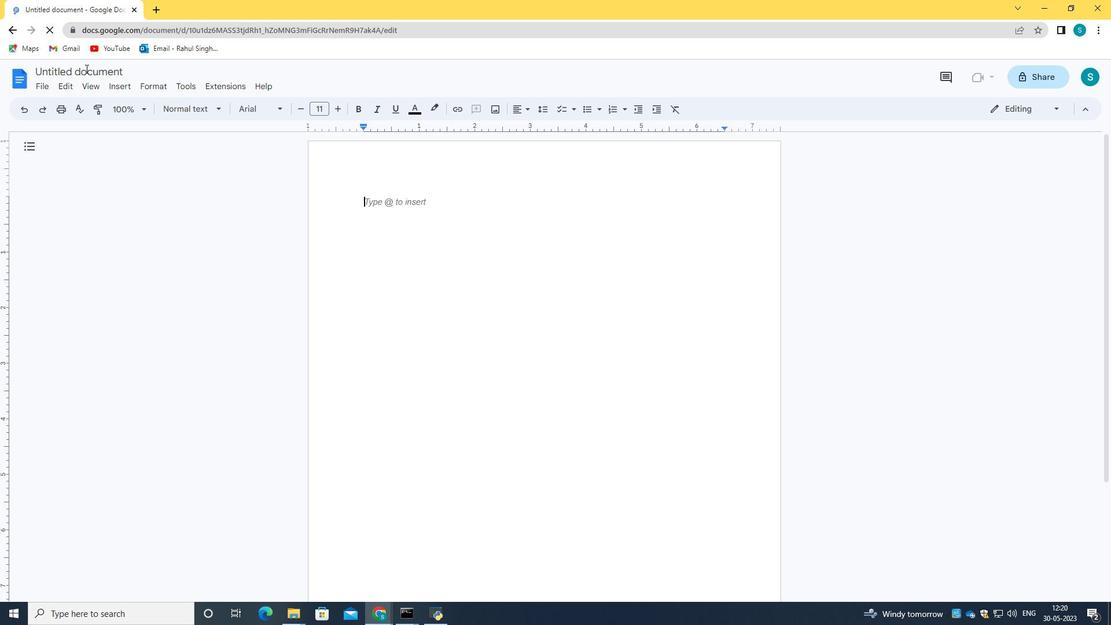 
Action: Mouse pressed left at (88, 69)
Screenshot: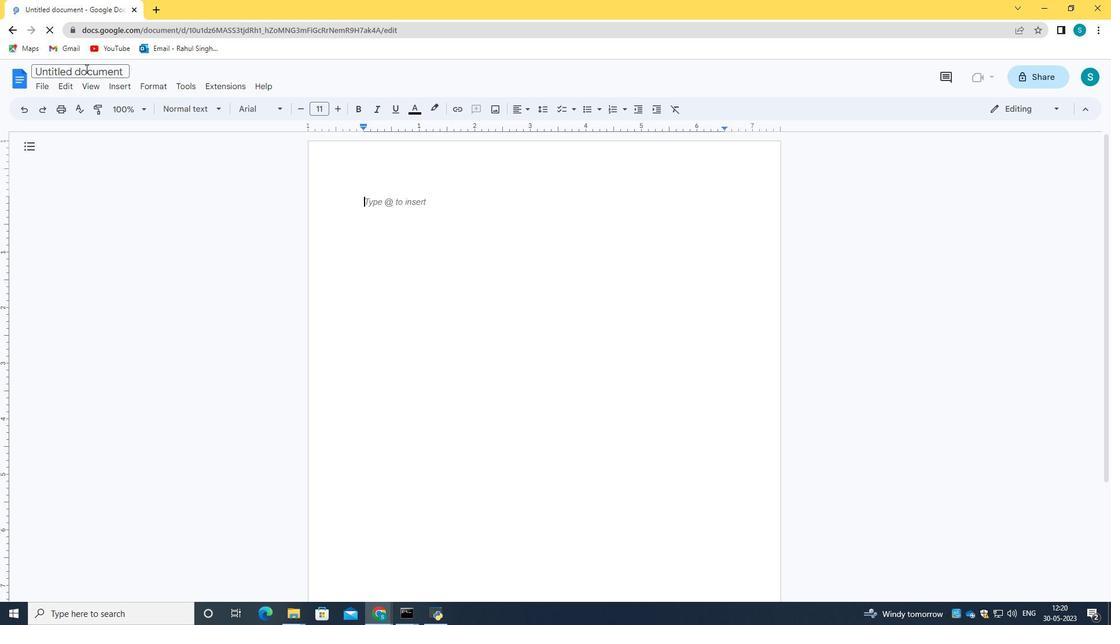 
Action: Key pressed <Key.right><Key.right><Key.right><Key.right><Key.right><Key.right><Key.right><Key.right><Key.right><Key.right><Key.right><Key.right><Key.right><Key.backspace><Key.backspace><Key.backspace><Key.backspace><Key.backspace><Key.backspace><Key.backspace><Key.backspace><Key.backspace><Key.backspace><Key.backspace><Key.backspace><Key.backspace><Key.backspace><Key.backspace><Key.backspace><Key.backspace><Key.backspace><Key.backspace><Key.backspace><Key.backspace><Key.backspace><Key.backspace><Key.backspace><Key.backspace><Key.backspace><Key.backspace><Key.caps_lock>B<Key.caps_lock>atman.dp<Key.backspace>ocx
Screenshot: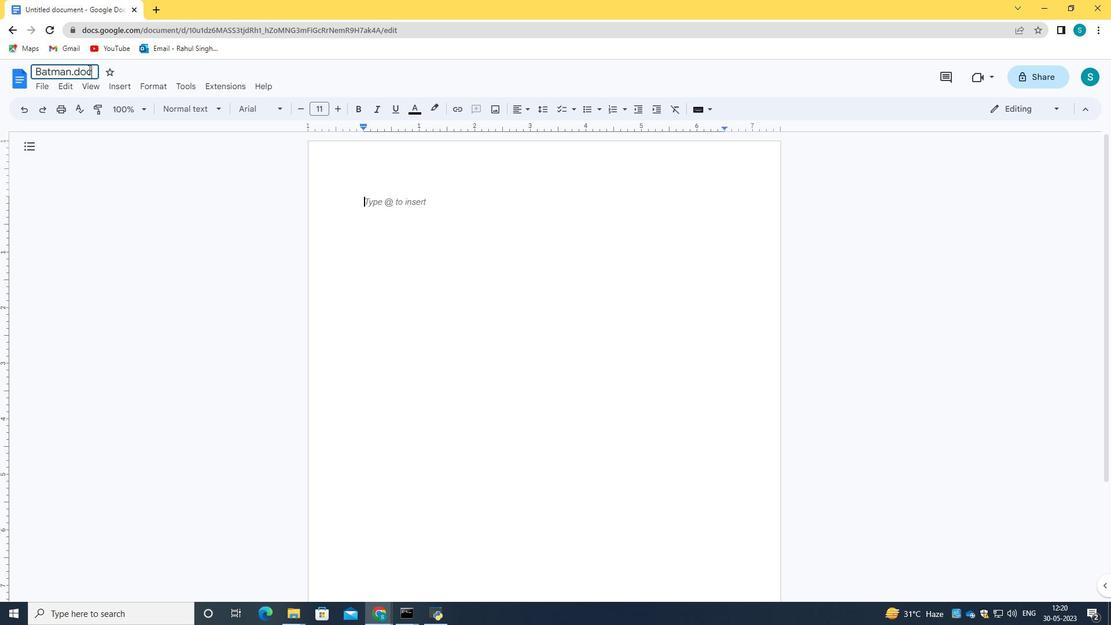 
Action: Mouse moved to (144, 77)
Screenshot: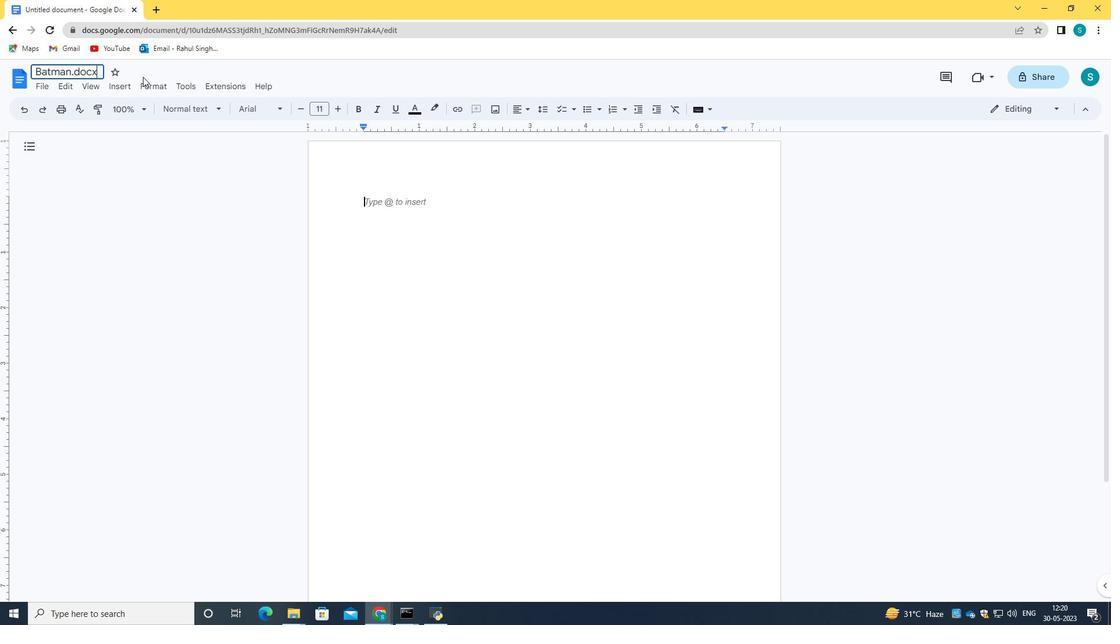 
Action: Mouse pressed left at (144, 77)
Screenshot: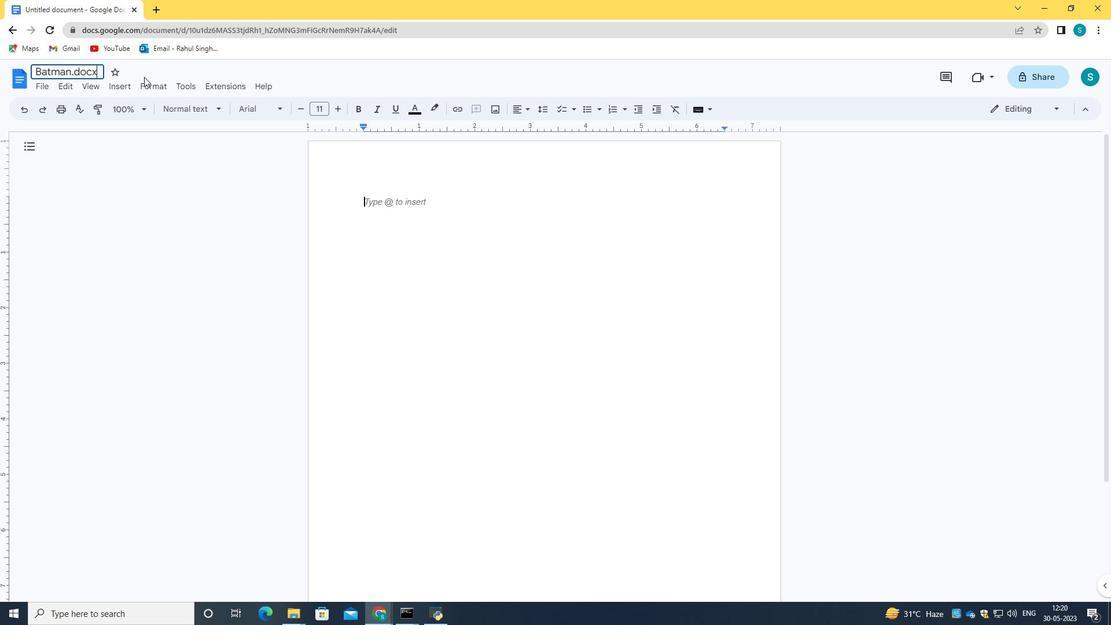 
Action: Mouse moved to (502, 112)
Screenshot: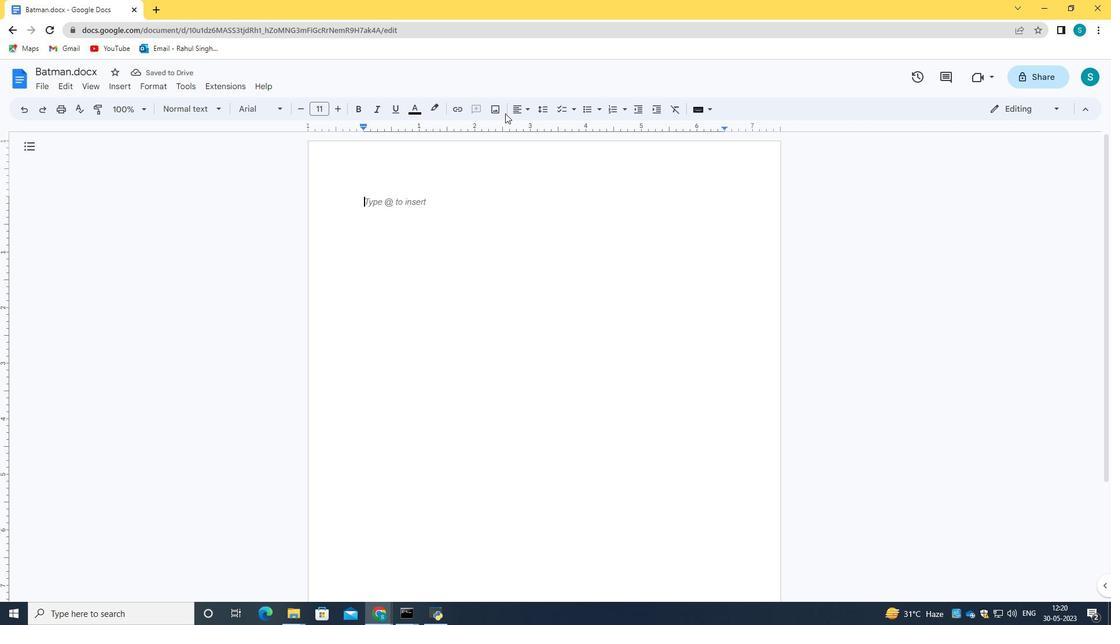 
Action: Mouse pressed left at (502, 112)
Screenshot: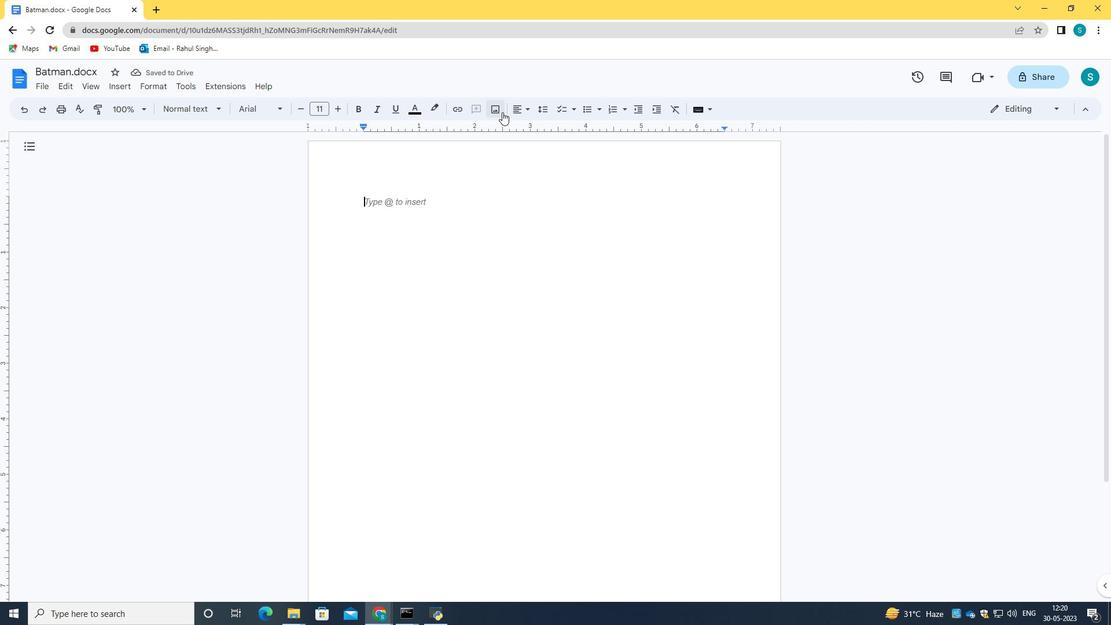 
Action: Mouse moved to (536, 132)
Screenshot: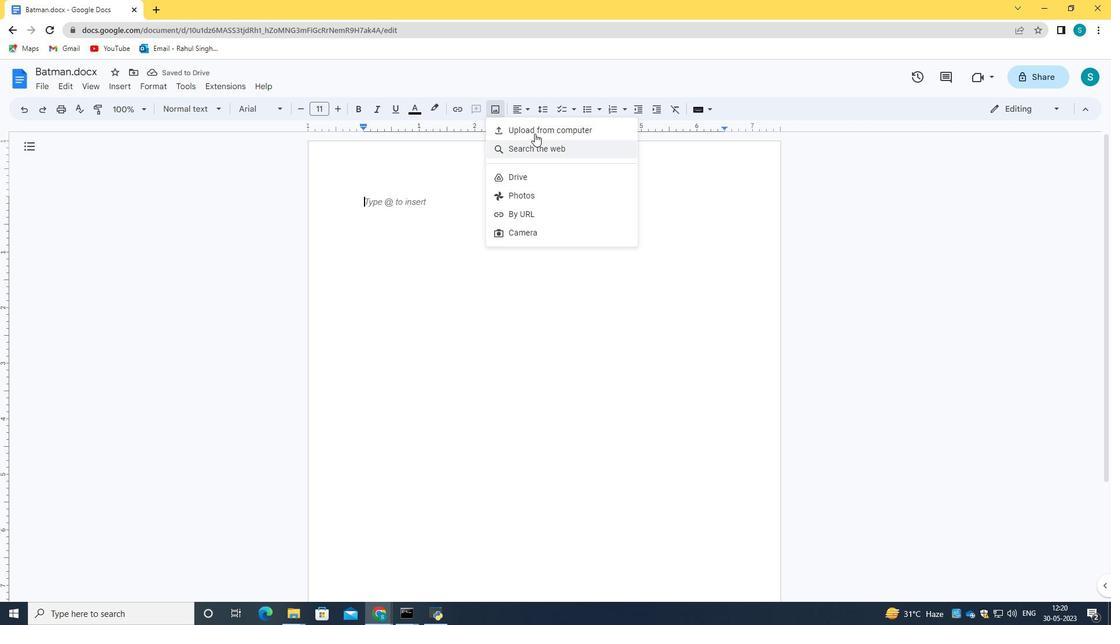 
Action: Mouse pressed left at (536, 132)
Screenshot: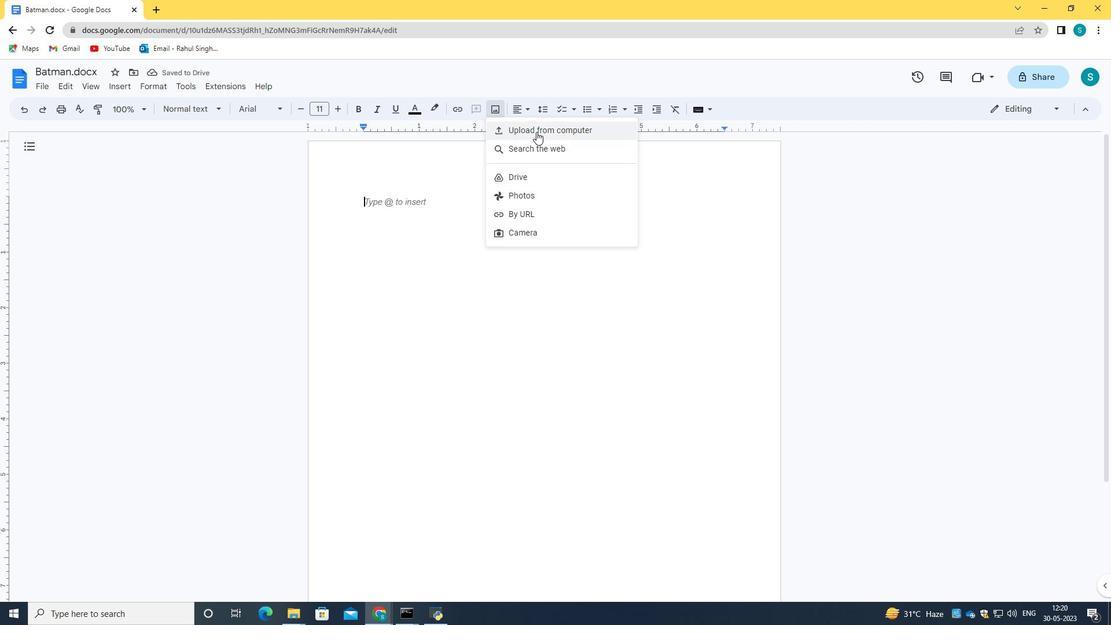
Action: Mouse moved to (122, 183)
Screenshot: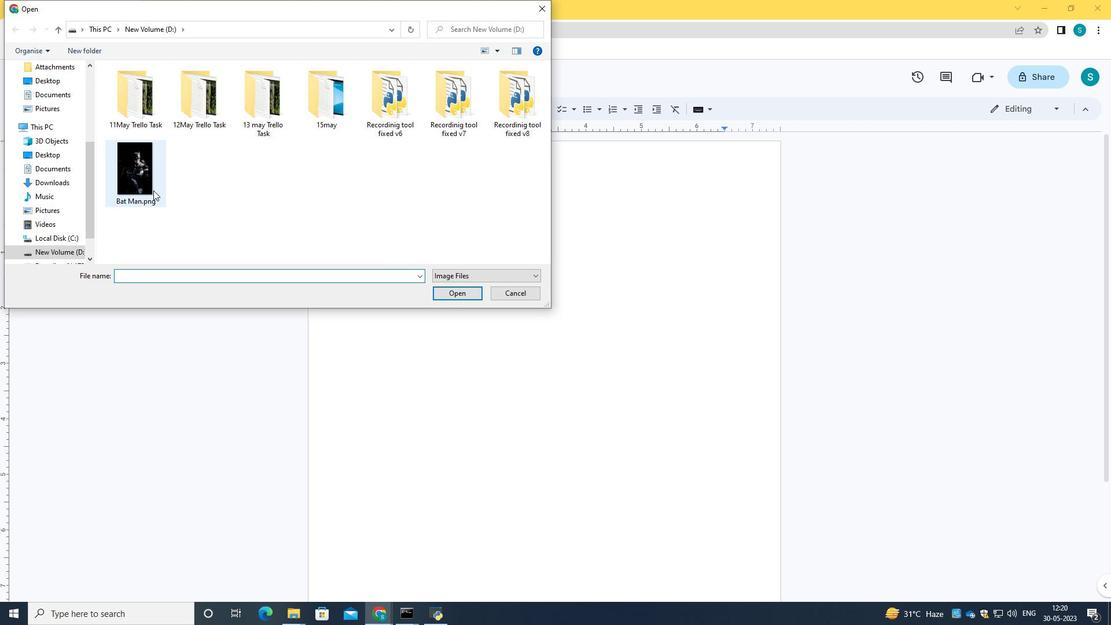 
Action: Mouse pressed left at (122, 183)
Screenshot: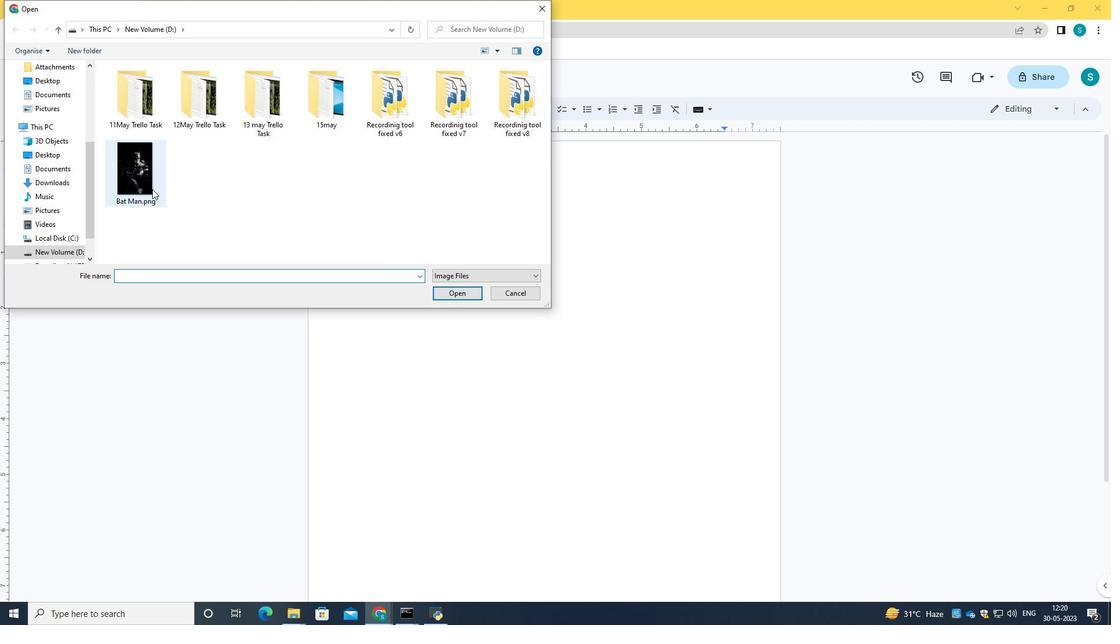 
Action: Mouse moved to (473, 293)
Screenshot: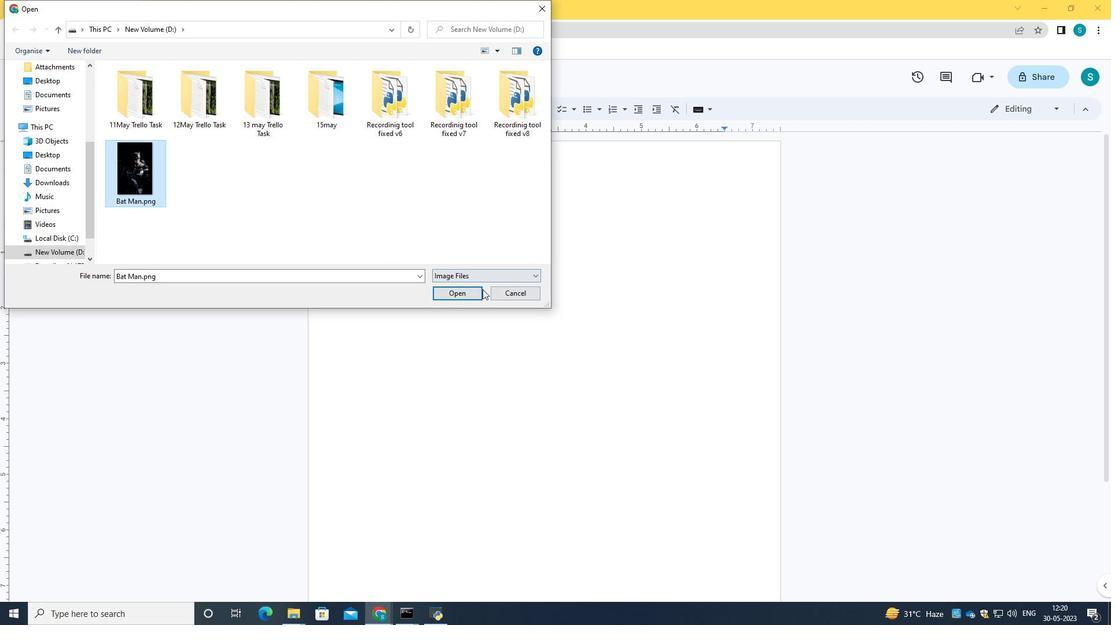 
Action: Mouse pressed left at (473, 293)
Screenshot: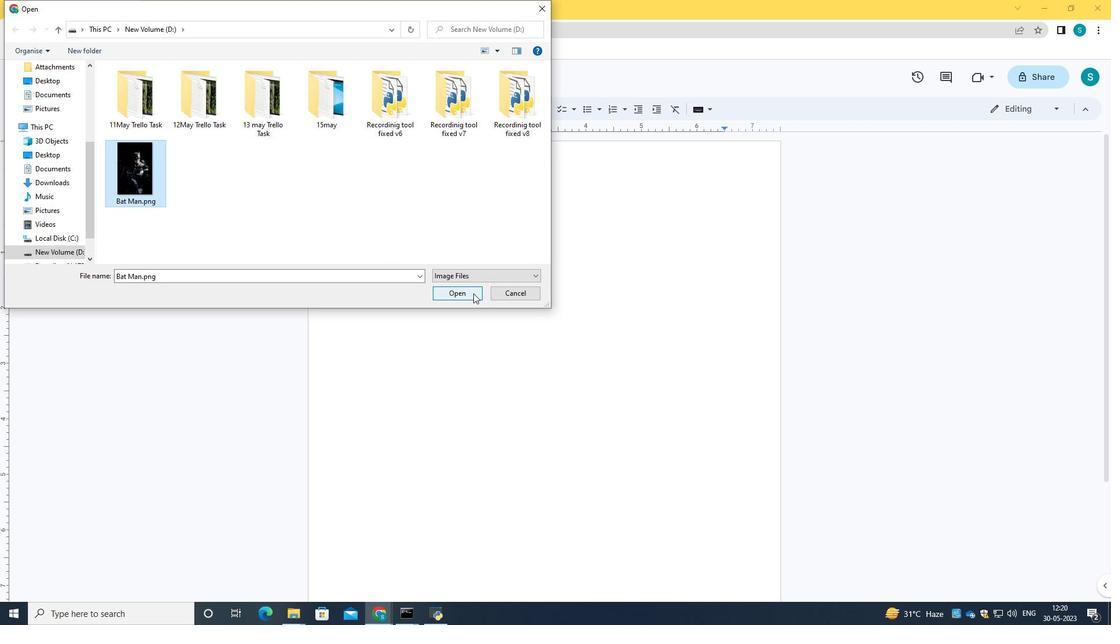 
Action: Mouse moved to (481, 285)
Screenshot: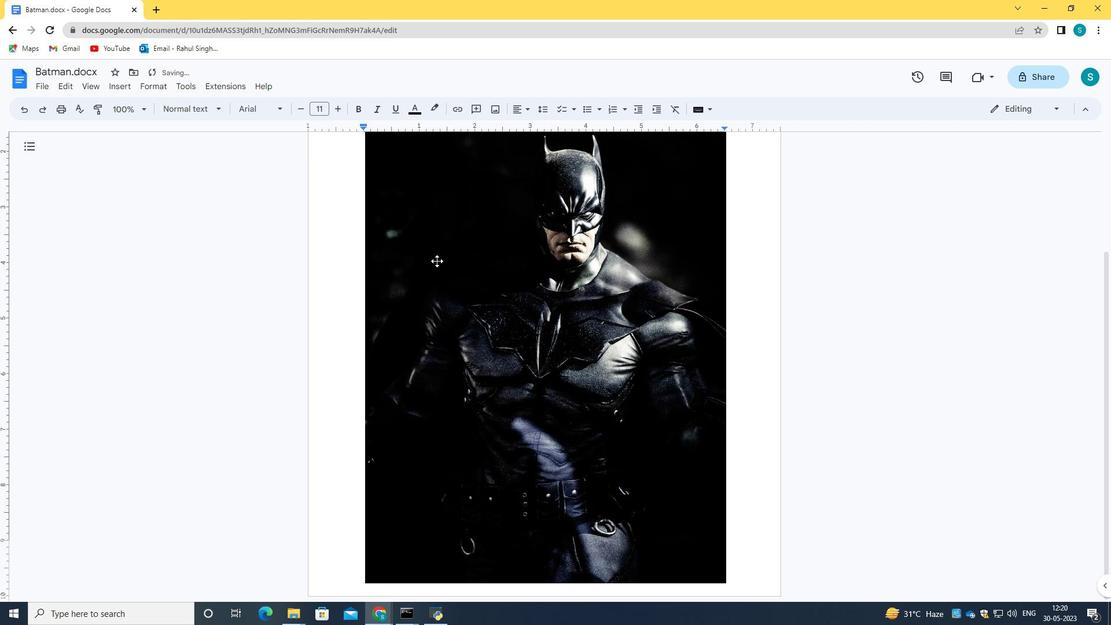
Action: Mouse scrolled (481, 286) with delta (0, 0)
Screenshot: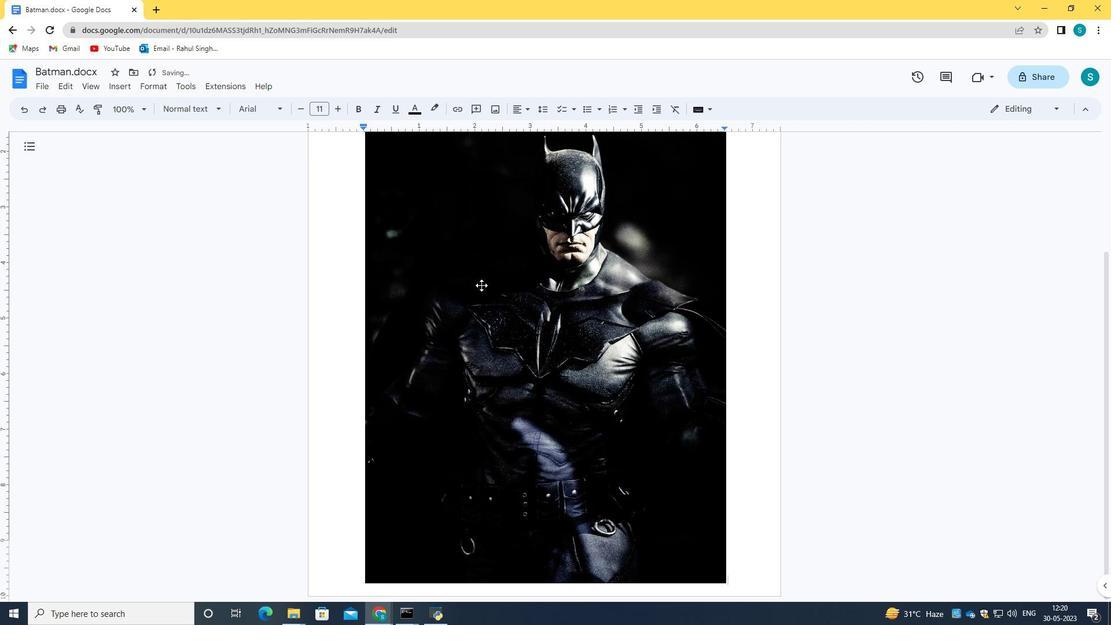 
Action: Mouse scrolled (481, 286) with delta (0, 0)
Screenshot: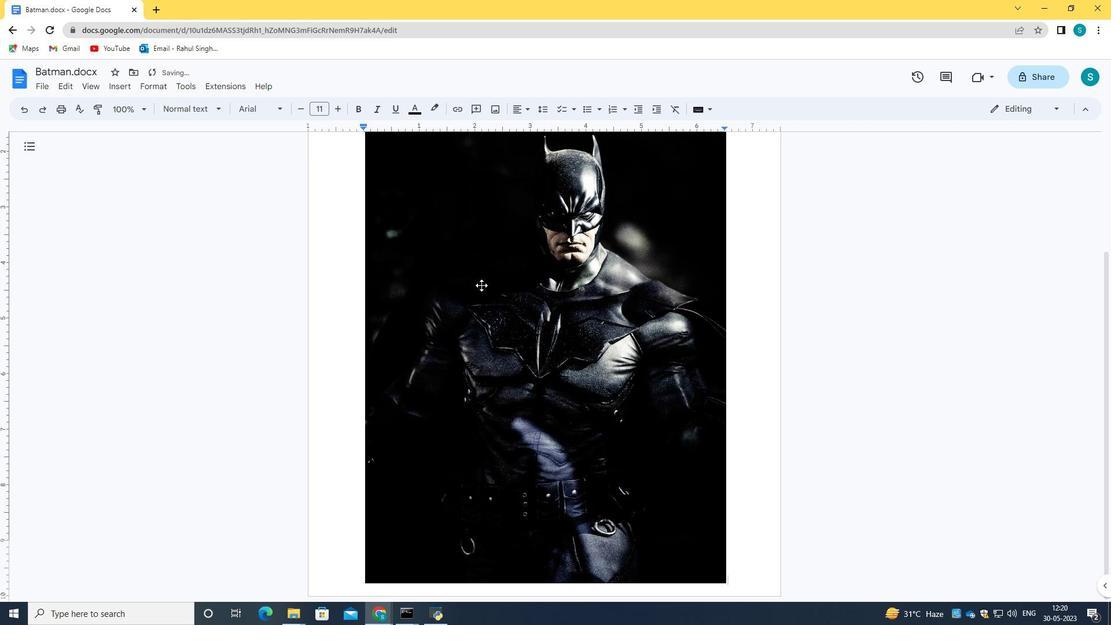 
Action: Mouse scrolled (481, 286) with delta (0, 0)
Screenshot: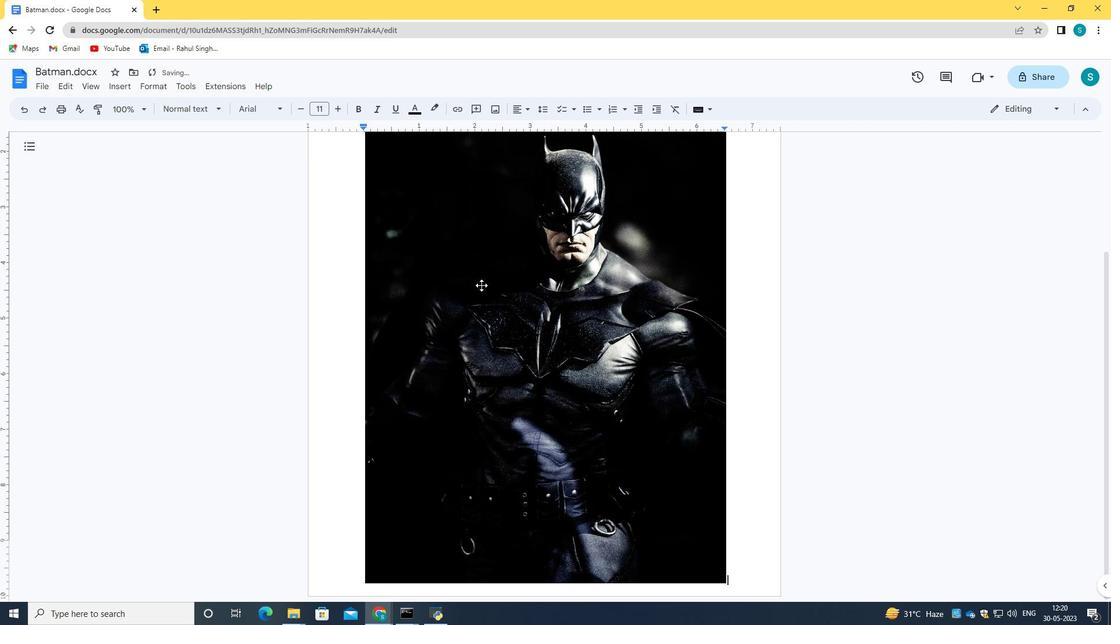 
Action: Mouse scrolled (481, 286) with delta (0, 0)
Screenshot: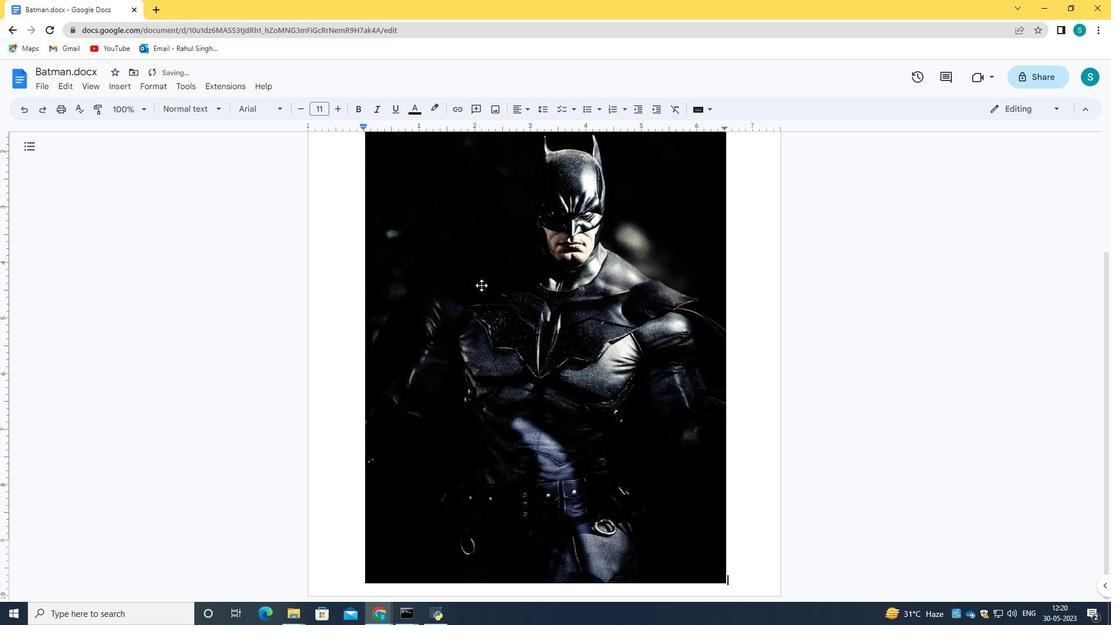 
Action: Mouse scrolled (481, 284) with delta (0, 0)
Screenshot: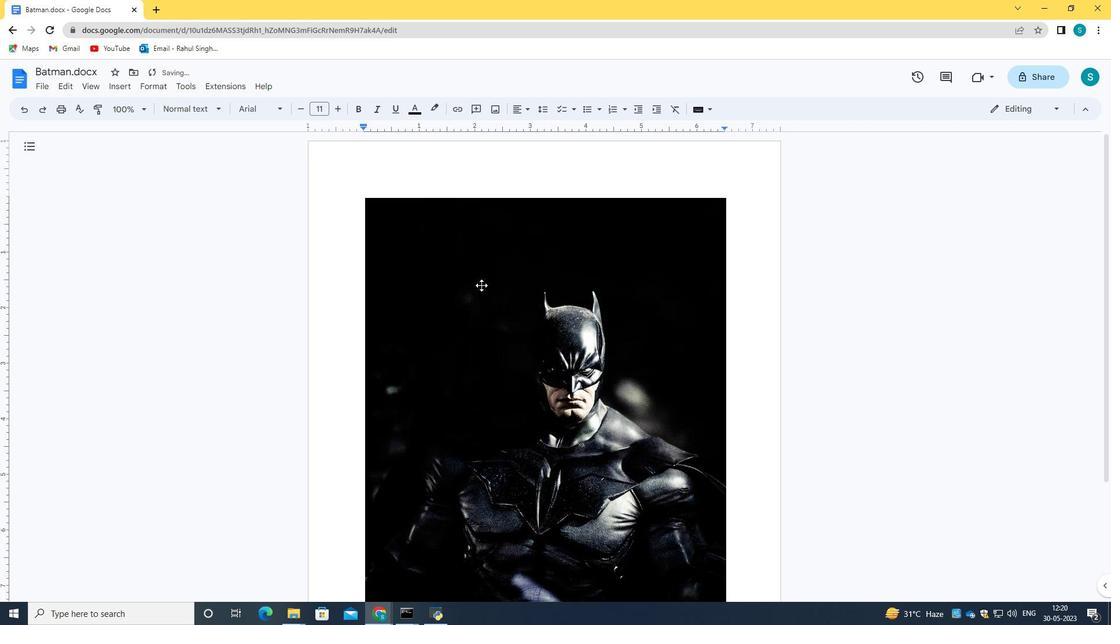 
Action: Mouse scrolled (481, 284) with delta (0, 0)
Screenshot: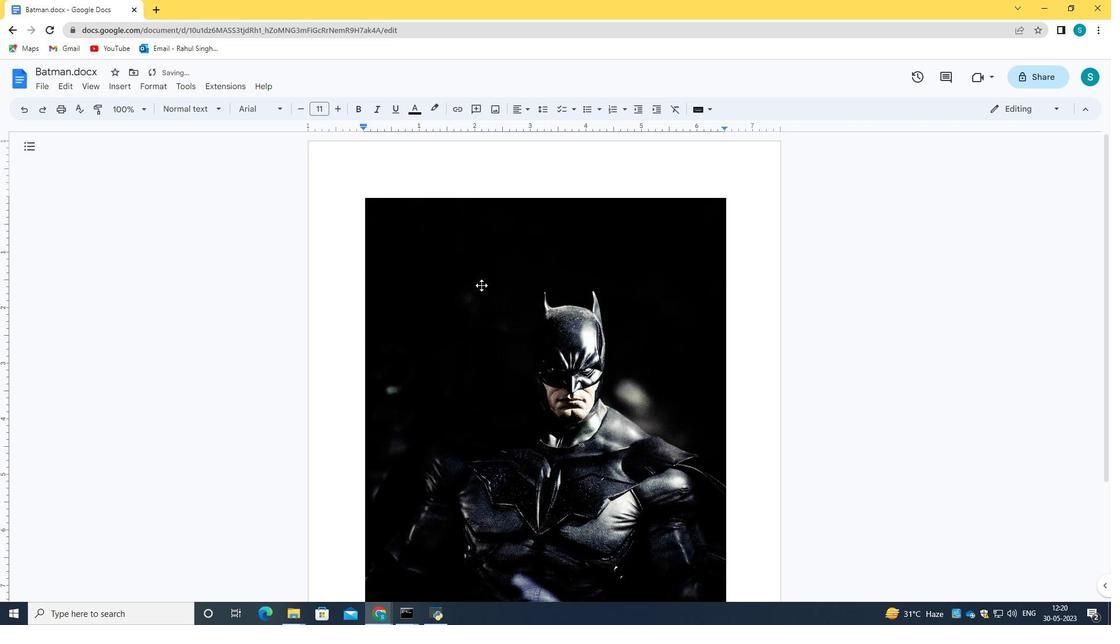 
Action: Mouse scrolled (481, 284) with delta (0, 0)
Screenshot: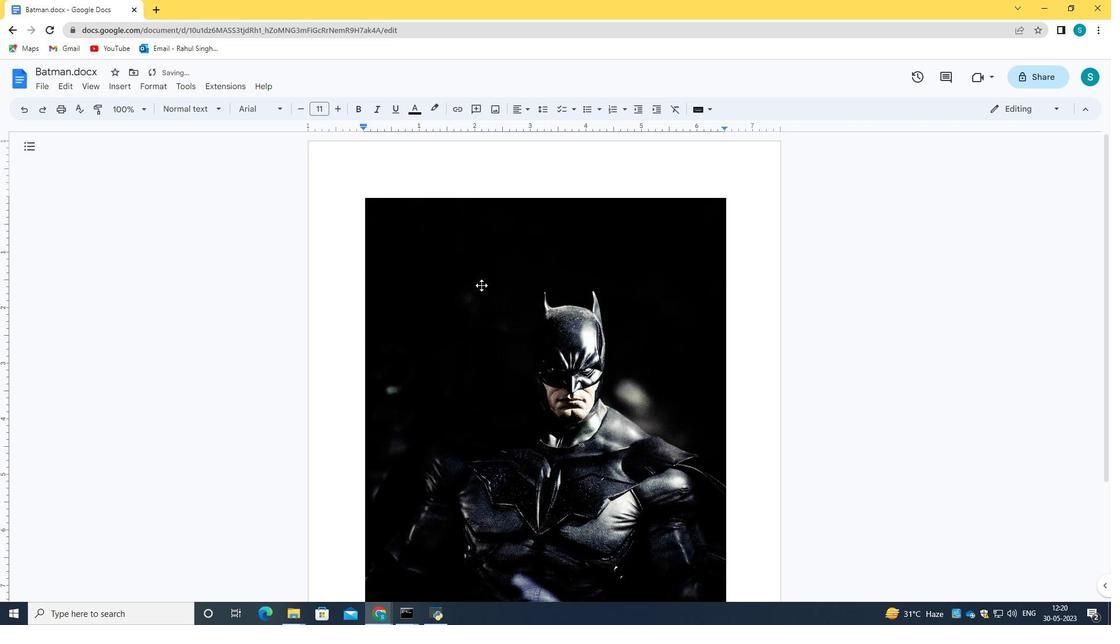 
Action: Mouse scrolled (481, 284) with delta (0, 0)
Screenshot: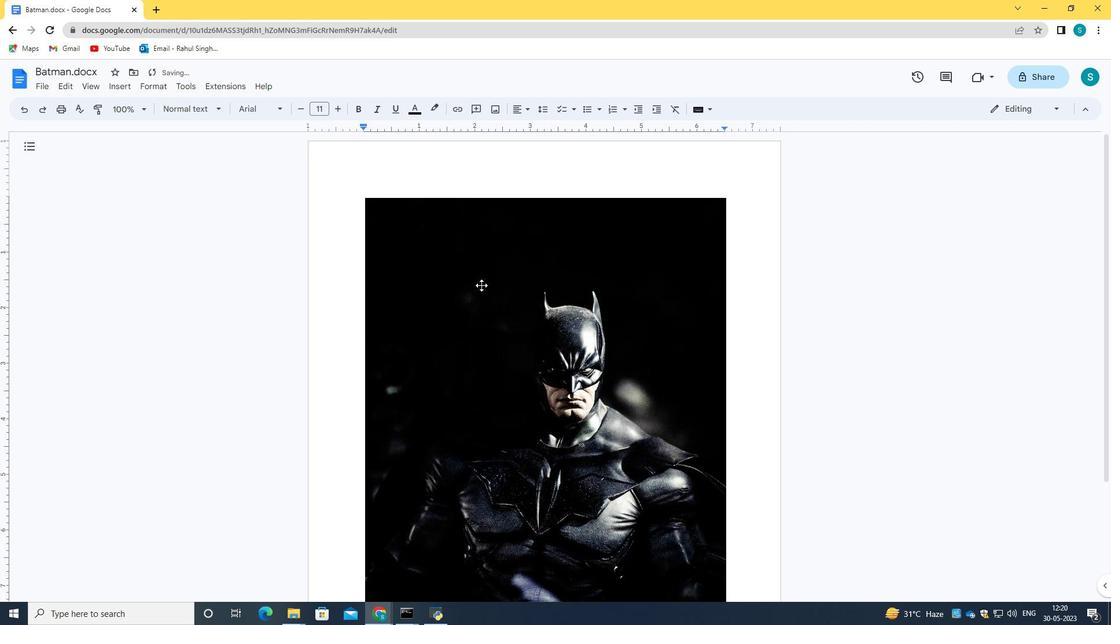 
Action: Mouse scrolled (481, 284) with delta (0, 0)
Screenshot: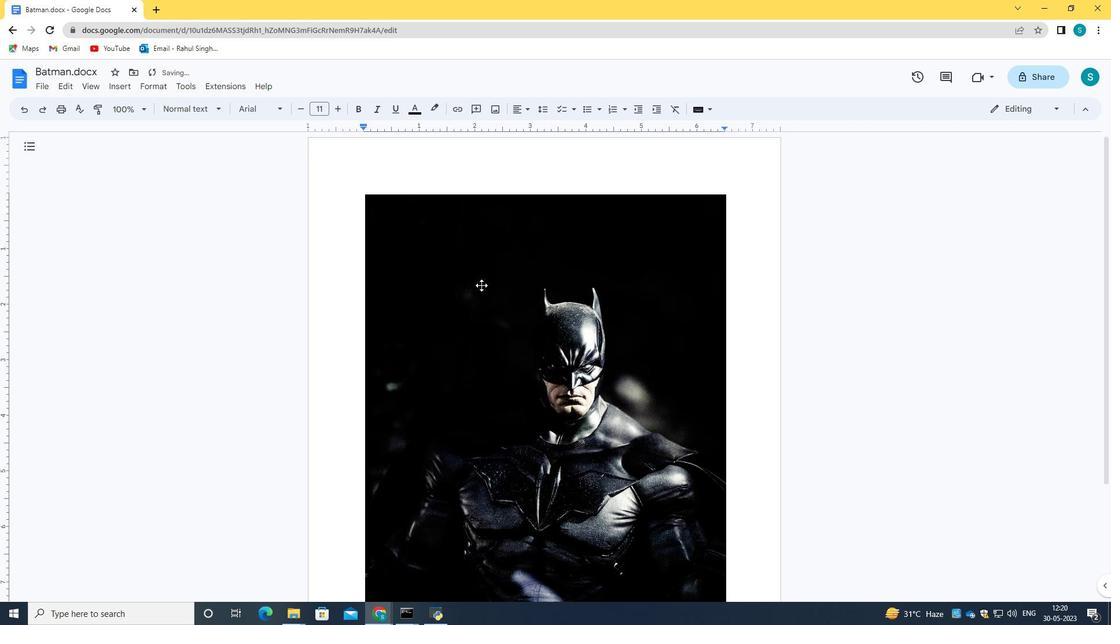 
Action: Mouse scrolled (481, 286) with delta (0, 0)
Screenshot: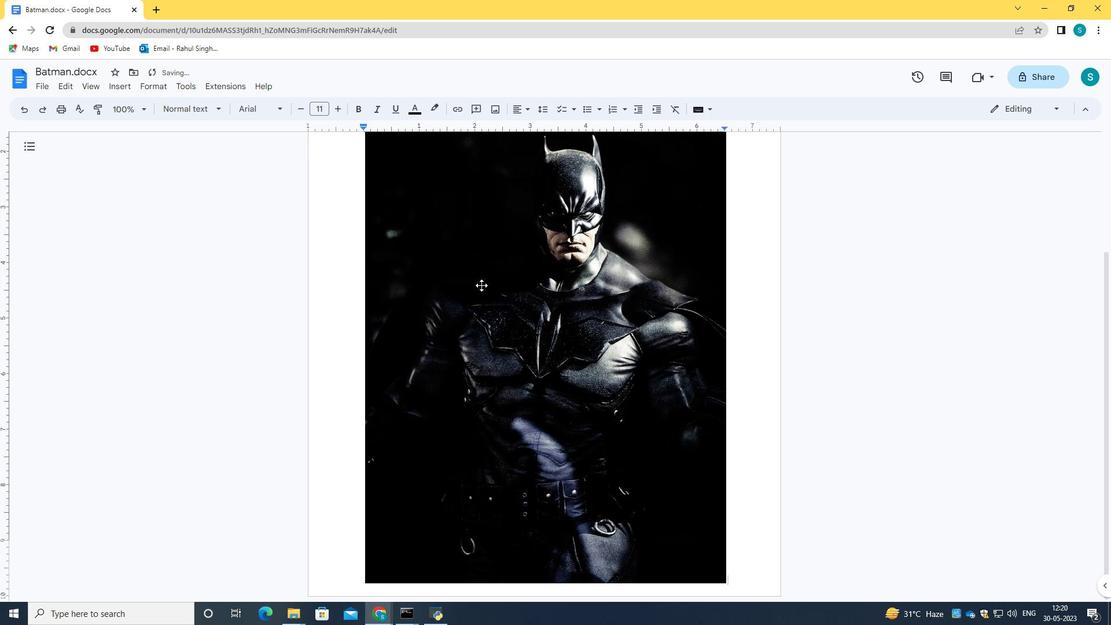 
Action: Mouse scrolled (481, 286) with delta (0, 0)
Screenshot: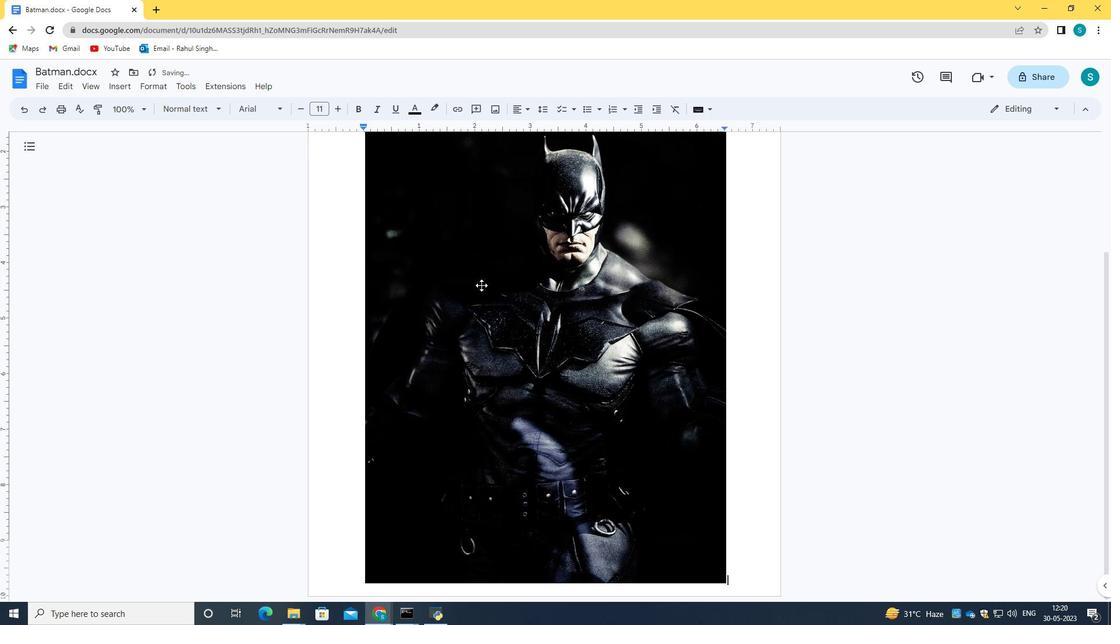 
Action: Mouse scrolled (481, 286) with delta (0, 0)
Screenshot: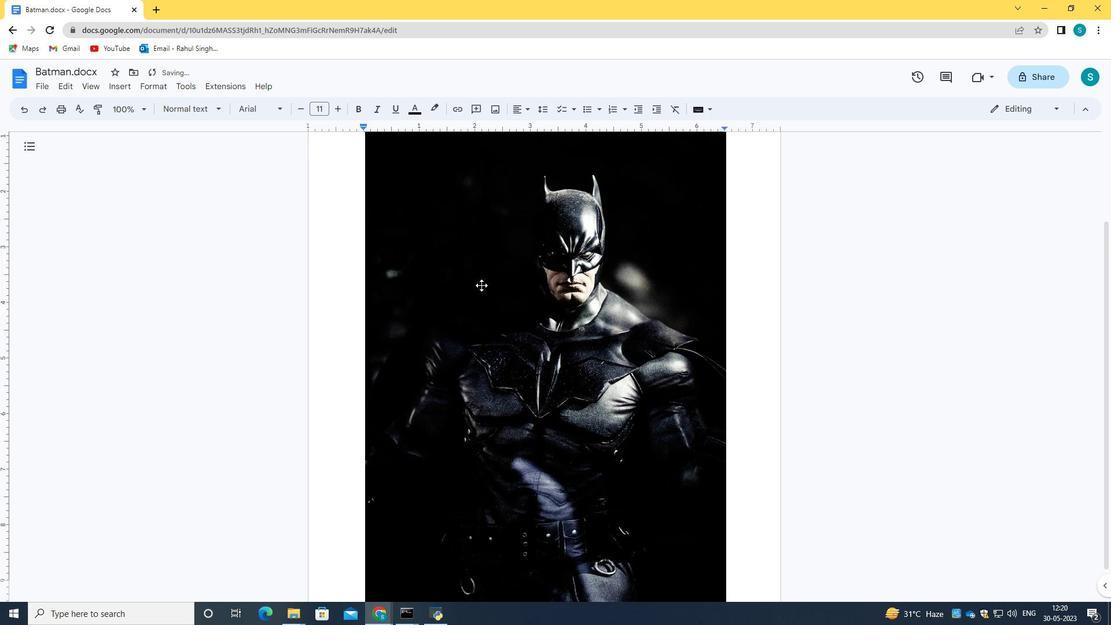 
Action: Mouse scrolled (481, 284) with delta (0, 0)
Screenshot: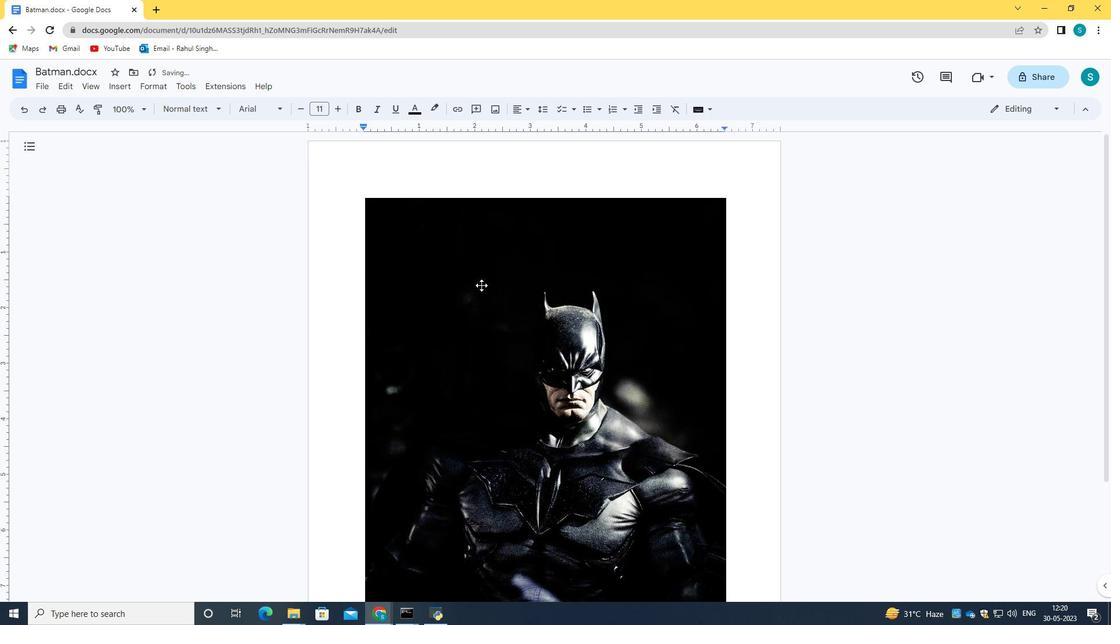 
Action: Mouse moved to (119, 84)
Screenshot: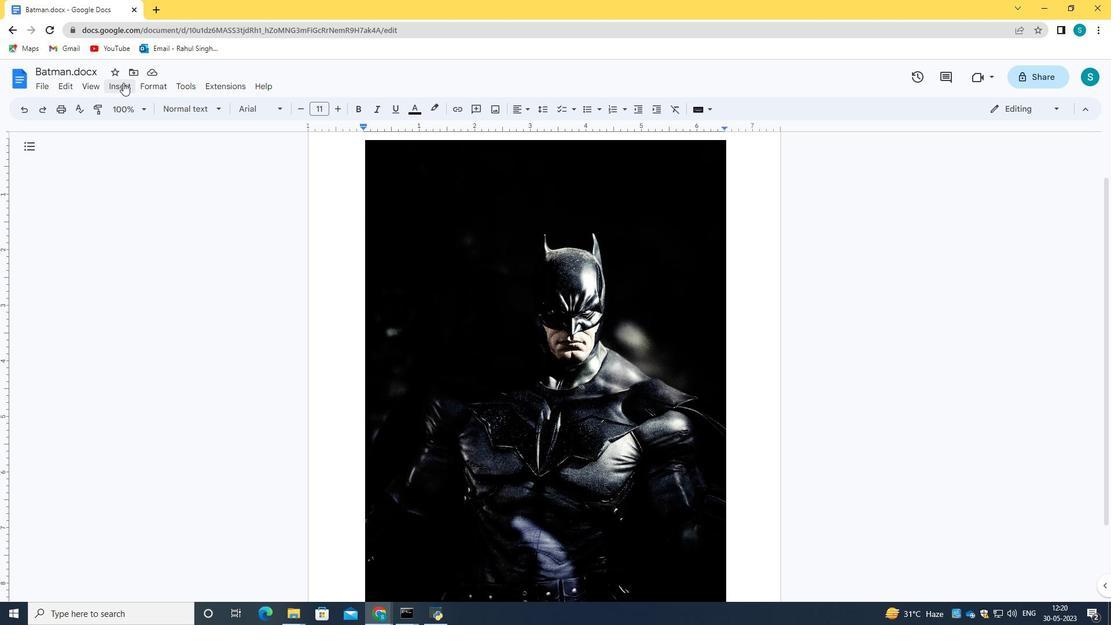 
Action: Mouse pressed left at (119, 84)
Screenshot: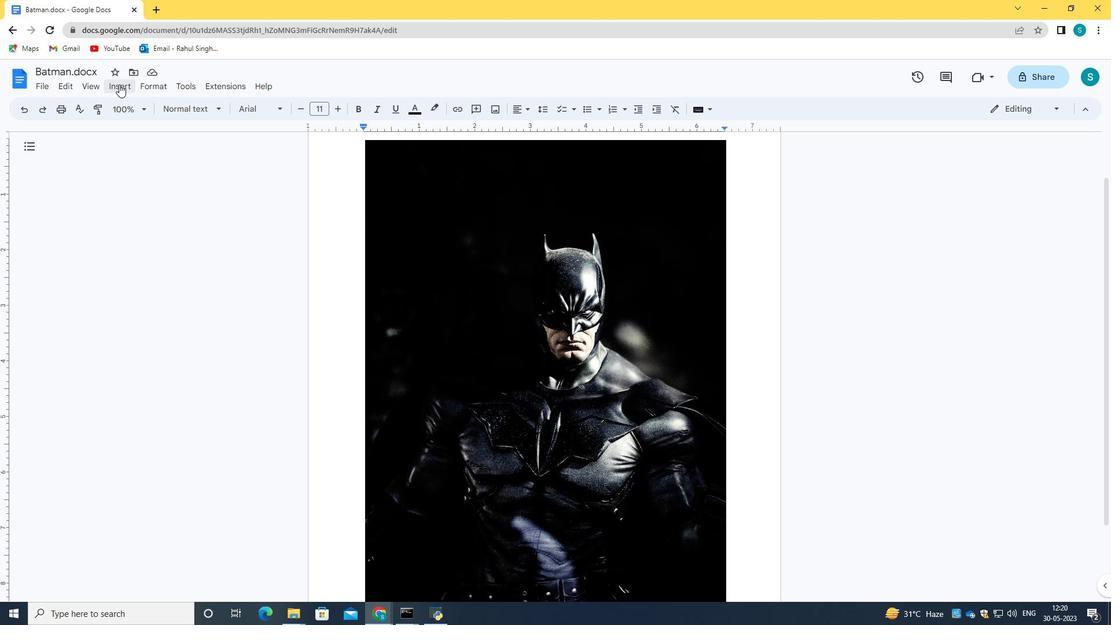
Action: Mouse moved to (185, 327)
Screenshot: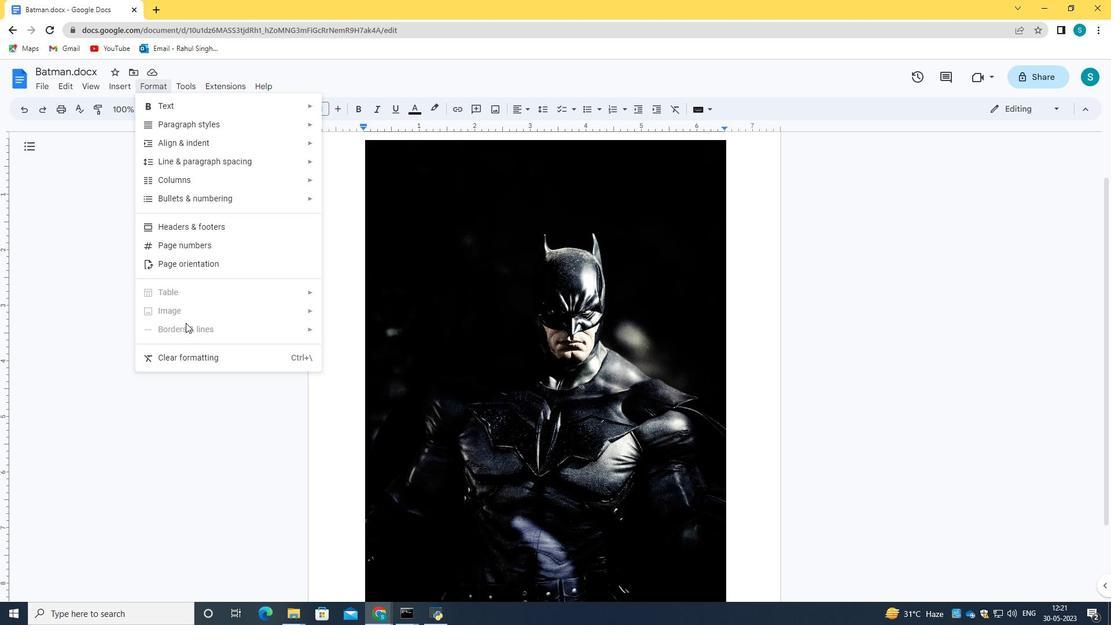 
Action: Mouse pressed left at (185, 327)
Screenshot: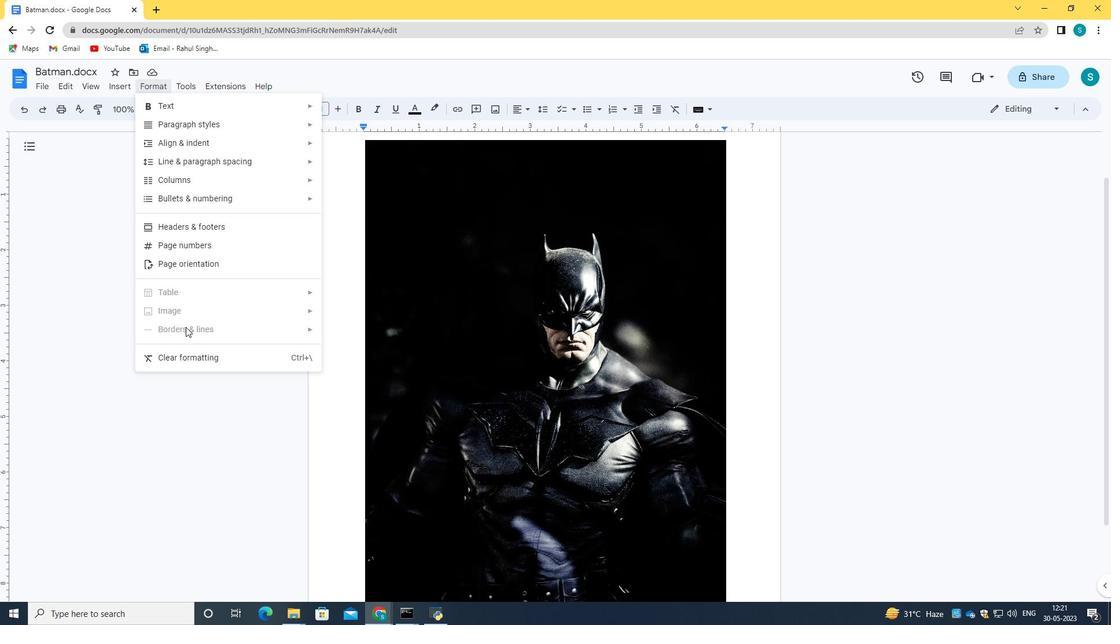 
Action: Mouse moved to (356, 206)
Screenshot: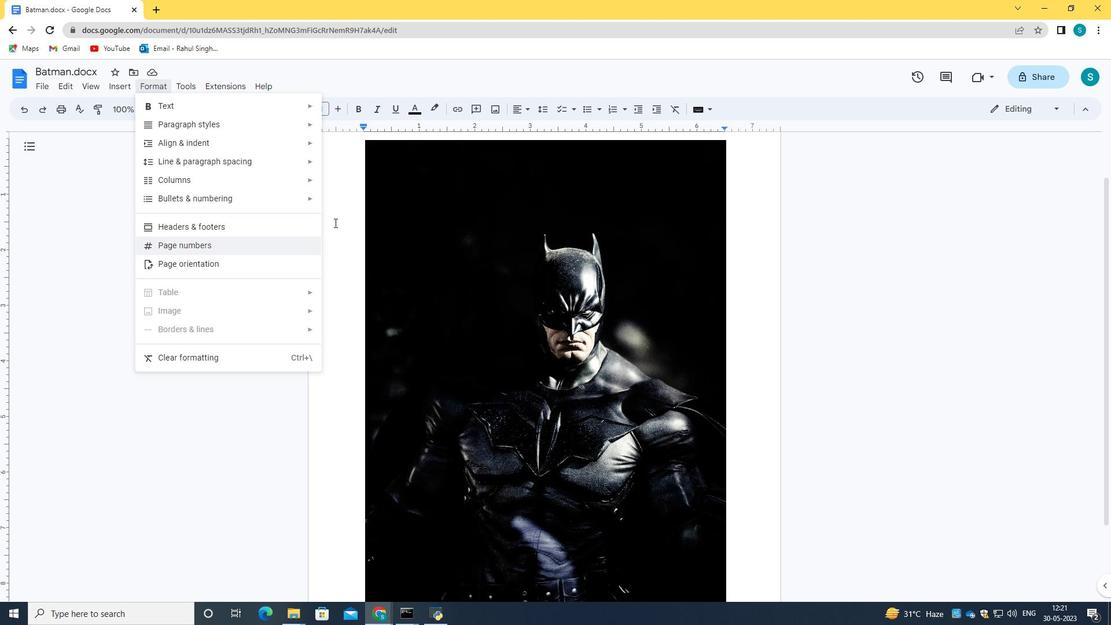 
Action: Mouse pressed left at (356, 206)
Screenshot: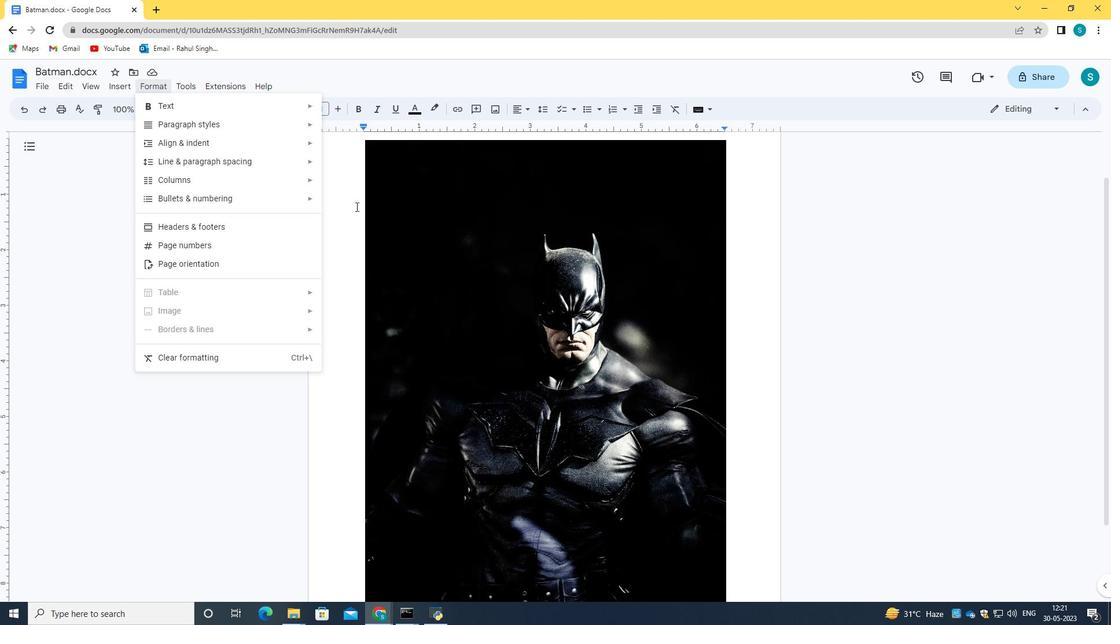 
Action: Mouse moved to (390, 200)
Screenshot: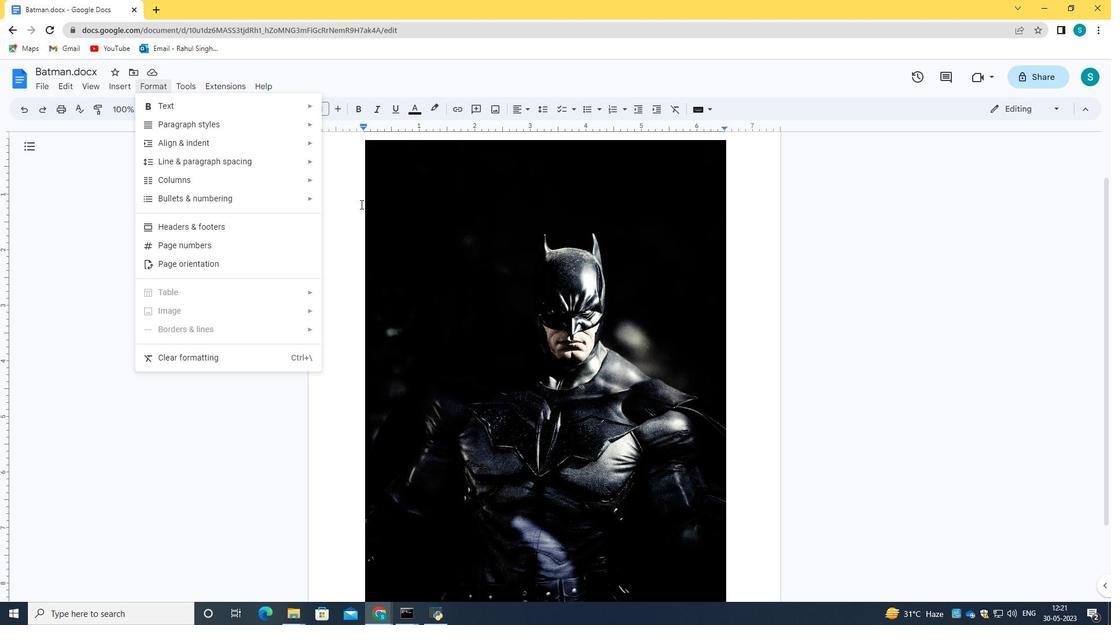 
Action: Mouse pressed left at (390, 200)
Screenshot: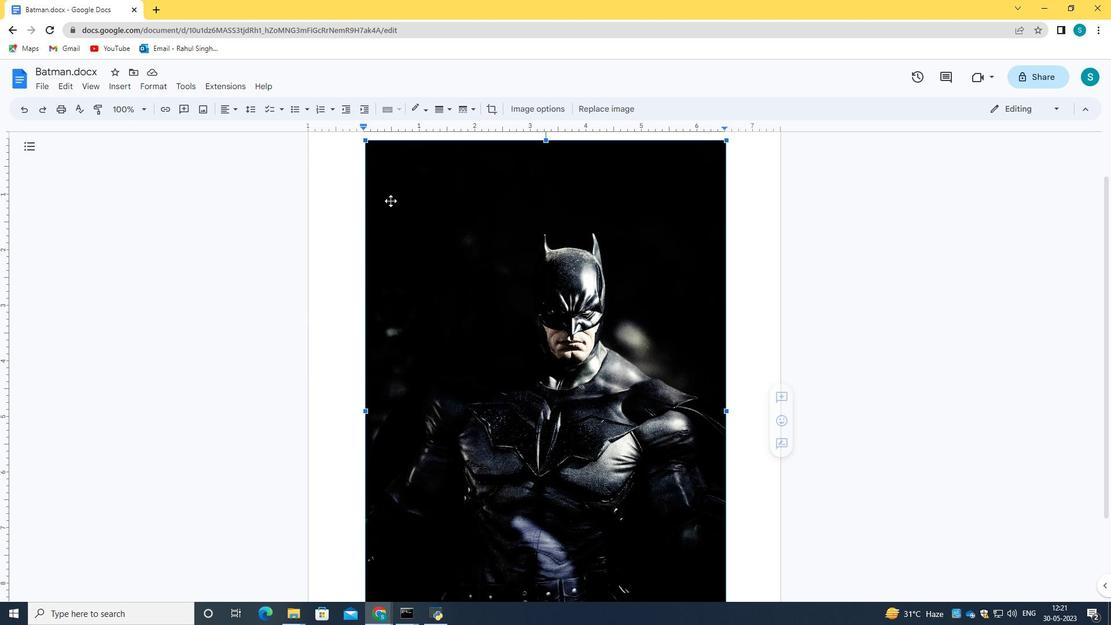 
Action: Mouse moved to (450, 196)
Screenshot: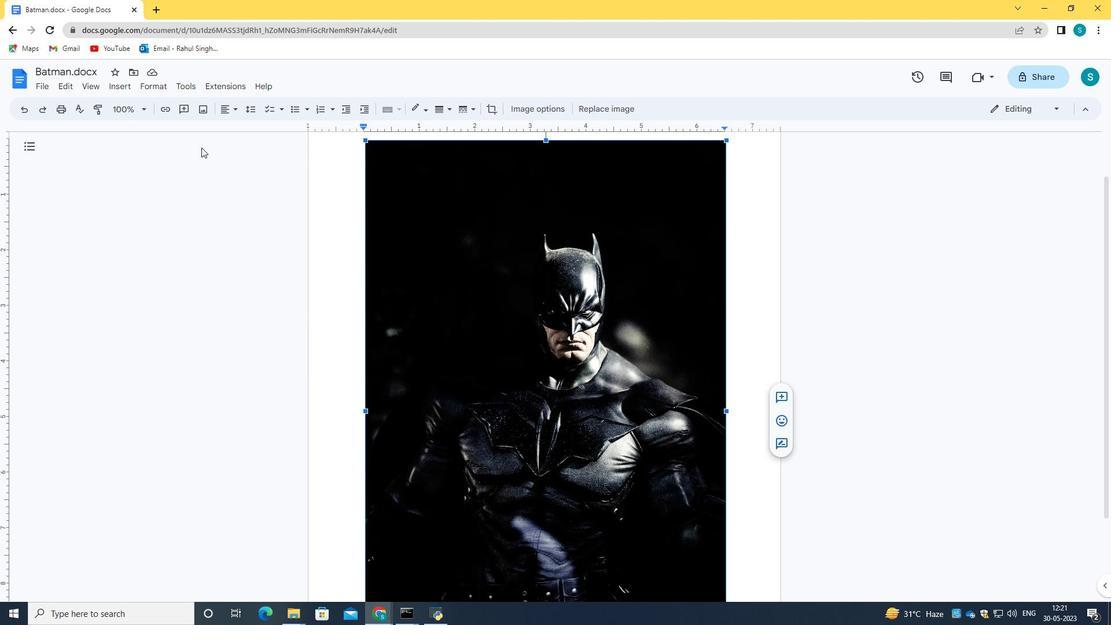 
Action: Mouse pressed left at (450, 196)
Screenshot: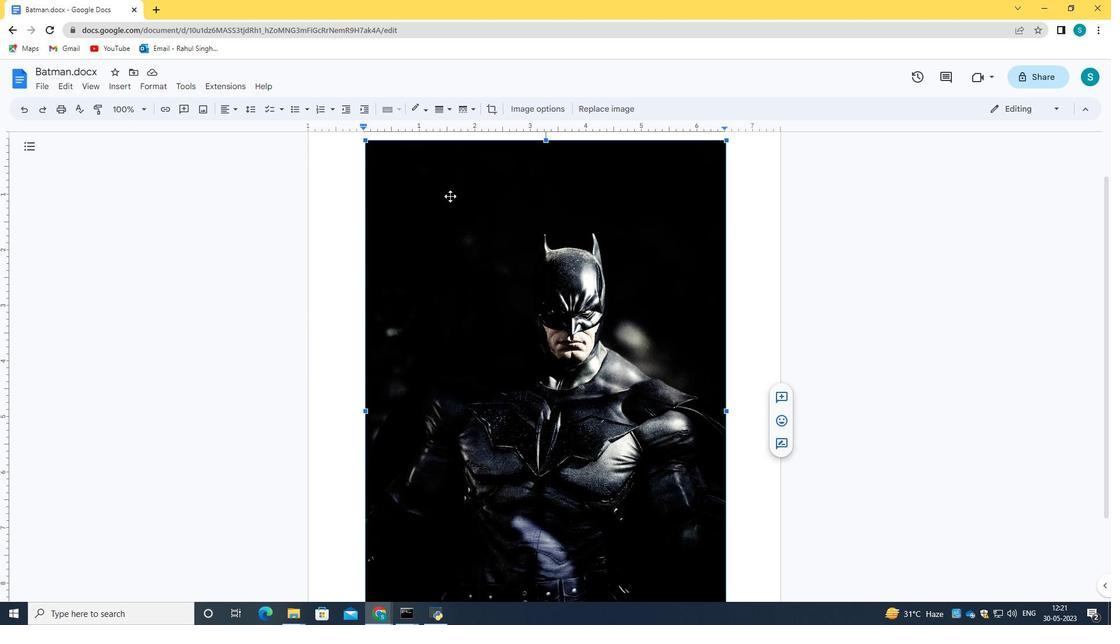 
Action: Mouse moved to (365, 140)
Screenshot: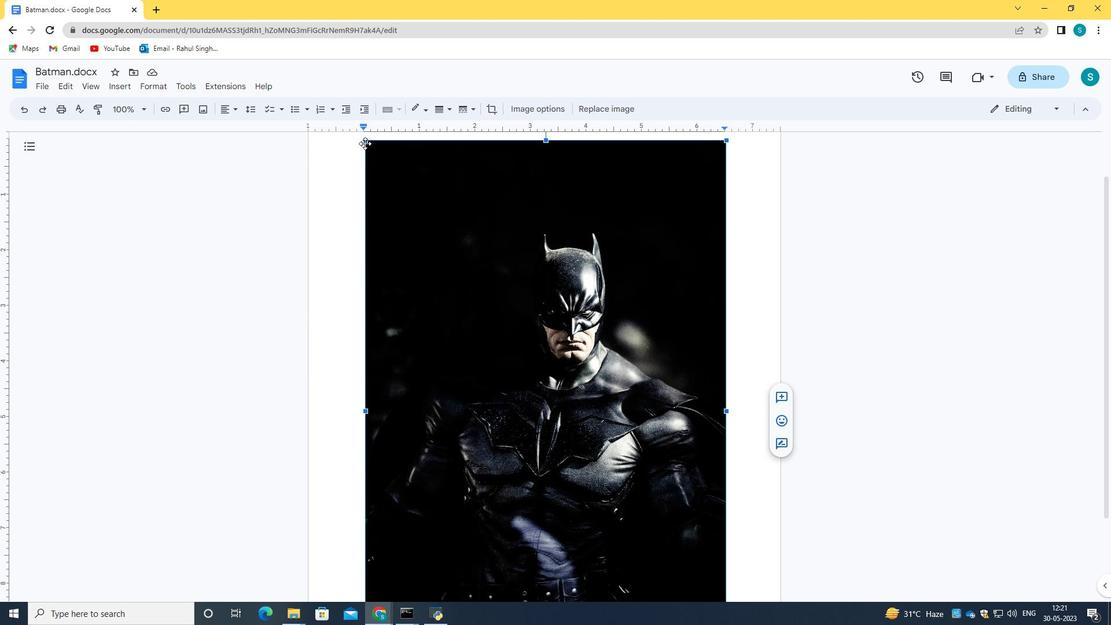 
Action: Mouse pressed left at (365, 140)
Screenshot: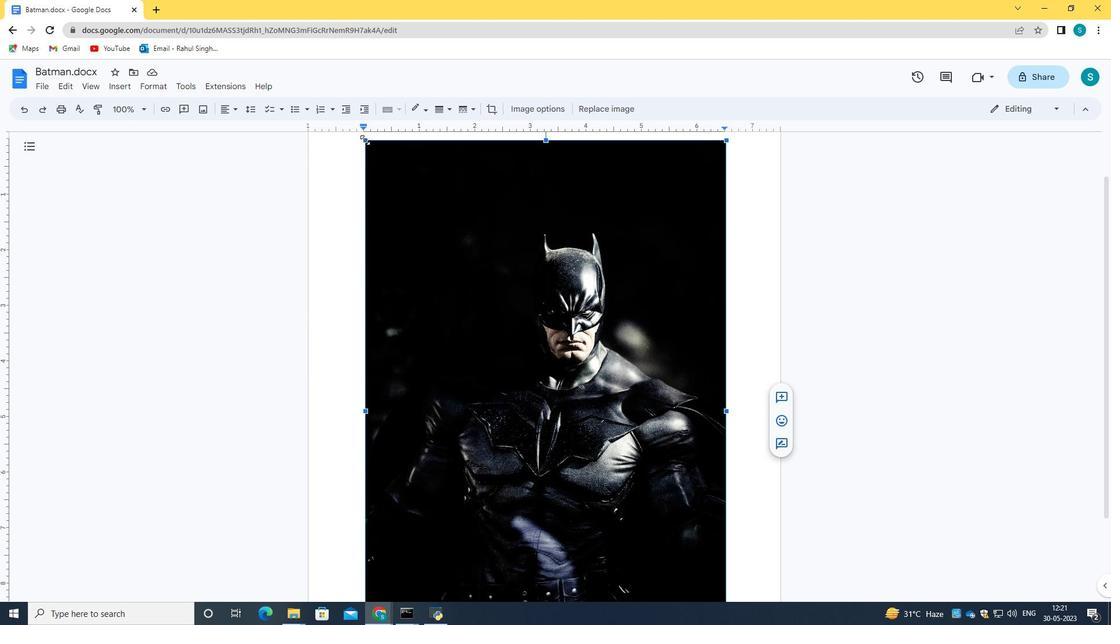 
Action: Mouse moved to (418, 188)
Screenshot: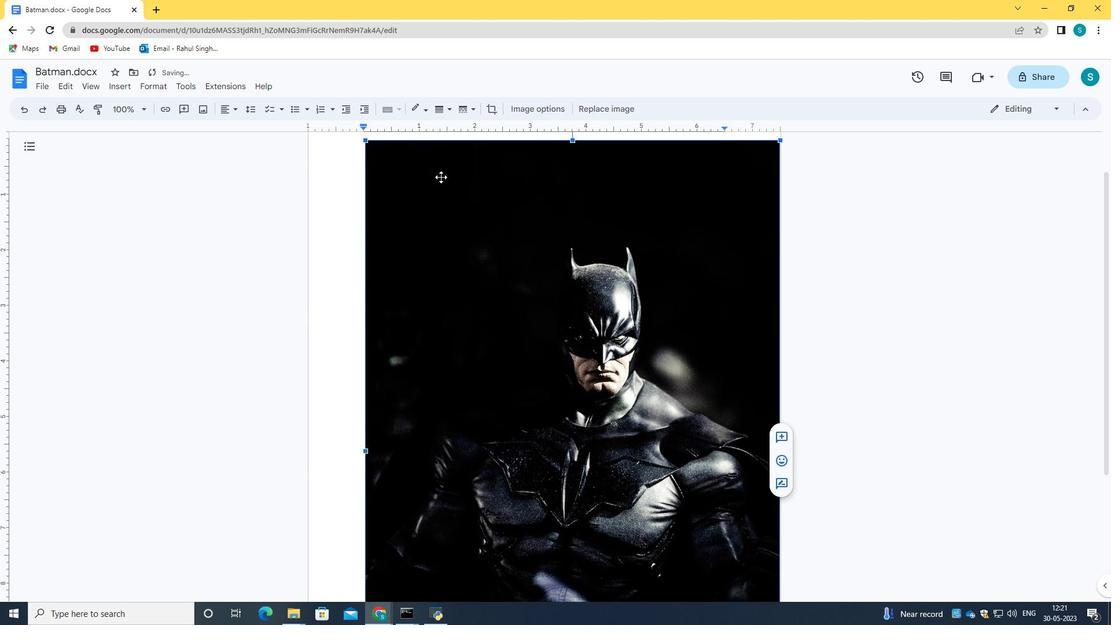 
Action: Mouse scrolled (418, 188) with delta (0, 0)
Screenshot: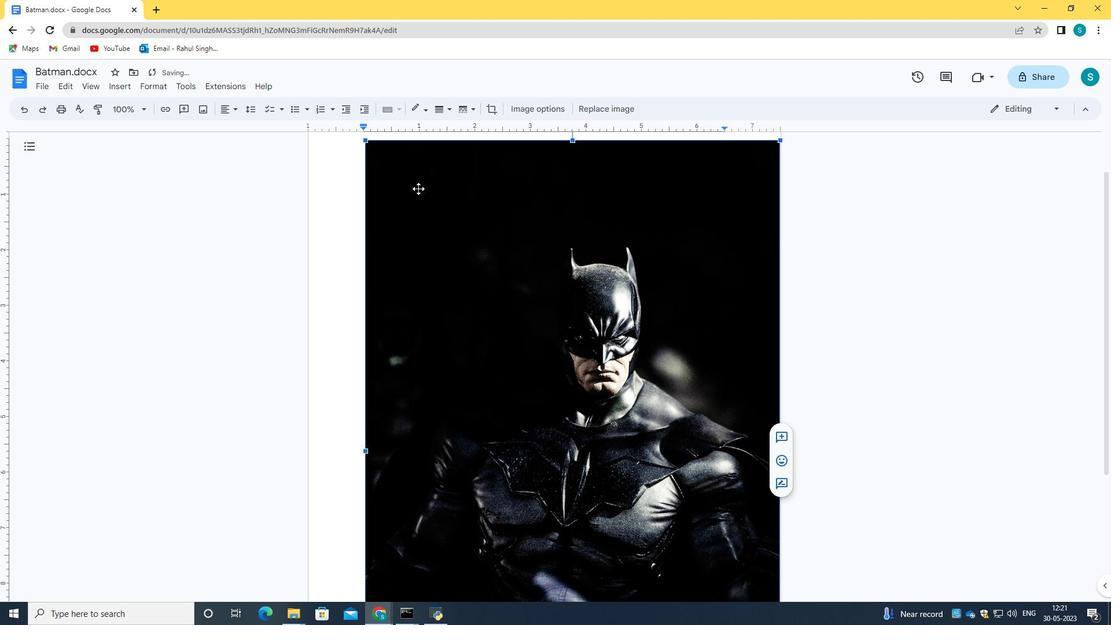 
Action: Mouse scrolled (418, 188) with delta (0, 0)
Screenshot: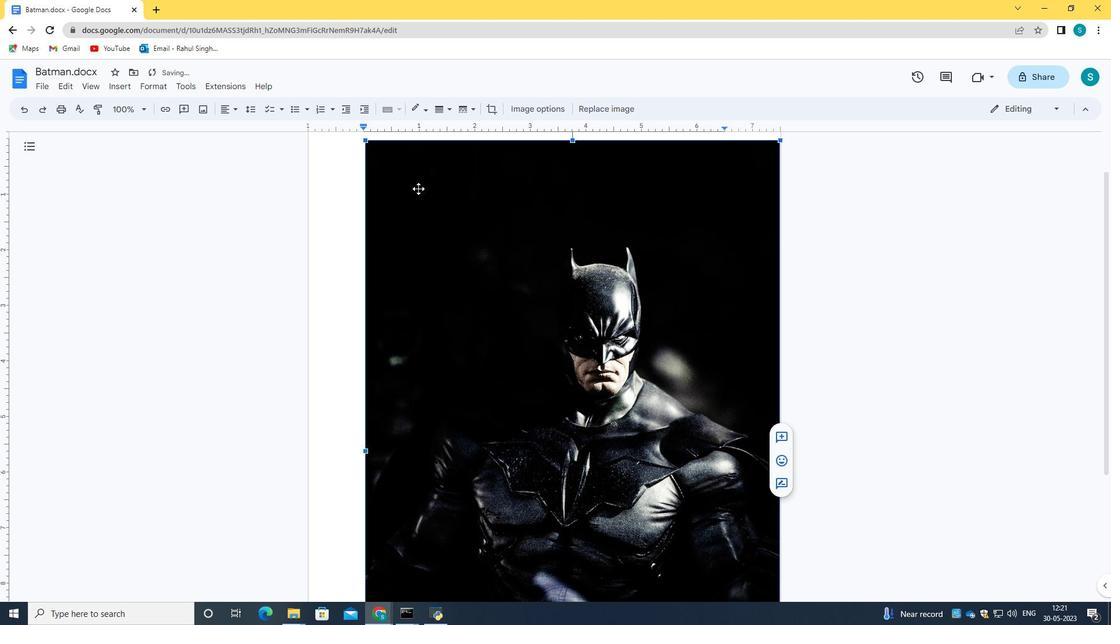 
Action: Mouse scrolled (418, 188) with delta (0, 0)
Screenshot: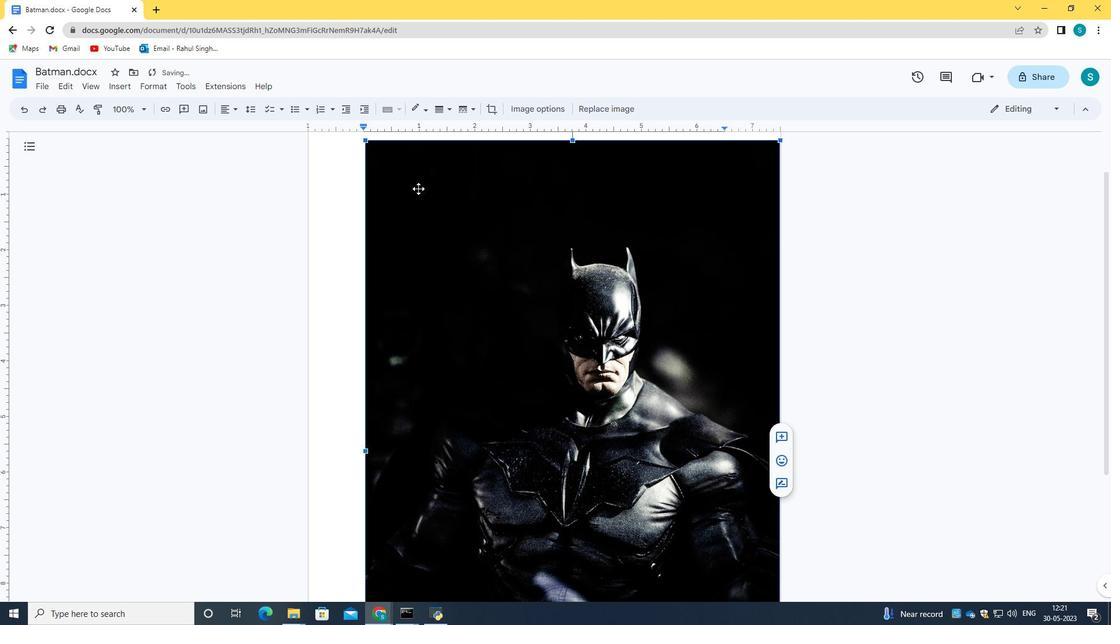 
Action: Mouse scrolled (418, 189) with delta (0, 0)
Screenshot: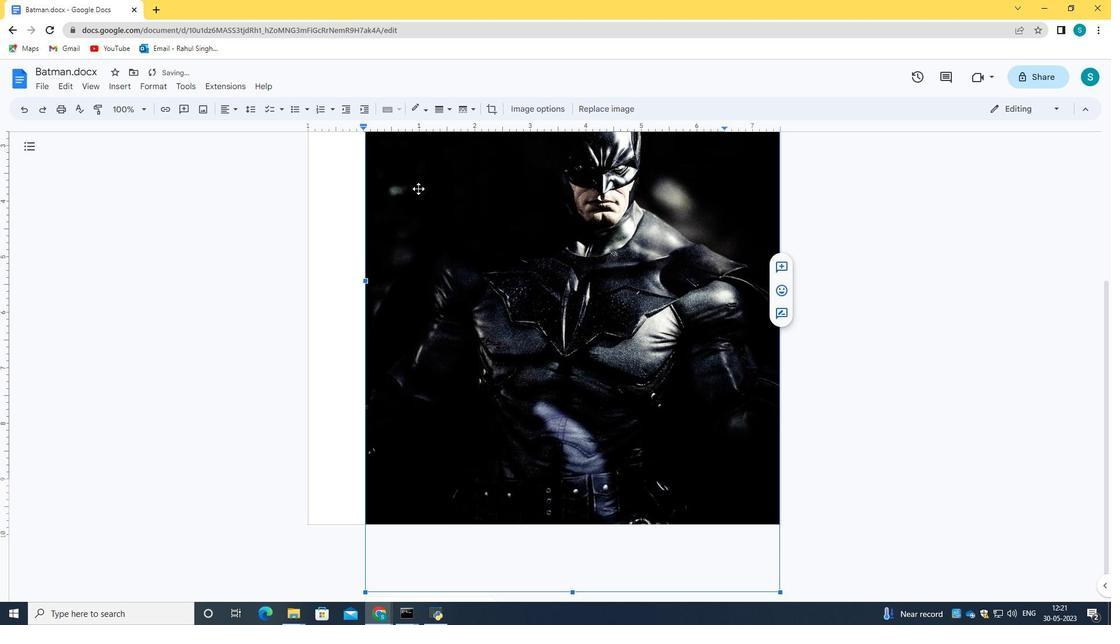 
Action: Mouse scrolled (418, 189) with delta (0, 0)
Screenshot: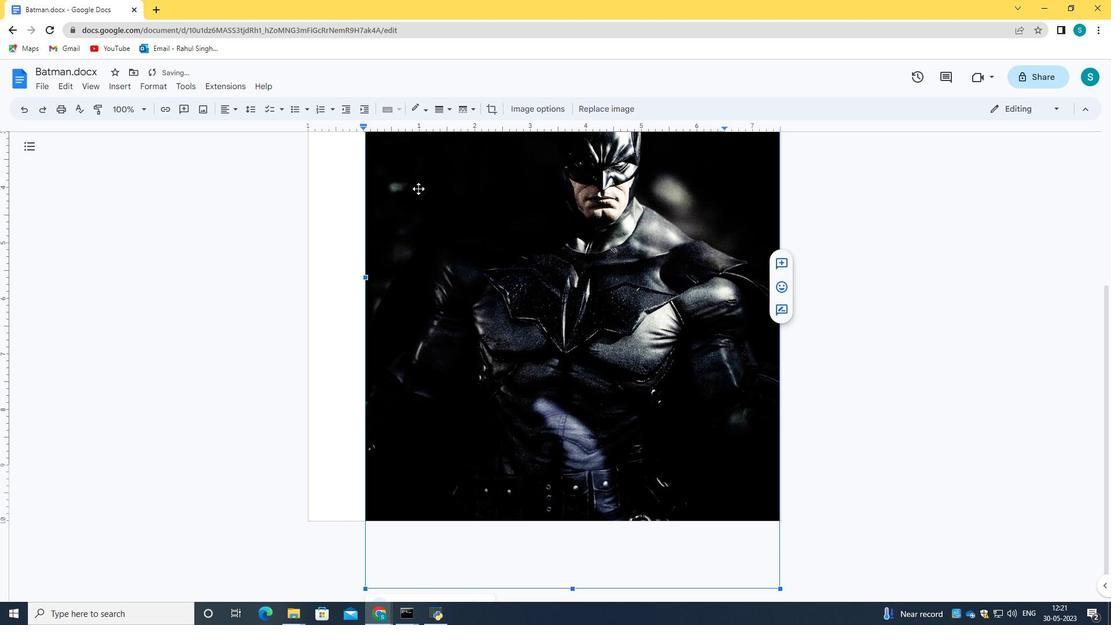
Action: Mouse moved to (418, 189)
Screenshot: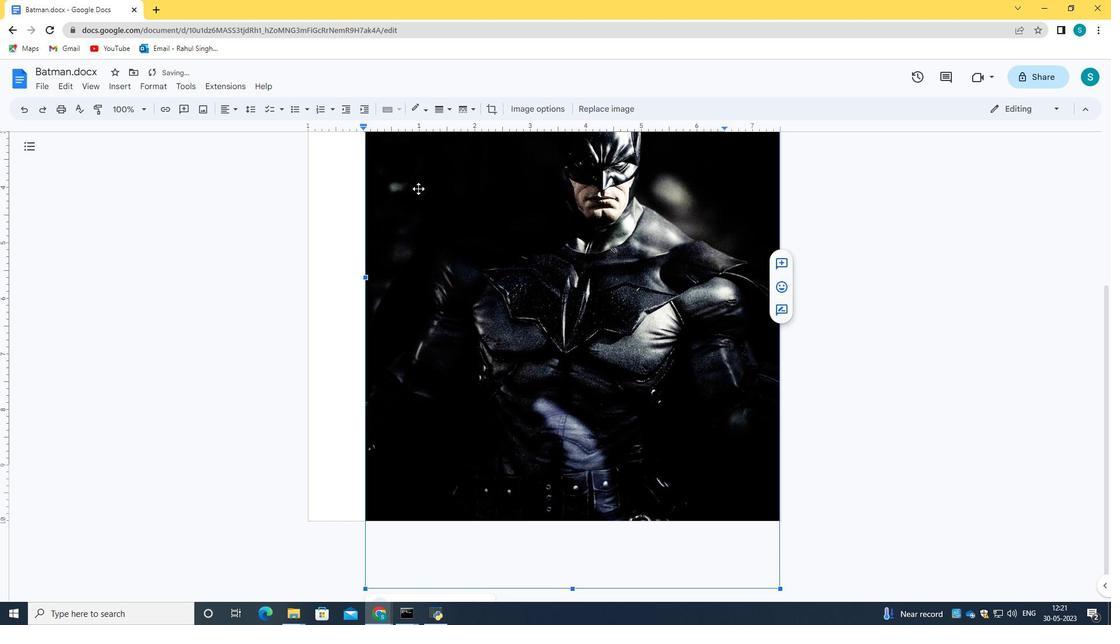 
Action: Mouse scrolled (418, 189) with delta (0, 0)
Screenshot: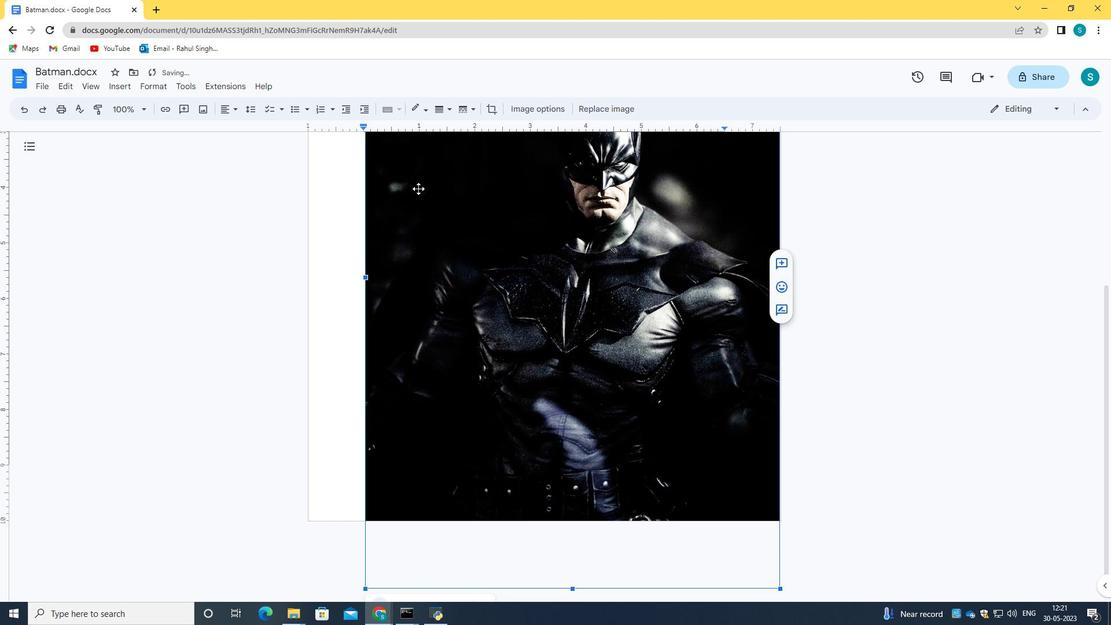 
Action: Mouse moved to (367, 139)
Screenshot: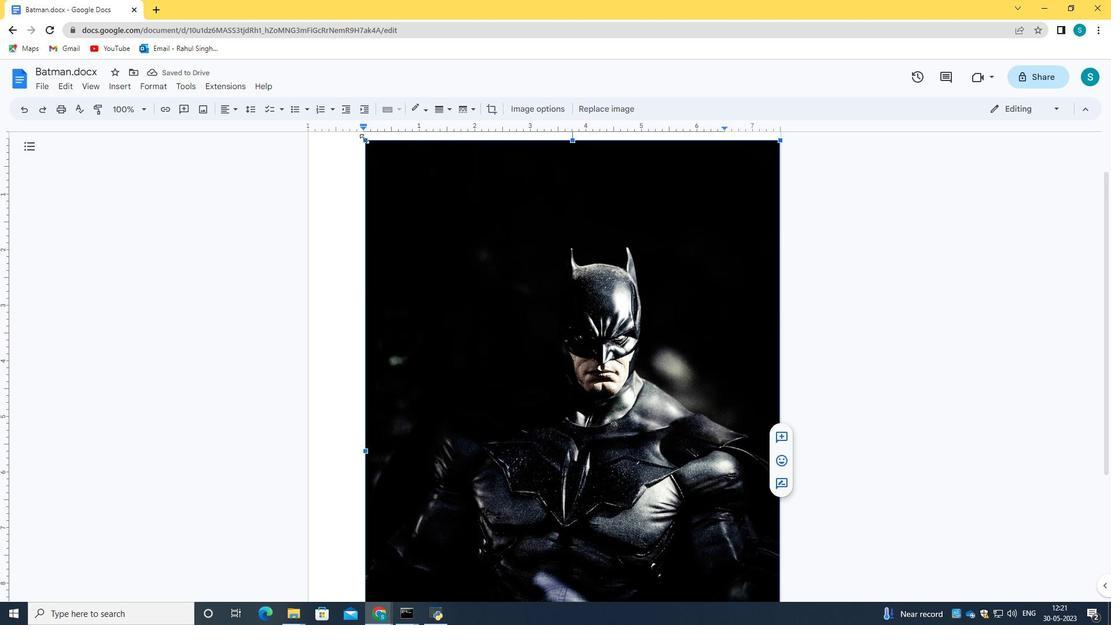 
Action: Mouse pressed left at (367, 139)
Screenshot: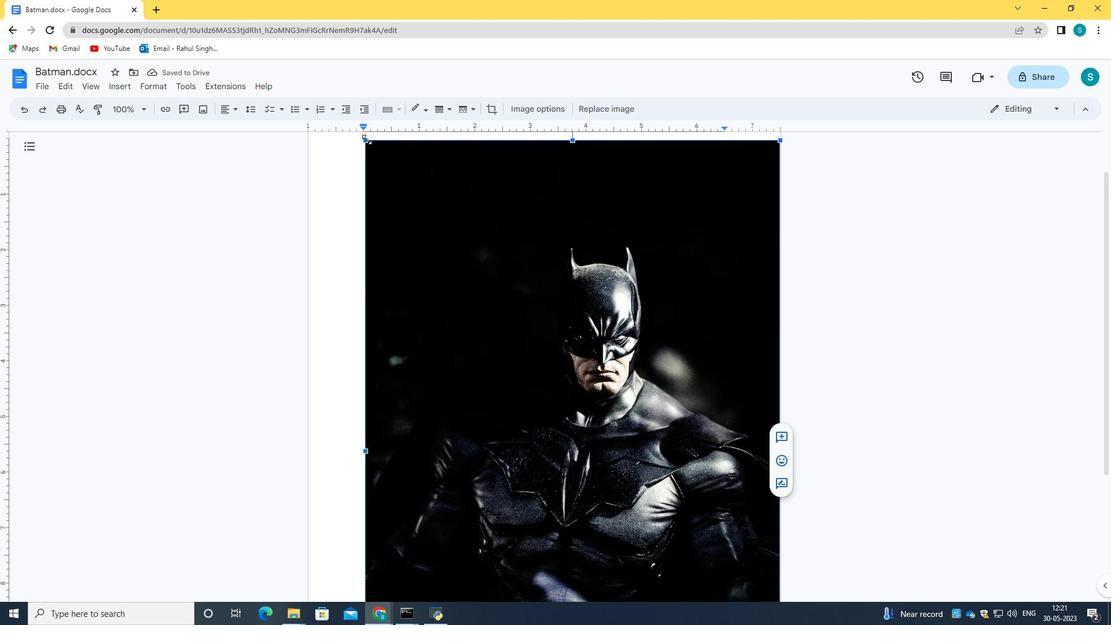 
Action: Mouse moved to (471, 203)
Screenshot: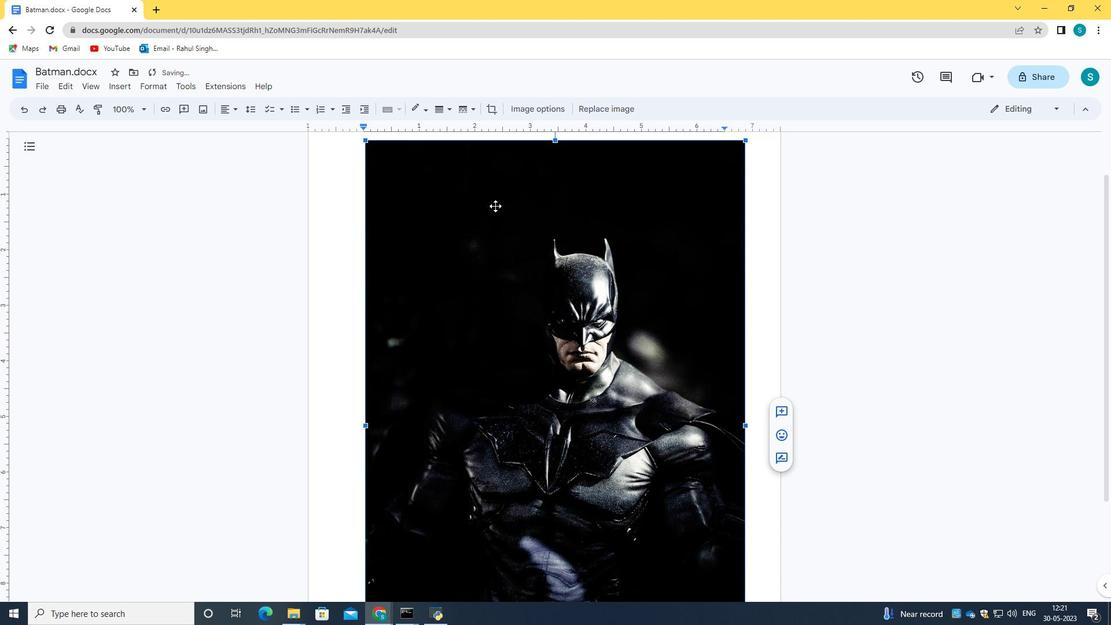 
Action: Mouse pressed left at (471, 203)
Screenshot: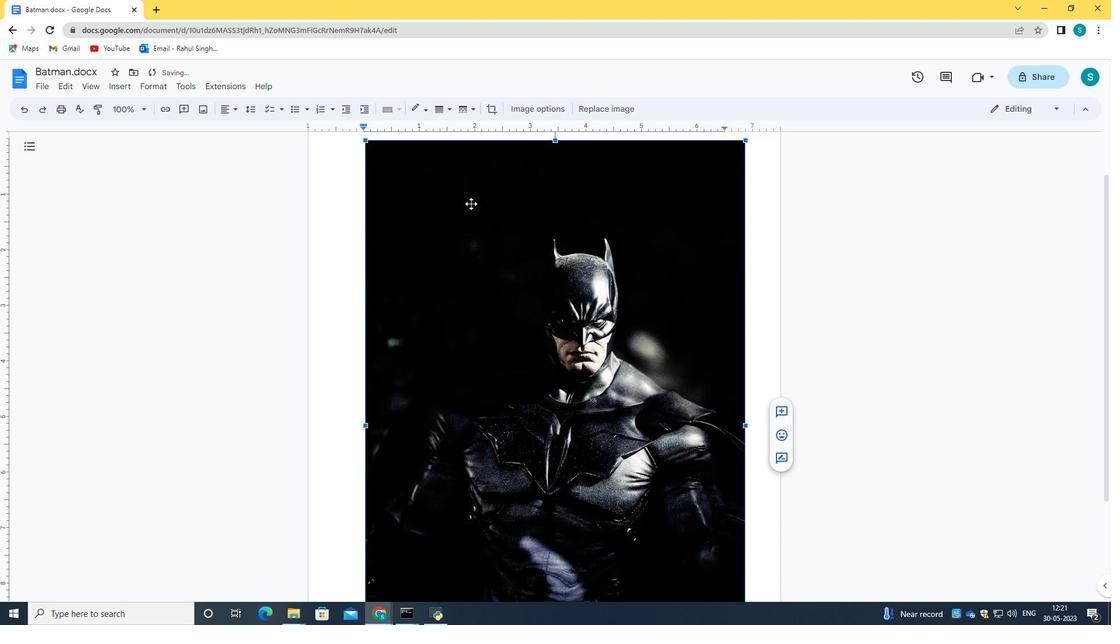 
Action: Mouse moved to (539, 112)
